 Task: Look for Airbnb properties in Kampung Pasir Gudang Baru, Malaysia from 1st December, 2023 to 3rd December, 2023 for 1 adult.1  bedroom having 1 bed and 1 bathroom. Property type can be hotel. Amenities needed are: wifi. Booking option can be shelf check-in. Look for 3 properties as per requirement.
Action: Mouse moved to (435, 63)
Screenshot: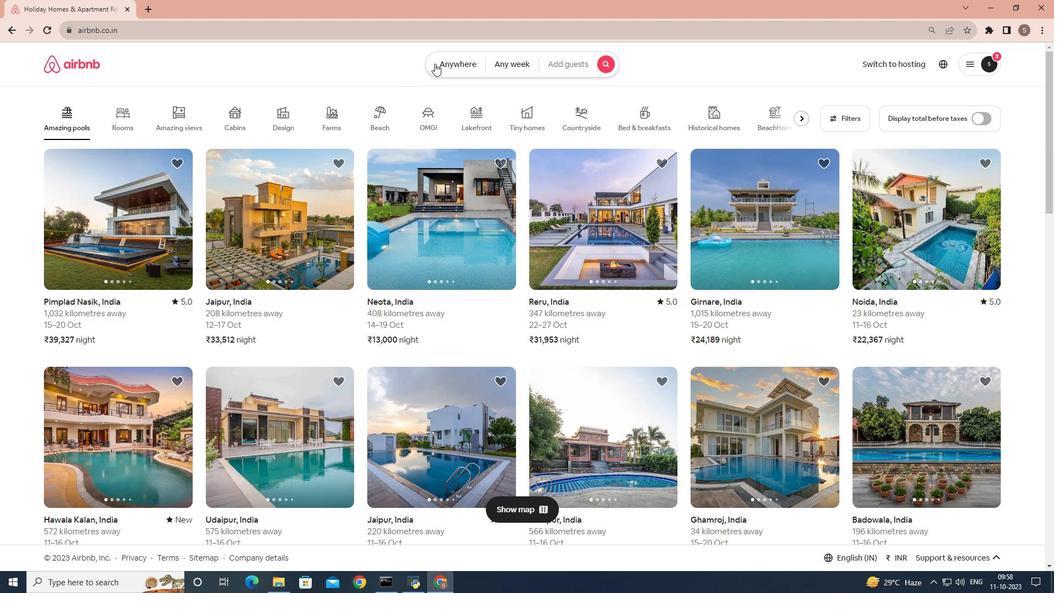 
Action: Mouse pressed left at (435, 63)
Screenshot: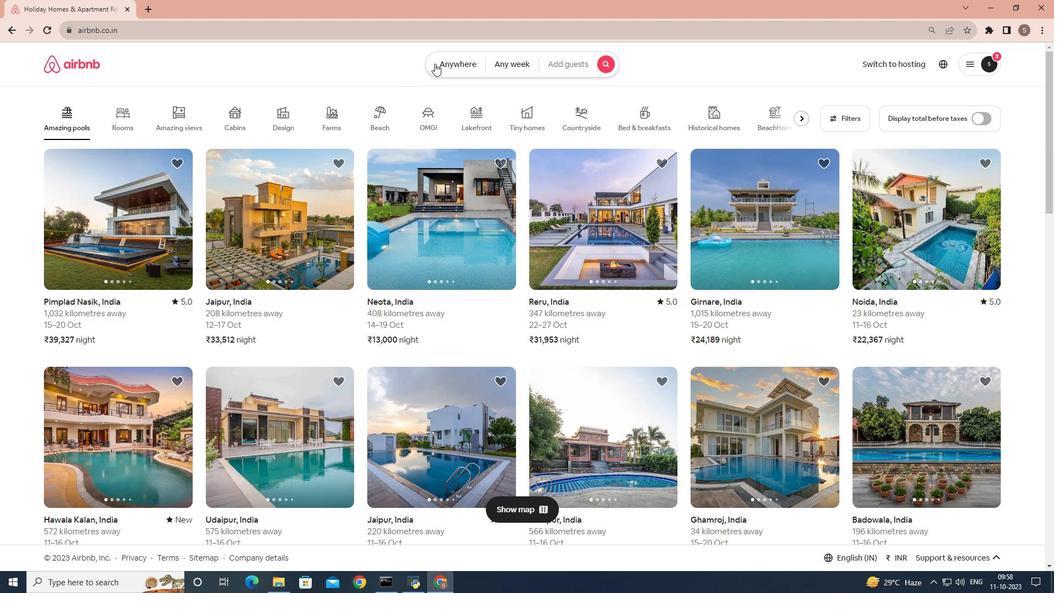 
Action: Mouse moved to (400, 108)
Screenshot: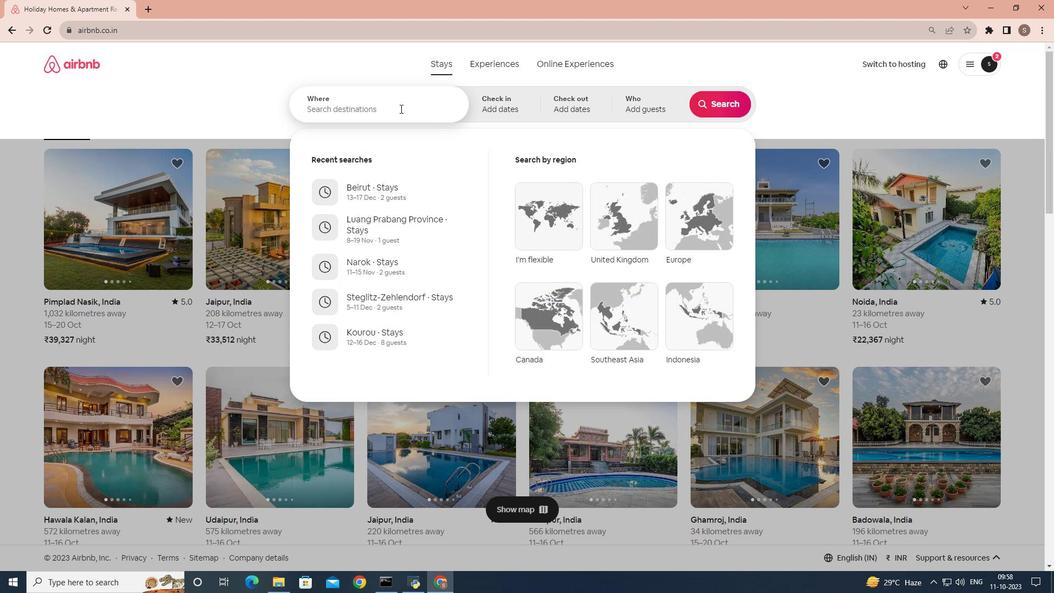 
Action: Mouse pressed left at (400, 108)
Screenshot: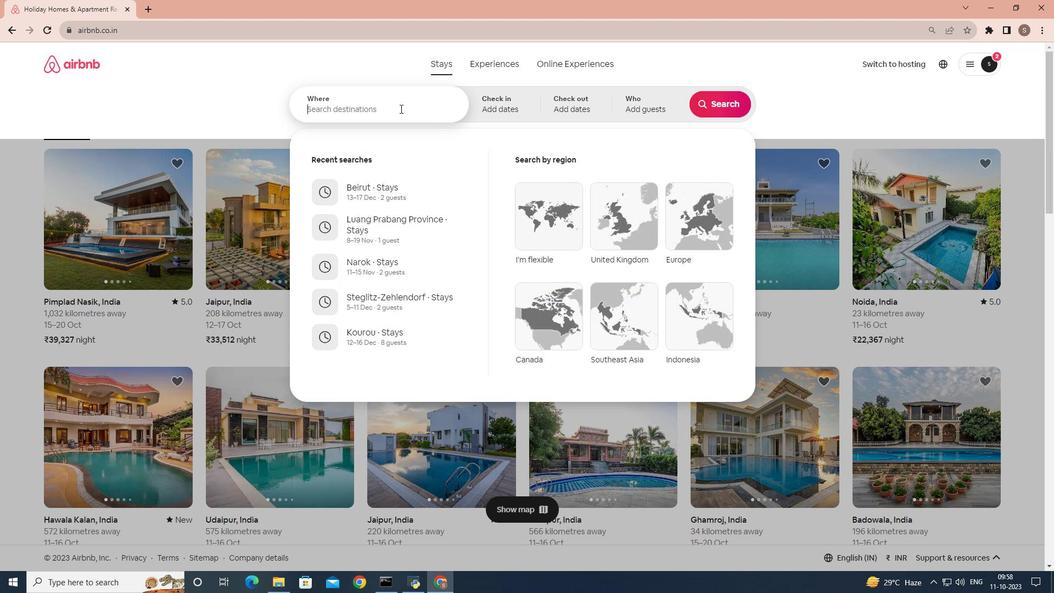 
Action: Key pressed <Key.shift_r><Key.shift_r><Key.shift_r><Key.shift_r><Key.shift_r><Key.shift_r><Key.shift_r>Kampung<Key.space><Key.shift_r>Pasir<Key.space><Key.shift>Gudang<Key.space><Key.shift>Baru,<Key.space><Key.shift_r>Malaysi
Screenshot: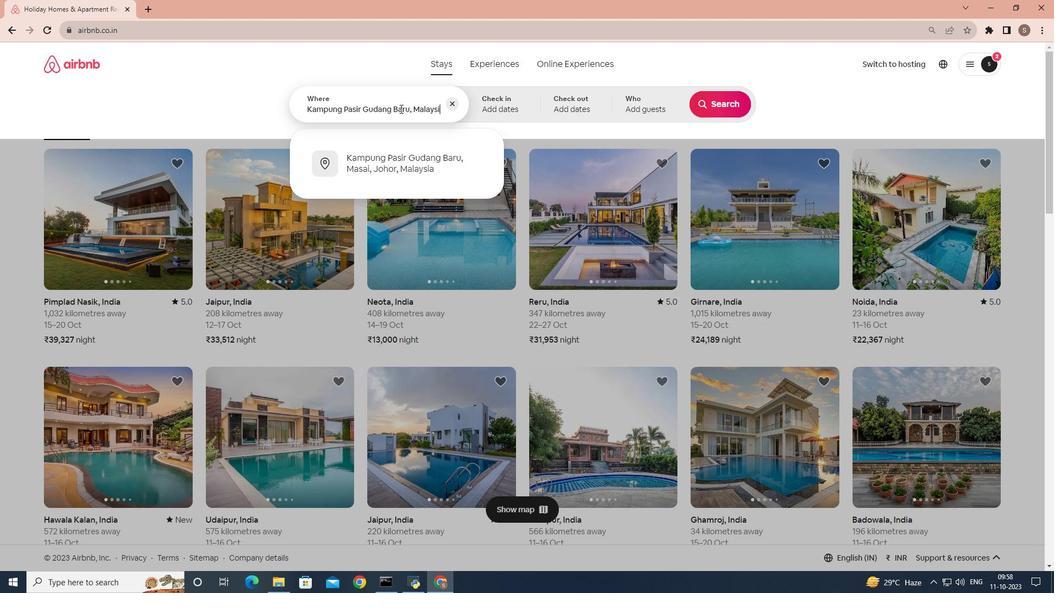 
Action: Mouse moved to (501, 105)
Screenshot: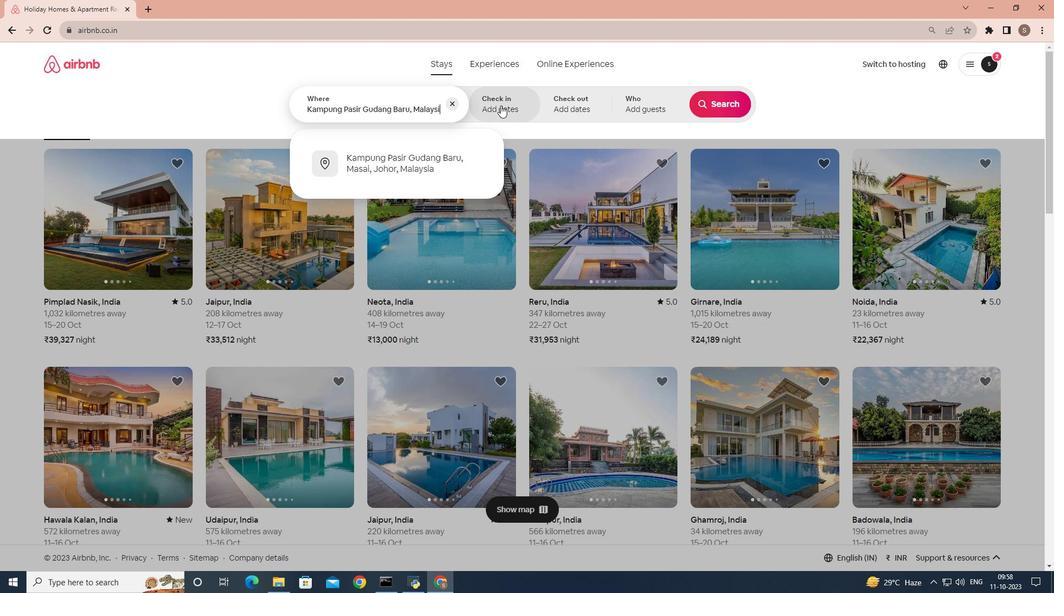 
Action: Mouse pressed left at (501, 105)
Screenshot: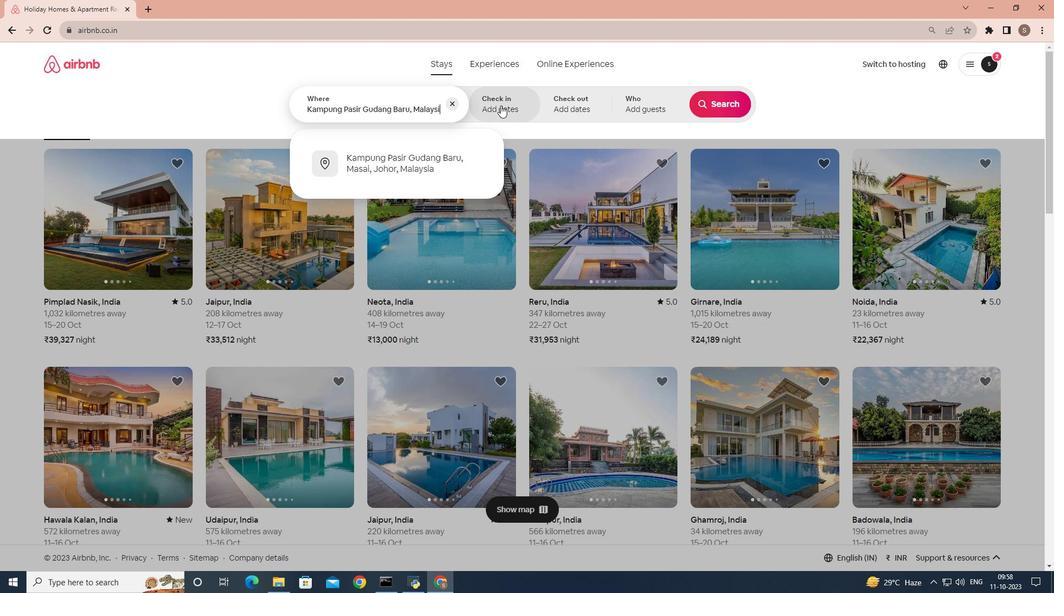 
Action: Mouse moved to (713, 193)
Screenshot: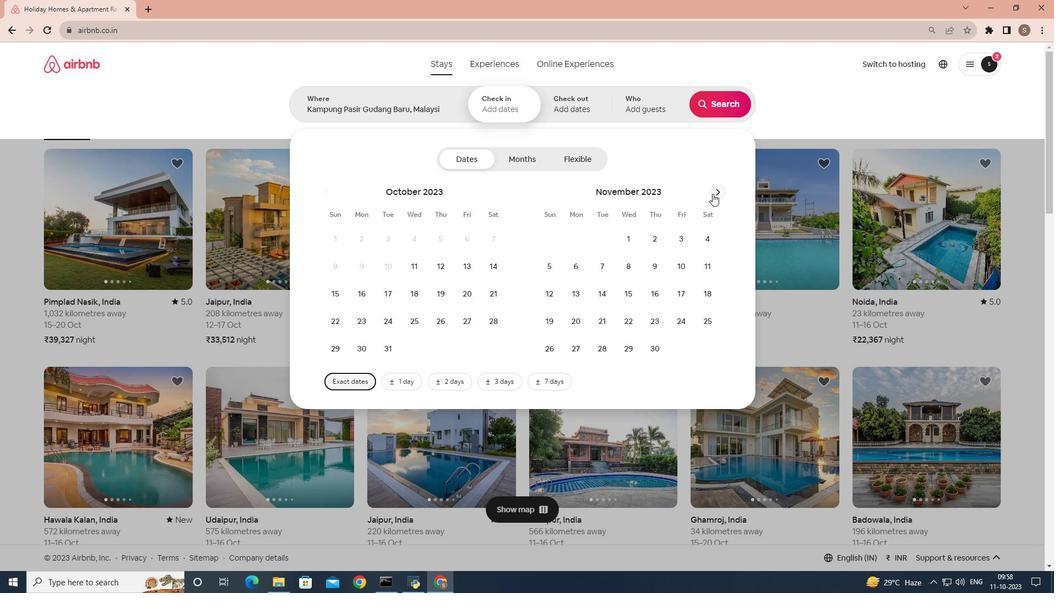 
Action: Mouse pressed left at (713, 193)
Screenshot: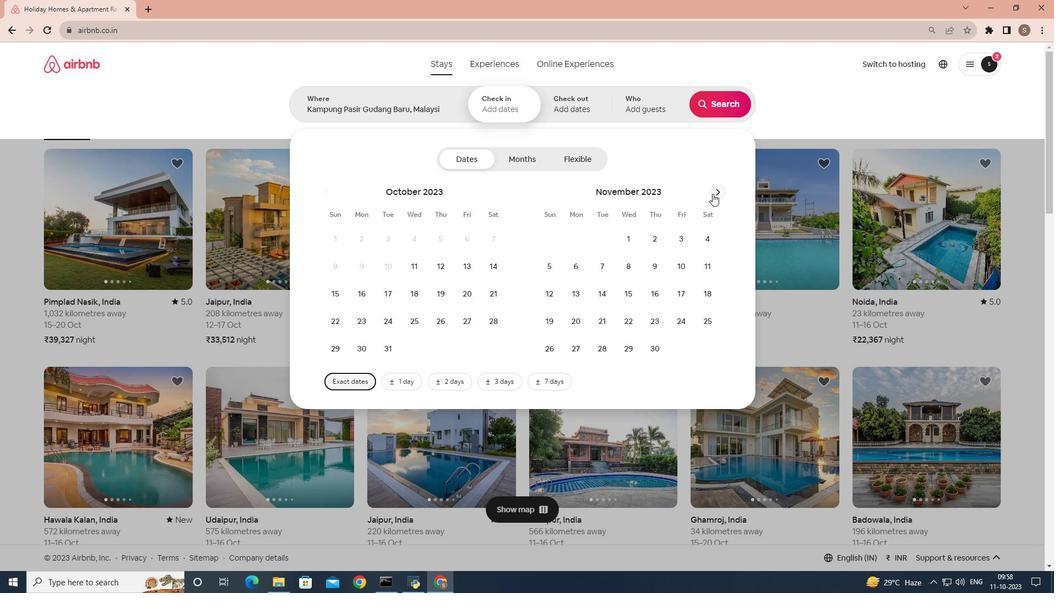 
Action: Mouse moved to (682, 232)
Screenshot: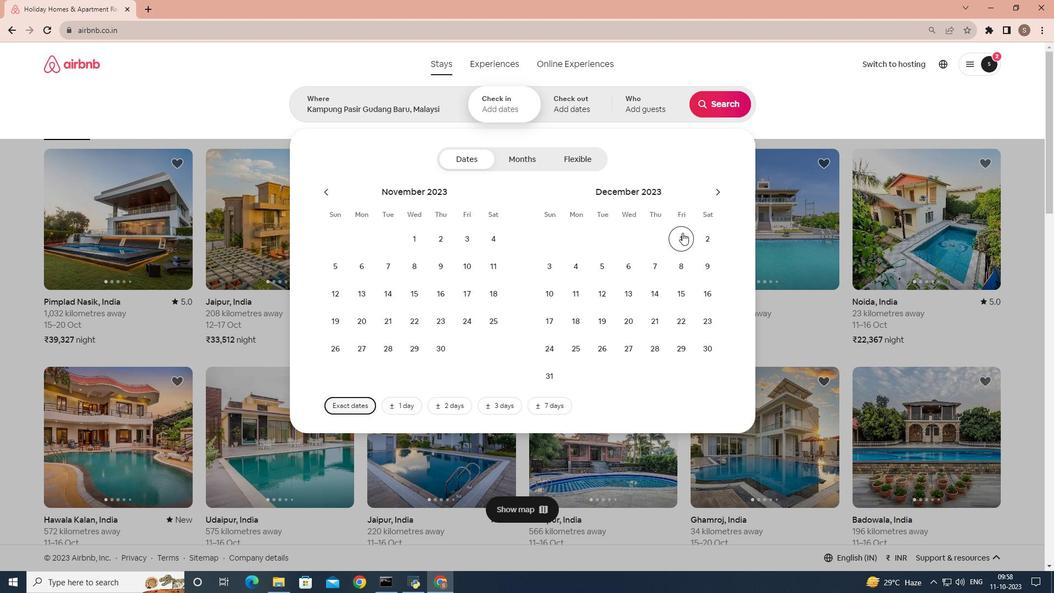 
Action: Mouse pressed left at (682, 232)
Screenshot: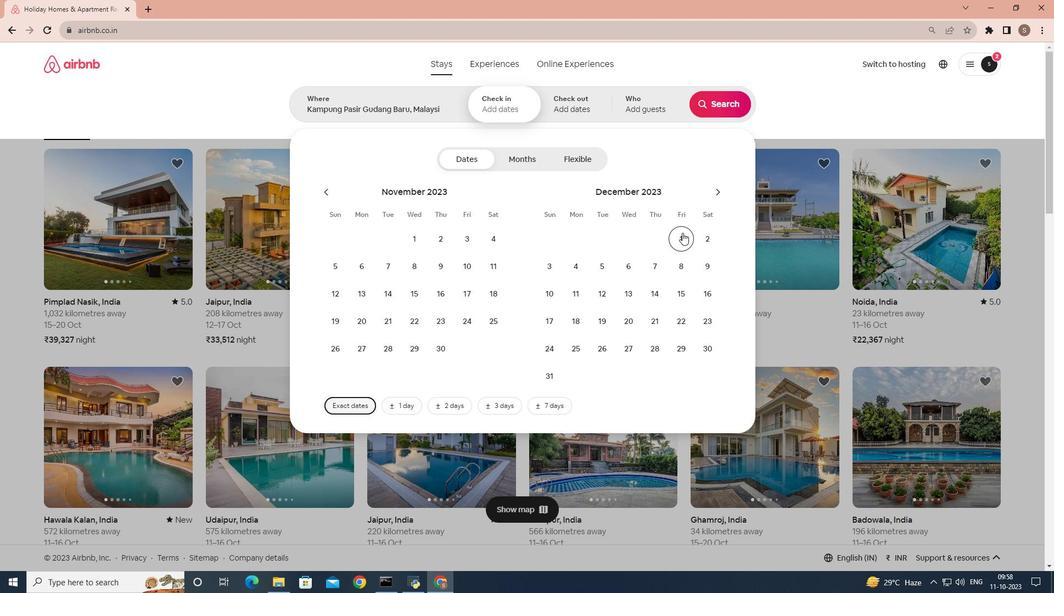 
Action: Mouse moved to (546, 264)
Screenshot: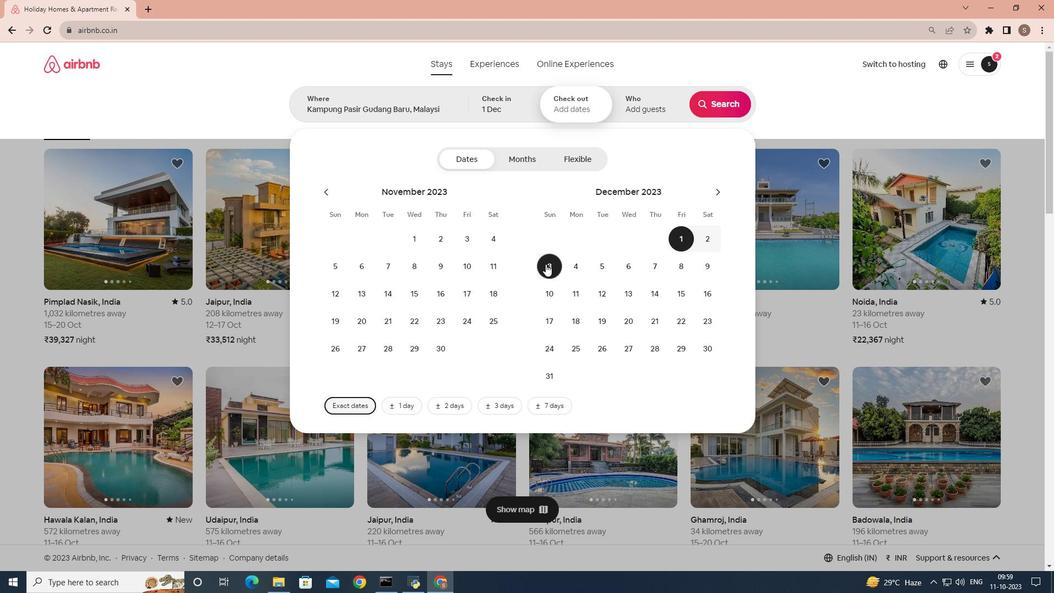 
Action: Mouse pressed left at (546, 264)
Screenshot: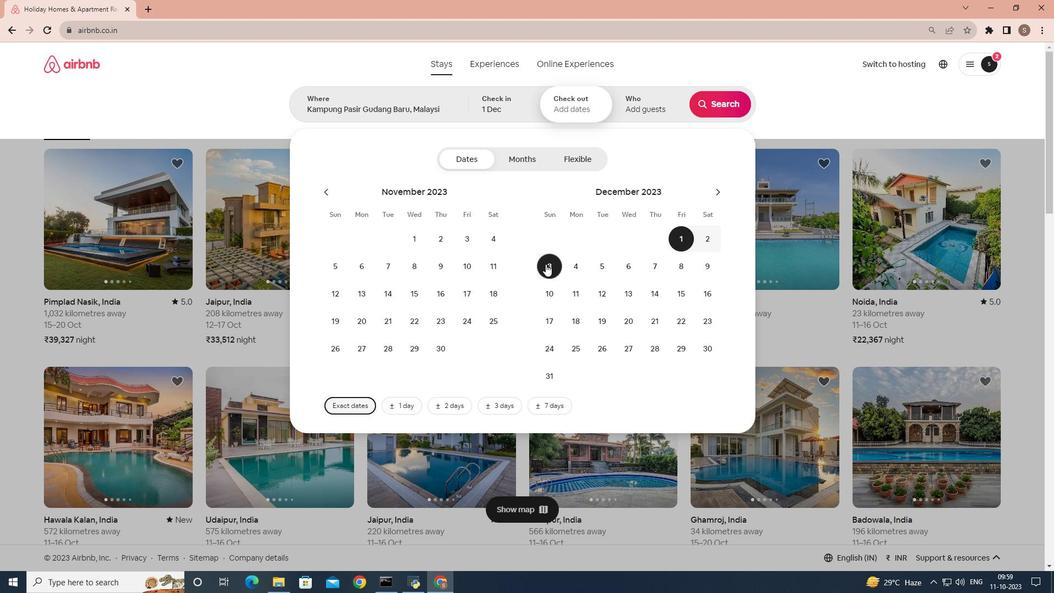 
Action: Mouse moved to (653, 111)
Screenshot: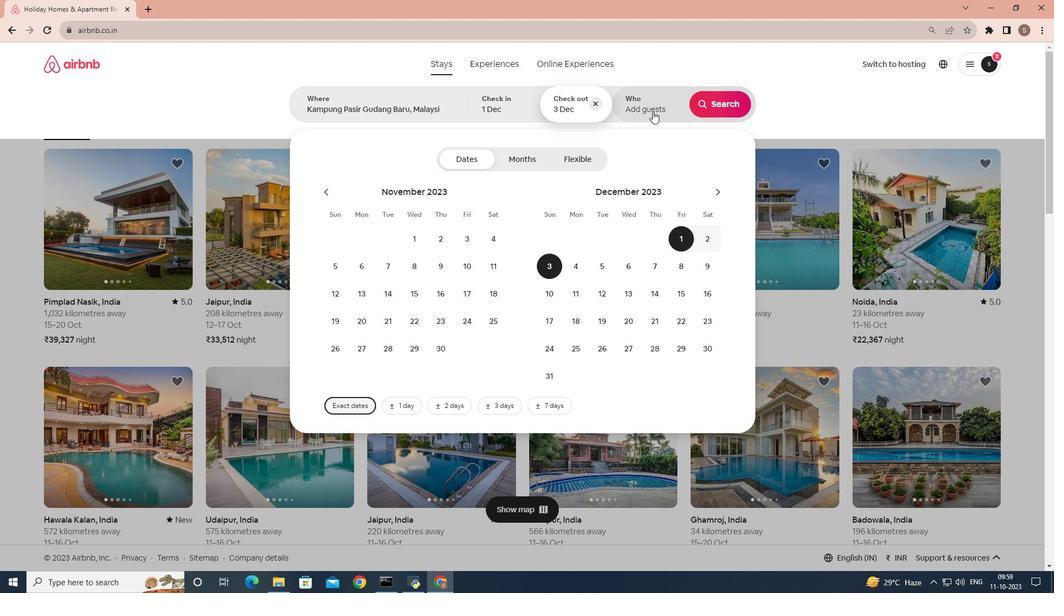 
Action: Mouse pressed left at (653, 111)
Screenshot: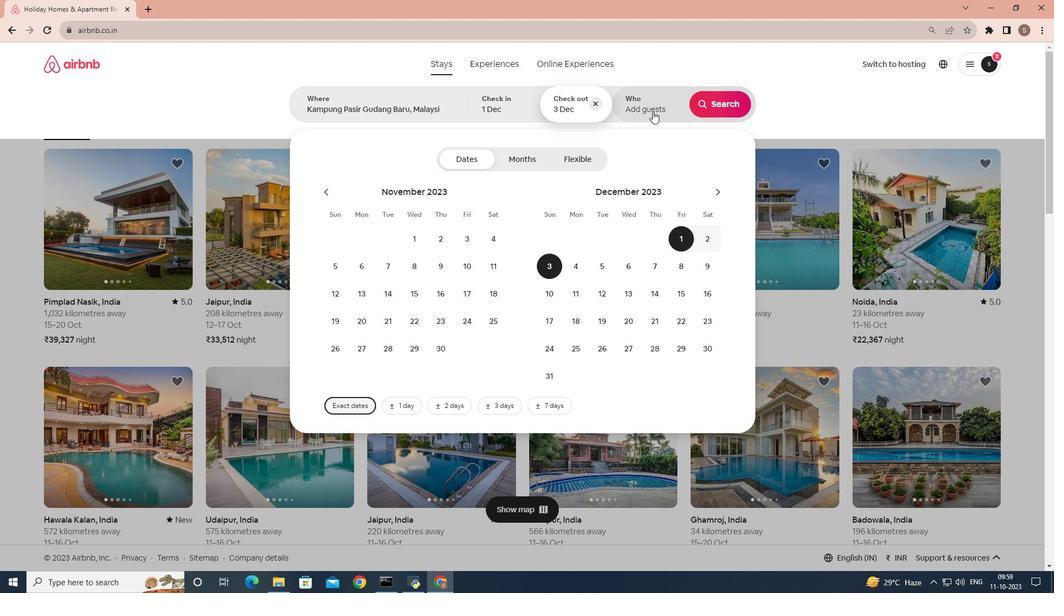 
Action: Mouse moved to (726, 163)
Screenshot: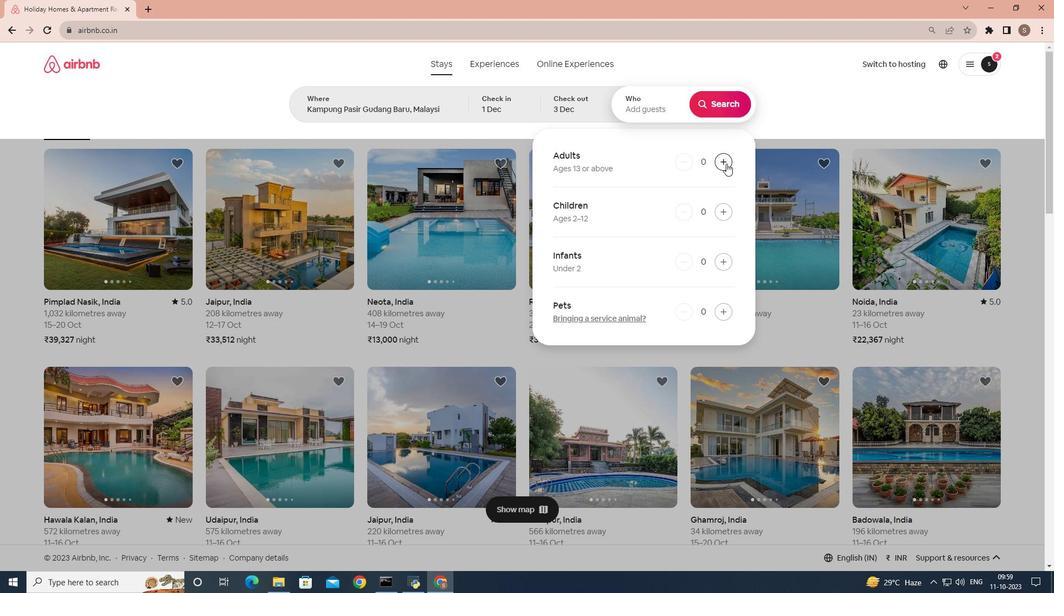 
Action: Mouse pressed left at (726, 163)
Screenshot: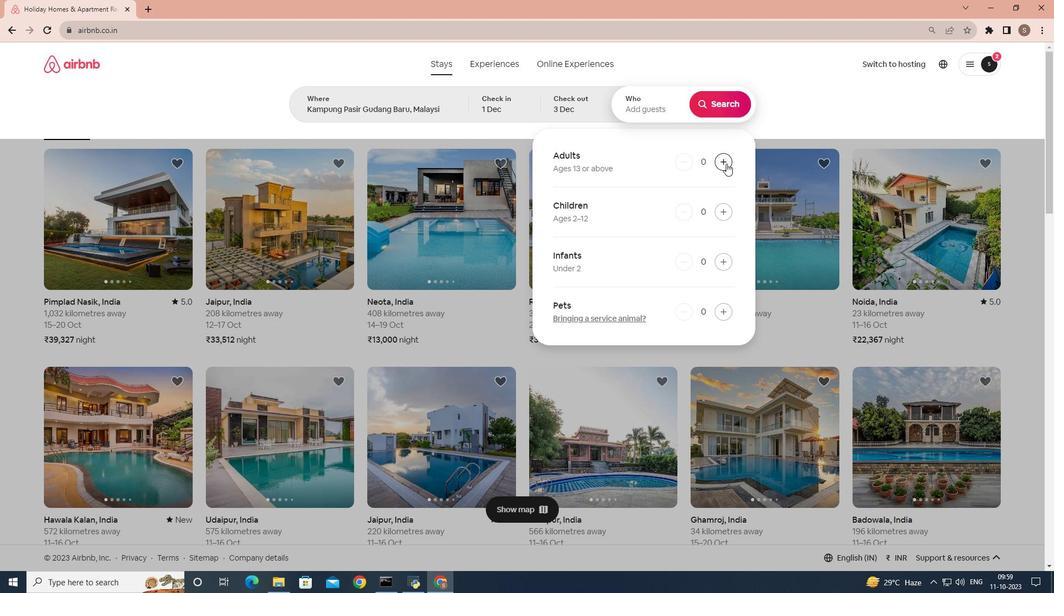 
Action: Mouse moved to (734, 101)
Screenshot: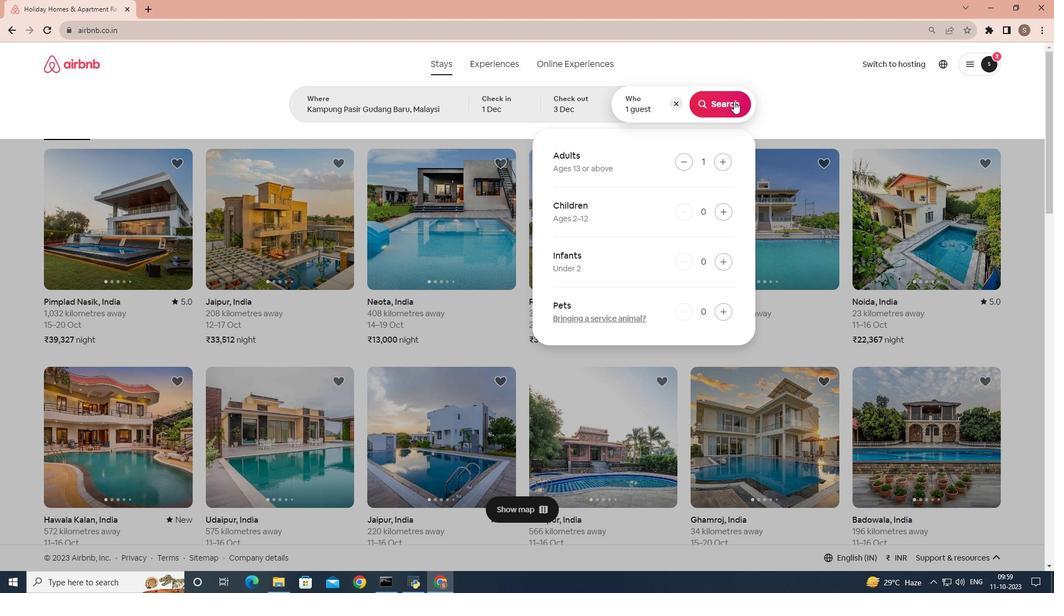 
Action: Mouse pressed left at (734, 101)
Screenshot: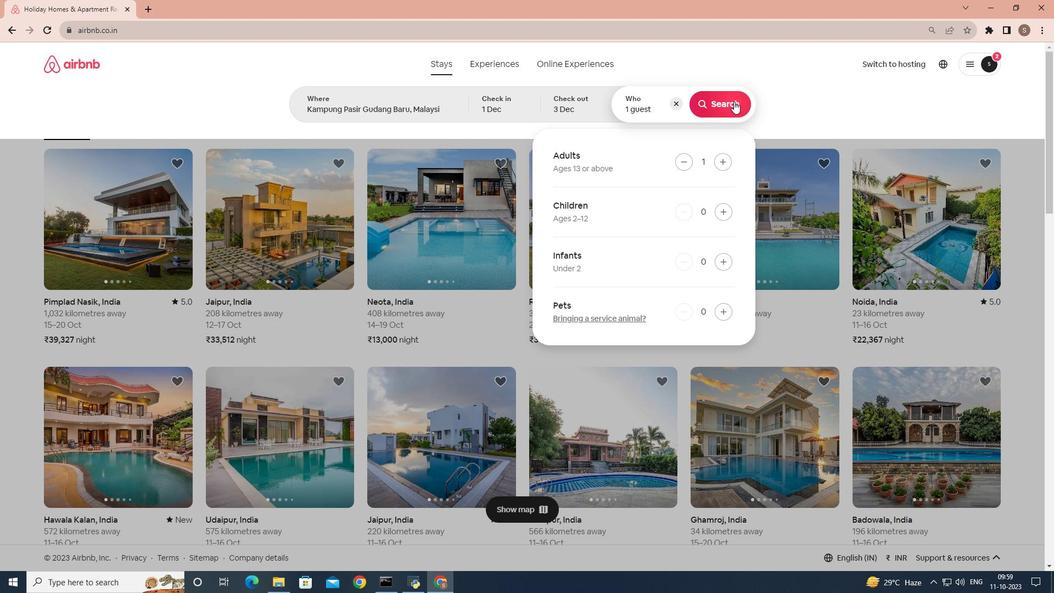 
Action: Mouse moved to (874, 106)
Screenshot: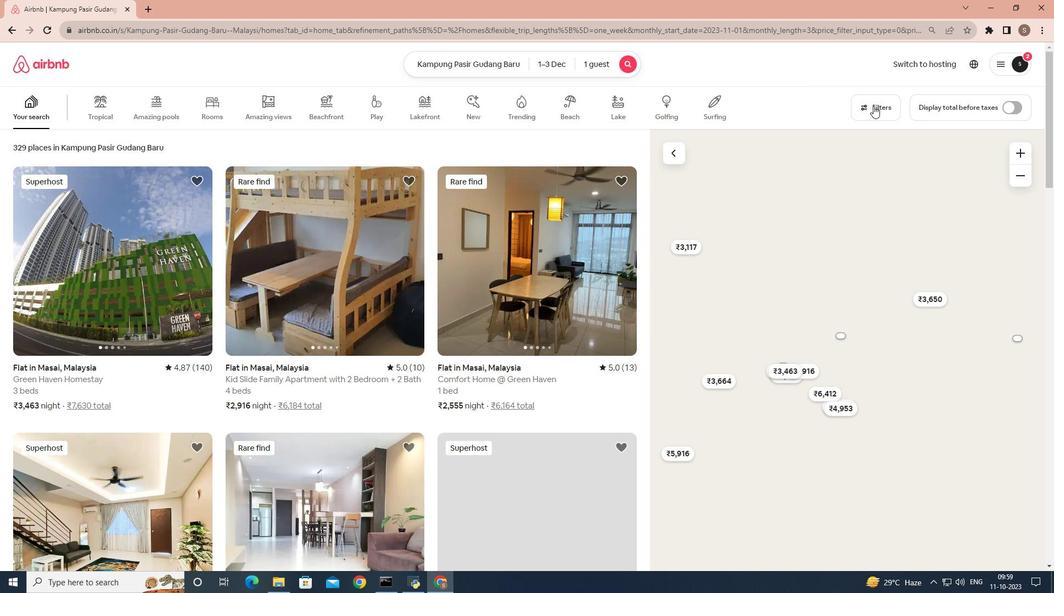 
Action: Mouse pressed left at (874, 106)
Screenshot: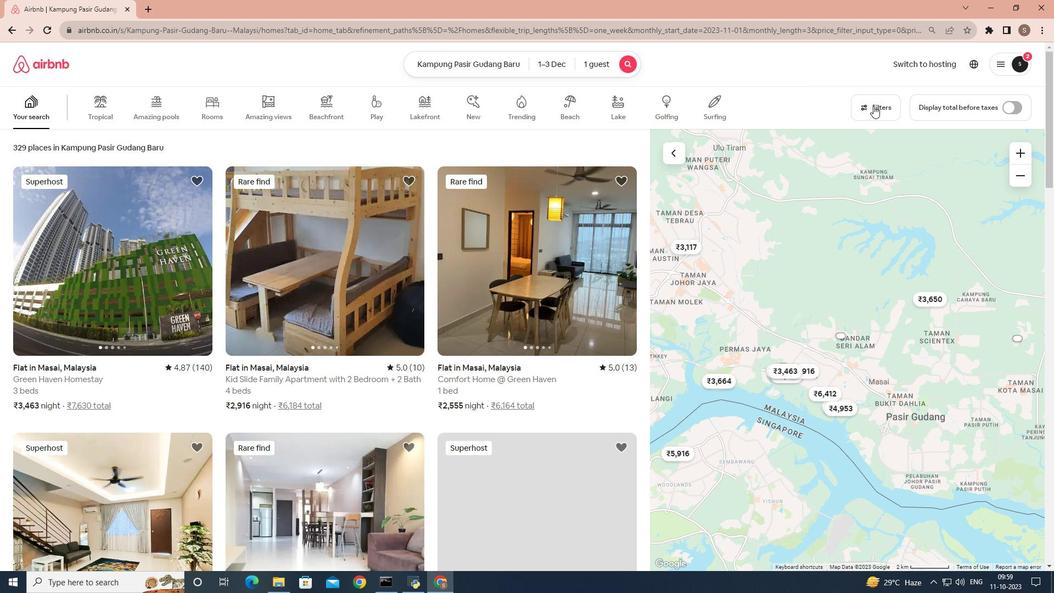 
Action: Mouse moved to (470, 388)
Screenshot: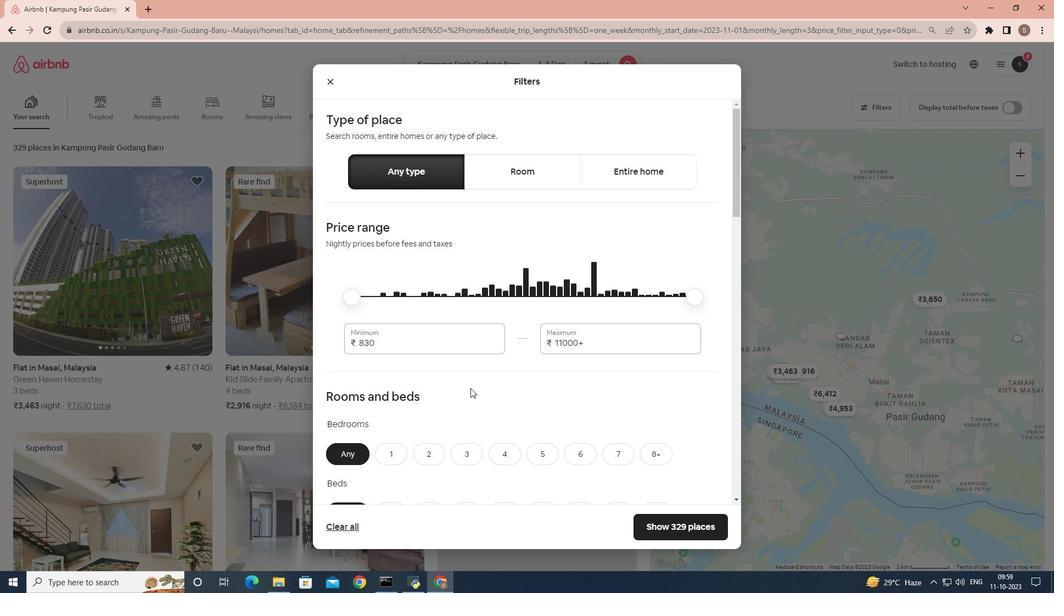 
Action: Mouse scrolled (470, 387) with delta (0, 0)
Screenshot: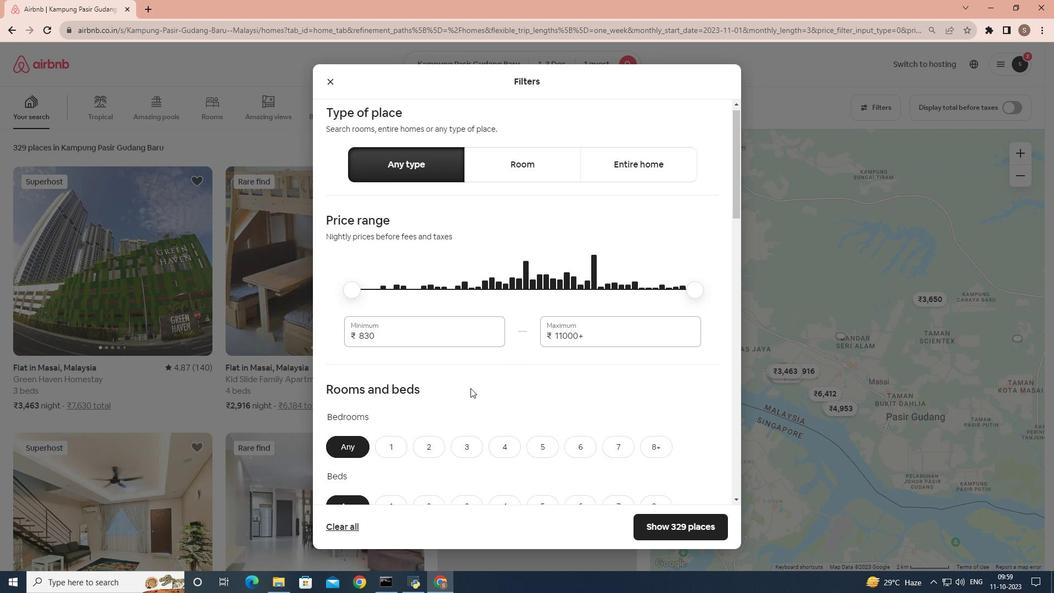 
Action: Mouse moved to (402, 400)
Screenshot: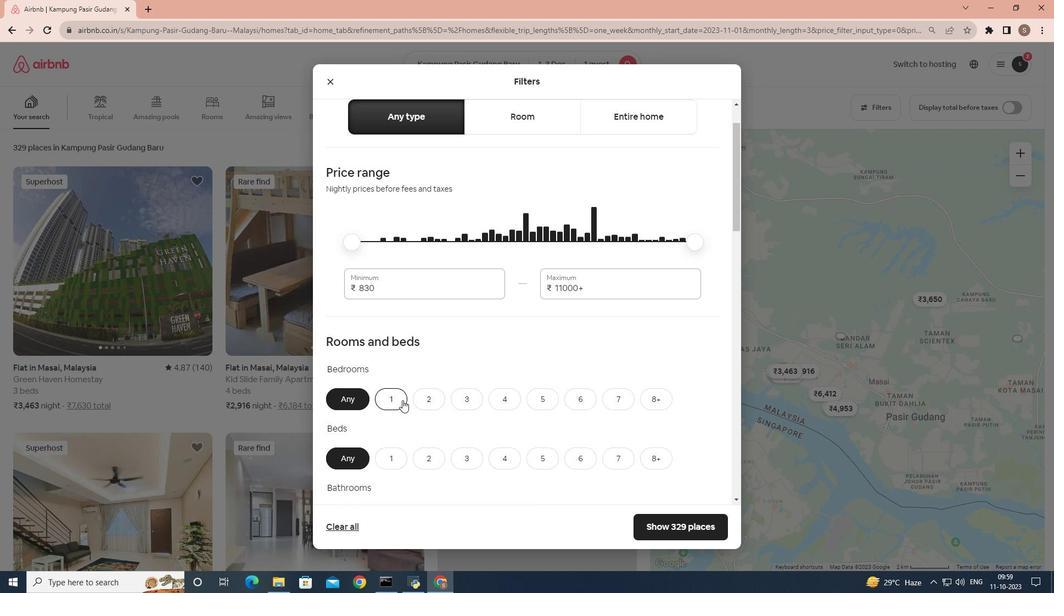 
Action: Mouse pressed left at (402, 400)
Screenshot: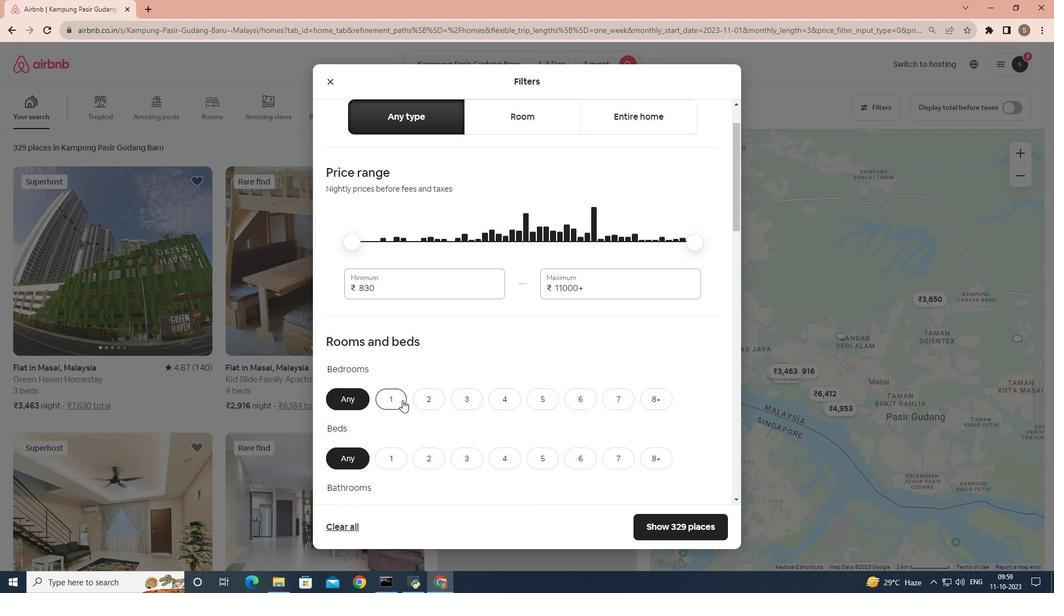 
Action: Mouse moved to (402, 400)
Screenshot: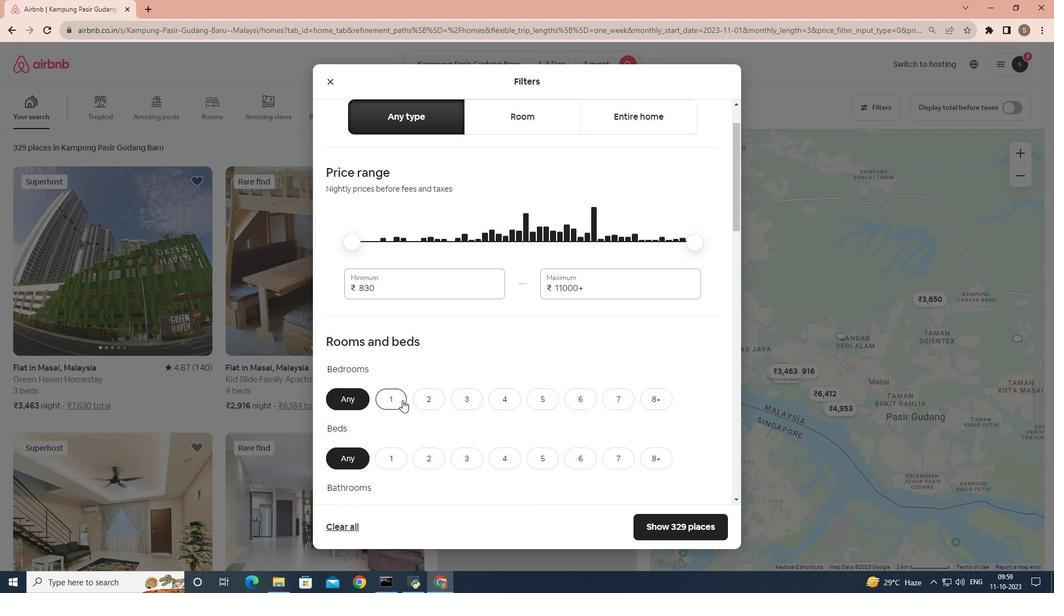 
Action: Mouse scrolled (402, 399) with delta (0, 0)
Screenshot: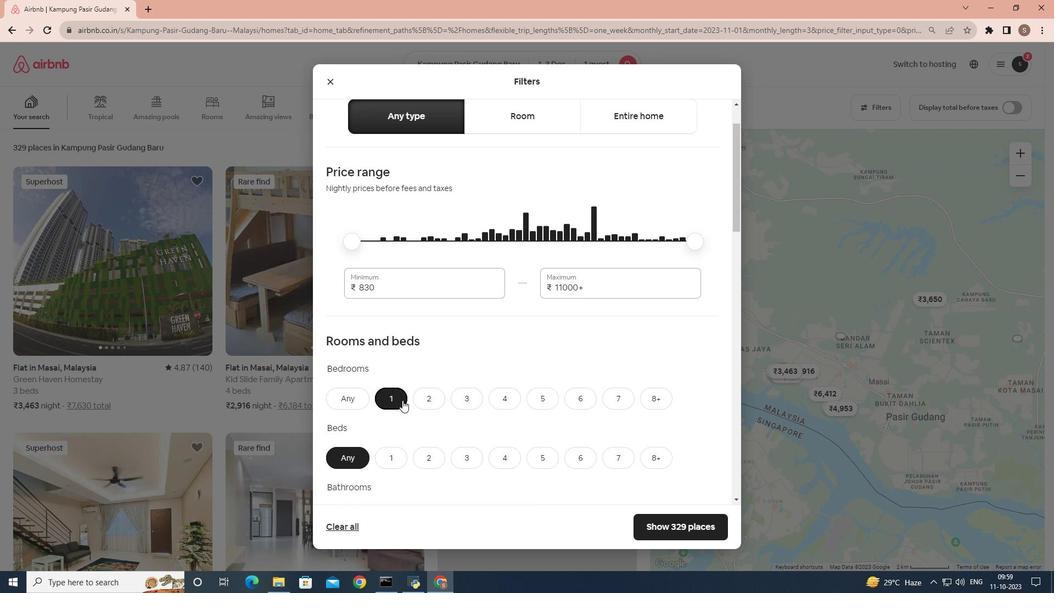 
Action: Mouse scrolled (402, 399) with delta (0, 0)
Screenshot: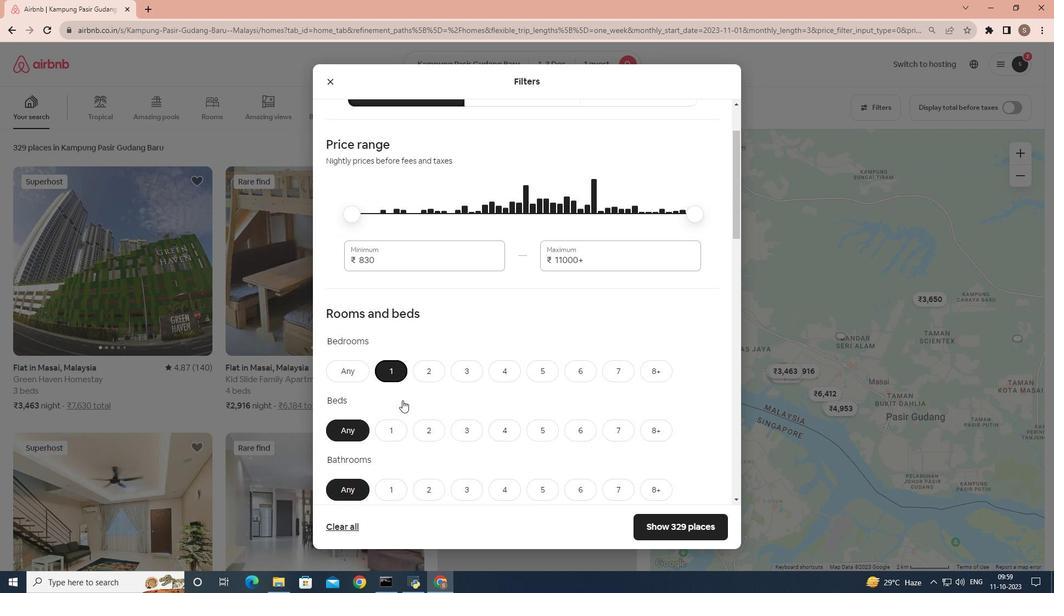 
Action: Mouse moved to (391, 358)
Screenshot: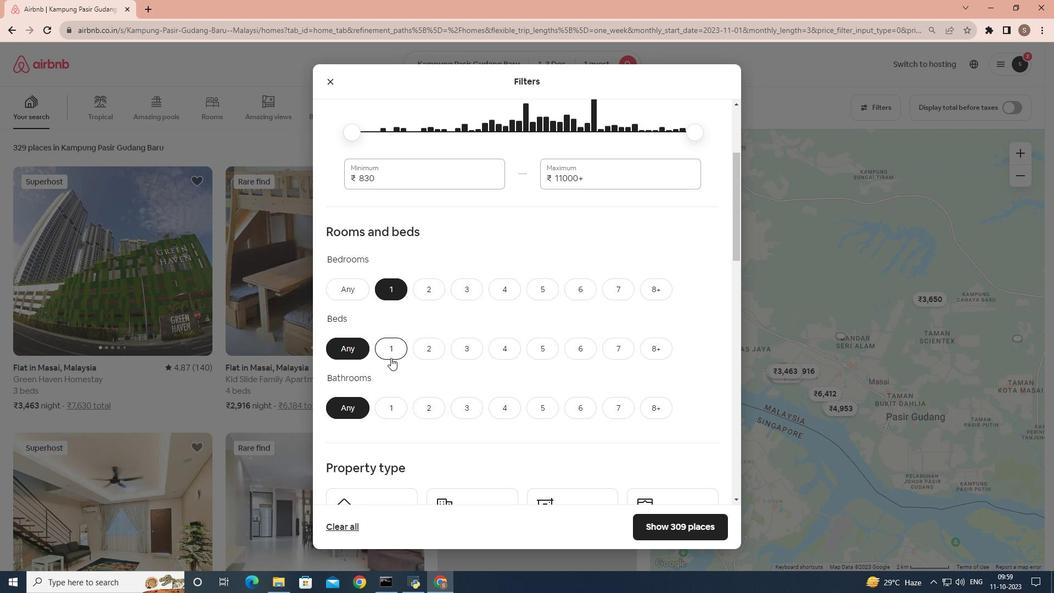 
Action: Mouse pressed left at (391, 358)
Screenshot: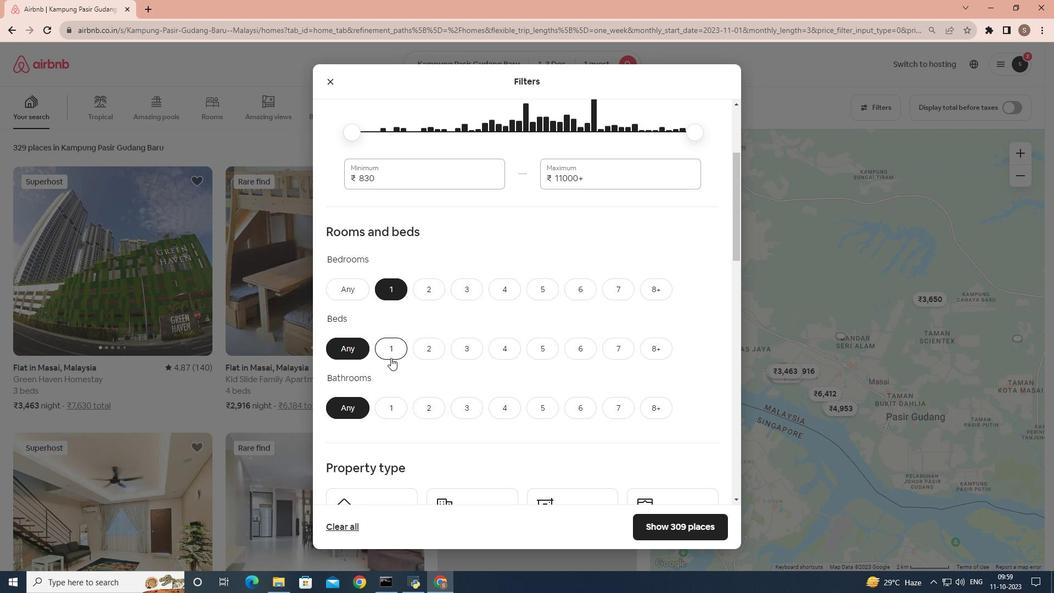 
Action: Mouse scrolled (391, 357) with delta (0, 0)
Screenshot: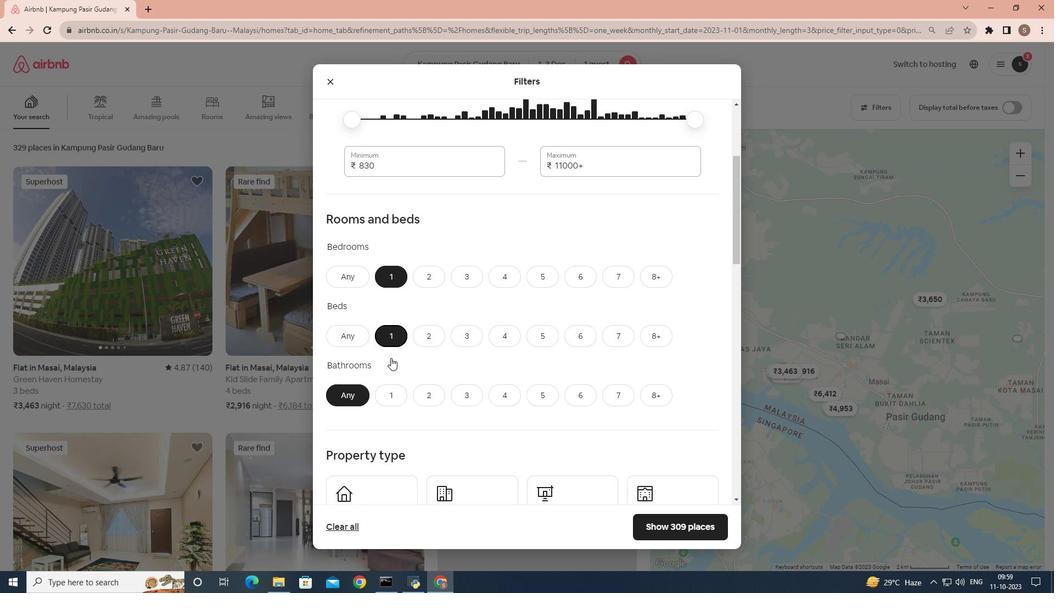 
Action: Mouse pressed left at (391, 358)
Screenshot: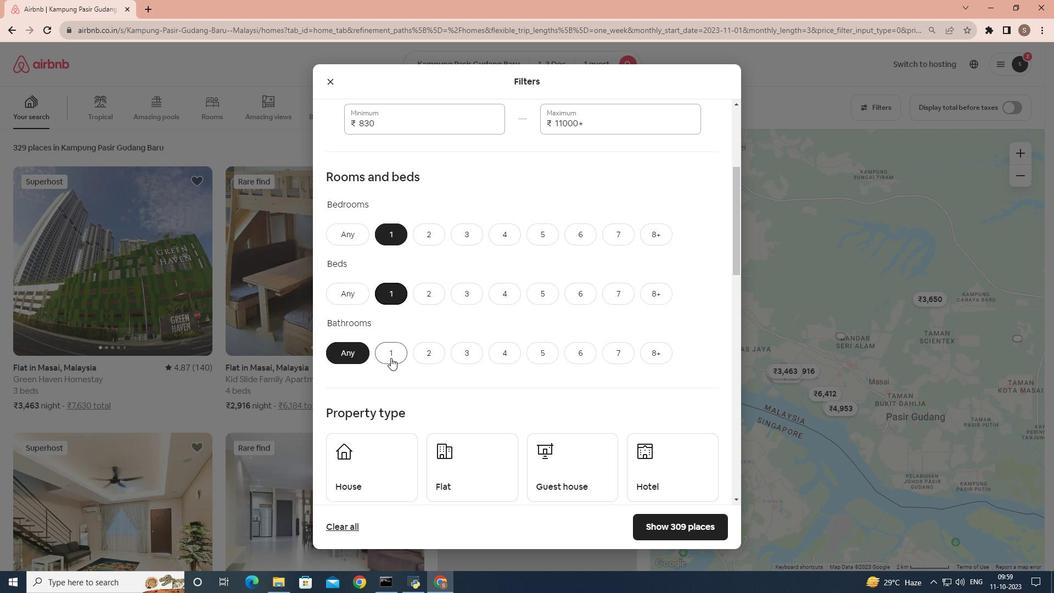 
Action: Mouse scrolled (391, 357) with delta (0, 0)
Screenshot: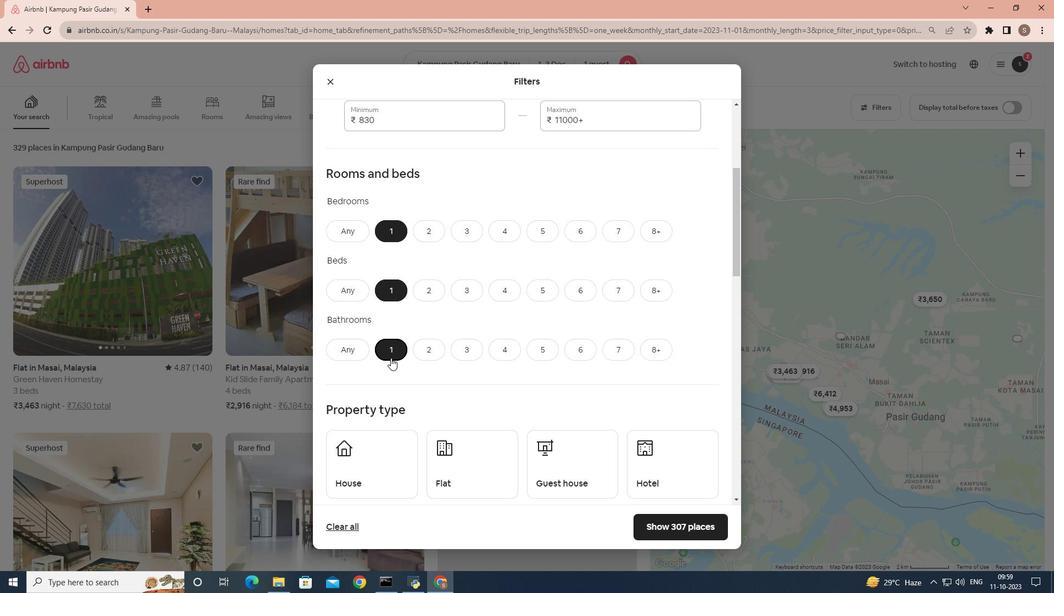 
Action: Mouse moved to (686, 398)
Screenshot: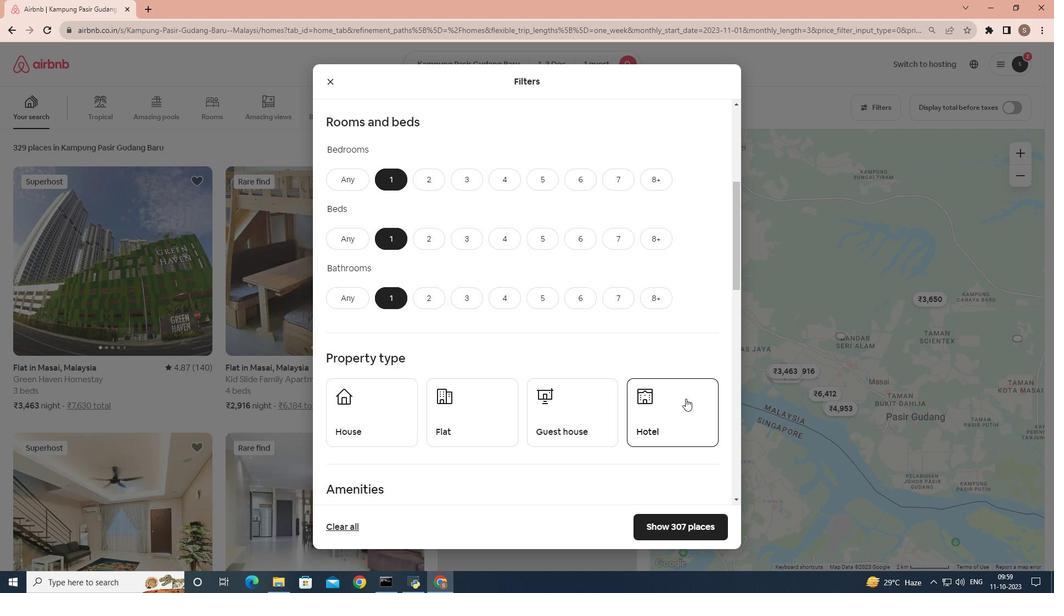
Action: Mouse pressed left at (686, 398)
Screenshot: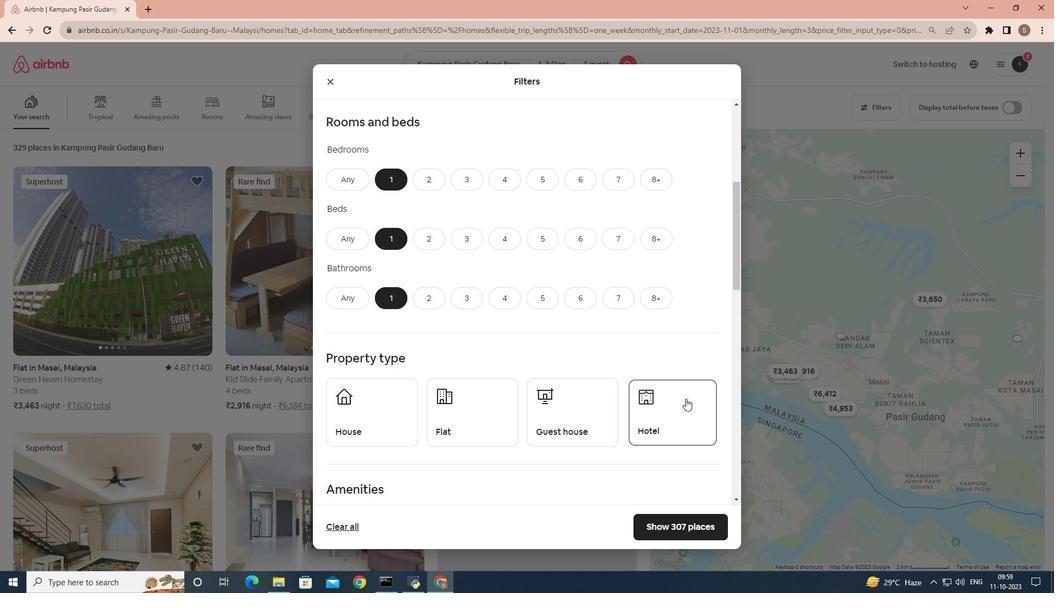 
Action: Mouse moved to (474, 402)
Screenshot: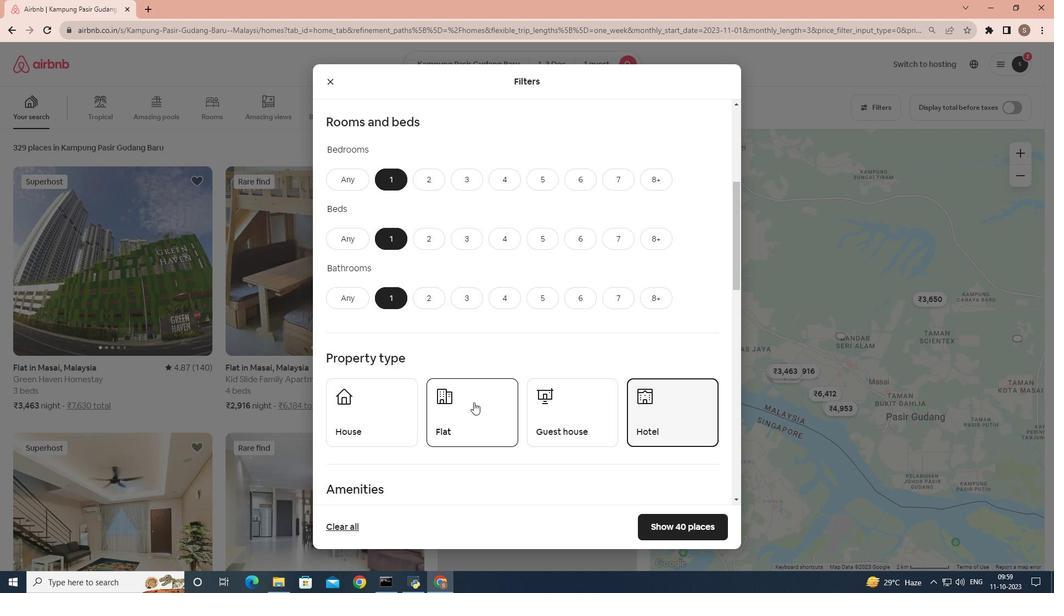 
Action: Mouse scrolled (474, 402) with delta (0, 0)
Screenshot: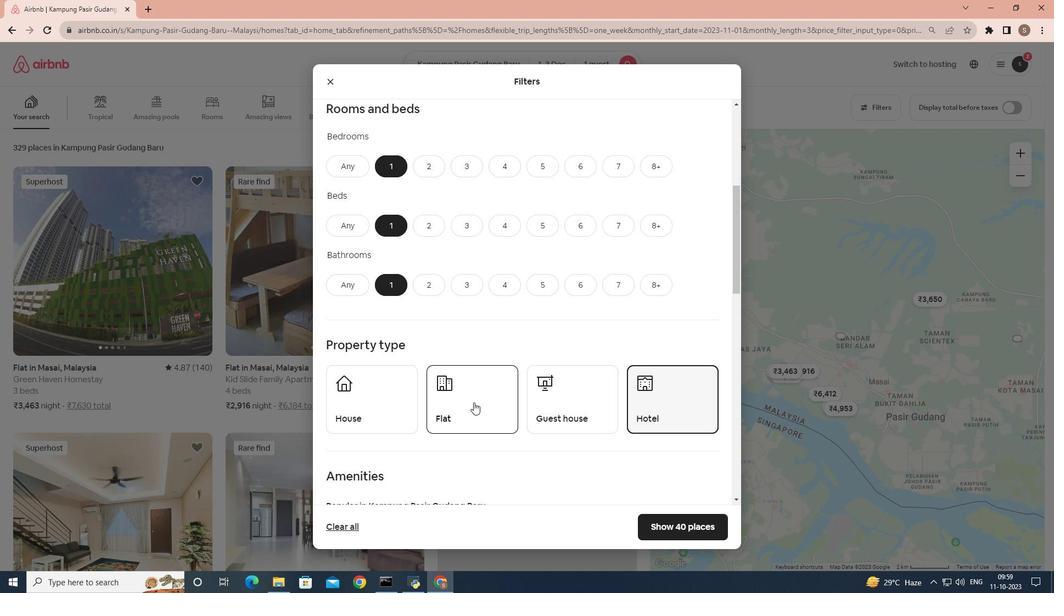 
Action: Mouse scrolled (474, 402) with delta (0, 0)
Screenshot: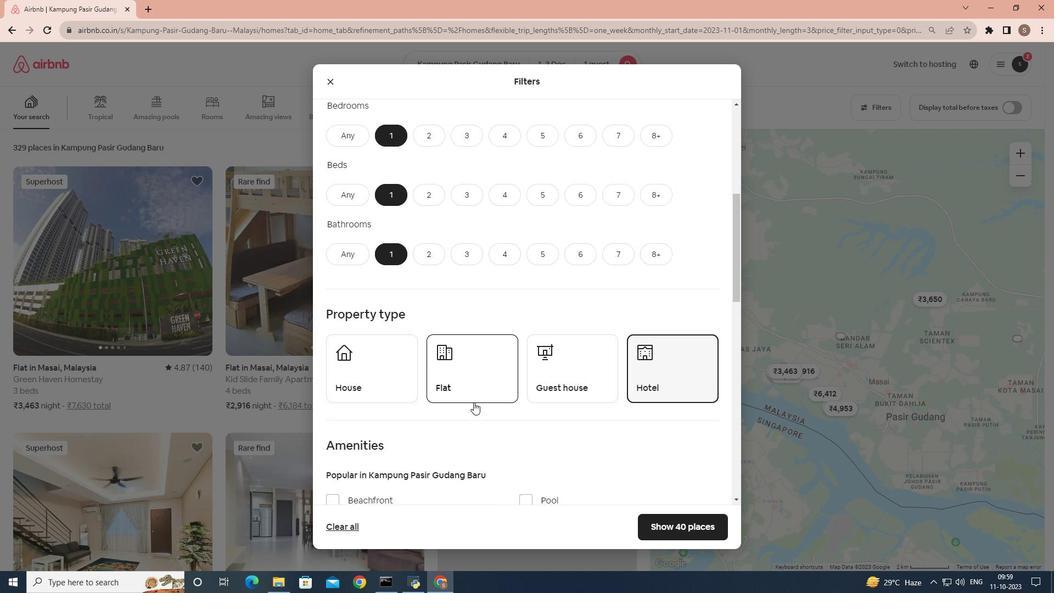 
Action: Mouse scrolled (474, 402) with delta (0, 0)
Screenshot: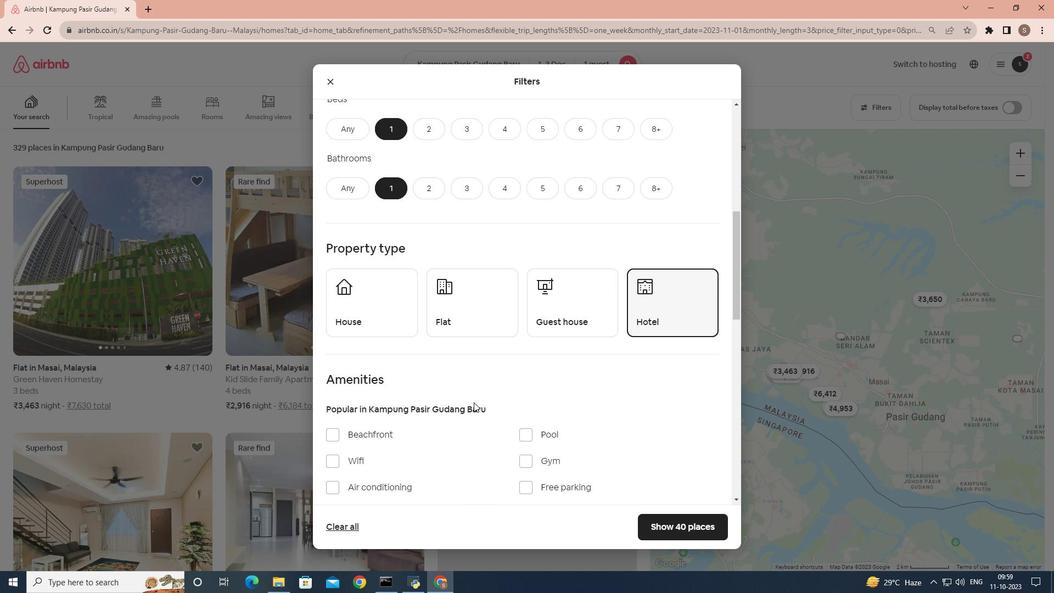 
Action: Mouse moved to (334, 406)
Screenshot: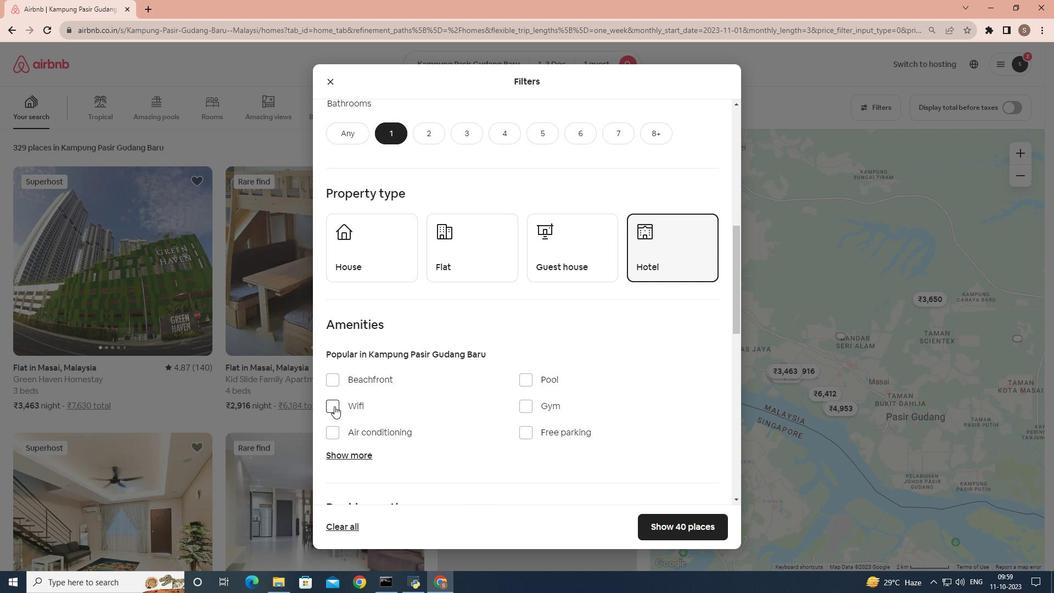 
Action: Mouse pressed left at (334, 406)
Screenshot: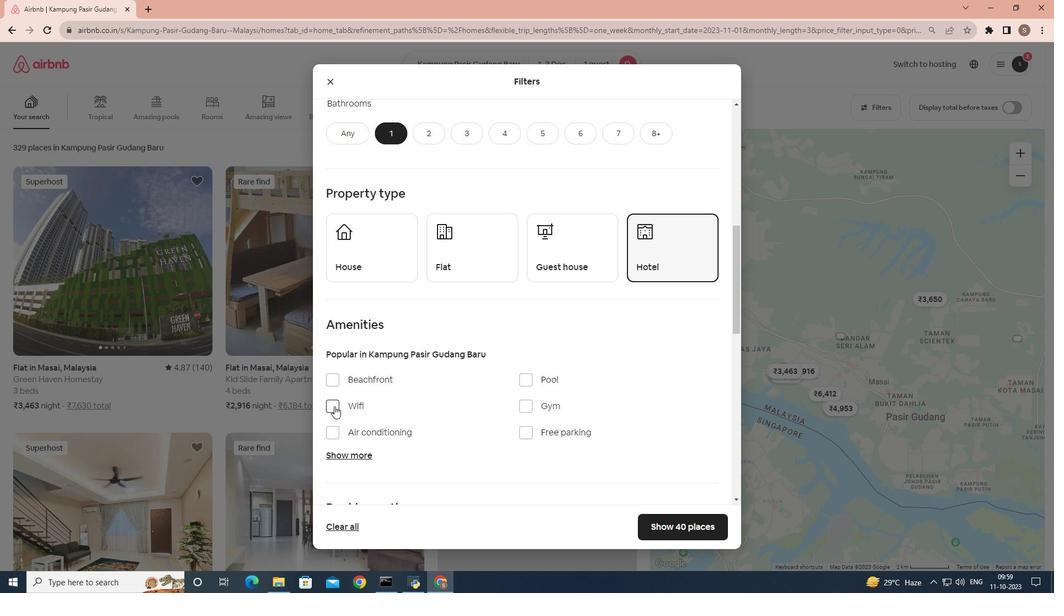 
Action: Mouse moved to (479, 416)
Screenshot: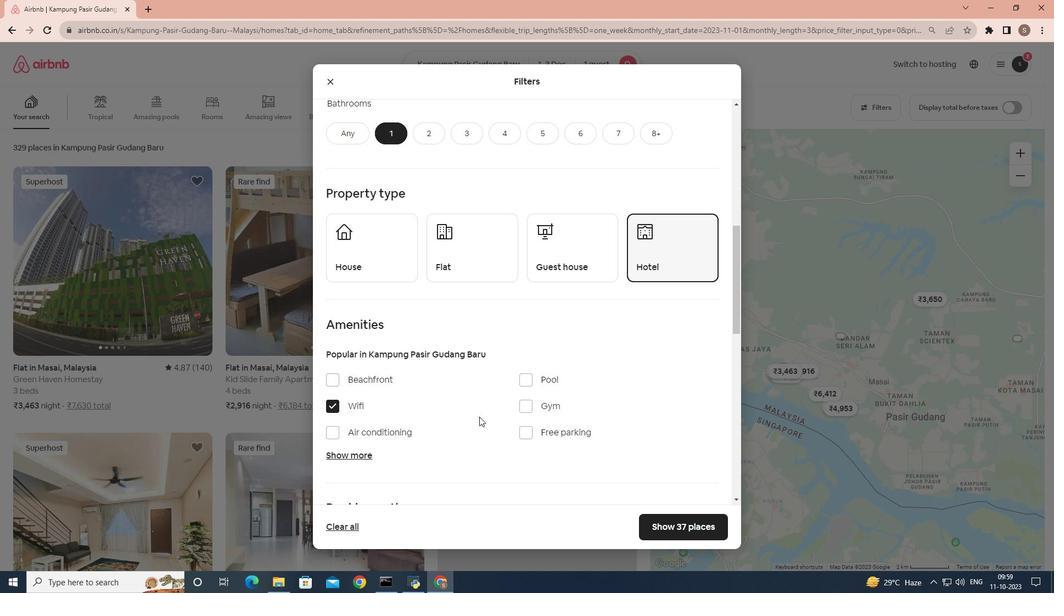 
Action: Mouse scrolled (479, 416) with delta (0, 0)
Screenshot: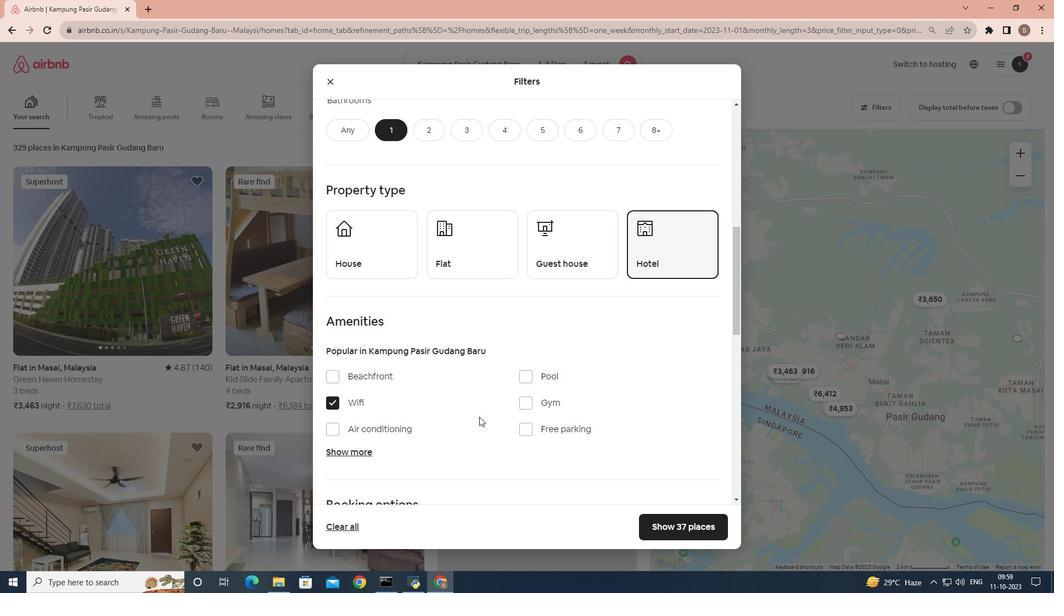 
Action: Mouse scrolled (479, 416) with delta (0, 0)
Screenshot: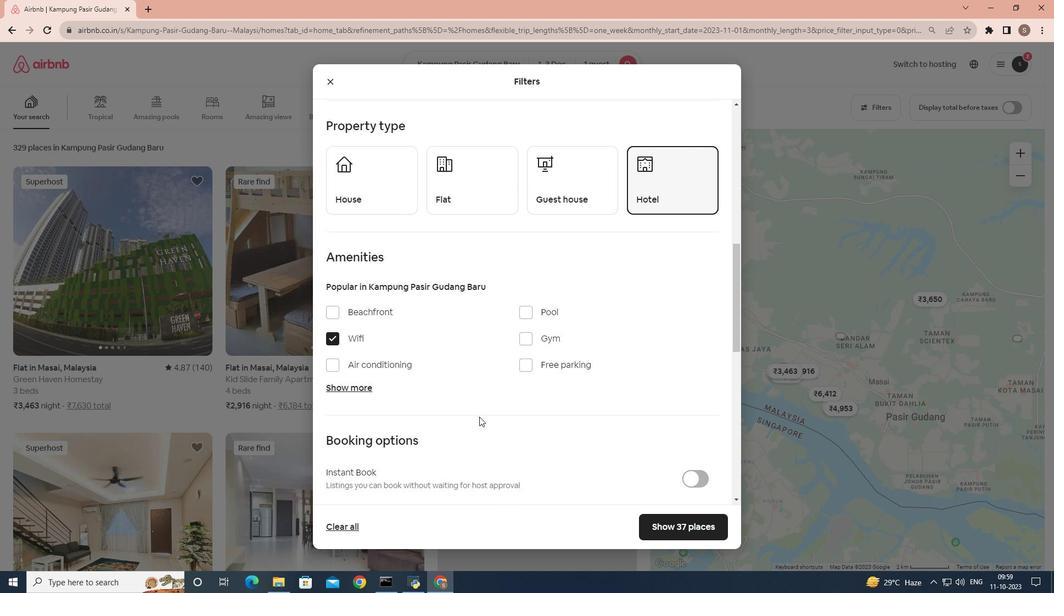 
Action: Mouse scrolled (479, 416) with delta (0, 0)
Screenshot: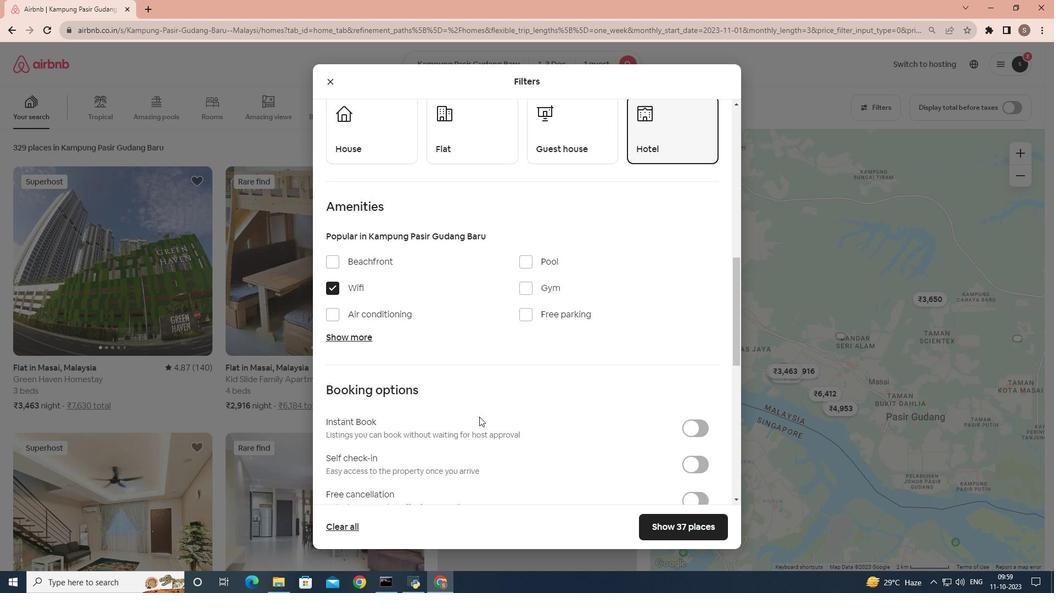 
Action: Mouse moved to (631, 414)
Screenshot: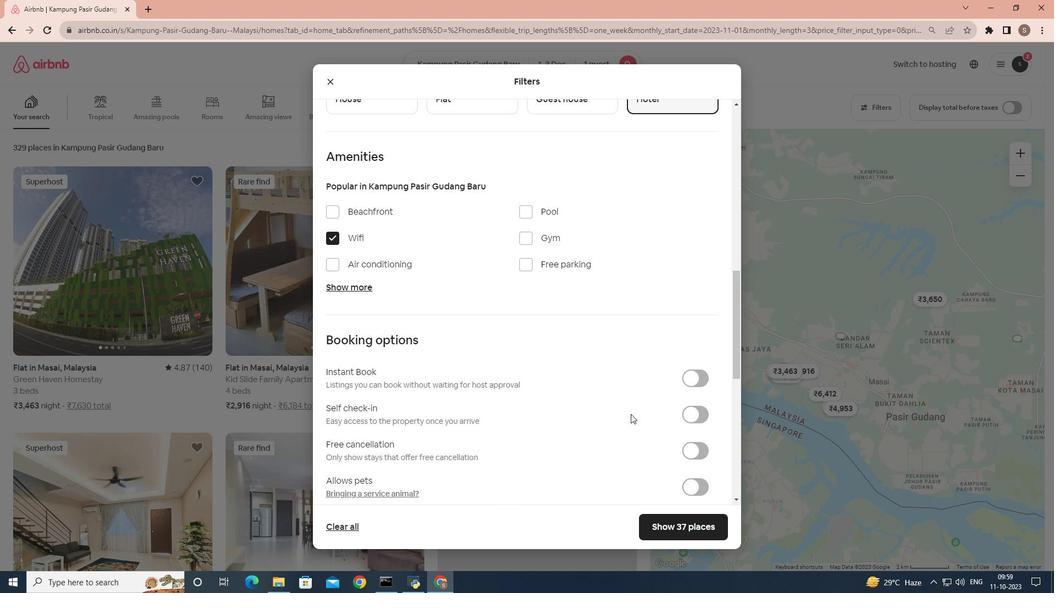 
Action: Mouse scrolled (631, 413) with delta (0, 0)
Screenshot: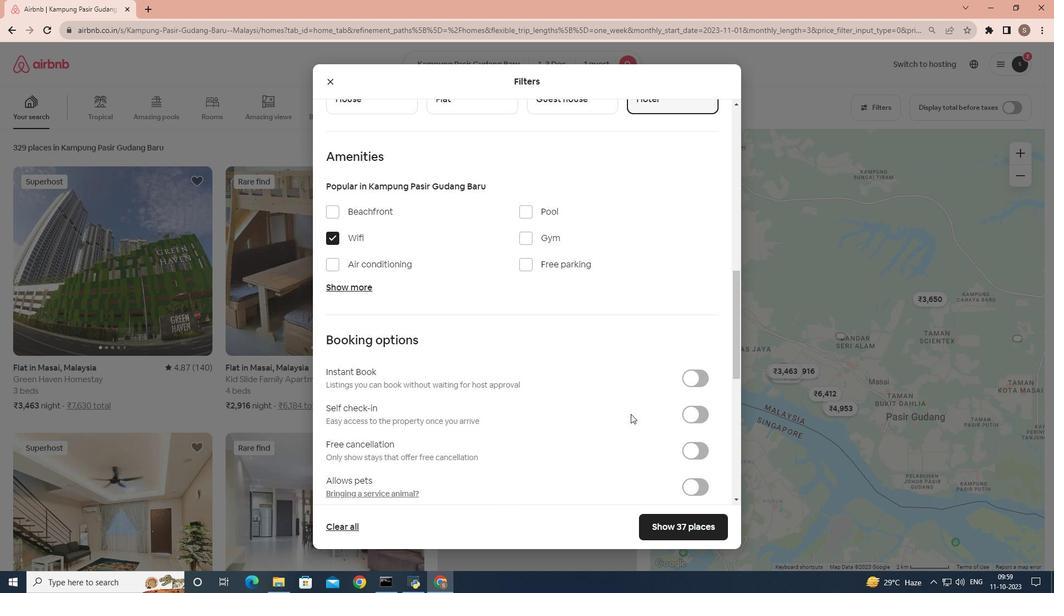 
Action: Mouse moved to (702, 363)
Screenshot: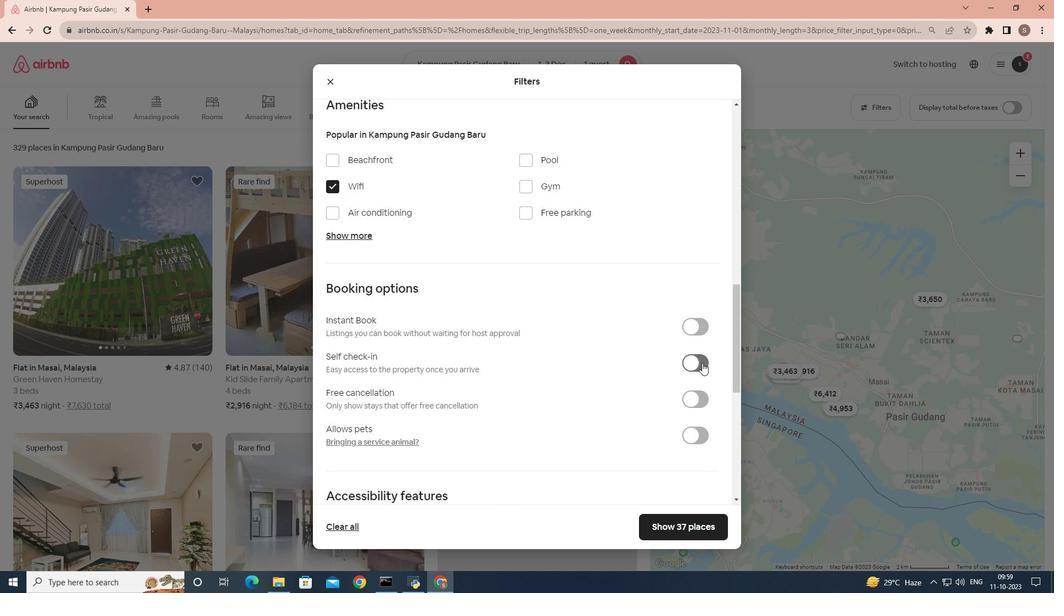 
Action: Mouse pressed left at (702, 363)
Screenshot: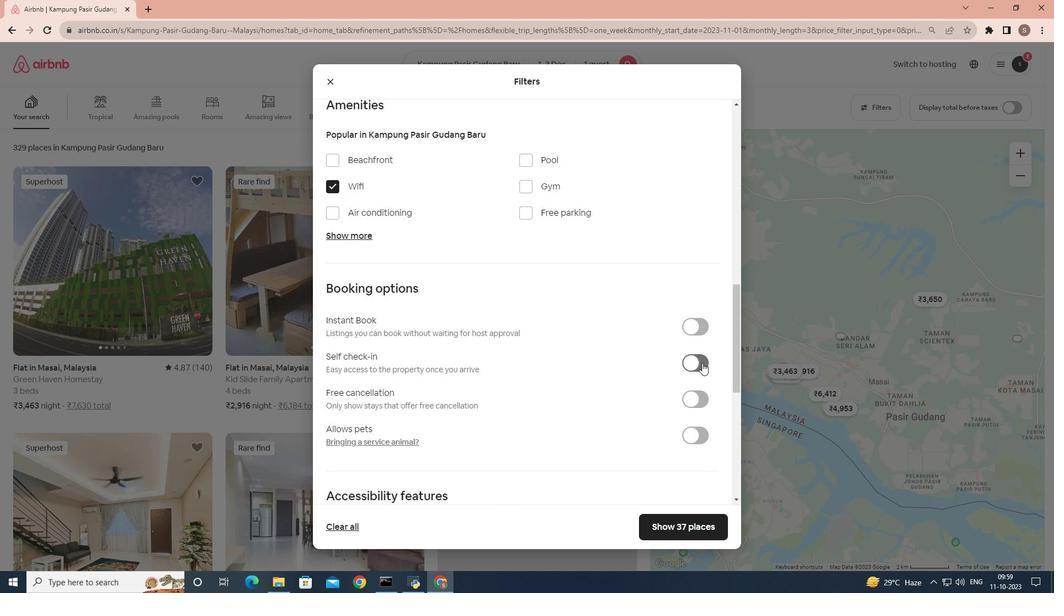 
Action: Mouse moved to (702, 521)
Screenshot: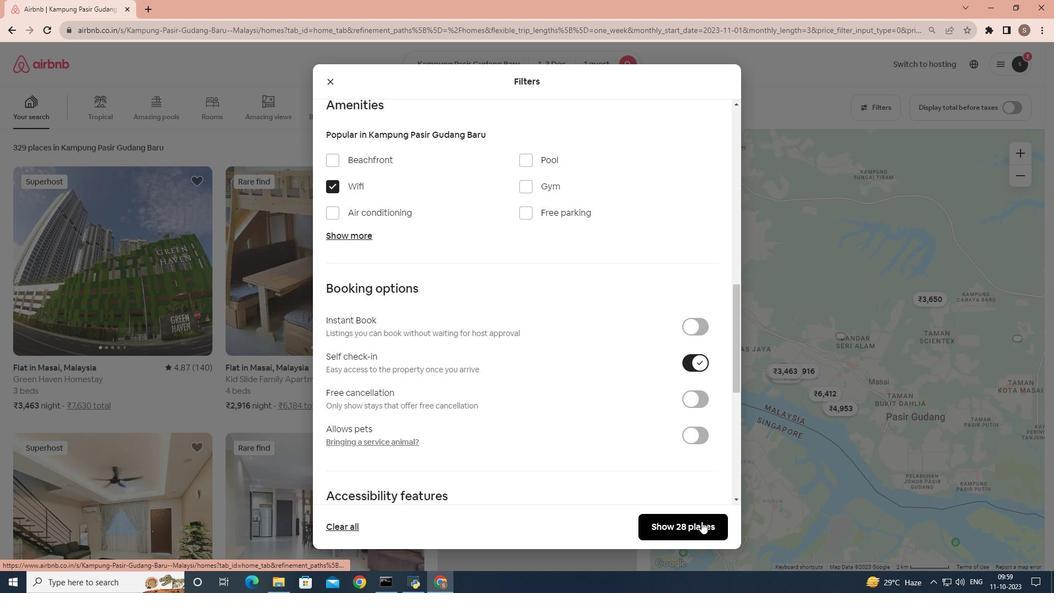 
Action: Mouse pressed left at (702, 521)
Screenshot: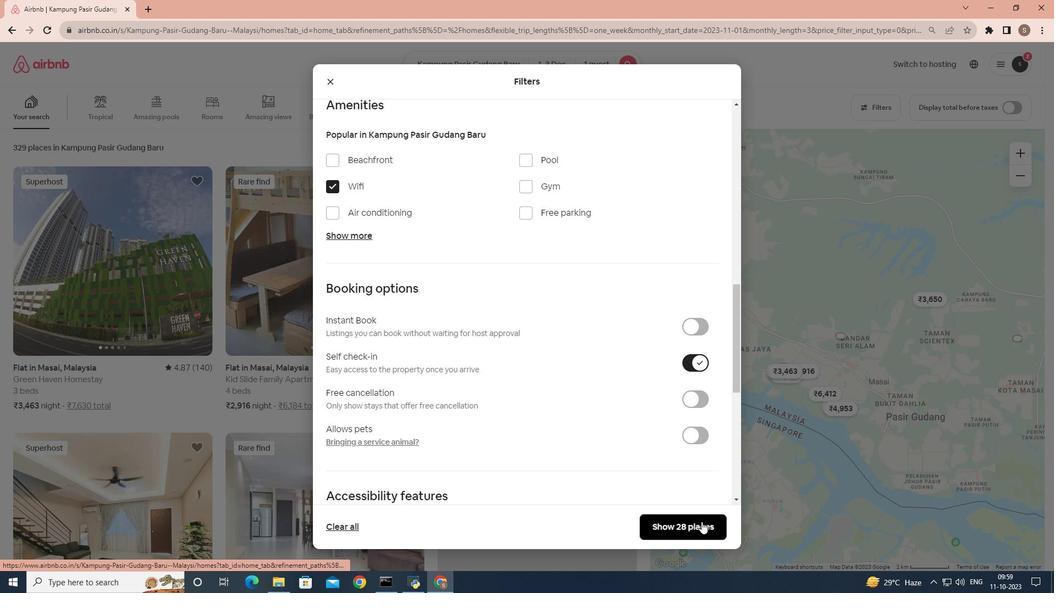 
Action: Mouse moved to (155, 313)
Screenshot: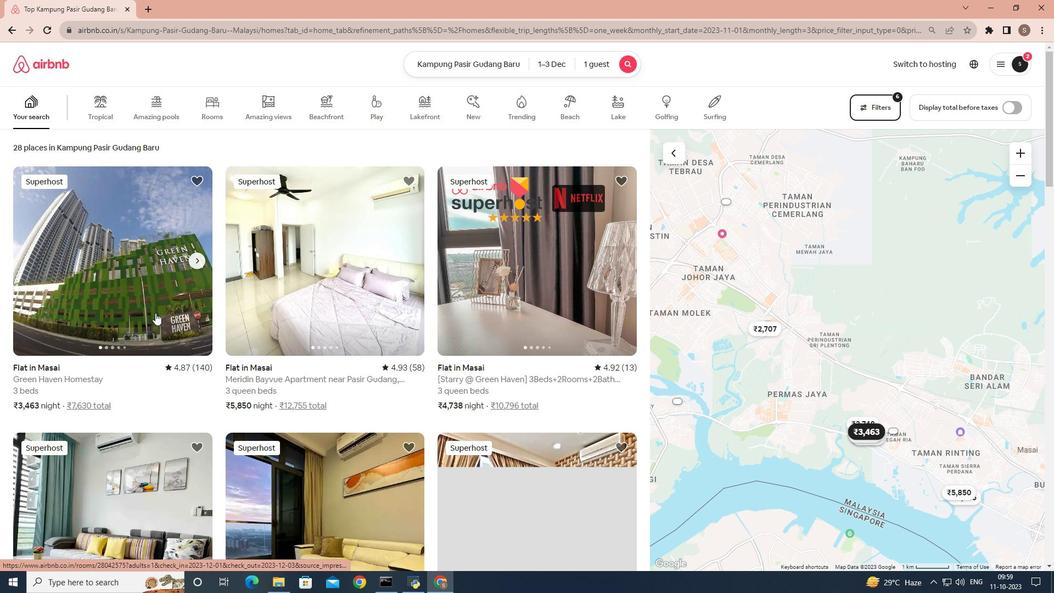 
Action: Mouse pressed left at (155, 313)
Screenshot: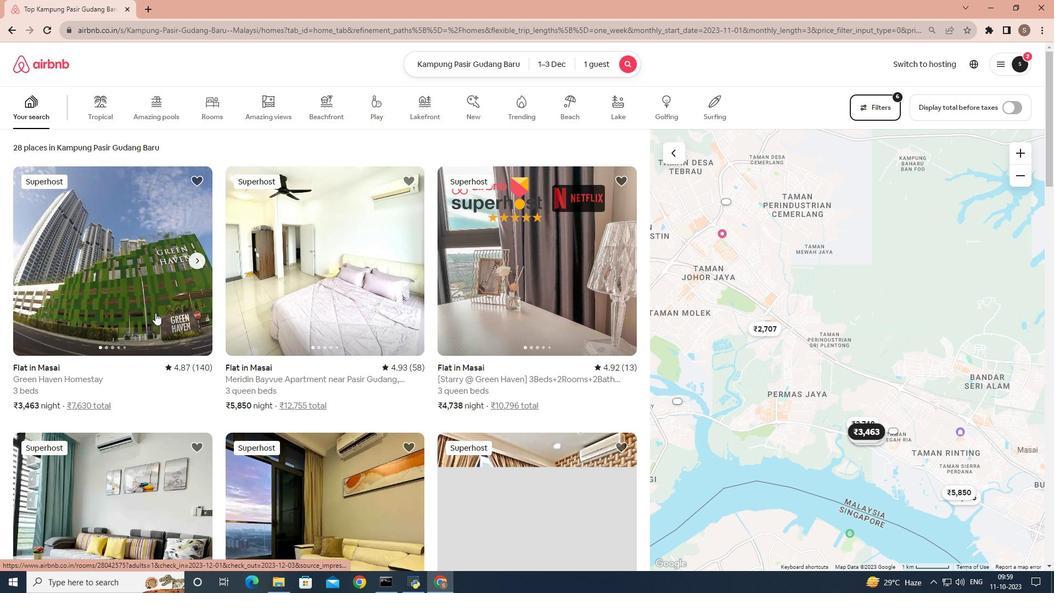 
Action: Mouse moved to (783, 408)
Screenshot: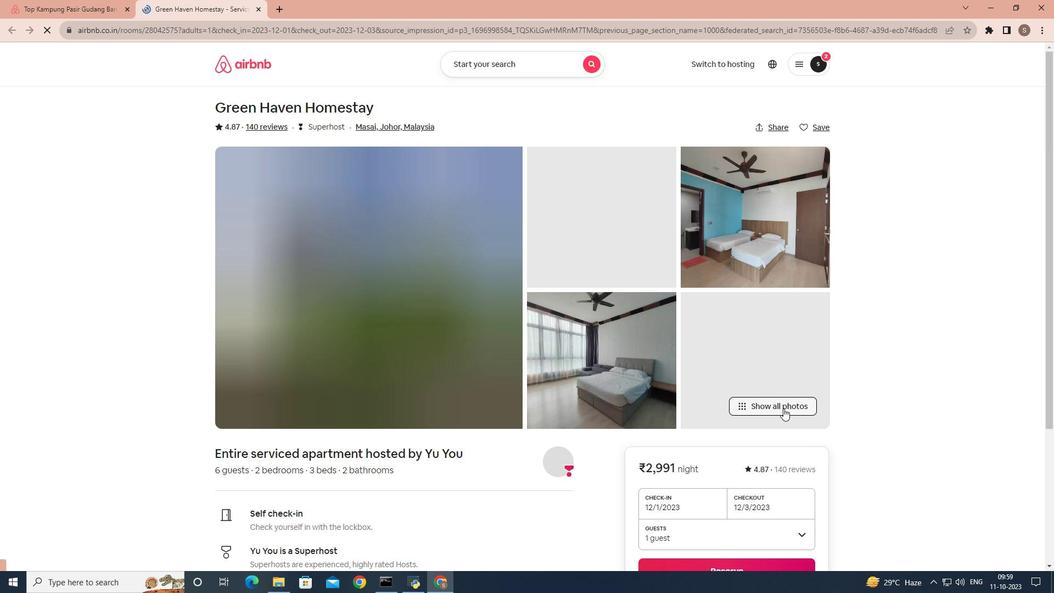 
Action: Mouse pressed left at (783, 408)
Screenshot: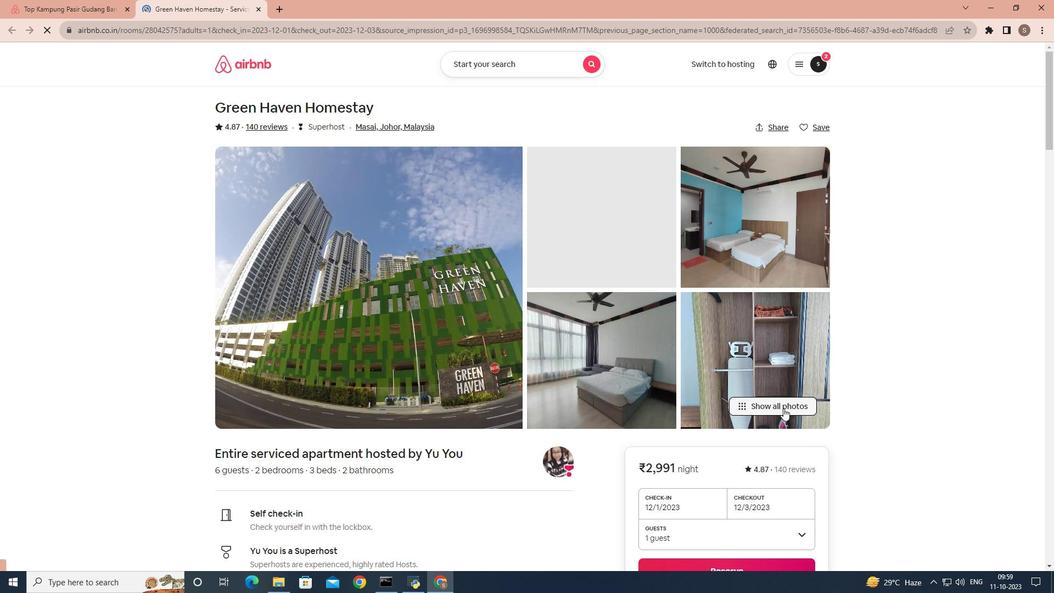 
Action: Mouse moved to (828, 410)
Screenshot: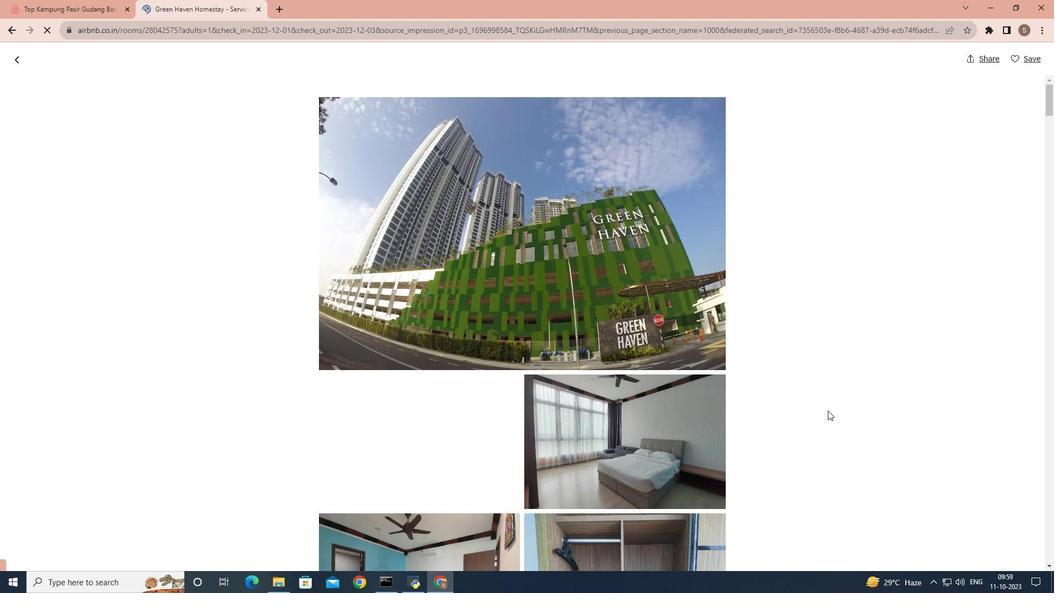 
Action: Mouse scrolled (828, 410) with delta (0, 0)
Screenshot: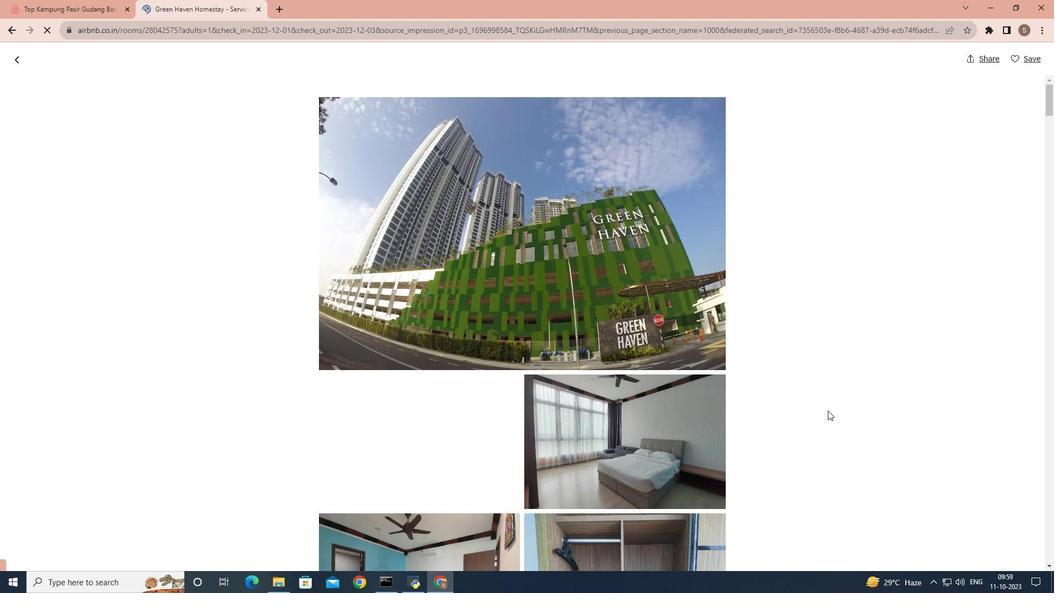 
Action: Mouse scrolled (828, 410) with delta (0, 0)
Screenshot: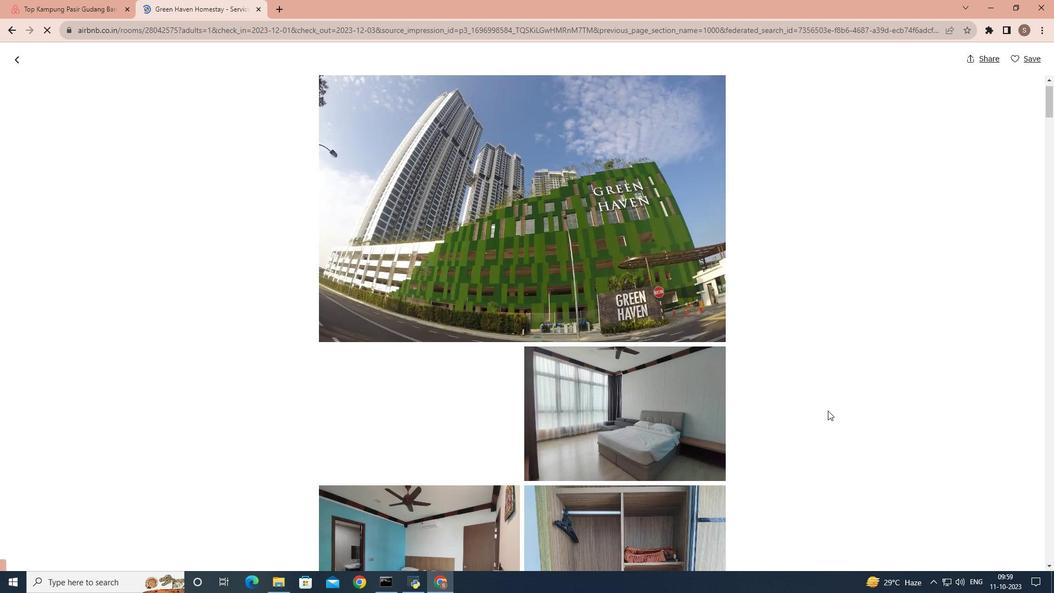 
Action: Mouse scrolled (828, 410) with delta (0, 0)
Screenshot: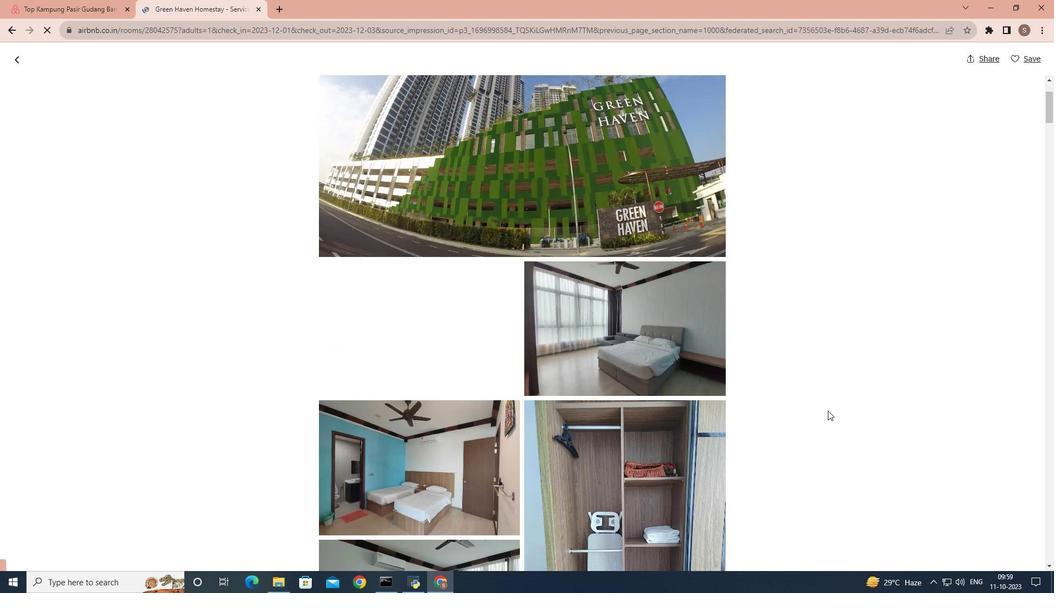 
Action: Mouse scrolled (828, 410) with delta (0, 0)
Screenshot: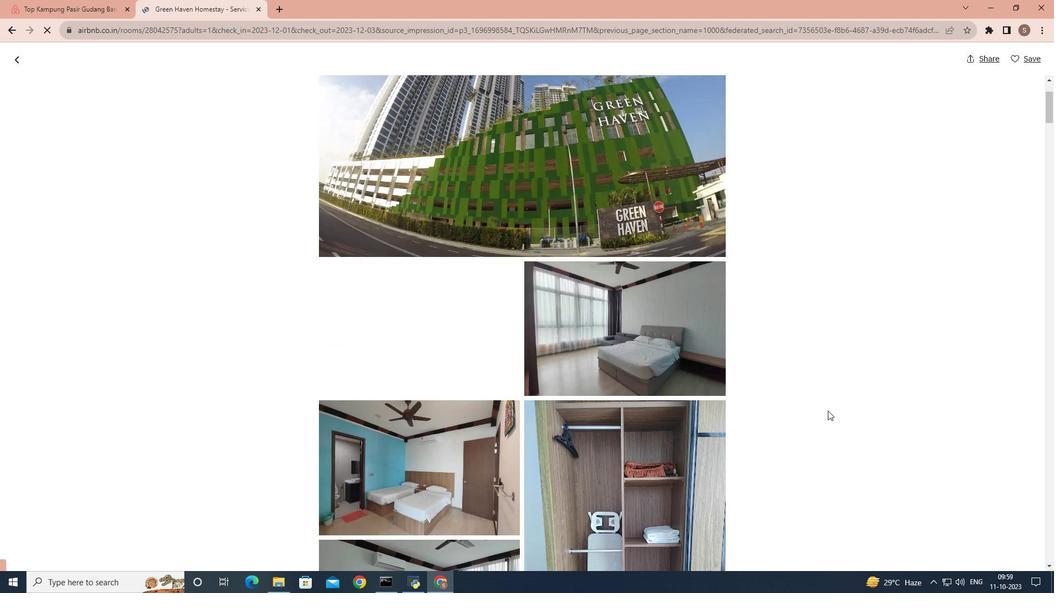 
Action: Mouse moved to (827, 410)
Screenshot: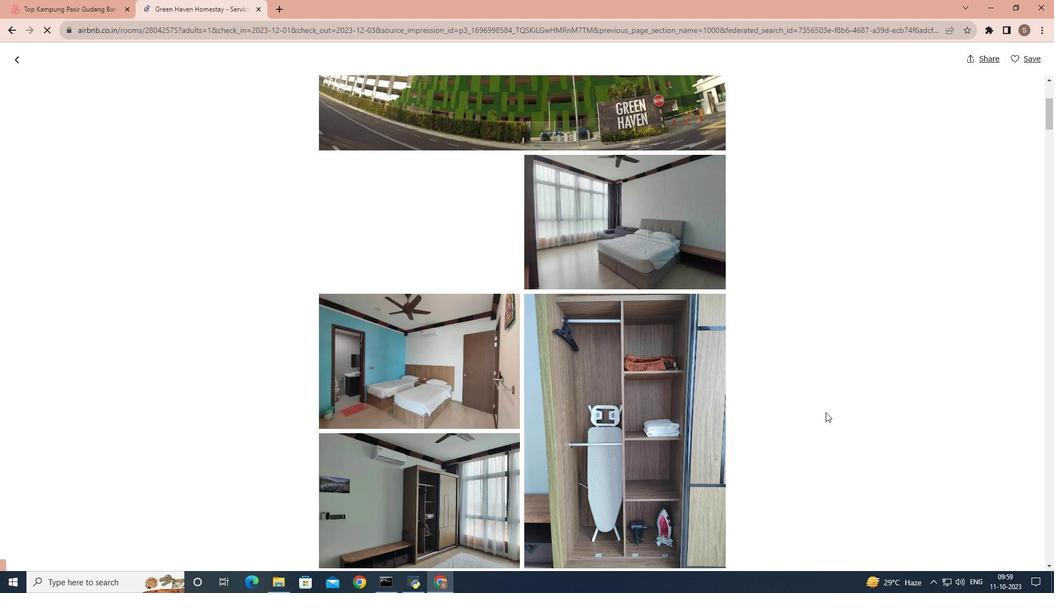 
Action: Mouse scrolled (827, 410) with delta (0, 0)
Screenshot: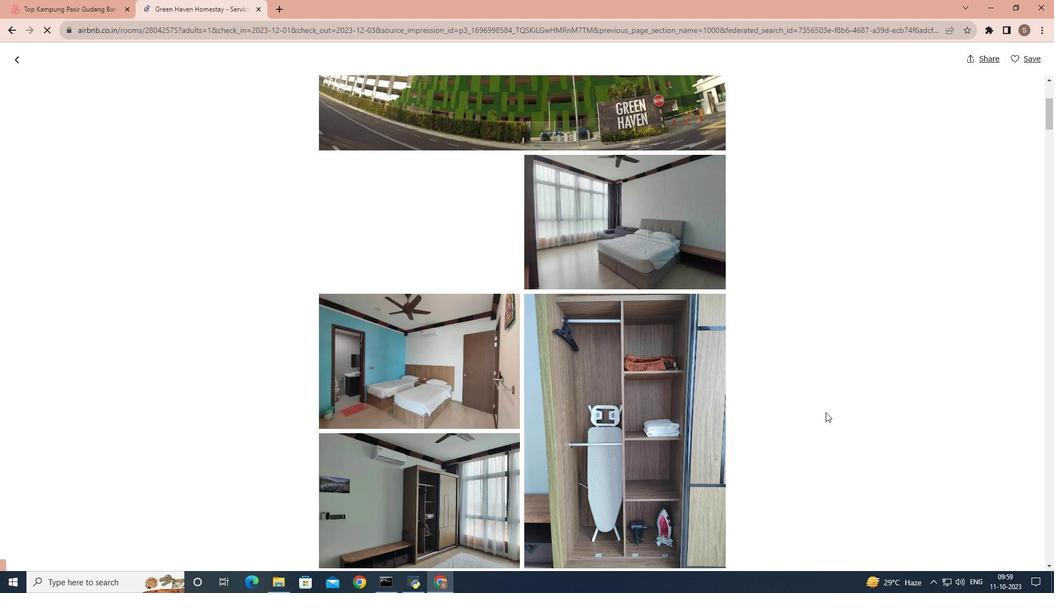 
Action: Mouse moved to (825, 413)
Screenshot: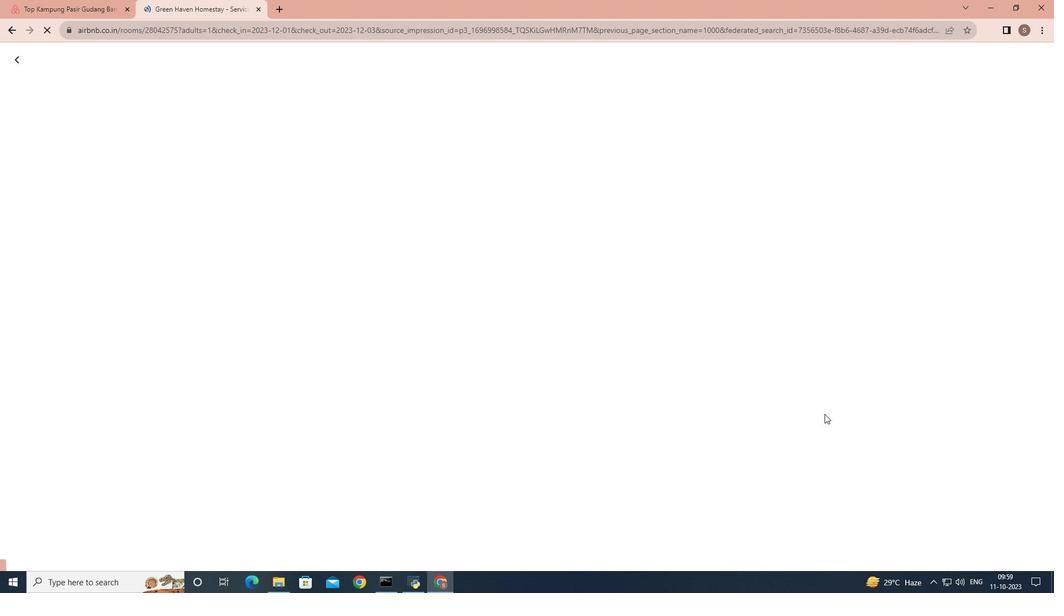 
Action: Mouse scrolled (825, 413) with delta (0, 0)
Screenshot: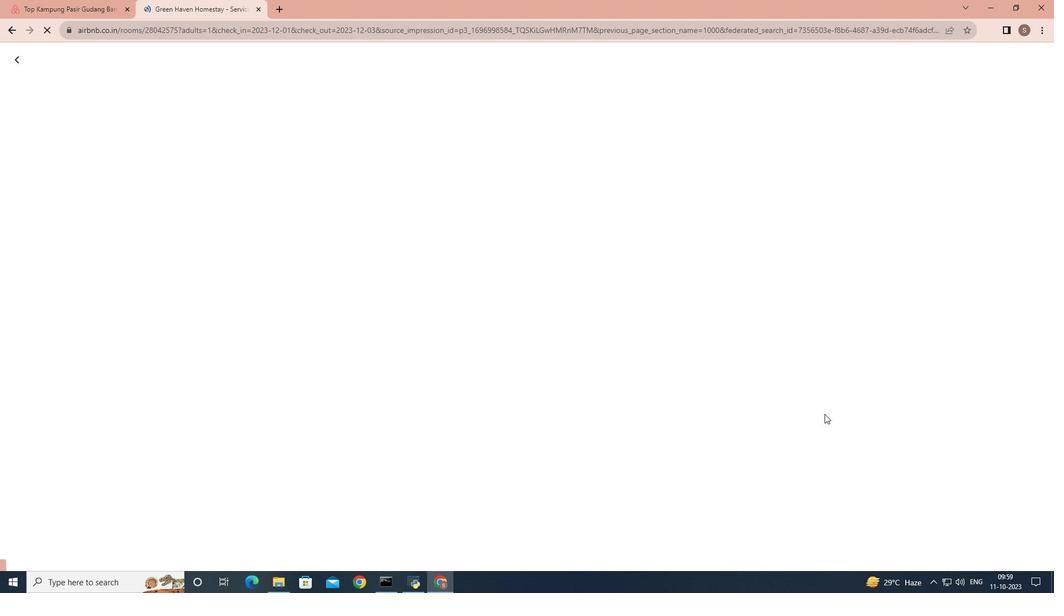 
Action: Mouse moved to (825, 414)
Screenshot: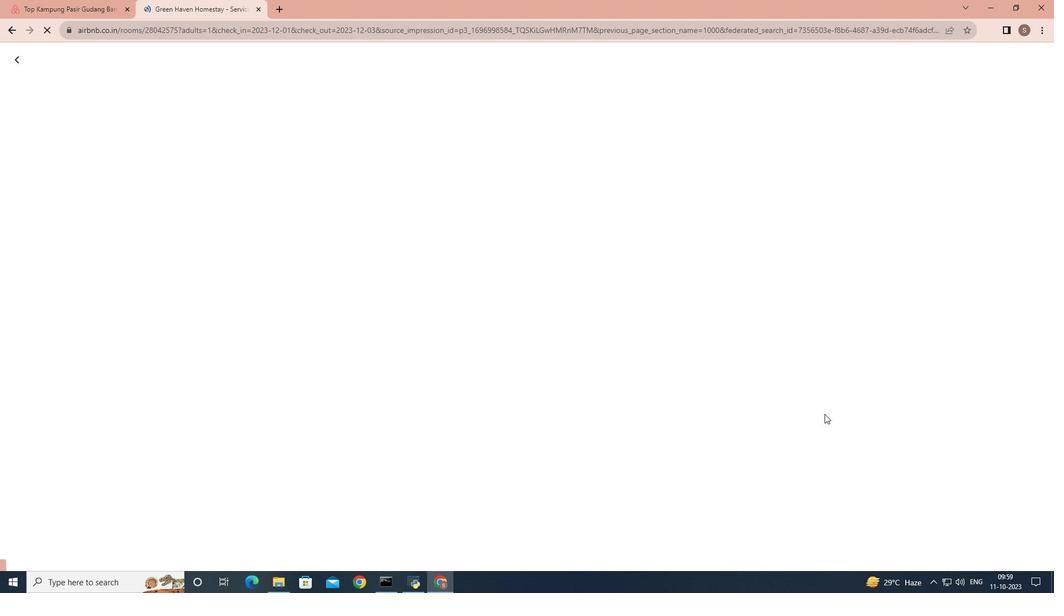 
Action: Mouse scrolled (825, 413) with delta (0, 0)
Screenshot: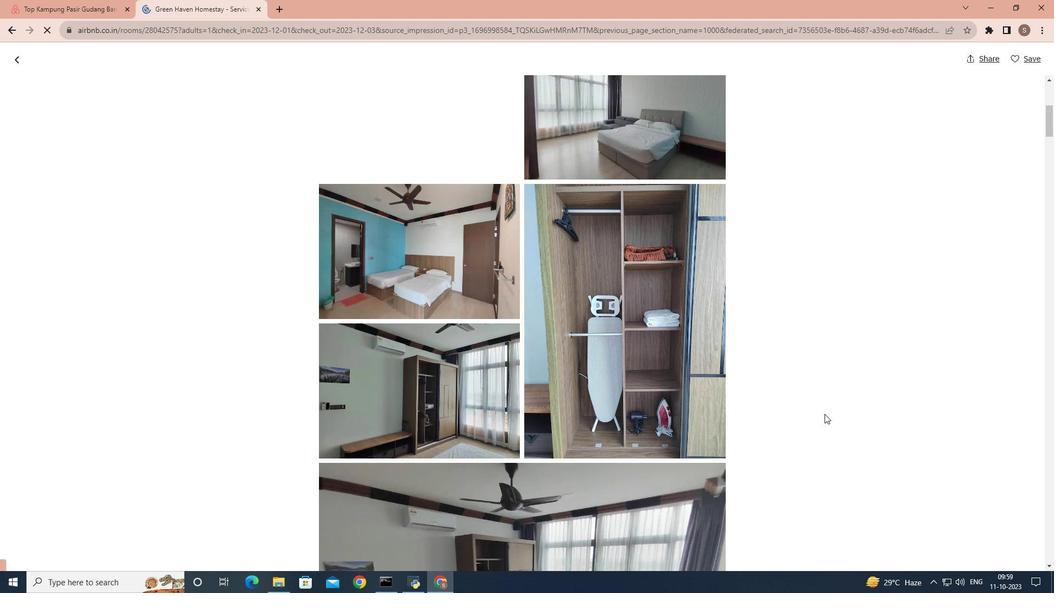 
Action: Mouse scrolled (825, 413) with delta (0, 0)
Screenshot: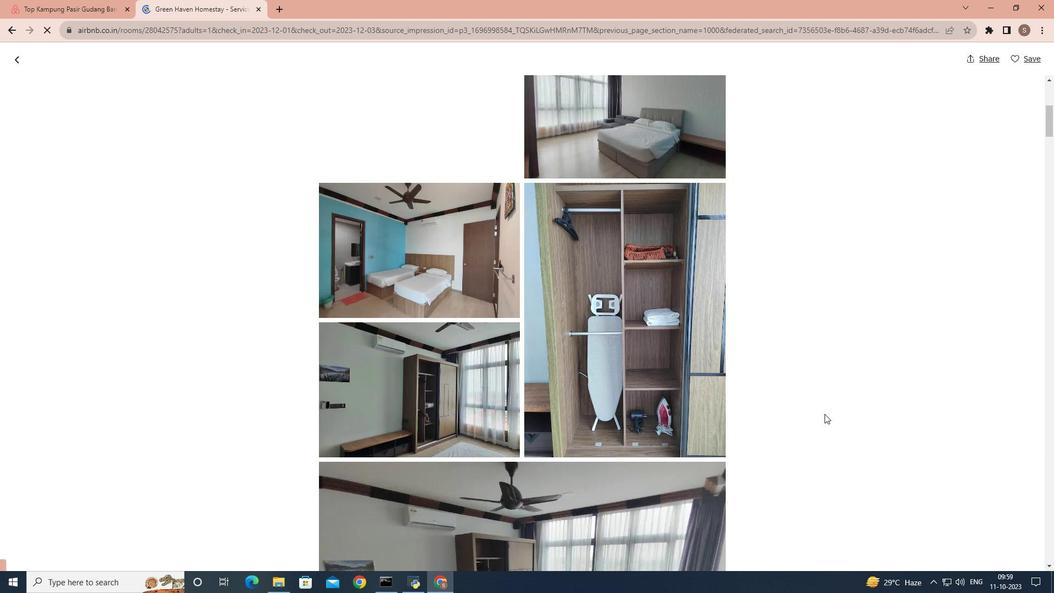 
Action: Mouse scrolled (825, 413) with delta (0, 0)
Screenshot: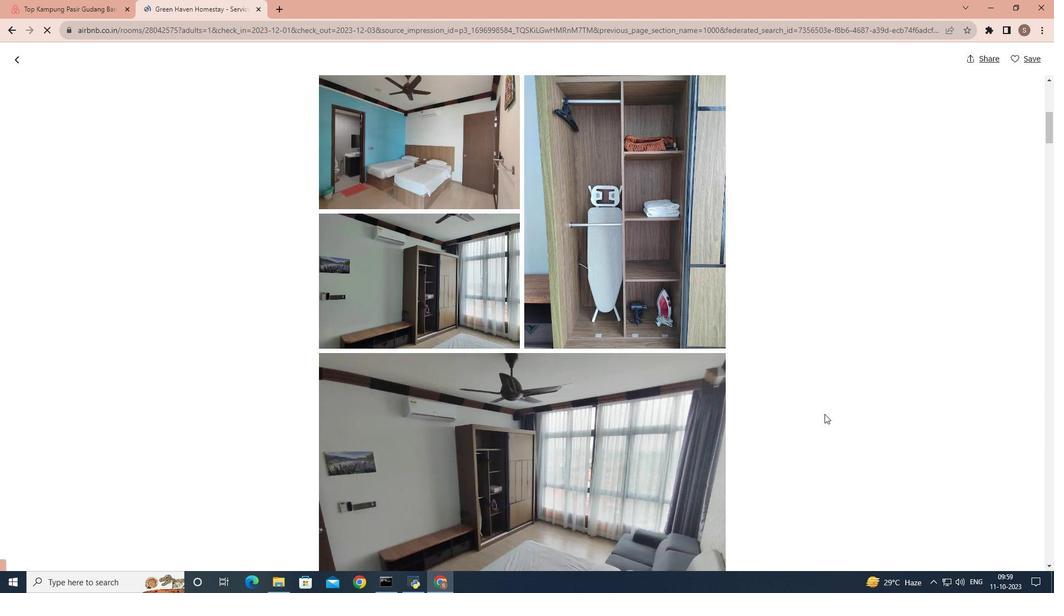 
Action: Mouse scrolled (825, 413) with delta (0, 0)
Screenshot: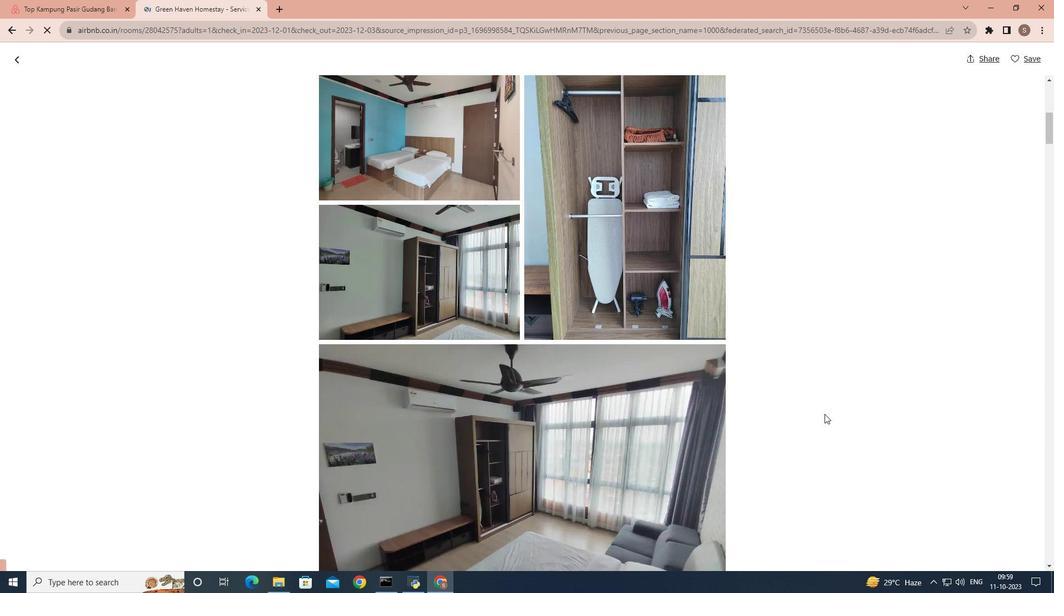 
Action: Mouse scrolled (825, 413) with delta (0, 0)
Screenshot: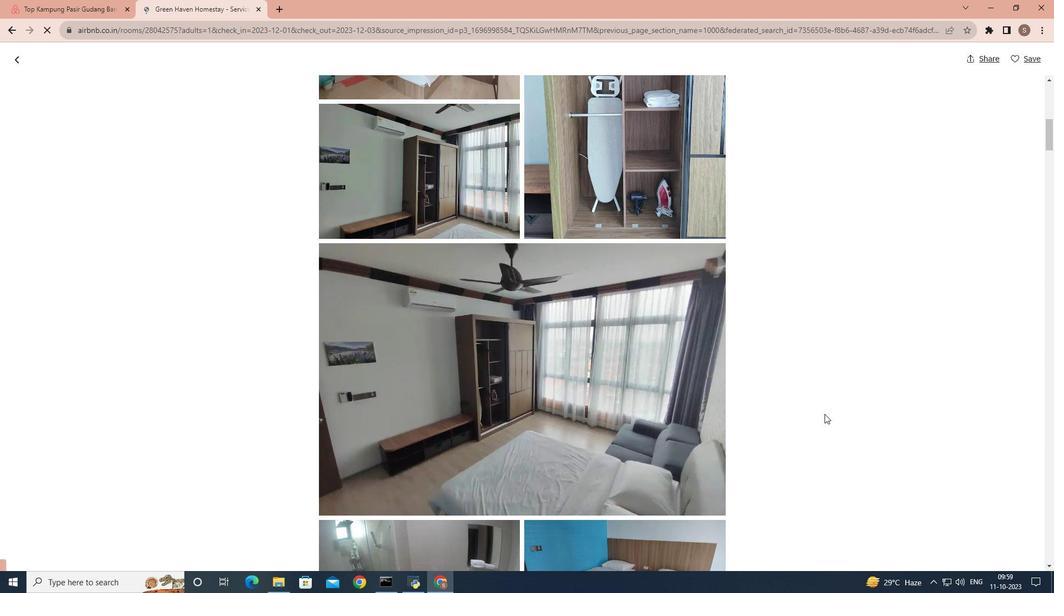 
Action: Mouse scrolled (825, 413) with delta (0, 0)
Screenshot: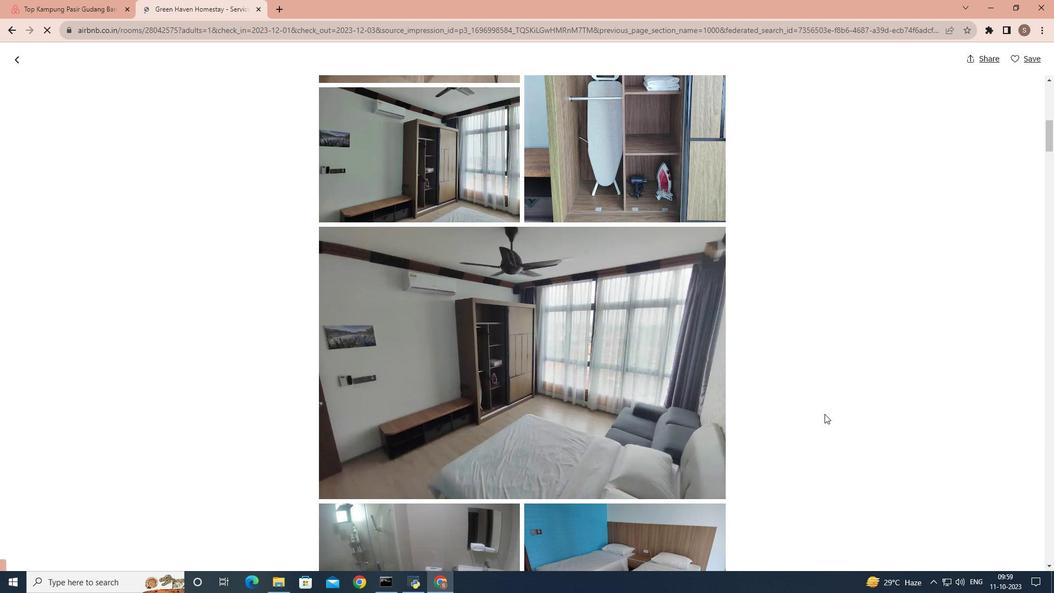
Action: Mouse scrolled (825, 413) with delta (0, 0)
Screenshot: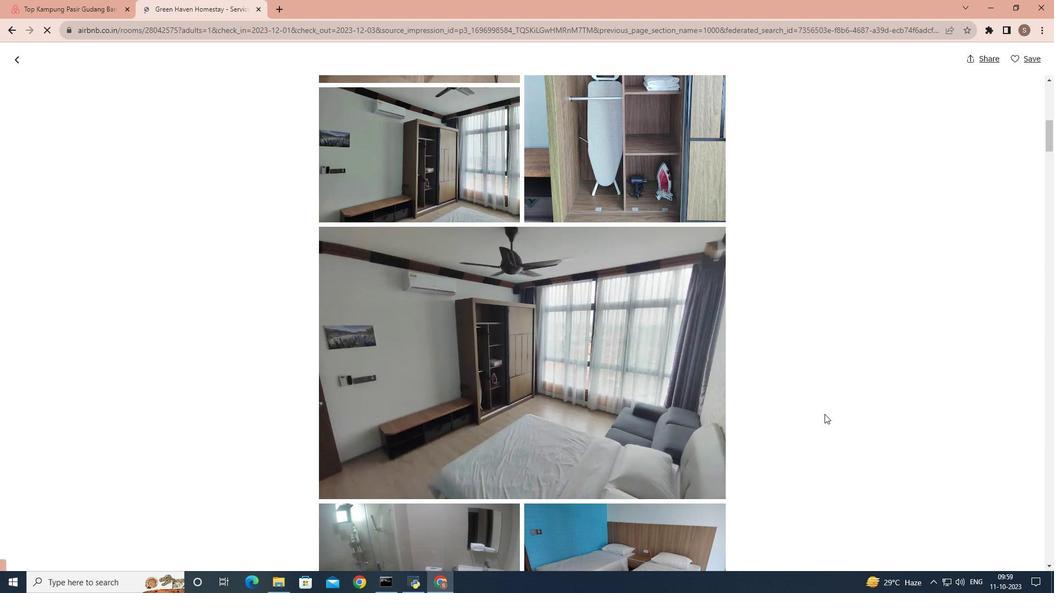 
Action: Mouse scrolled (825, 413) with delta (0, 0)
Screenshot: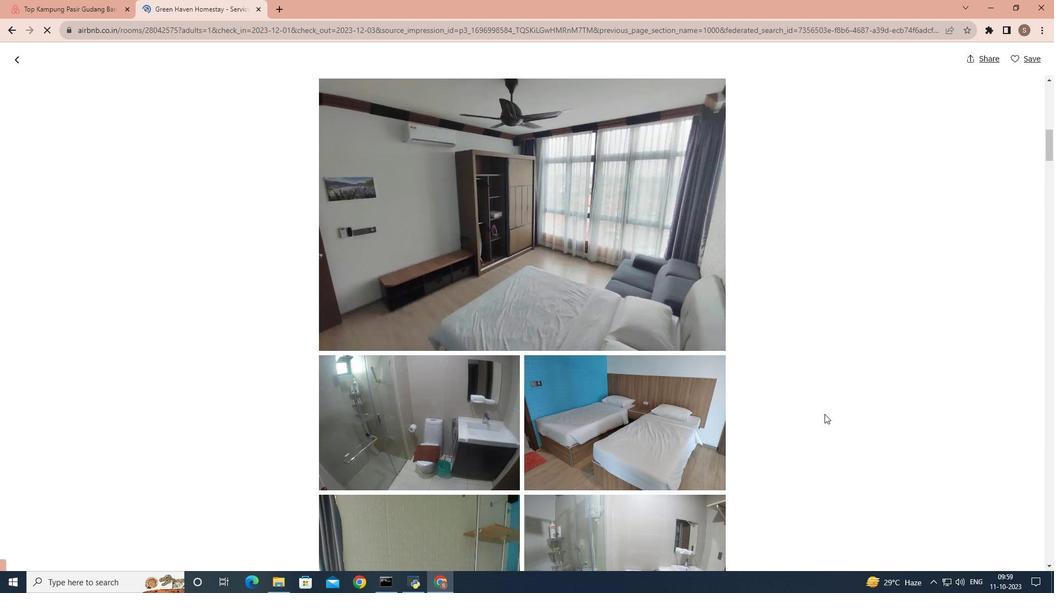 
Action: Mouse scrolled (825, 413) with delta (0, 0)
Screenshot: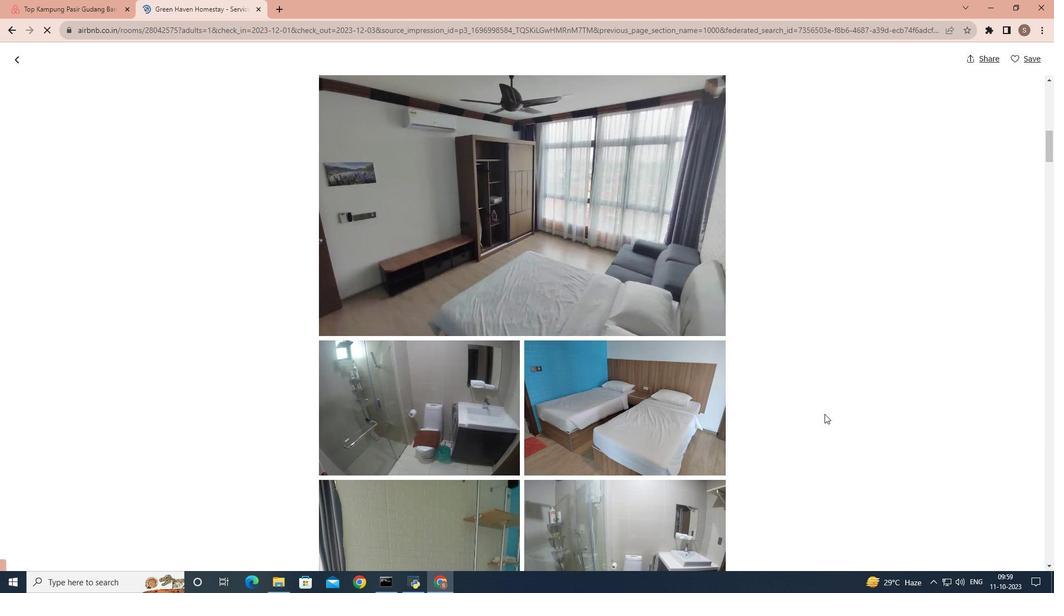 
Action: Mouse scrolled (825, 413) with delta (0, 0)
Screenshot: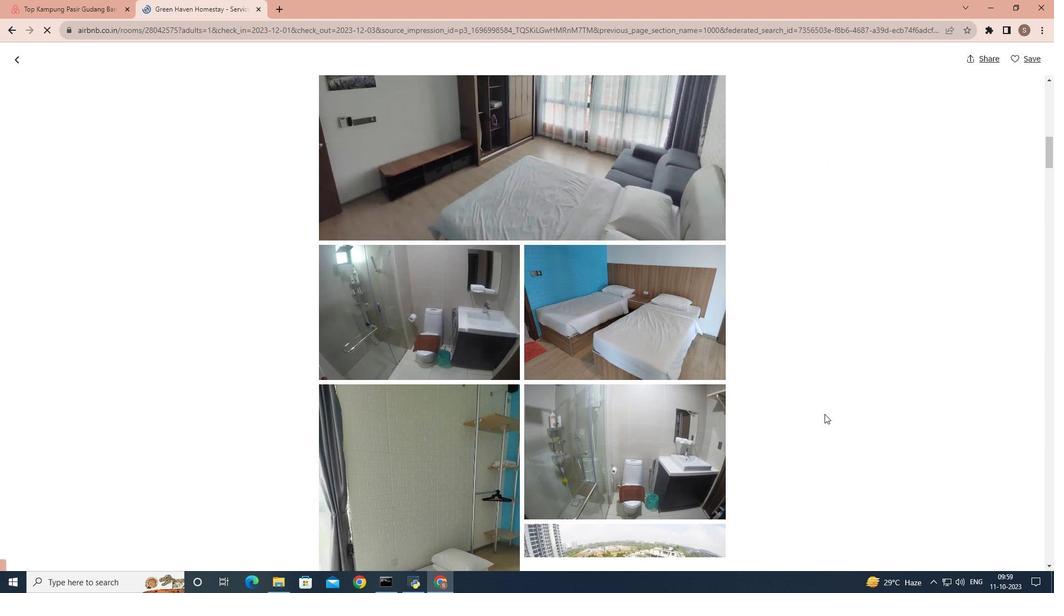 
Action: Mouse scrolled (825, 413) with delta (0, 0)
Screenshot: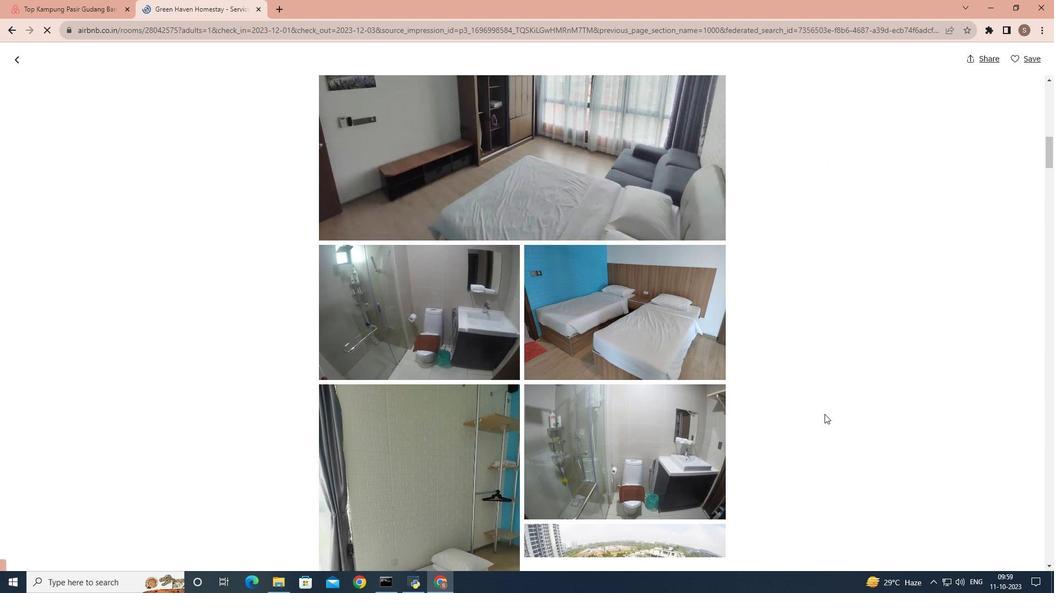 
Action: Mouse scrolled (825, 413) with delta (0, 0)
Screenshot: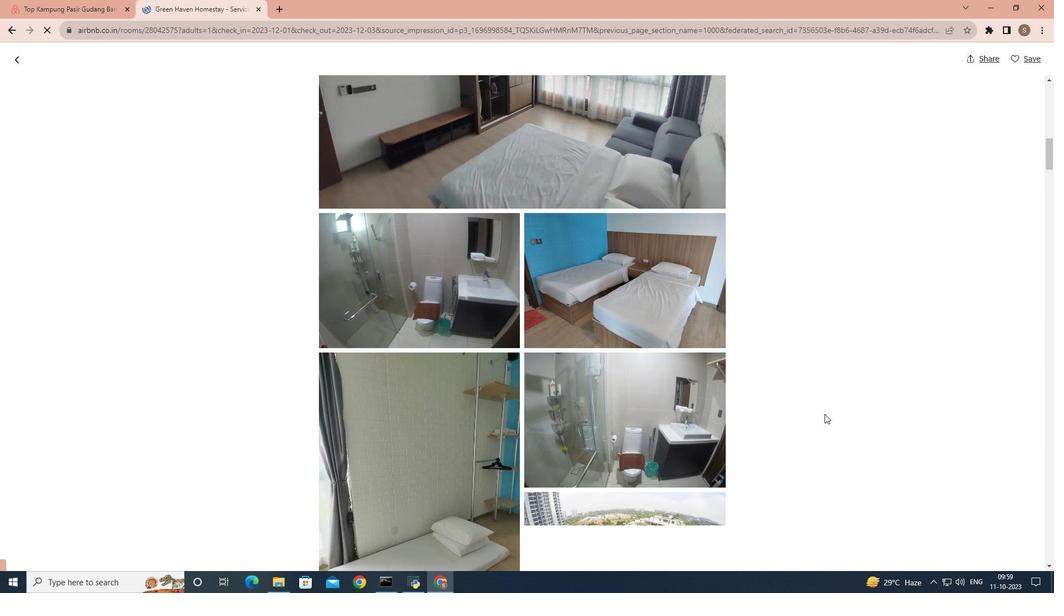 
Action: Mouse scrolled (825, 413) with delta (0, 0)
Screenshot: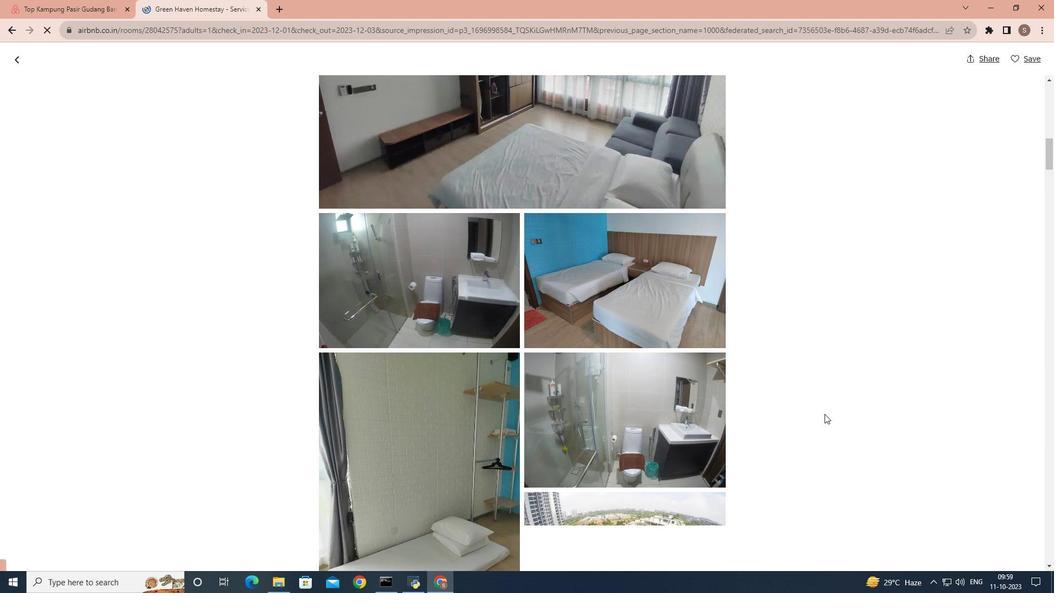 
Action: Mouse scrolled (825, 413) with delta (0, 0)
Screenshot: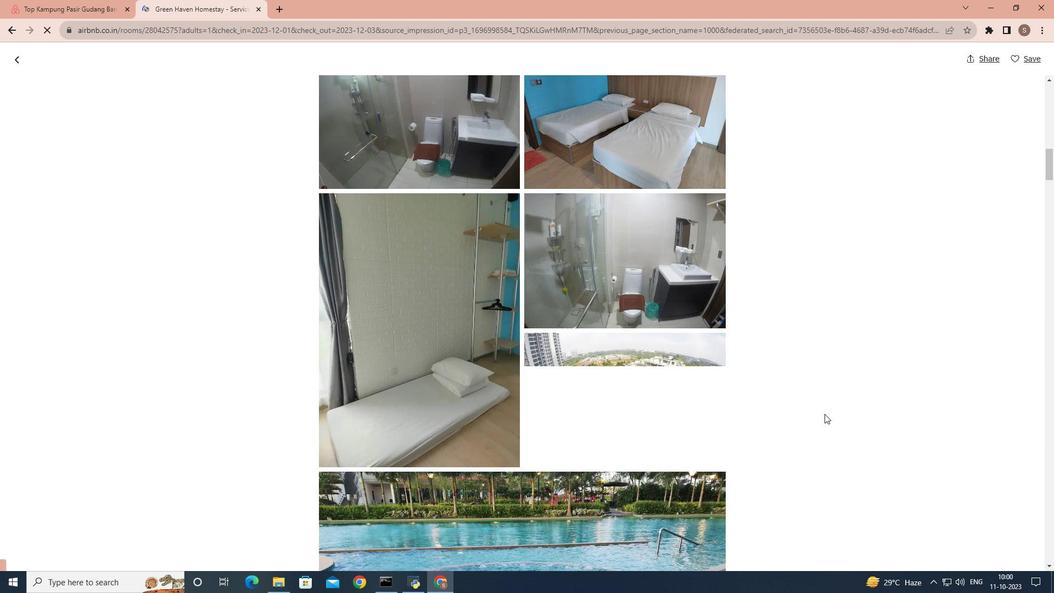
Action: Mouse scrolled (825, 413) with delta (0, 0)
Screenshot: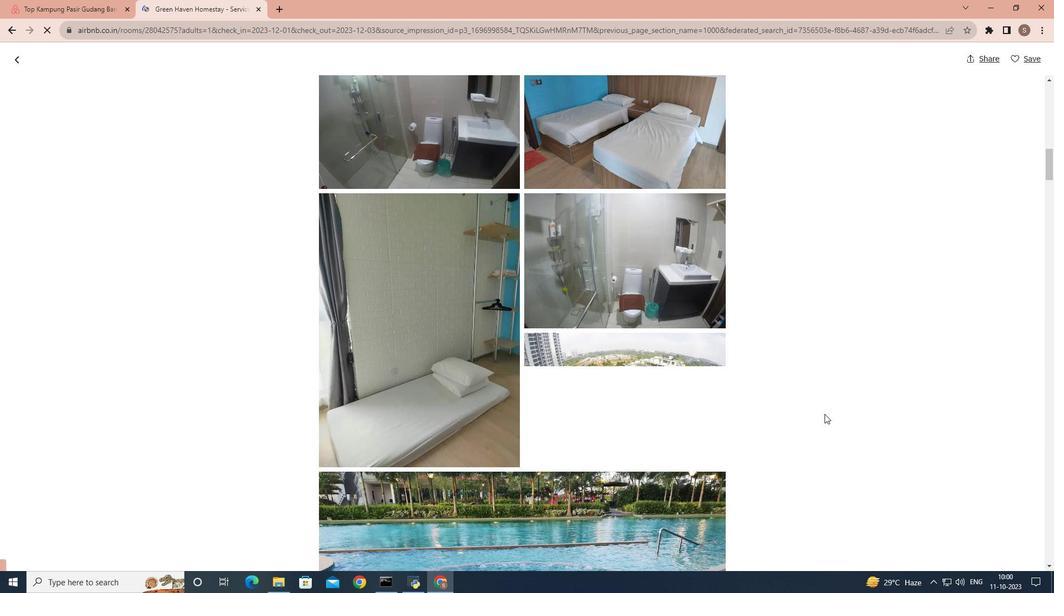 
Action: Mouse scrolled (825, 413) with delta (0, 0)
Screenshot: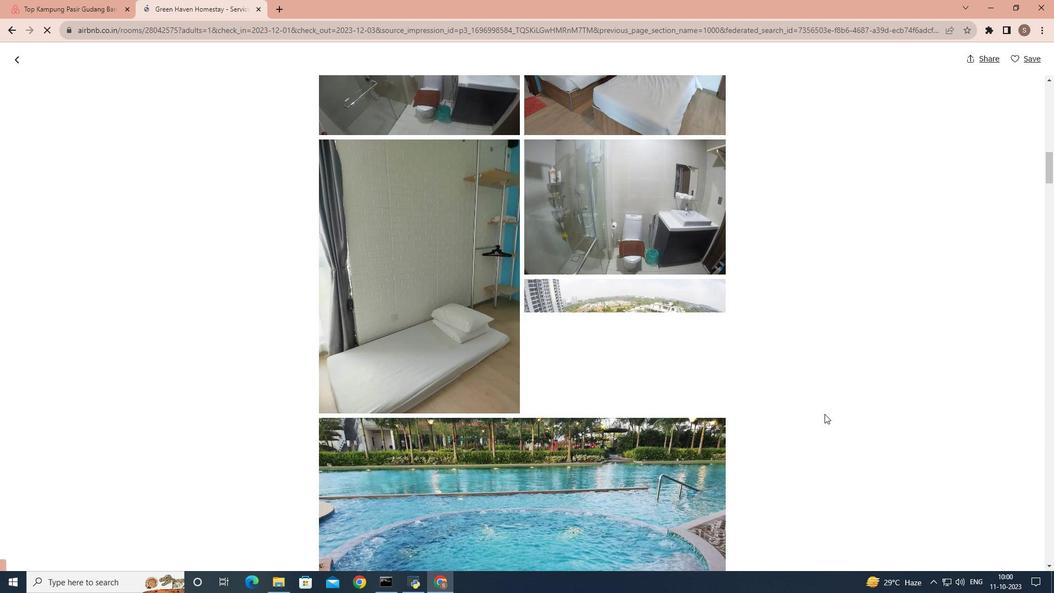 
Action: Mouse scrolled (825, 413) with delta (0, 0)
Screenshot: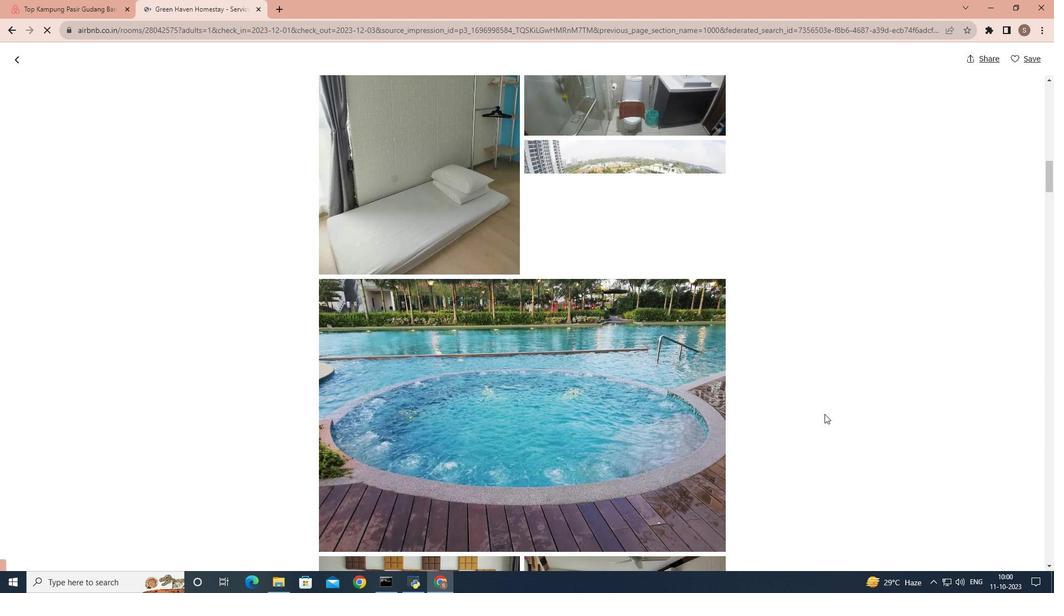 
Action: Mouse scrolled (825, 413) with delta (0, 0)
Screenshot: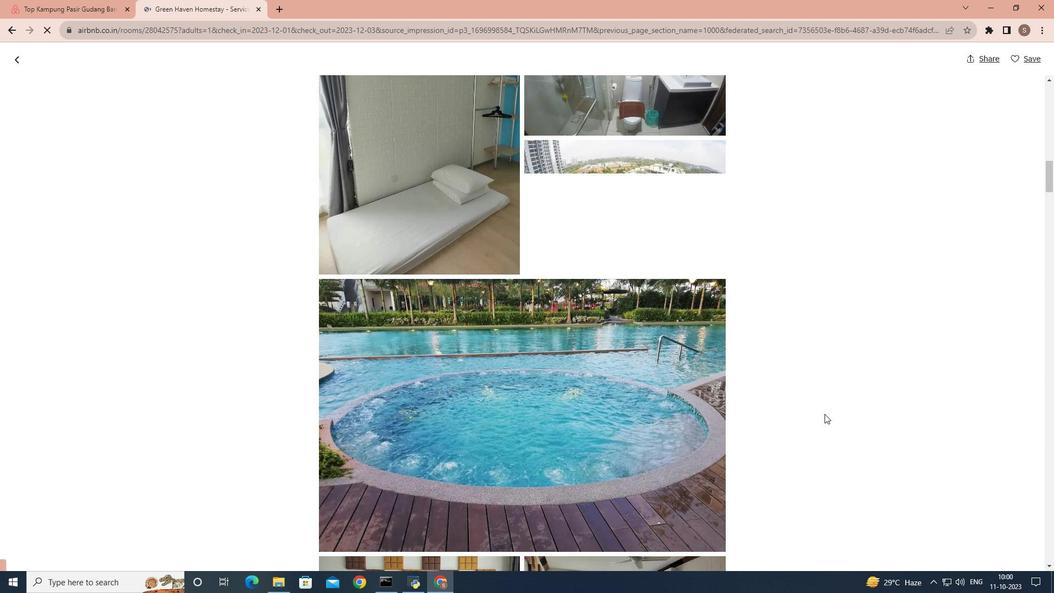 
Action: Mouse scrolled (825, 413) with delta (0, 0)
Screenshot: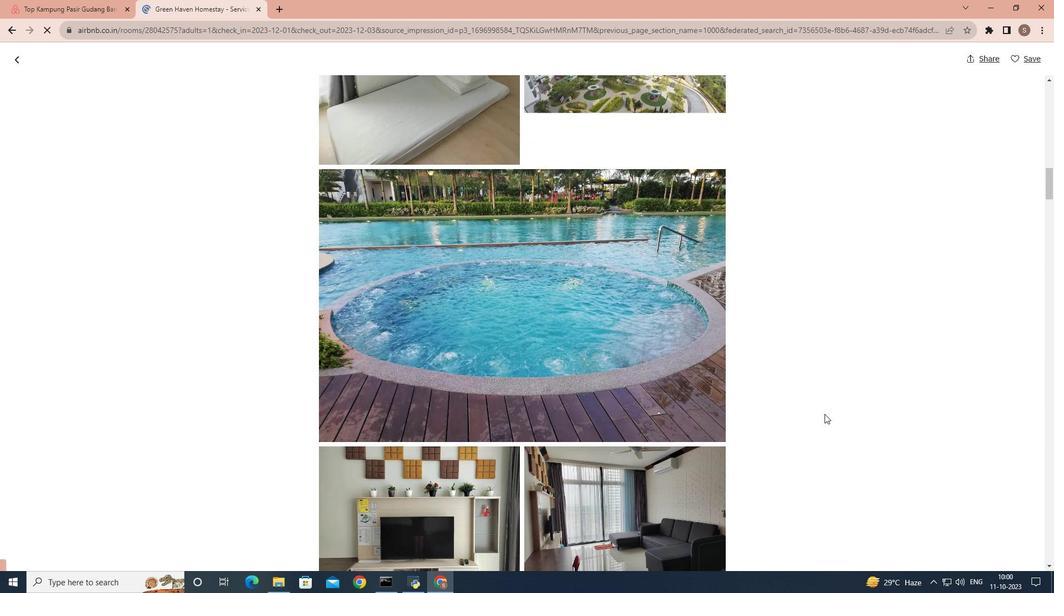 
Action: Mouse scrolled (825, 413) with delta (0, 0)
Screenshot: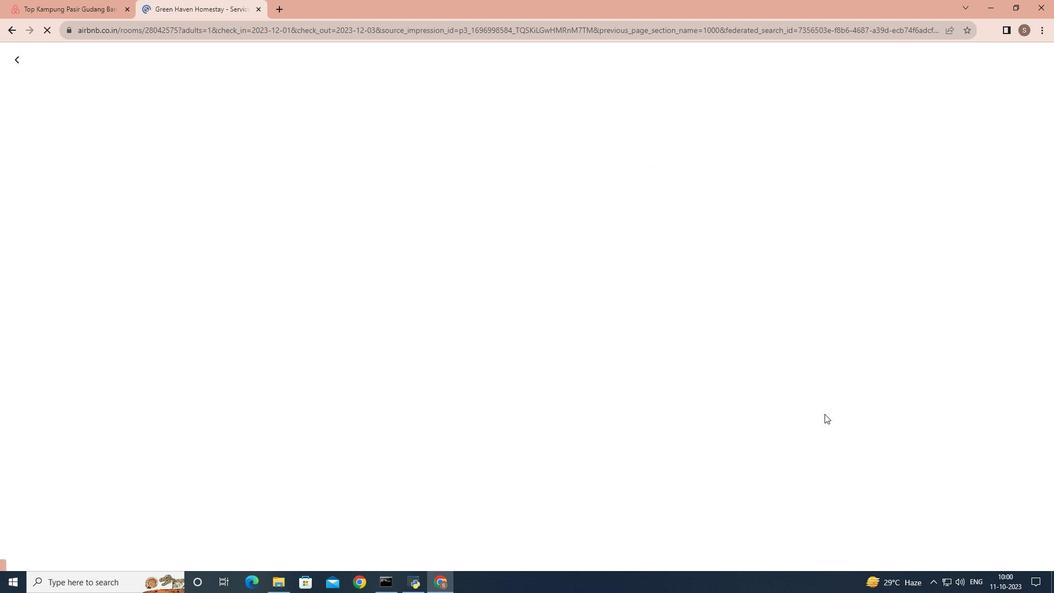 
Action: Mouse scrolled (825, 413) with delta (0, 0)
Screenshot: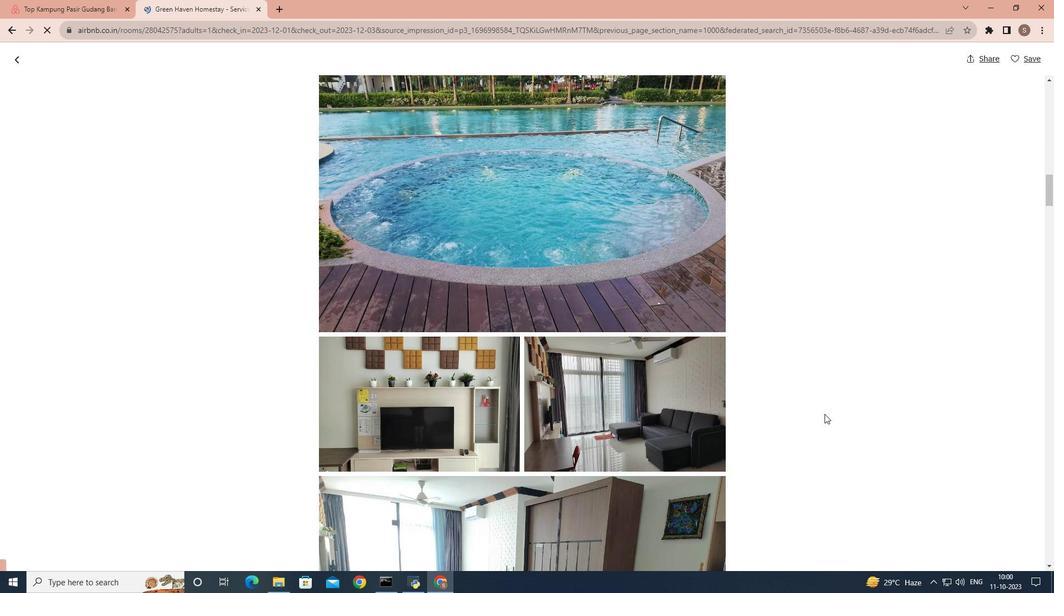 
Action: Mouse scrolled (825, 413) with delta (0, 0)
Screenshot: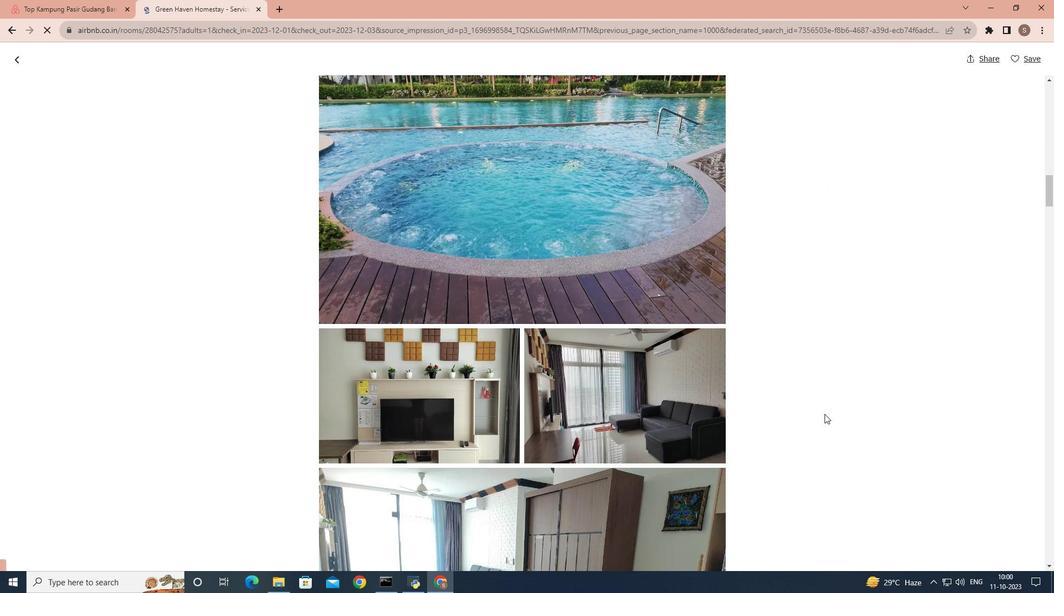 
Action: Mouse scrolled (825, 413) with delta (0, 0)
Screenshot: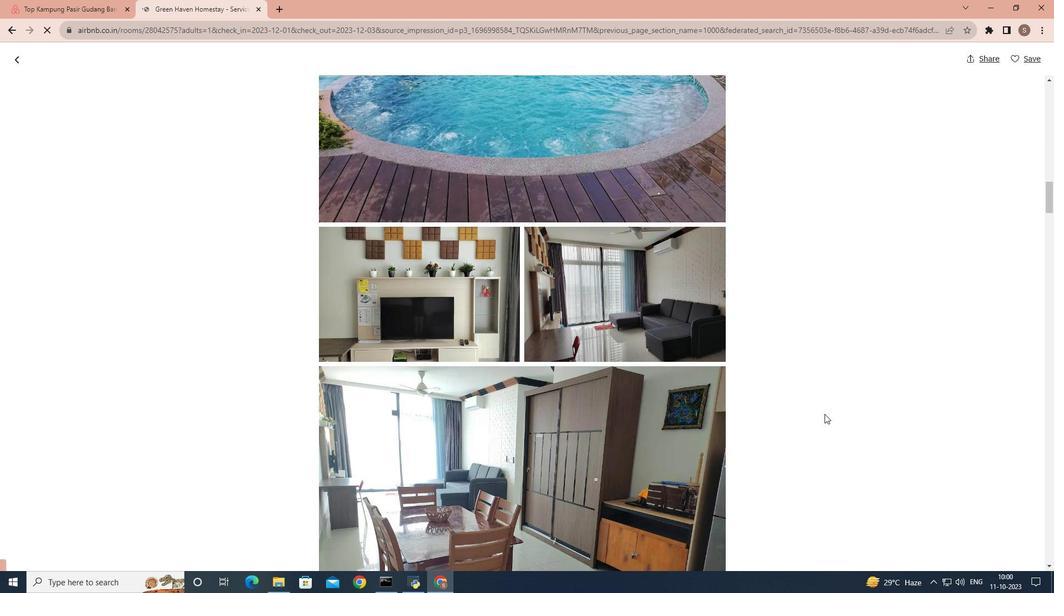 
Action: Mouse scrolled (825, 413) with delta (0, 0)
Screenshot: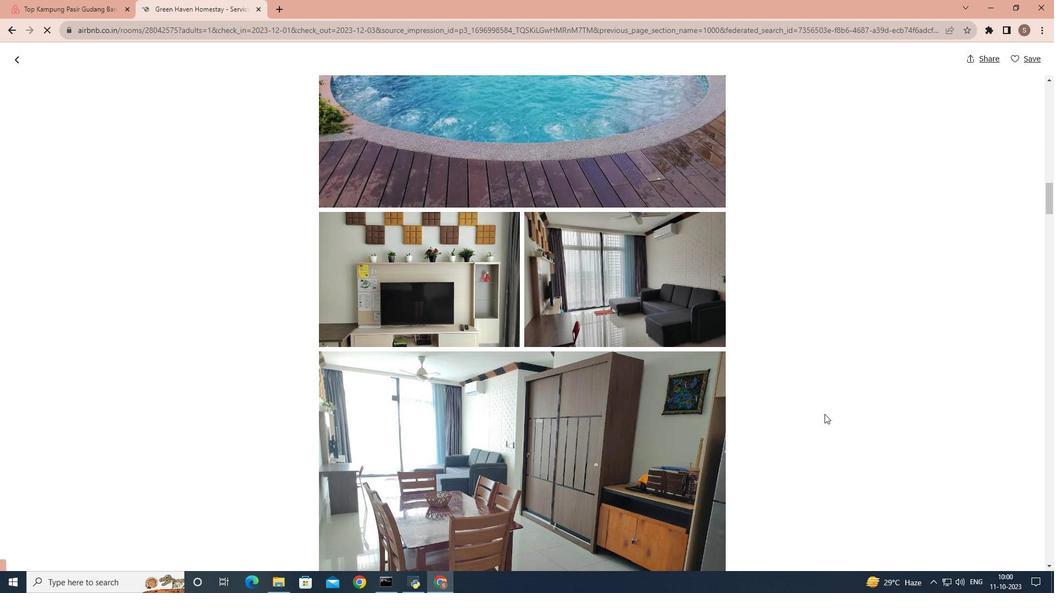 
Action: Mouse scrolled (825, 413) with delta (0, 0)
Screenshot: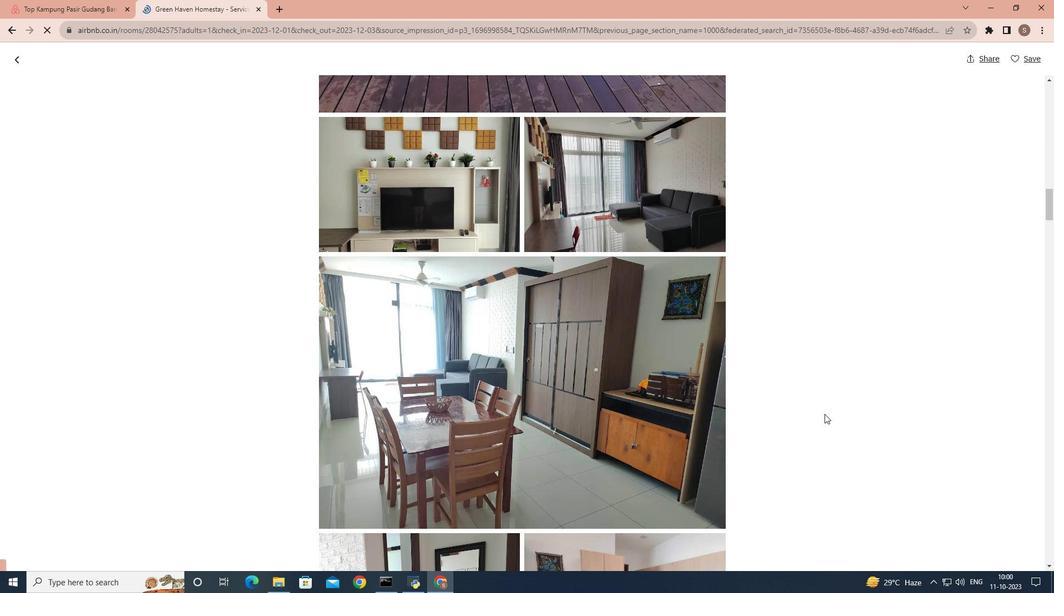 
Action: Mouse scrolled (825, 413) with delta (0, 0)
Screenshot: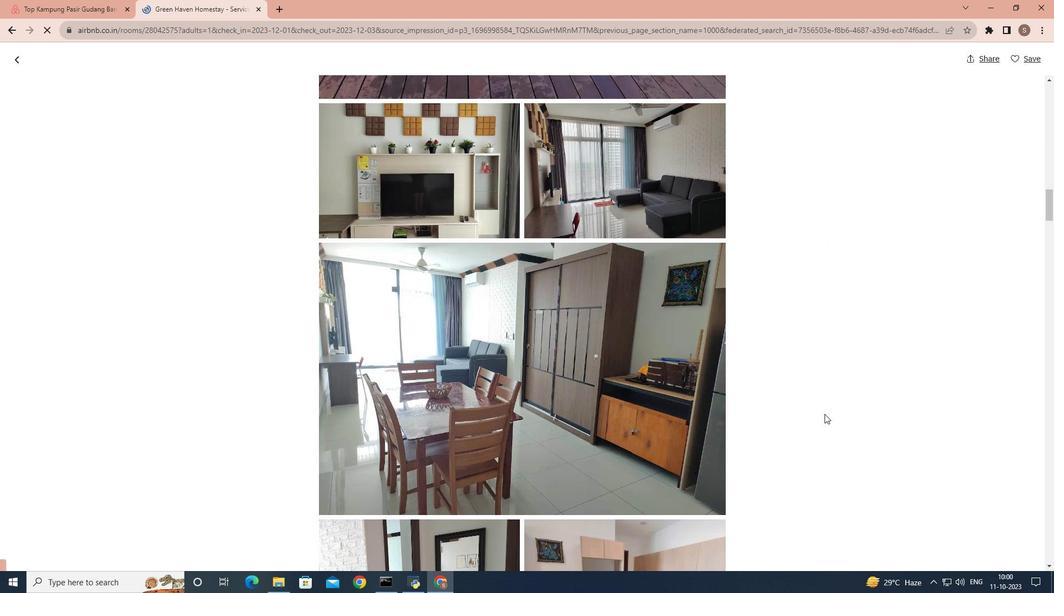 
Action: Mouse scrolled (825, 413) with delta (0, 0)
Screenshot: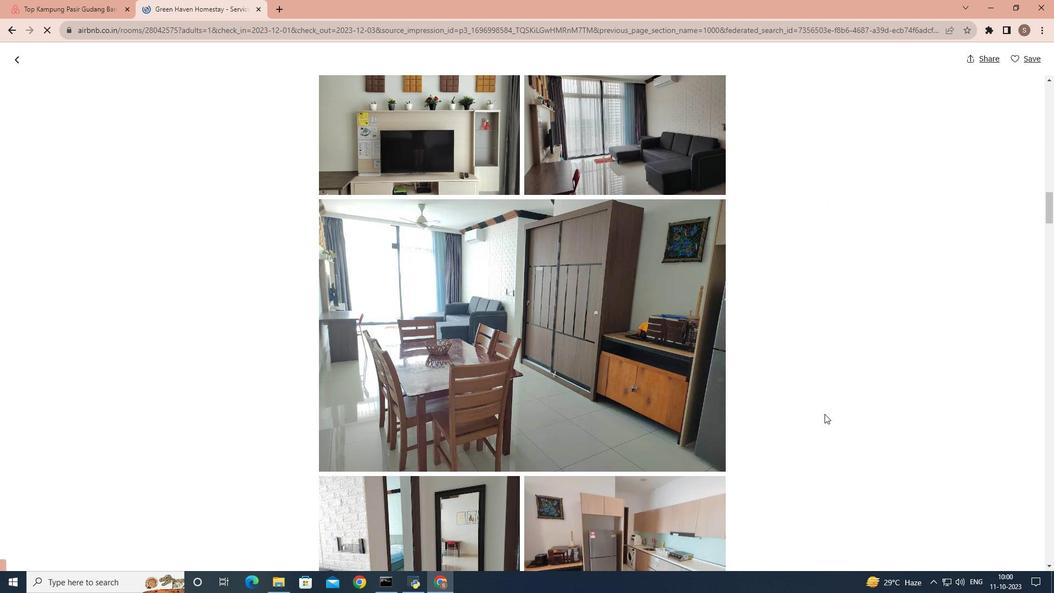 
Action: Mouse scrolled (825, 413) with delta (0, 0)
Screenshot: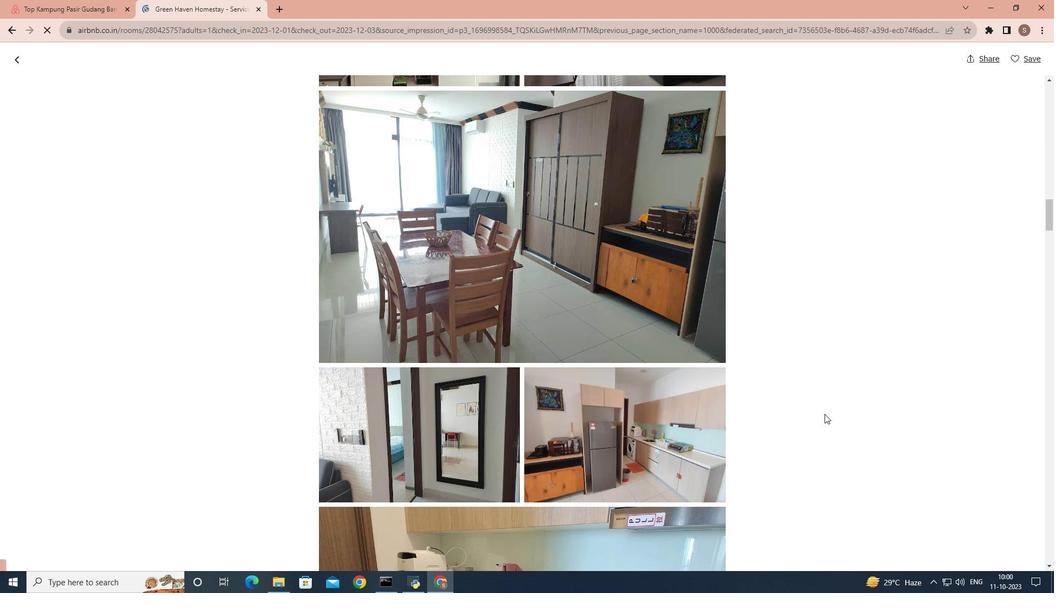 
Action: Mouse scrolled (825, 413) with delta (0, 0)
Screenshot: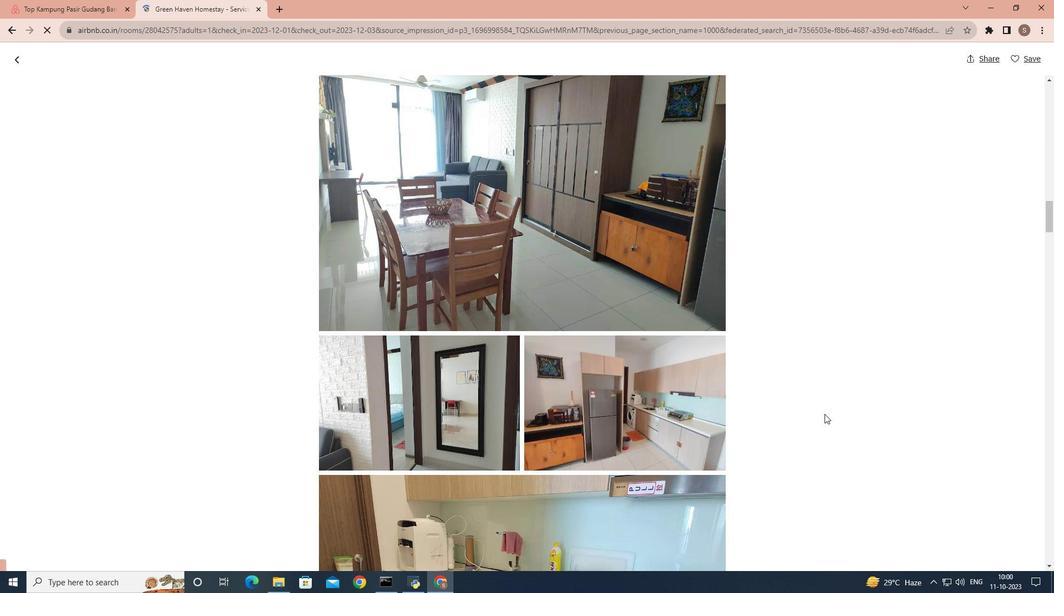 
Action: Mouse scrolled (825, 413) with delta (0, 0)
Screenshot: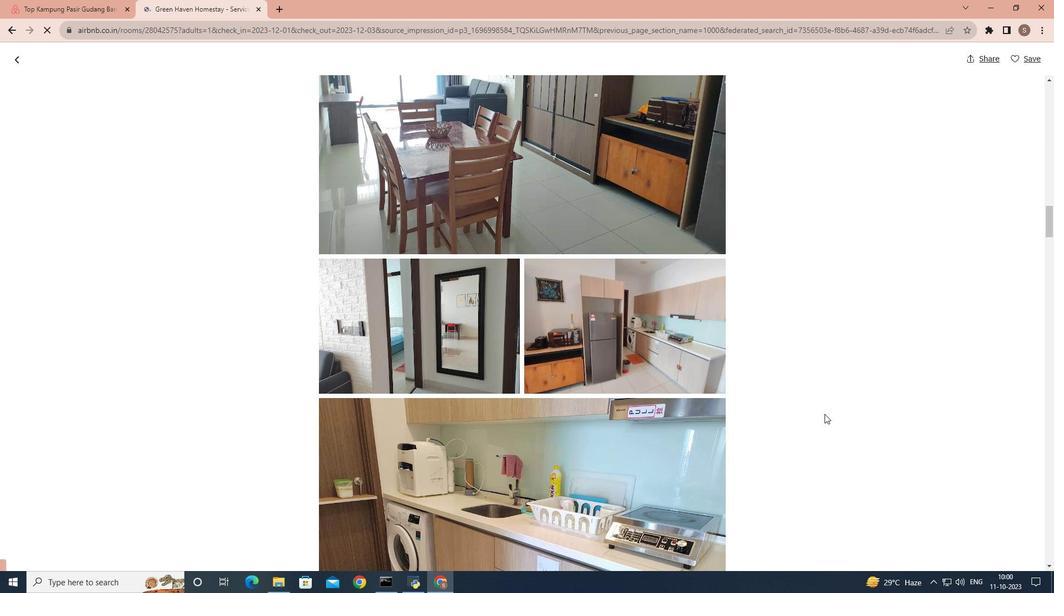 
Action: Mouse scrolled (825, 413) with delta (0, 0)
Screenshot: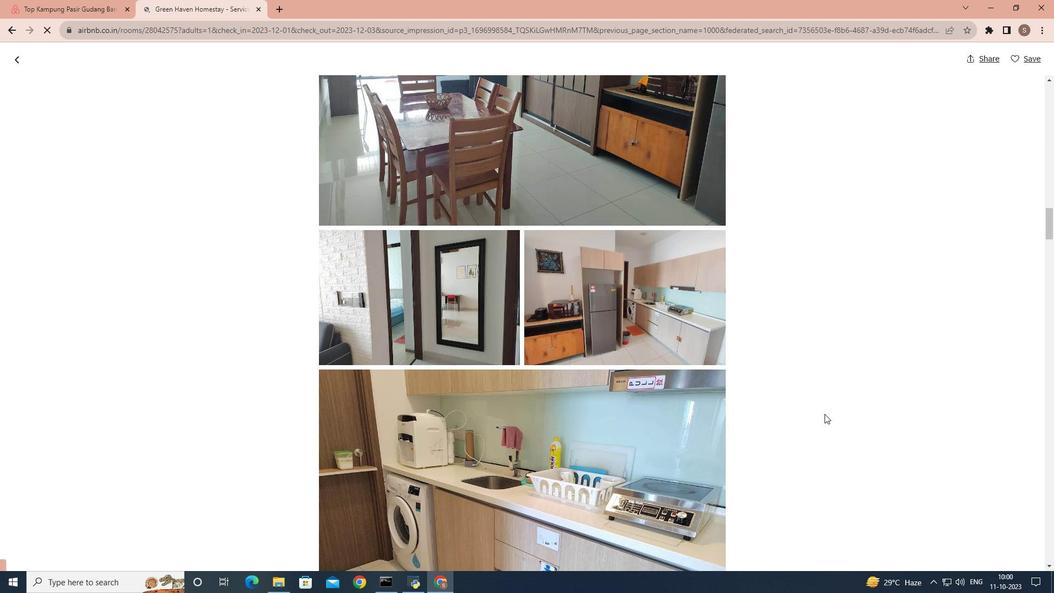 
Action: Mouse scrolled (825, 413) with delta (0, 0)
Screenshot: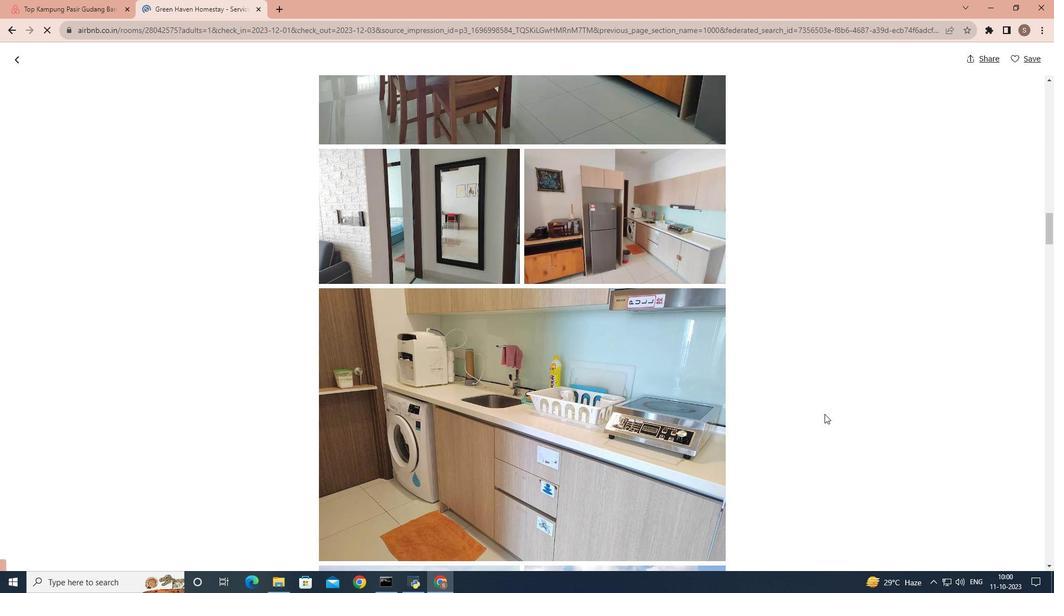 
Action: Mouse scrolled (825, 413) with delta (0, 0)
Screenshot: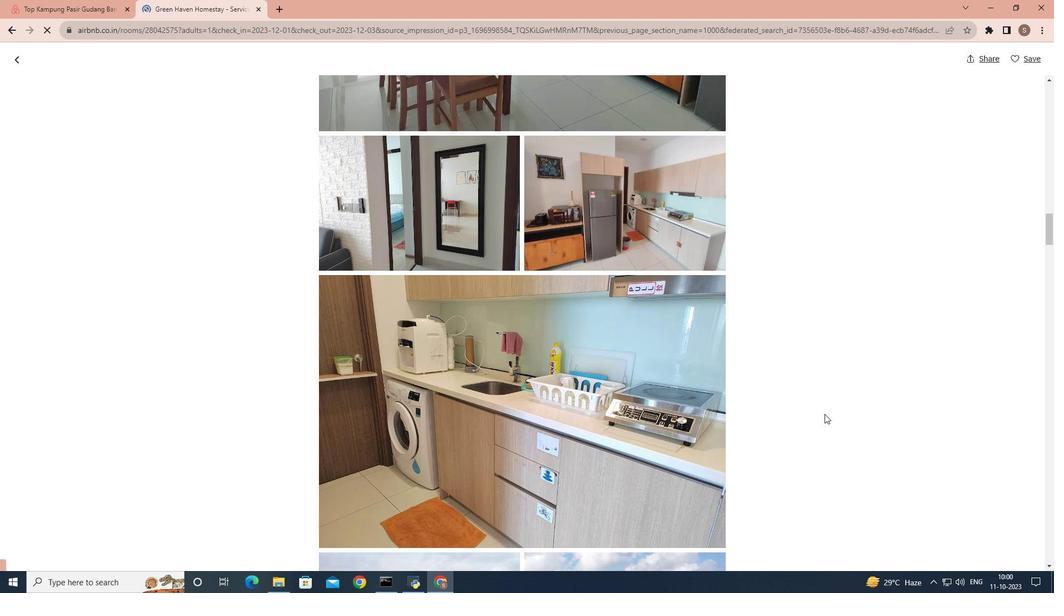 
Action: Mouse scrolled (825, 413) with delta (0, 0)
Screenshot: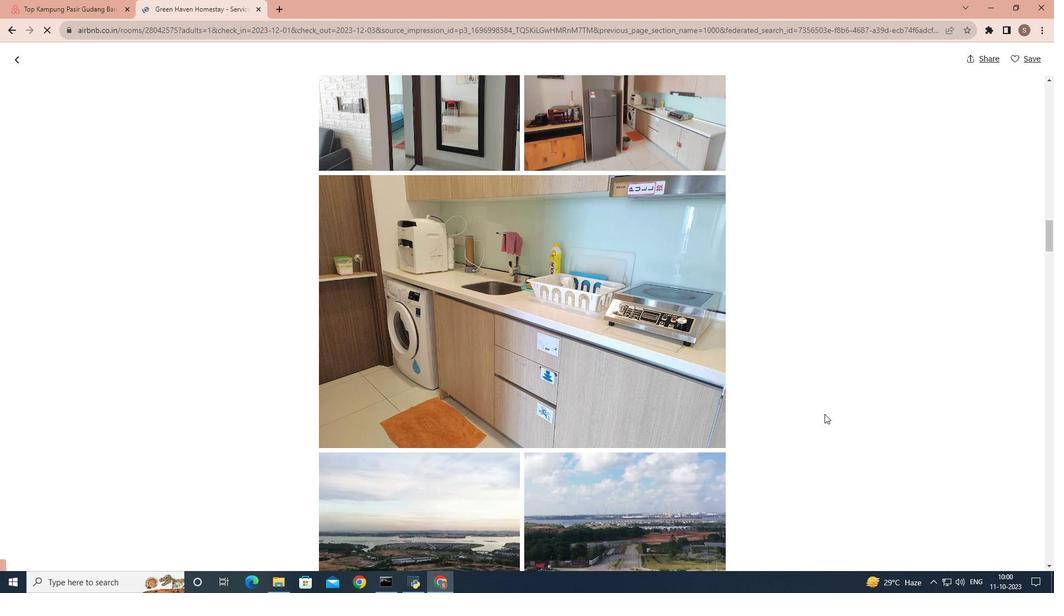 
Action: Mouse scrolled (825, 413) with delta (0, 0)
Screenshot: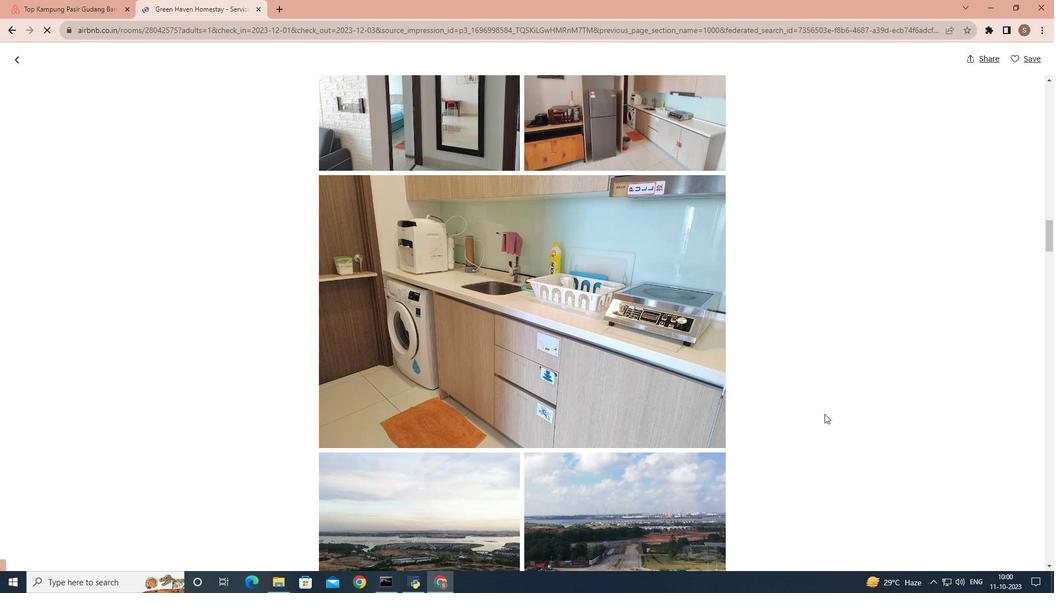 
Action: Mouse scrolled (825, 413) with delta (0, 0)
Screenshot: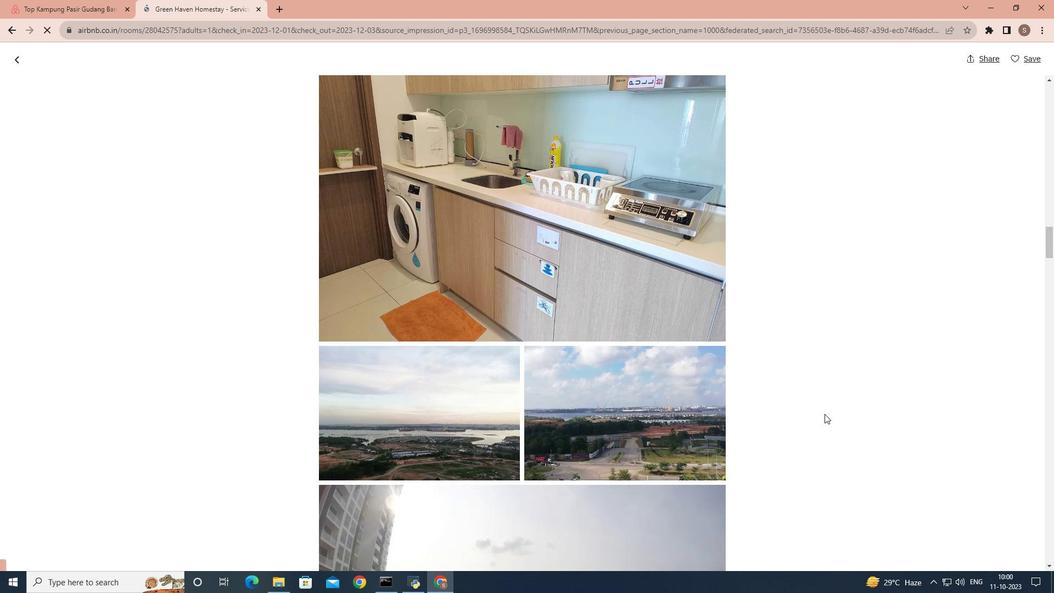 
Action: Mouse scrolled (825, 413) with delta (0, 0)
Screenshot: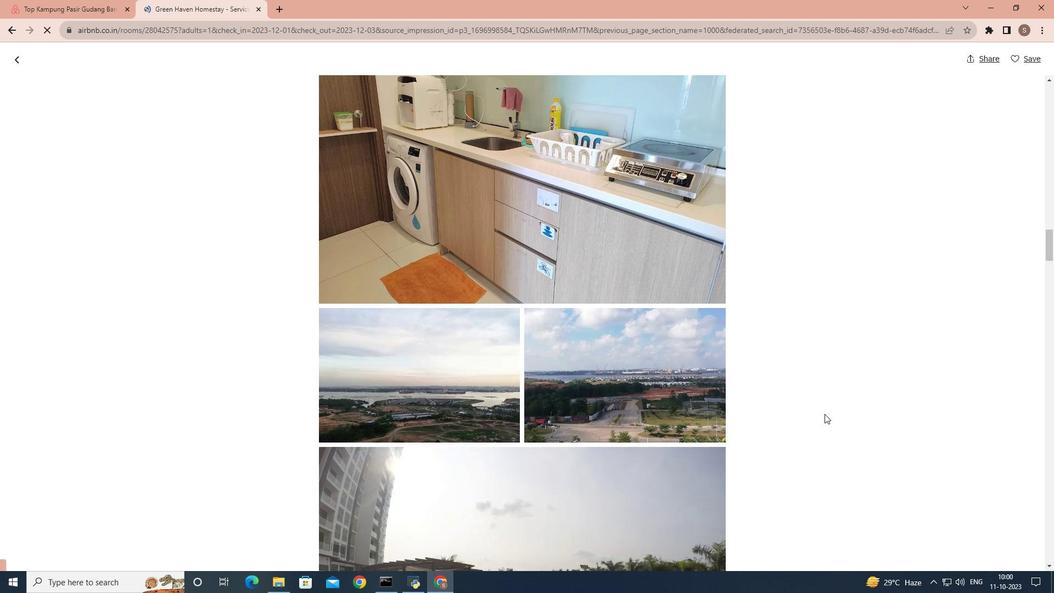 
Action: Mouse scrolled (825, 413) with delta (0, 0)
Screenshot: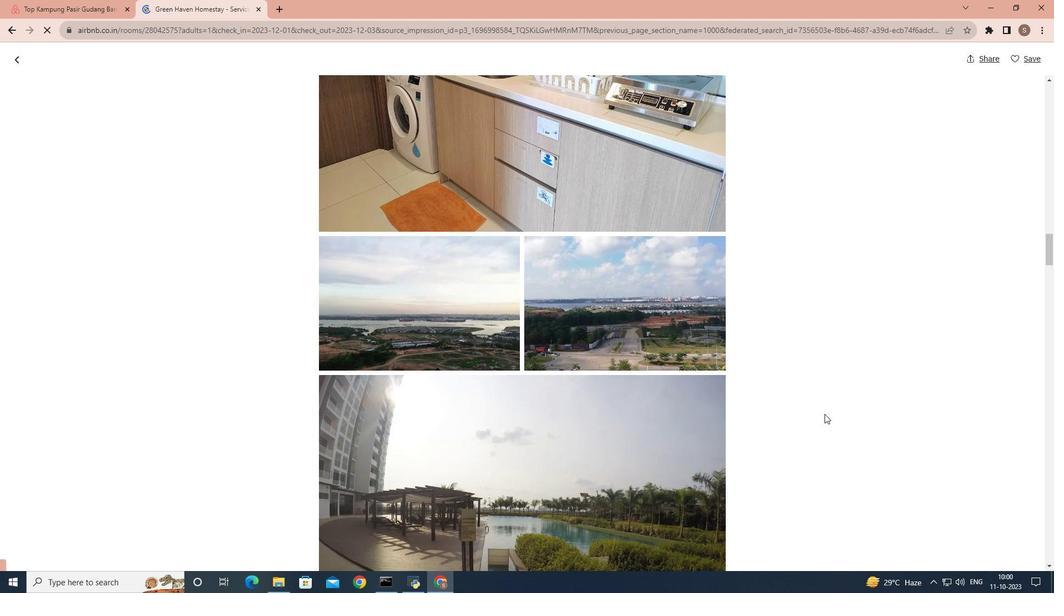 
Action: Mouse scrolled (825, 413) with delta (0, 0)
Screenshot: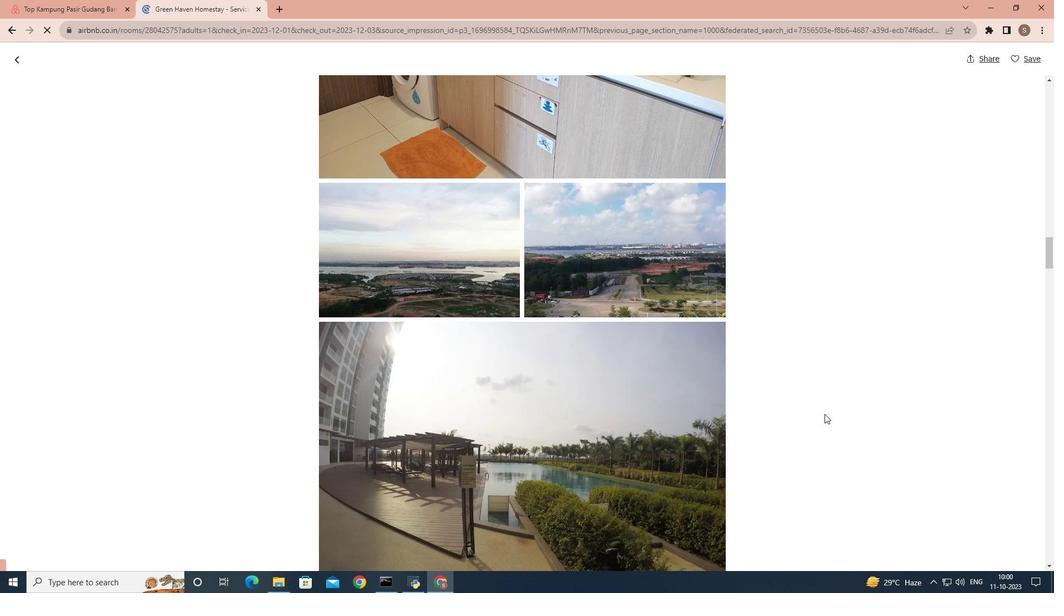 
Action: Mouse scrolled (825, 413) with delta (0, 0)
Screenshot: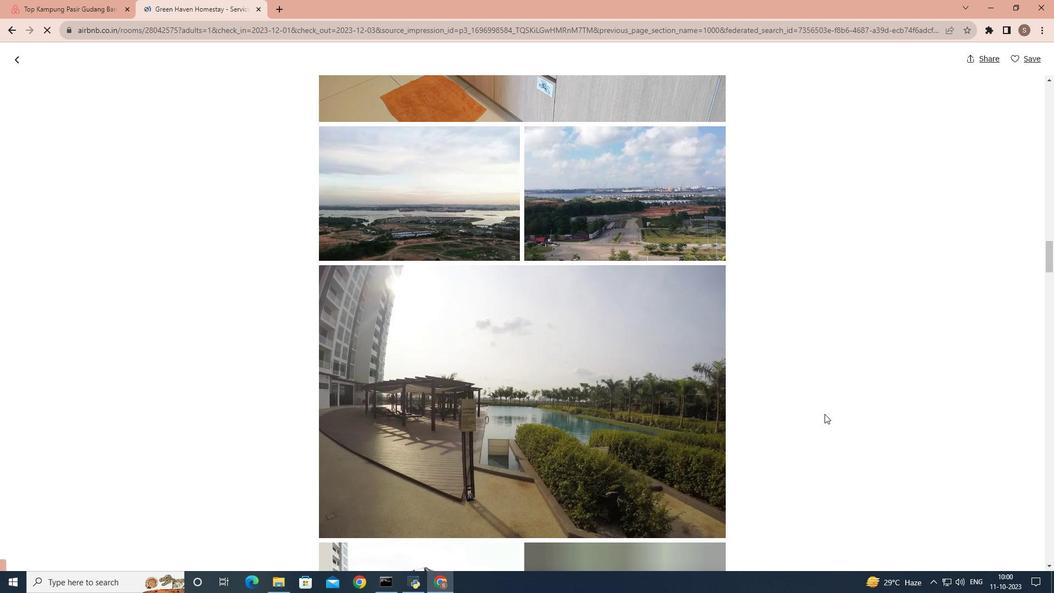 
Action: Mouse scrolled (825, 413) with delta (0, 0)
Screenshot: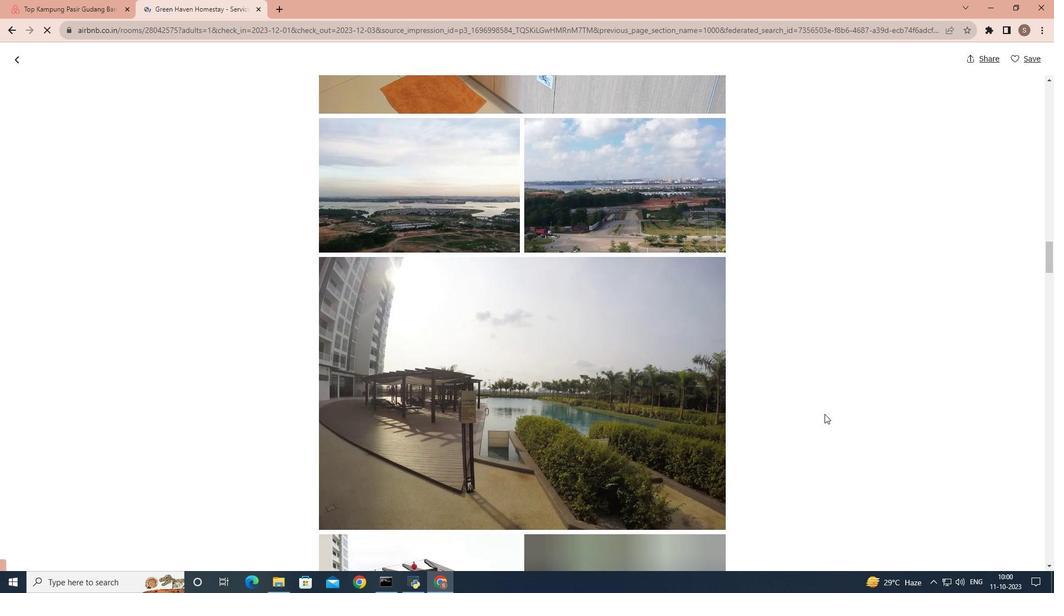 
Action: Mouse scrolled (825, 413) with delta (0, 0)
Screenshot: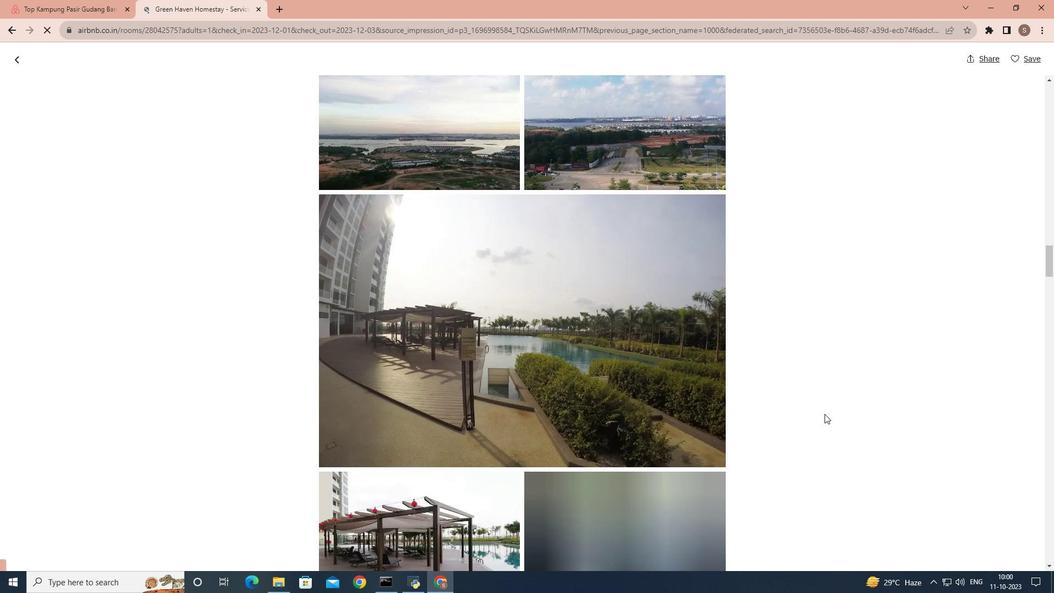 
Action: Mouse scrolled (825, 413) with delta (0, 0)
Screenshot: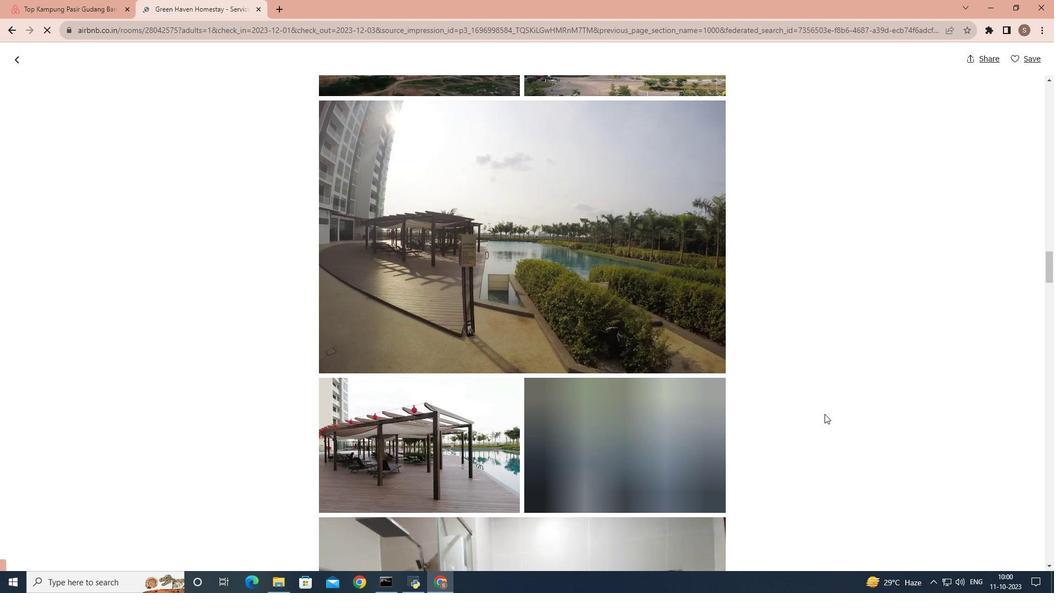 
Action: Mouse scrolled (825, 413) with delta (0, 0)
Screenshot: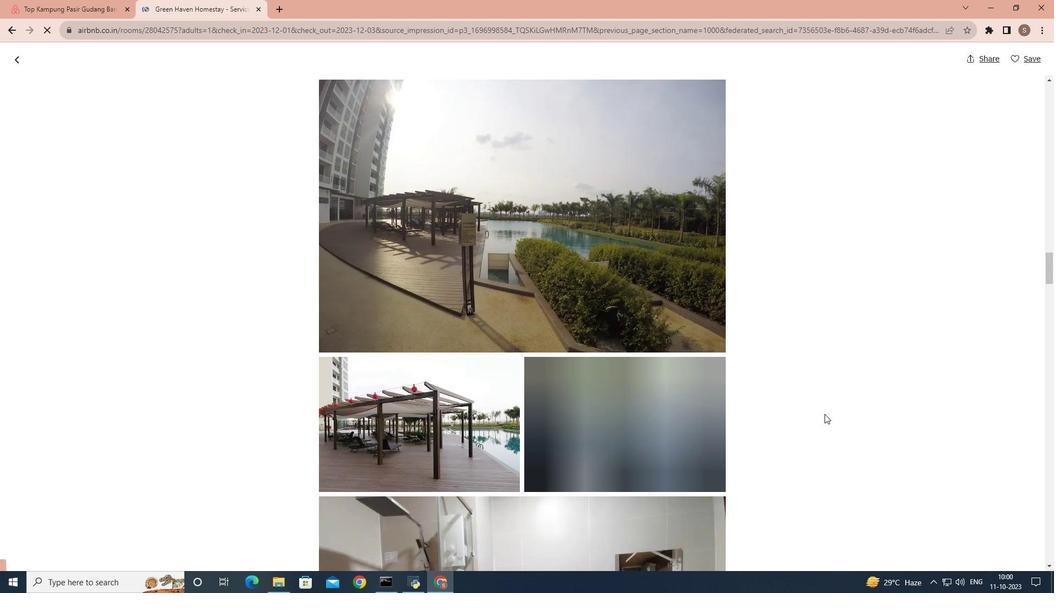 
Action: Mouse scrolled (825, 413) with delta (0, 0)
Screenshot: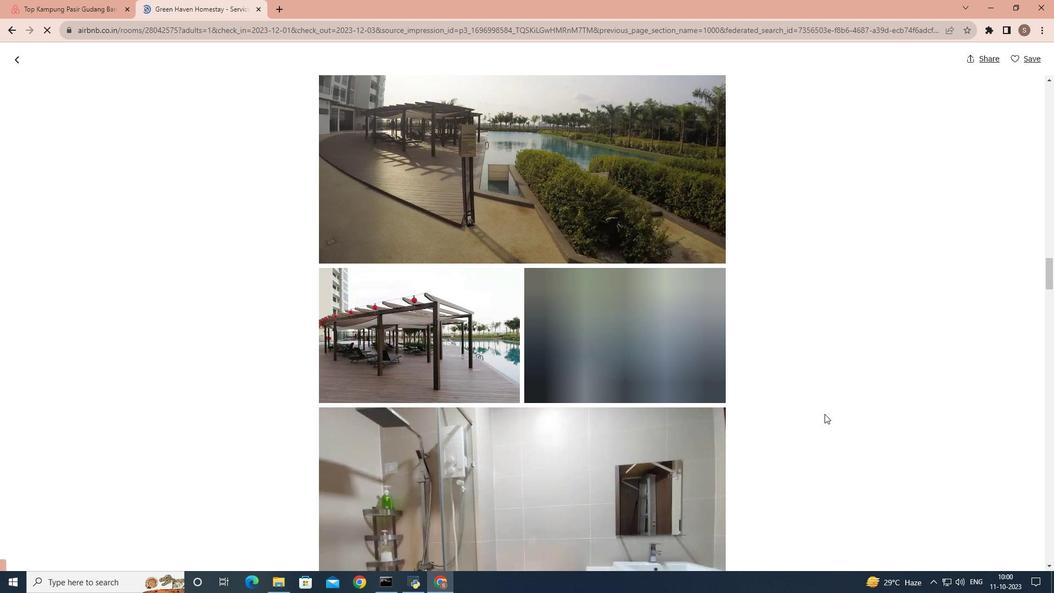 
Action: Mouse scrolled (825, 413) with delta (0, 0)
Screenshot: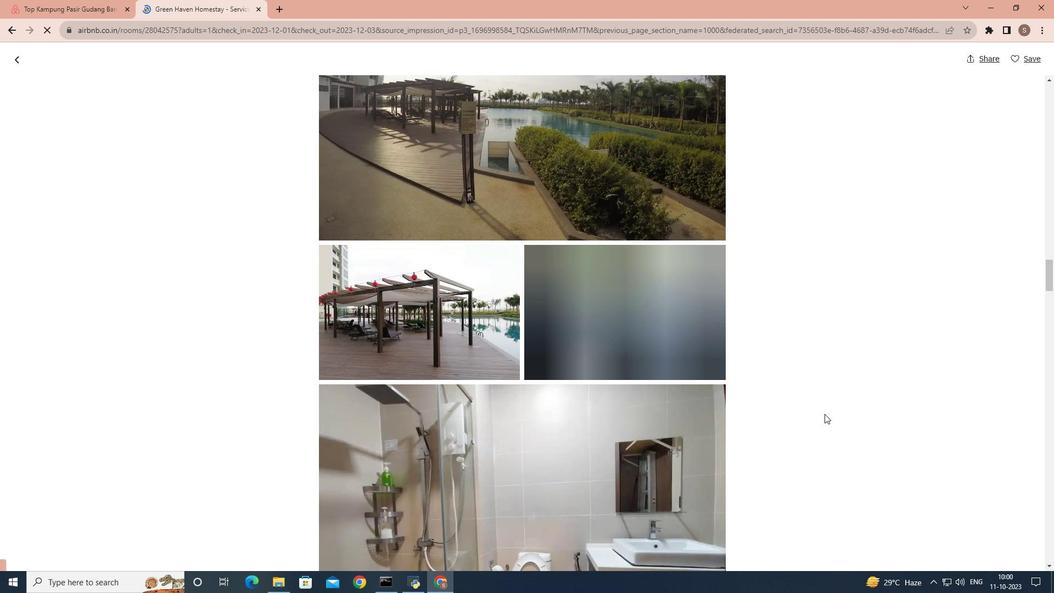 
Action: Mouse scrolled (825, 413) with delta (0, 0)
Screenshot: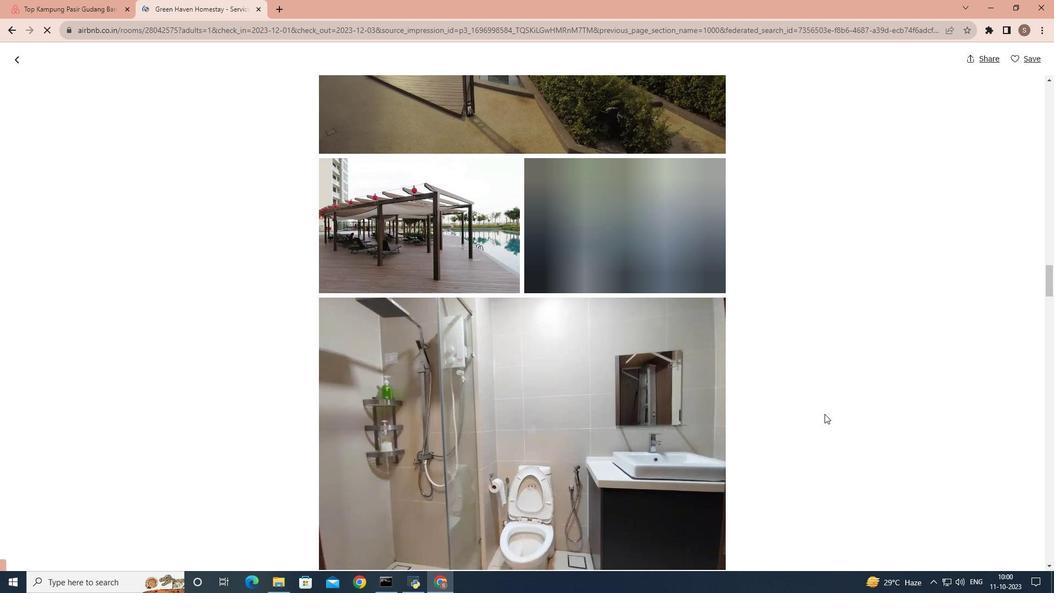 
Action: Mouse scrolled (825, 413) with delta (0, 0)
Screenshot: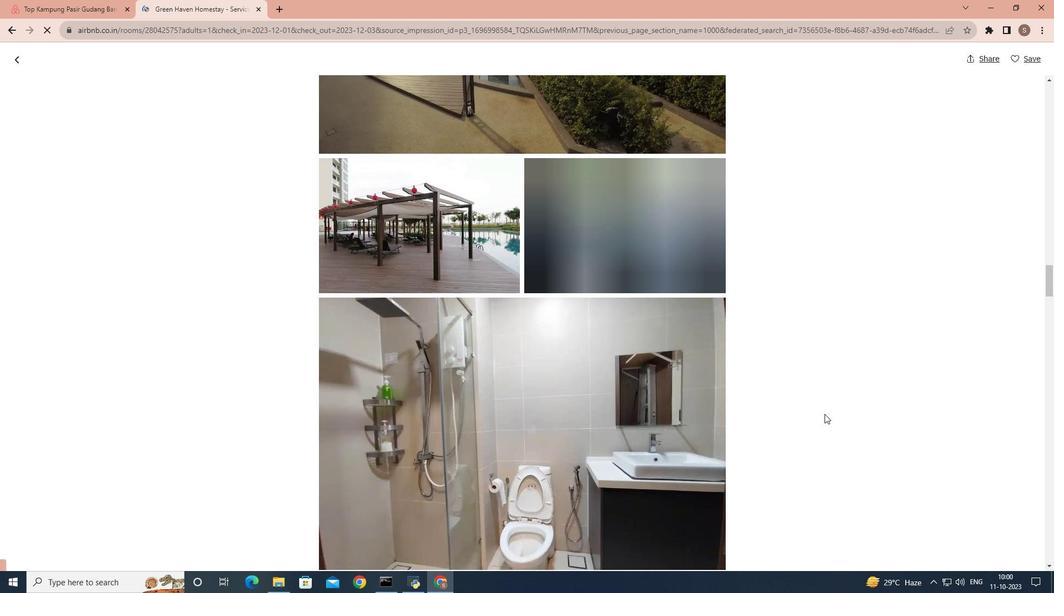 
Action: Mouse scrolled (825, 413) with delta (0, 0)
Screenshot: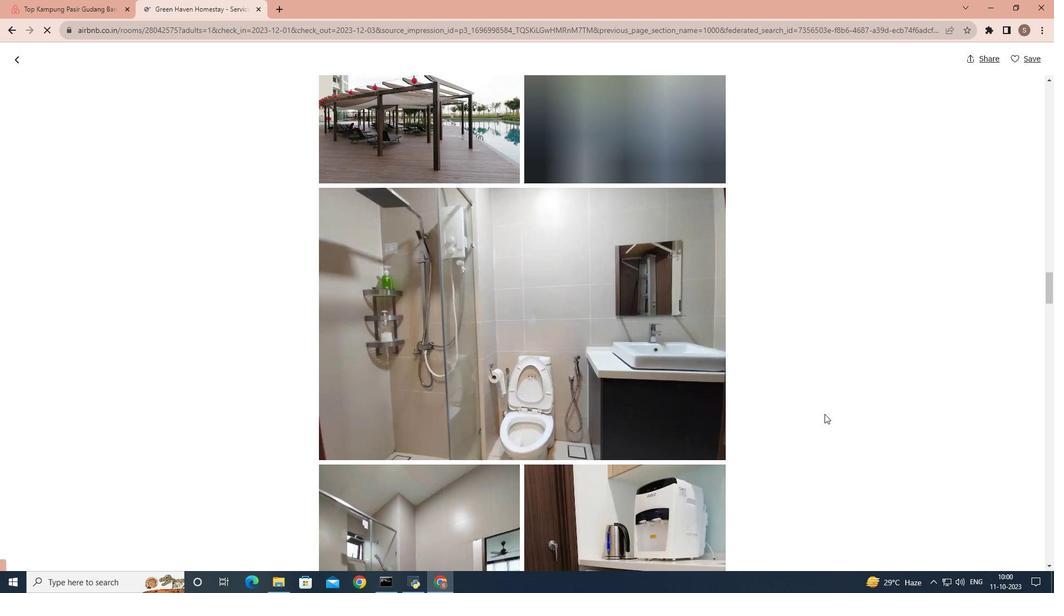 
Action: Mouse scrolled (825, 413) with delta (0, 0)
Screenshot: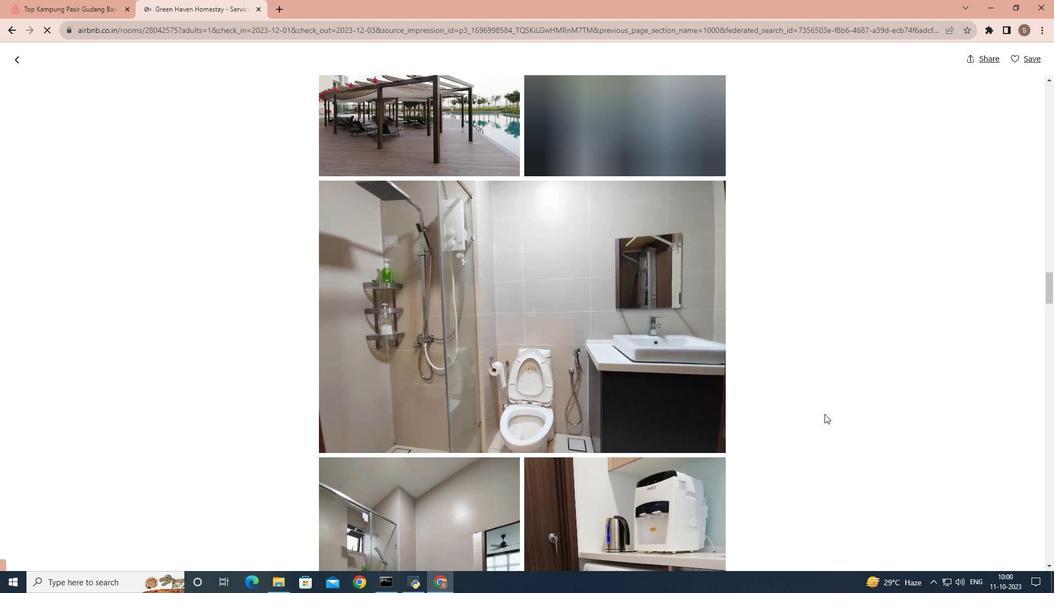 
Action: Mouse scrolled (825, 413) with delta (0, 0)
Screenshot: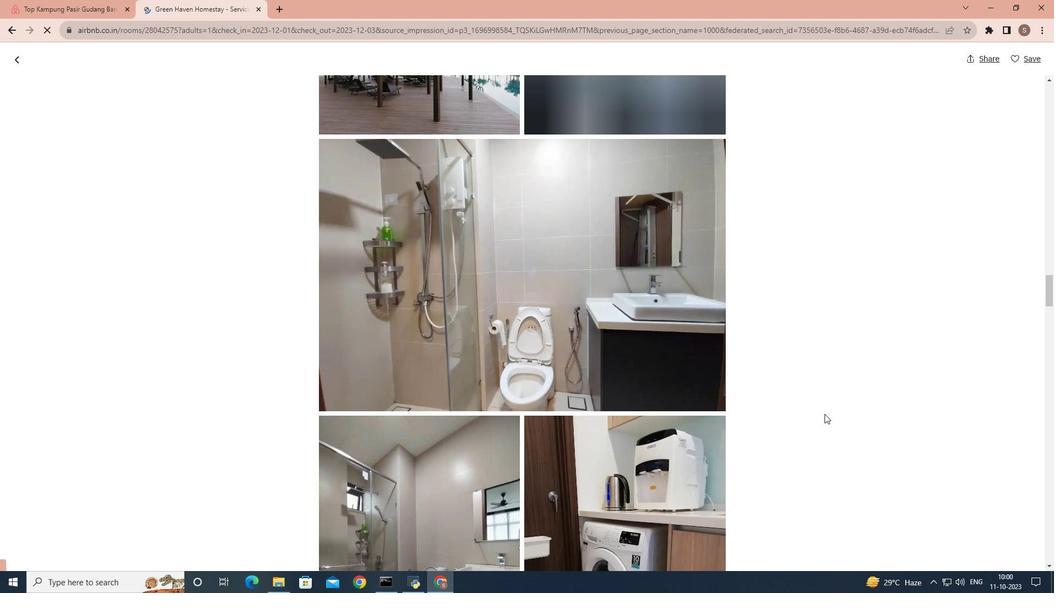 
Action: Mouse scrolled (825, 413) with delta (0, 0)
Screenshot: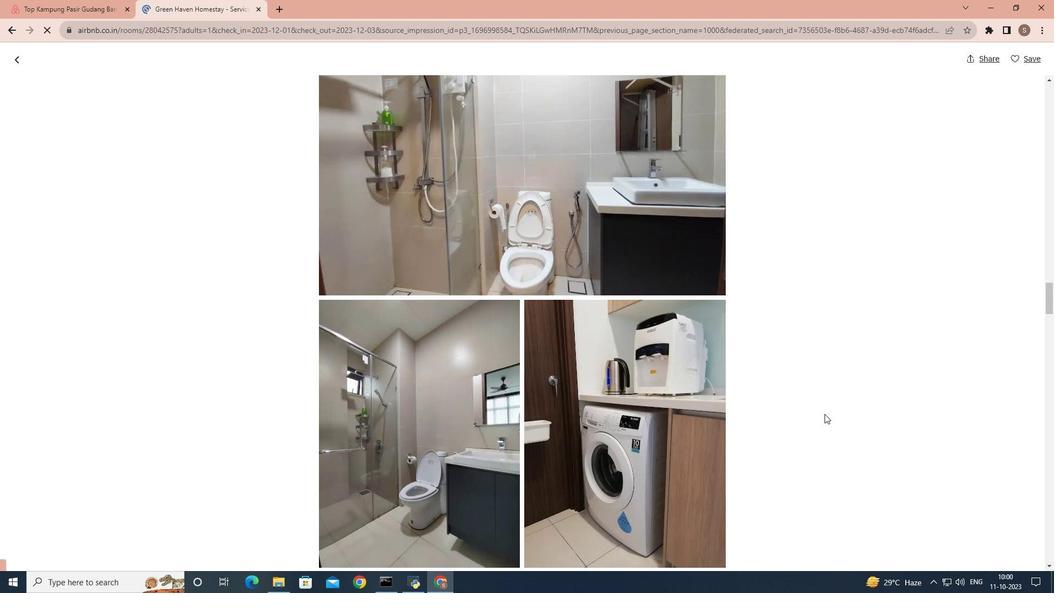 
Action: Mouse scrolled (825, 413) with delta (0, 0)
Screenshot: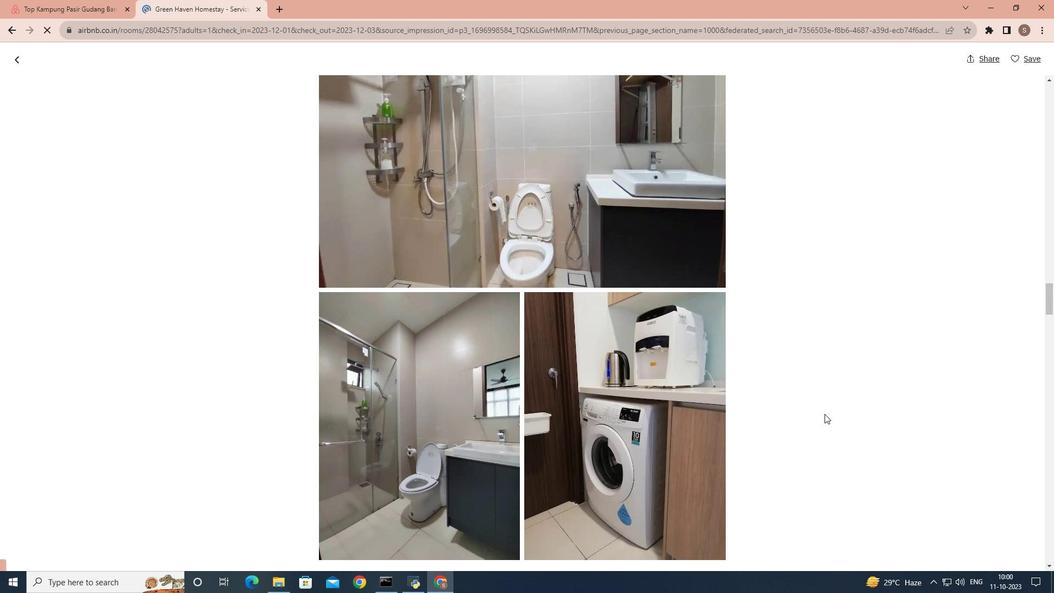 
Action: Mouse scrolled (825, 413) with delta (0, 0)
Screenshot: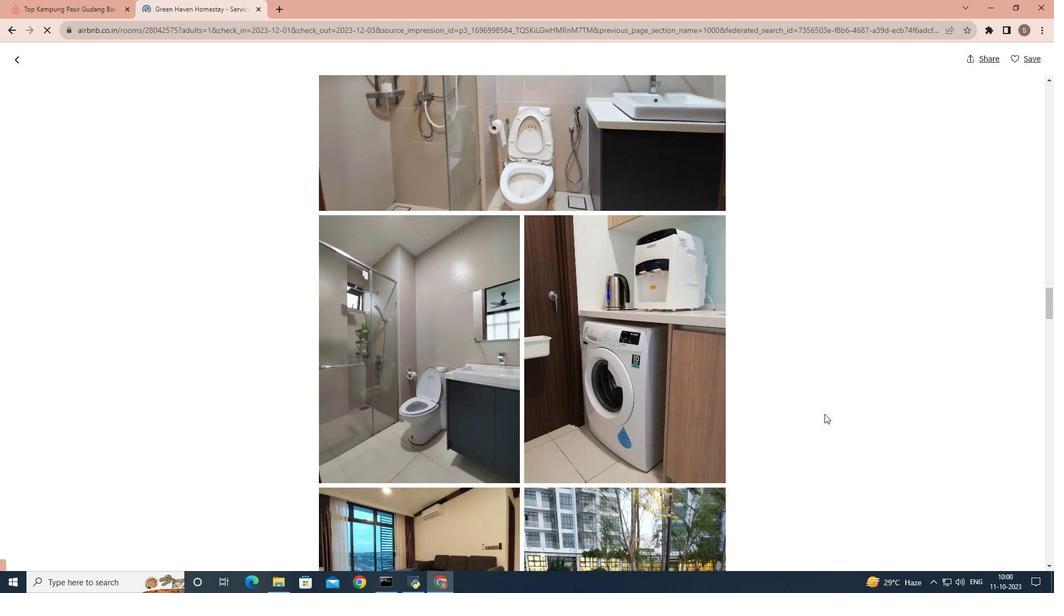 
Action: Mouse scrolled (825, 413) with delta (0, 0)
Screenshot: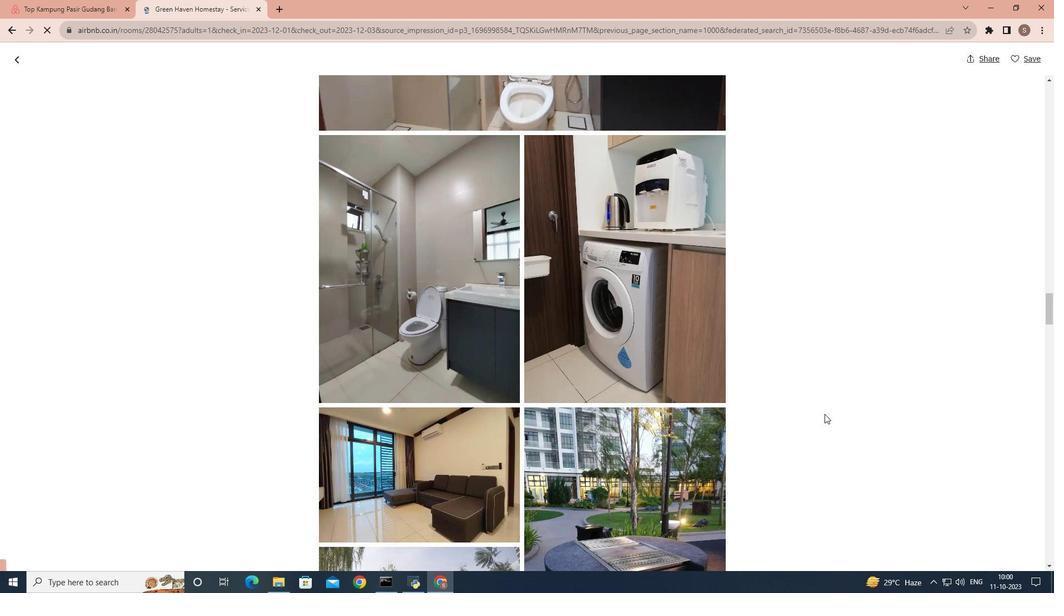 
Action: Mouse scrolled (825, 413) with delta (0, 0)
Screenshot: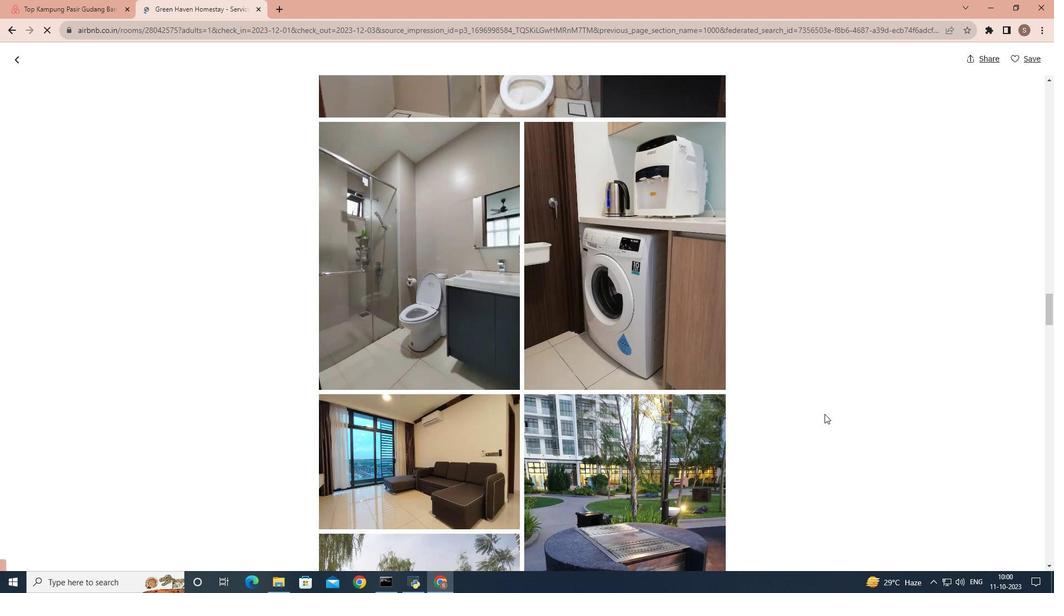 
Action: Mouse scrolled (825, 413) with delta (0, 0)
Screenshot: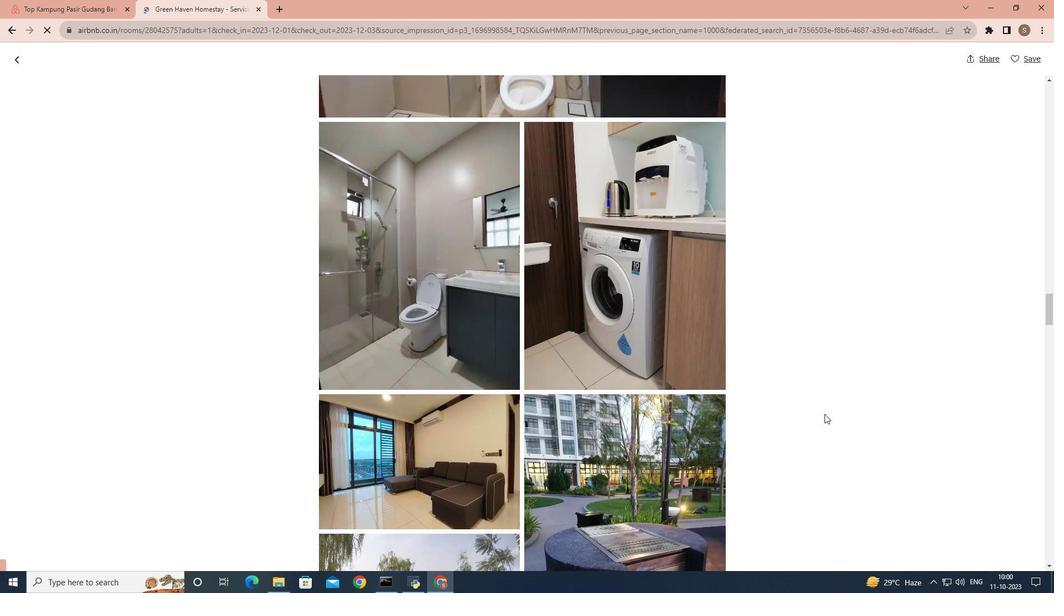 
Action: Mouse scrolled (825, 413) with delta (0, 0)
Screenshot: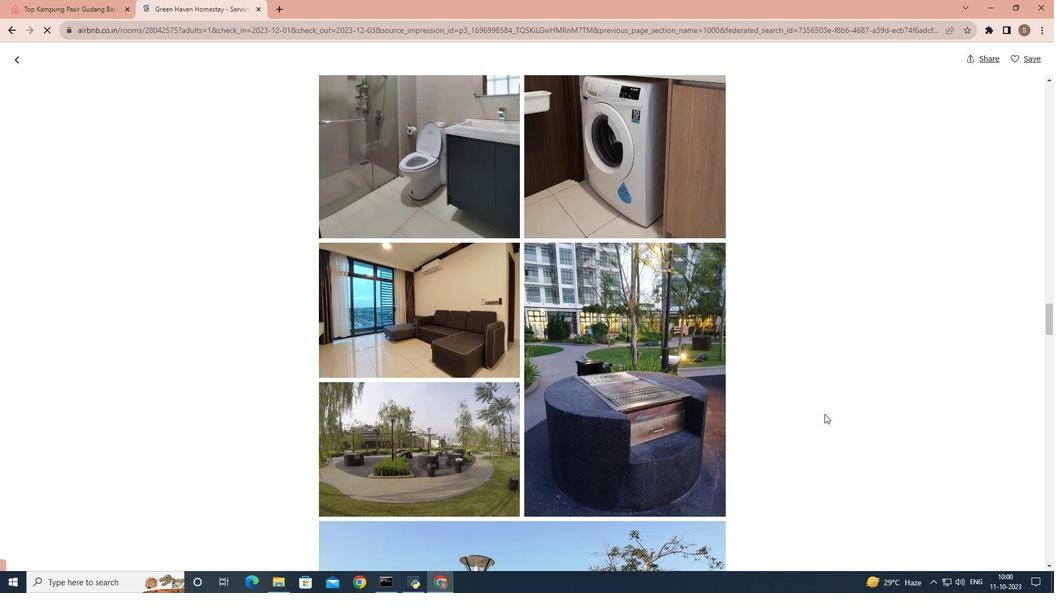 
Action: Mouse scrolled (825, 413) with delta (0, 0)
Screenshot: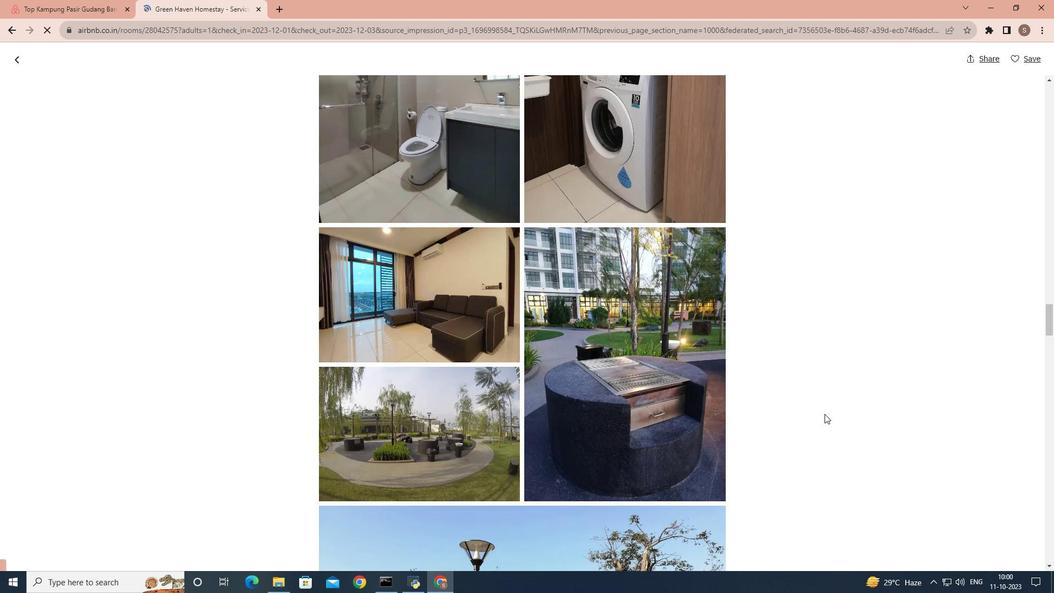 
Action: Mouse scrolled (825, 413) with delta (0, 0)
Screenshot: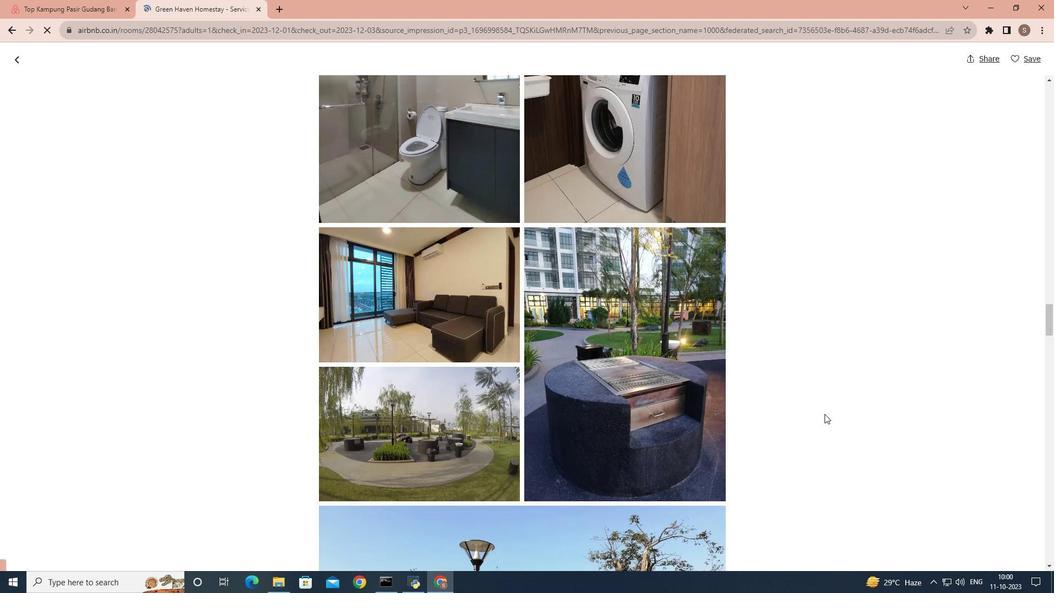 
Action: Mouse scrolled (825, 413) with delta (0, 0)
Screenshot: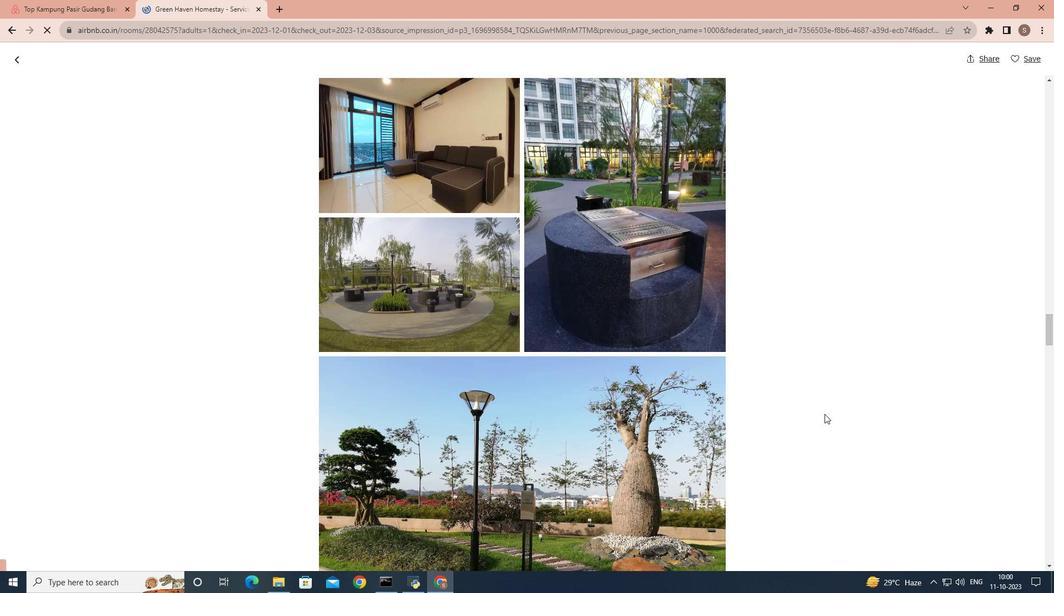 
Action: Mouse scrolled (825, 413) with delta (0, 0)
Screenshot: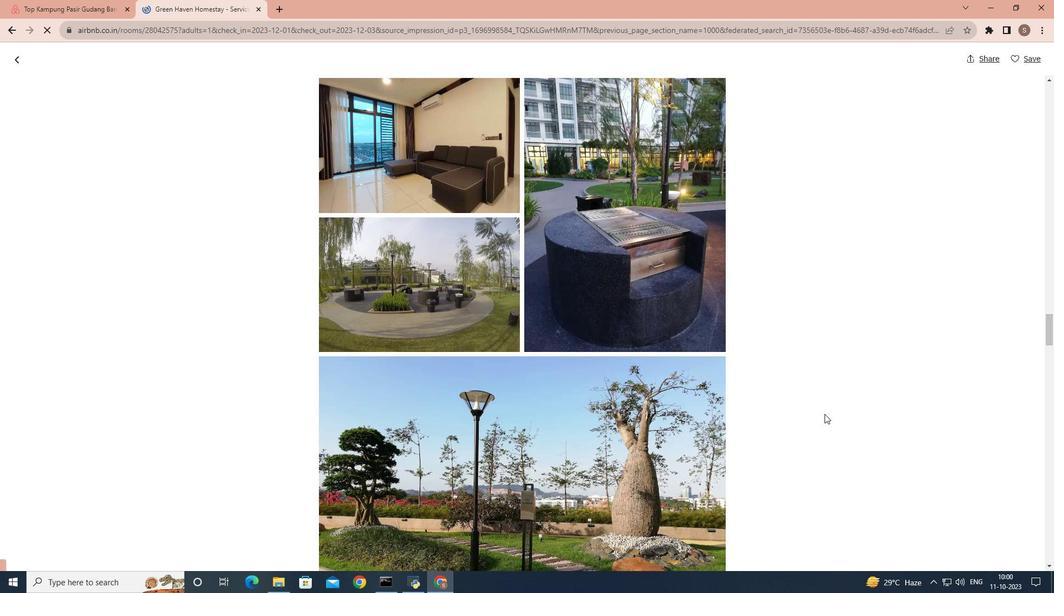 
Action: Mouse scrolled (825, 413) with delta (0, 0)
Screenshot: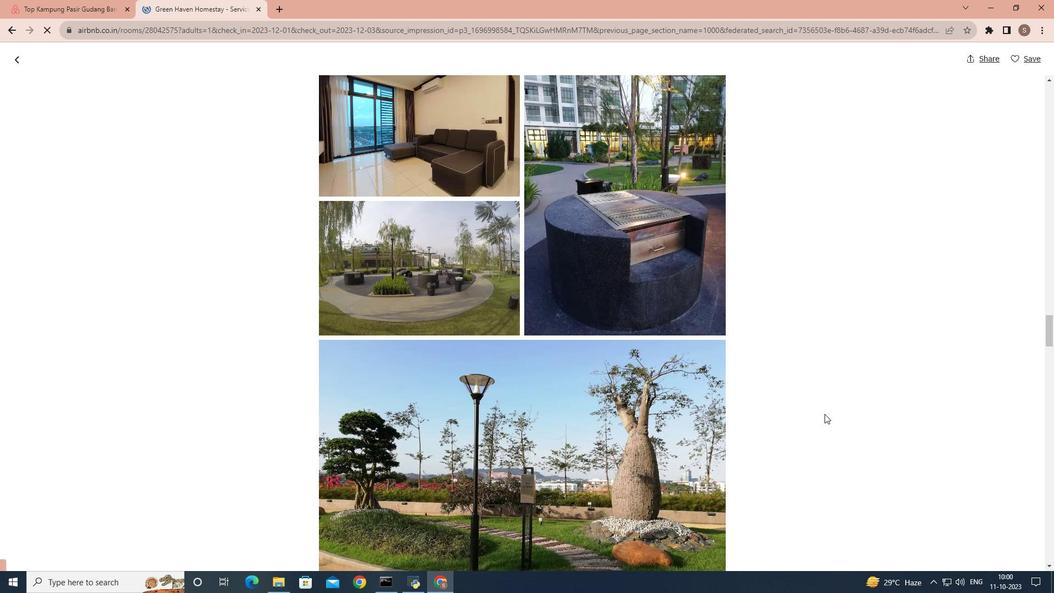 
Action: Mouse scrolled (825, 413) with delta (0, 0)
Screenshot: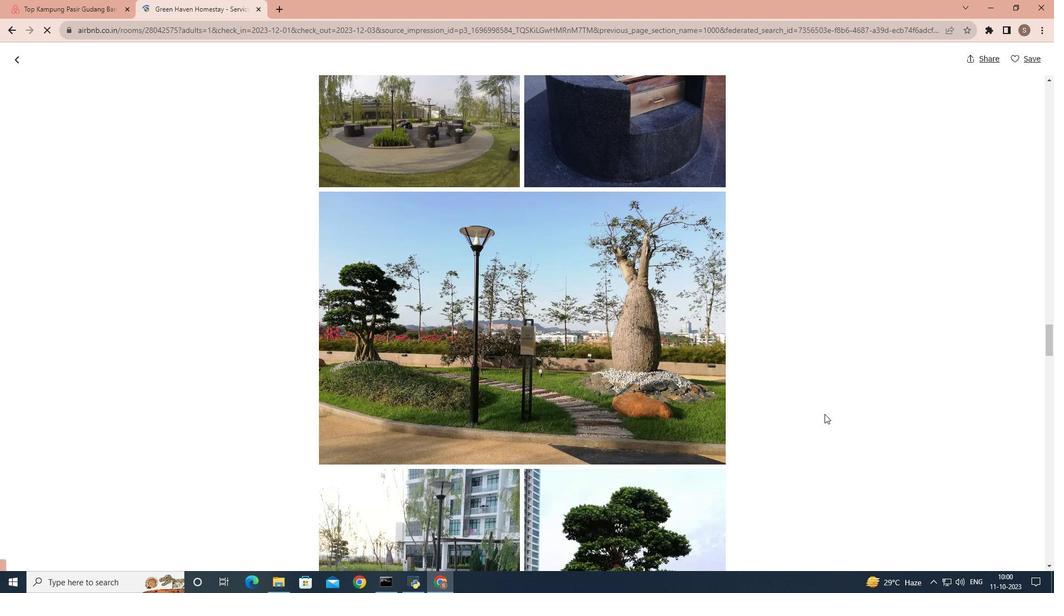 
Action: Mouse scrolled (825, 413) with delta (0, 0)
Screenshot: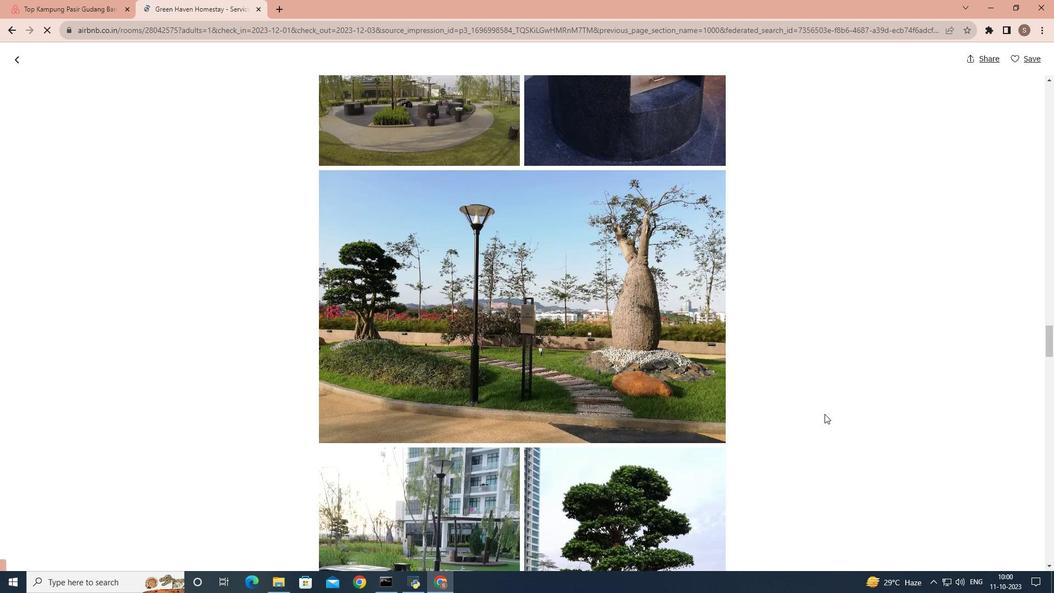 
Action: Mouse scrolled (825, 413) with delta (0, 0)
Screenshot: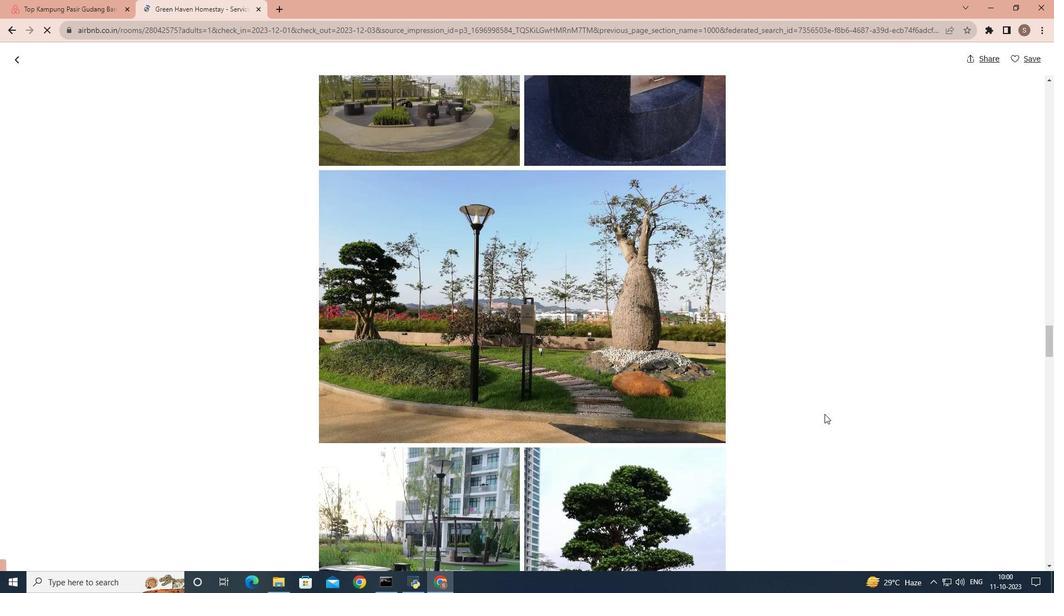 
Action: Mouse scrolled (825, 413) with delta (0, 0)
Screenshot: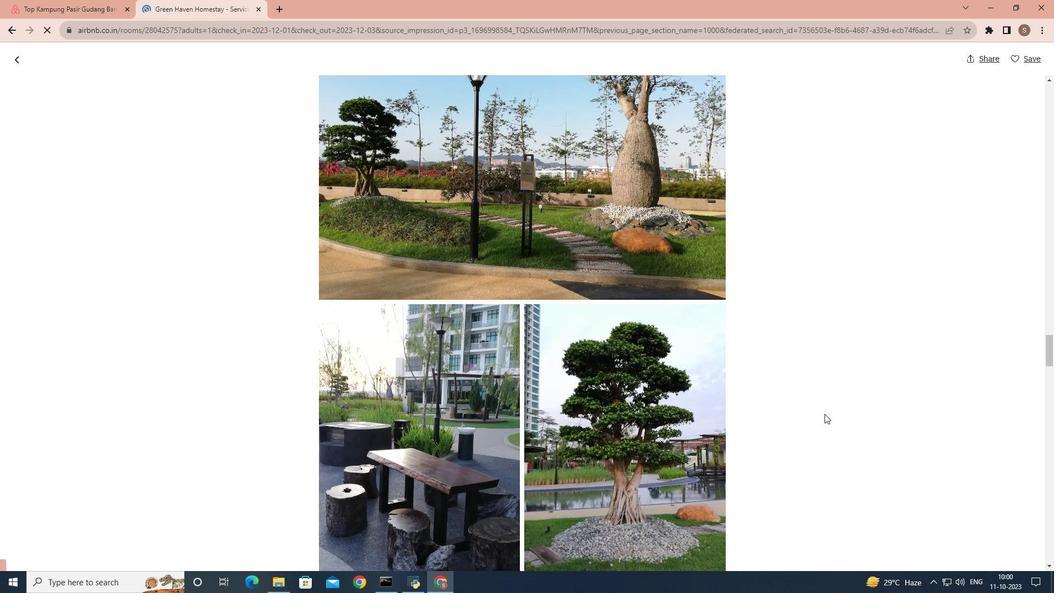 
Action: Mouse scrolled (825, 413) with delta (0, 0)
Screenshot: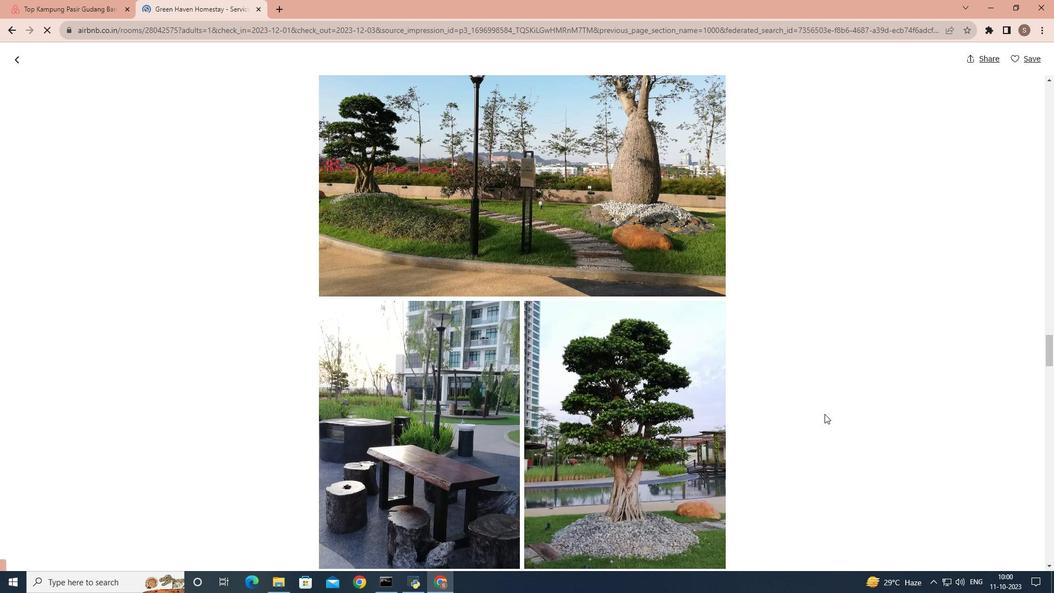 
Action: Mouse scrolled (825, 413) with delta (0, 0)
Screenshot: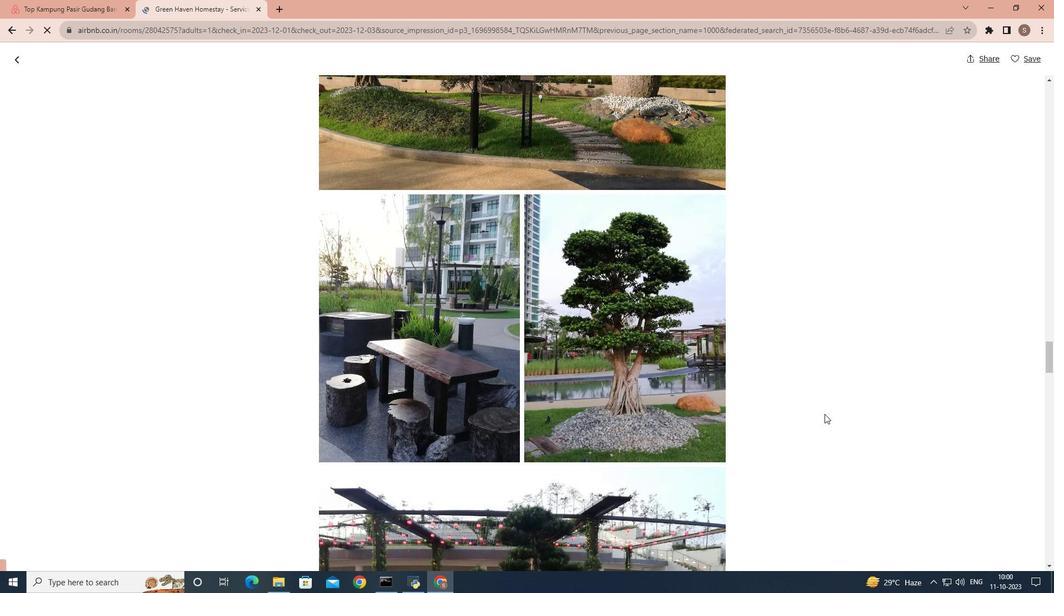 
Action: Mouse scrolled (825, 413) with delta (0, 0)
Screenshot: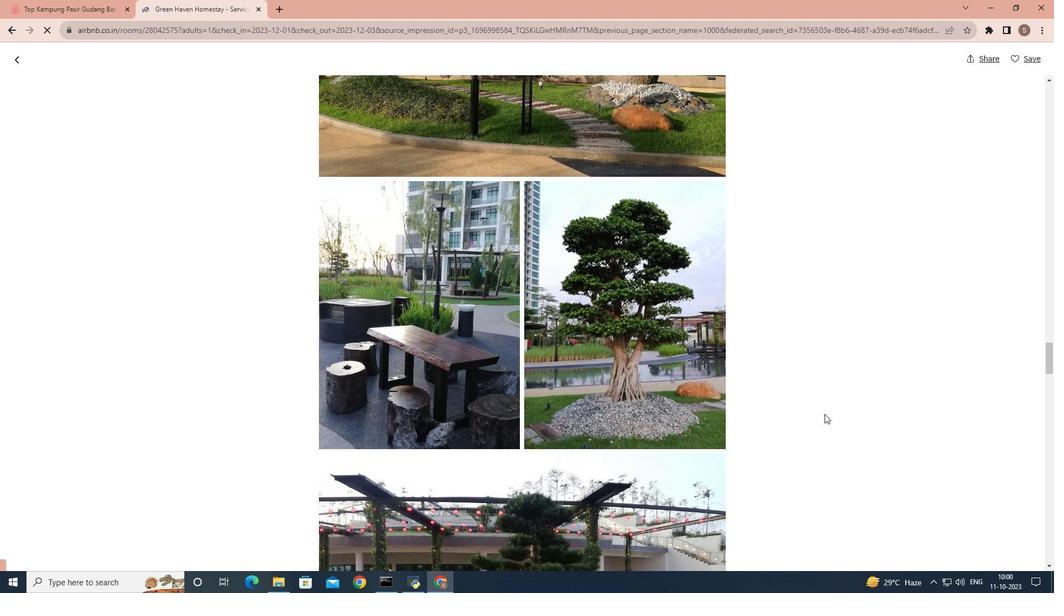 
Action: Mouse scrolled (825, 413) with delta (0, 0)
Screenshot: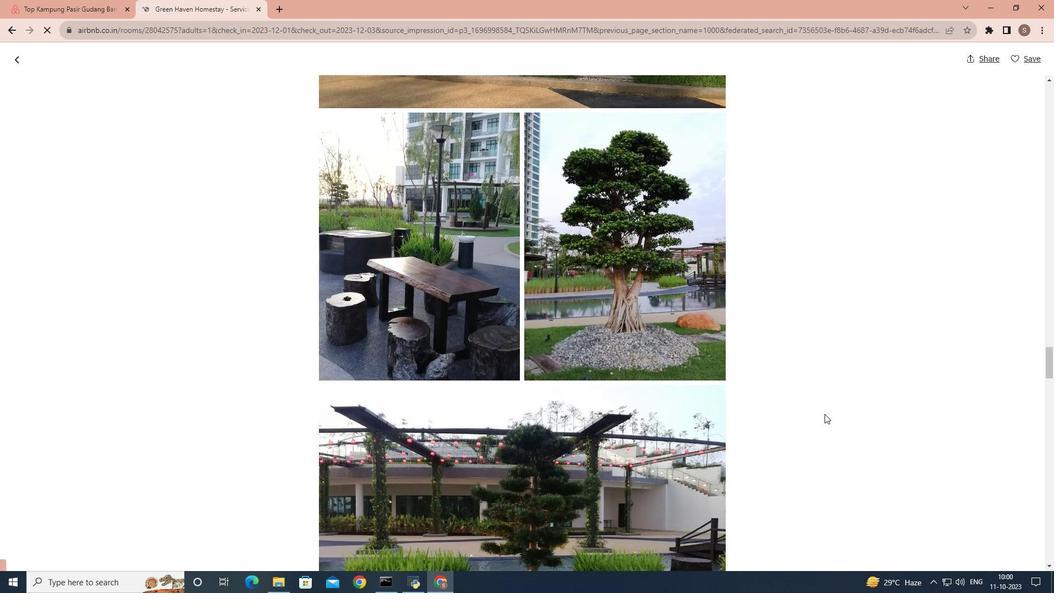 
Action: Mouse scrolled (825, 413) with delta (0, 0)
Screenshot: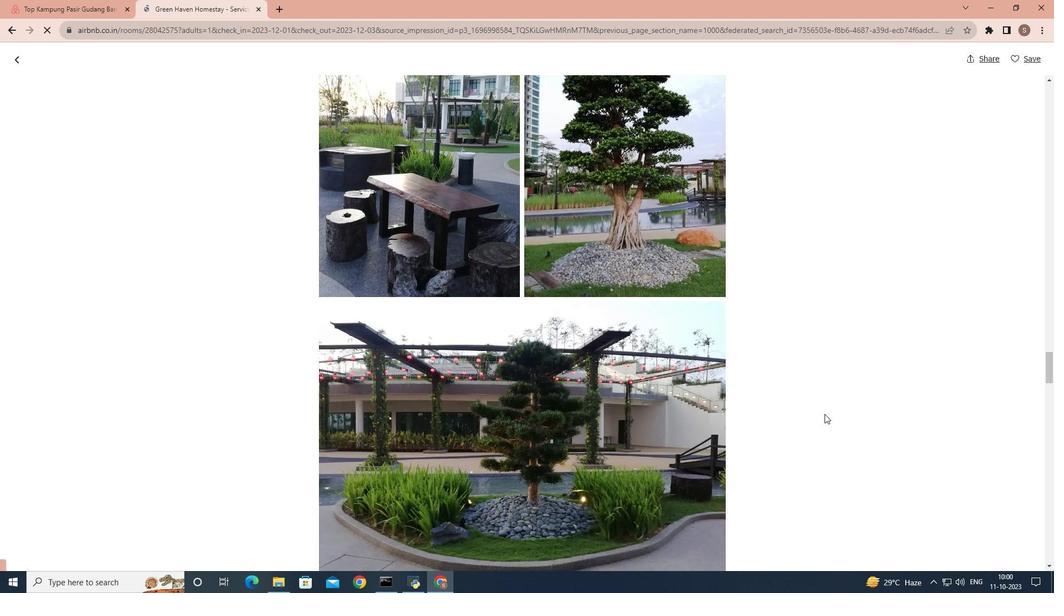 
Action: Mouse scrolled (825, 413) with delta (0, 0)
Screenshot: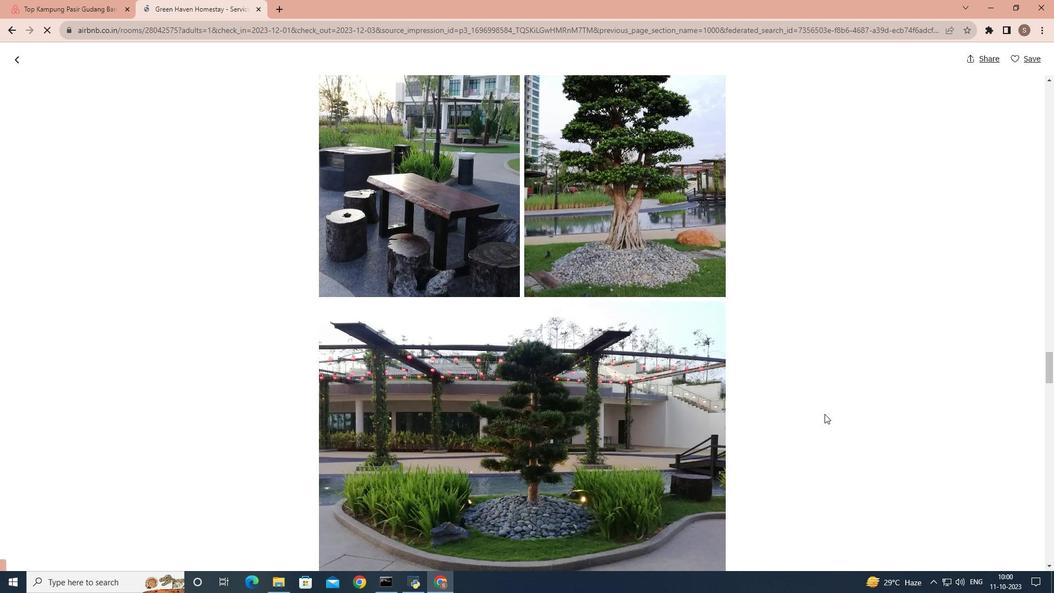 
Action: Mouse scrolled (825, 413) with delta (0, 0)
Screenshot: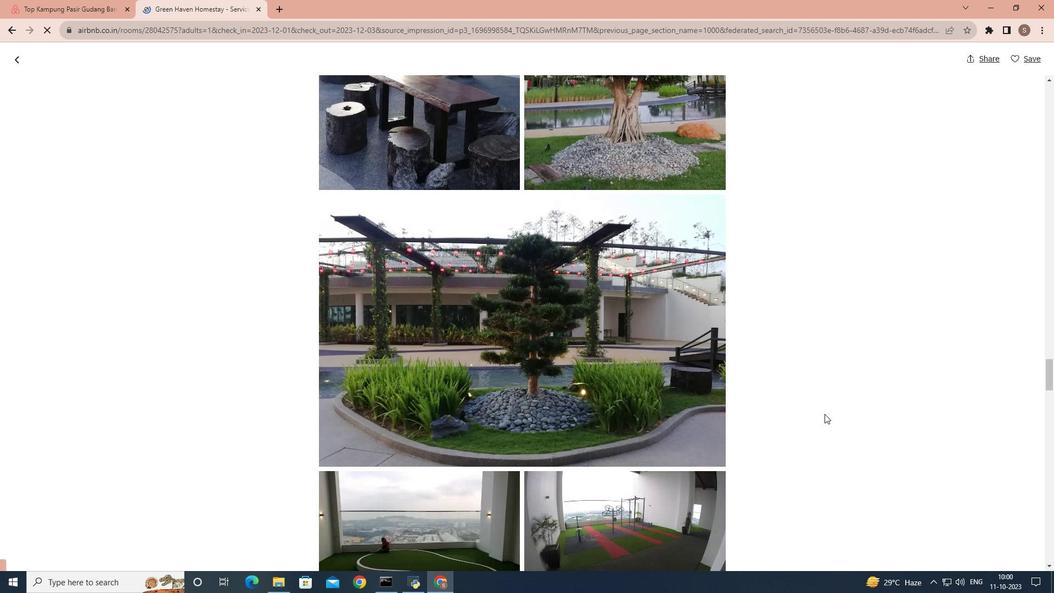 
Action: Mouse scrolled (825, 413) with delta (0, 0)
Screenshot: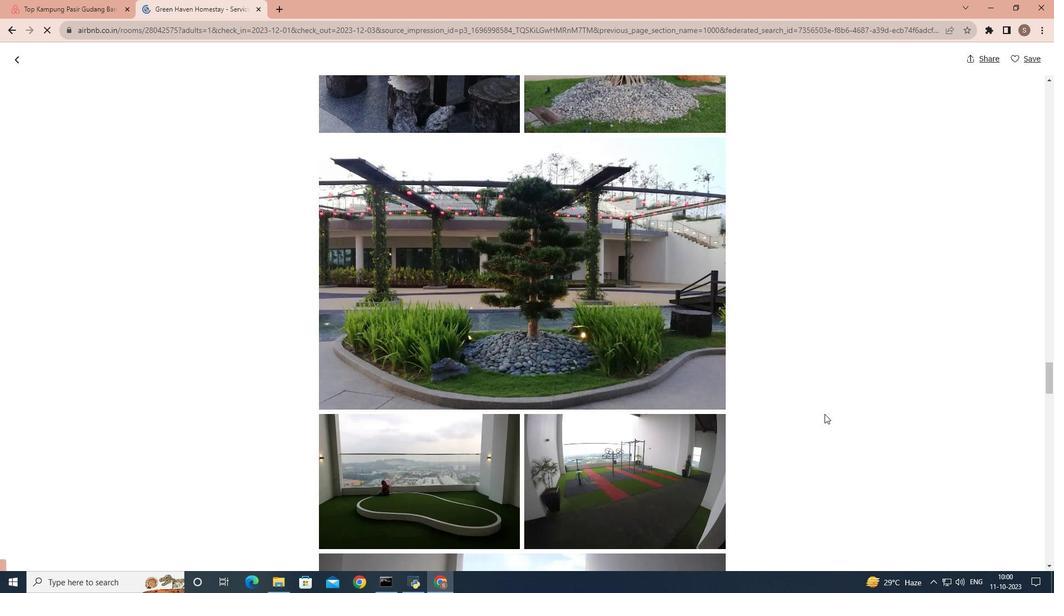 
Action: Mouse scrolled (825, 413) with delta (0, 0)
Screenshot: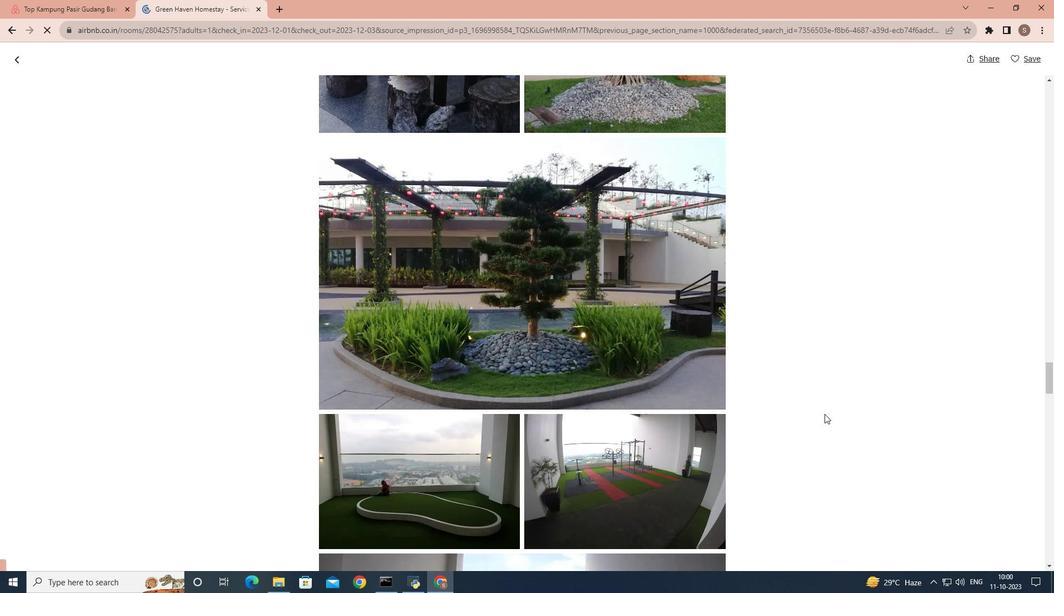 
Action: Mouse scrolled (825, 413) with delta (0, 0)
Screenshot: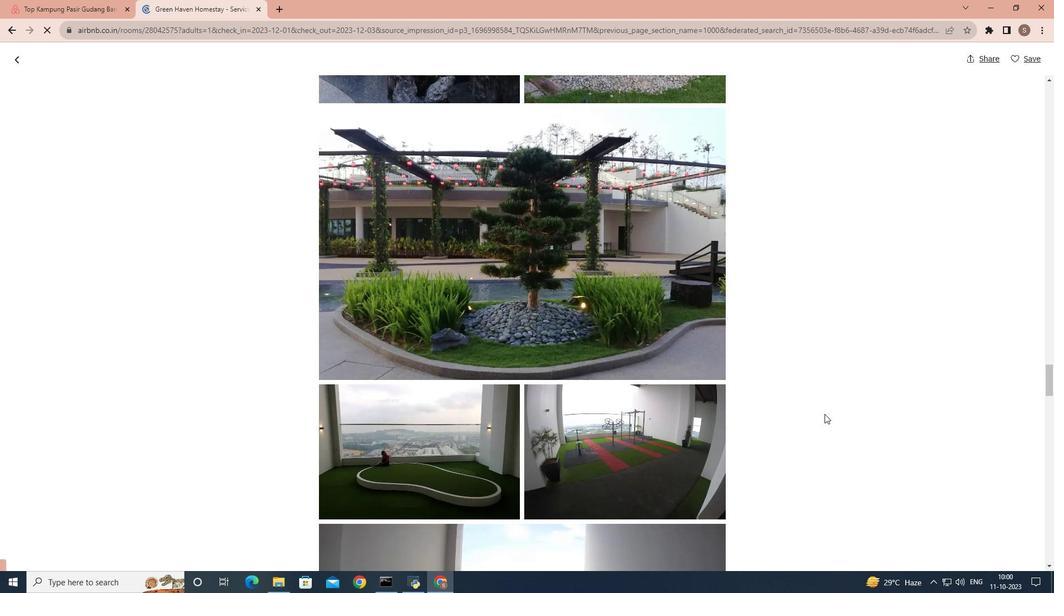 
Action: Mouse scrolled (825, 413) with delta (0, 0)
Screenshot: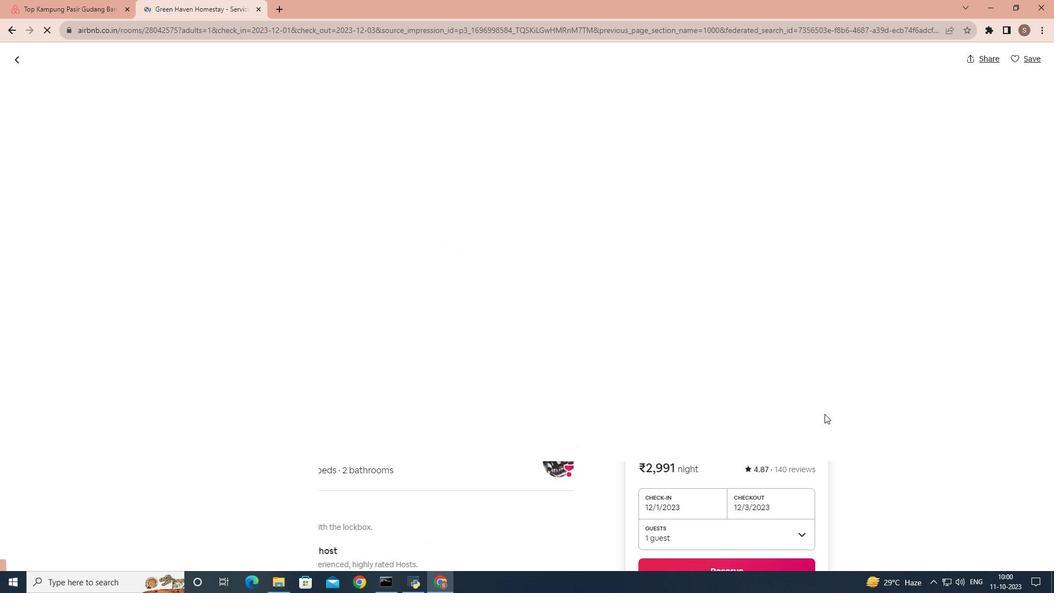 
Action: Mouse scrolled (825, 413) with delta (0, 0)
Screenshot: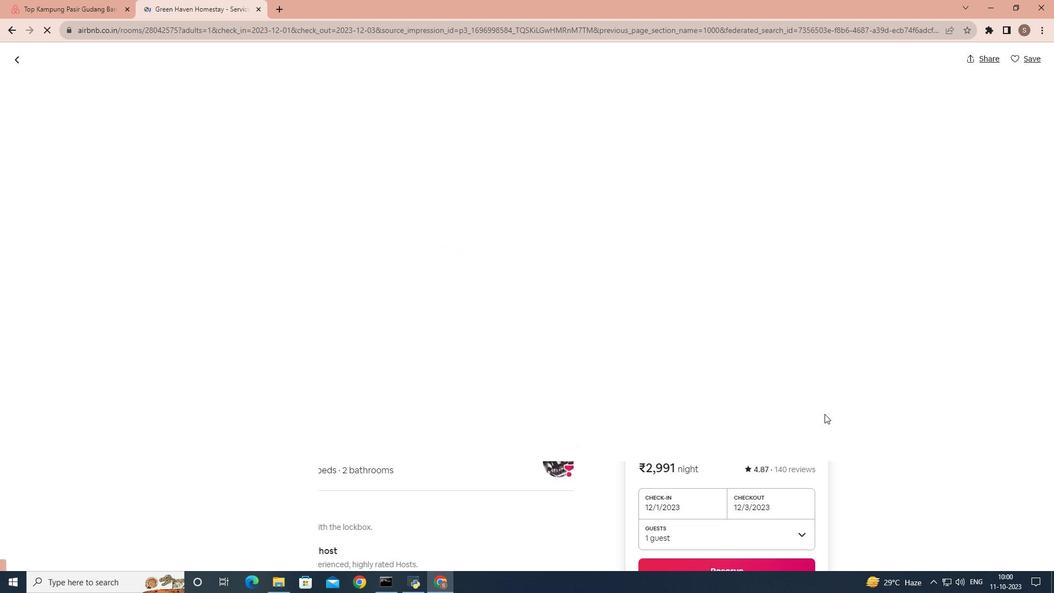 
Action: Mouse scrolled (825, 413) with delta (0, 0)
Screenshot: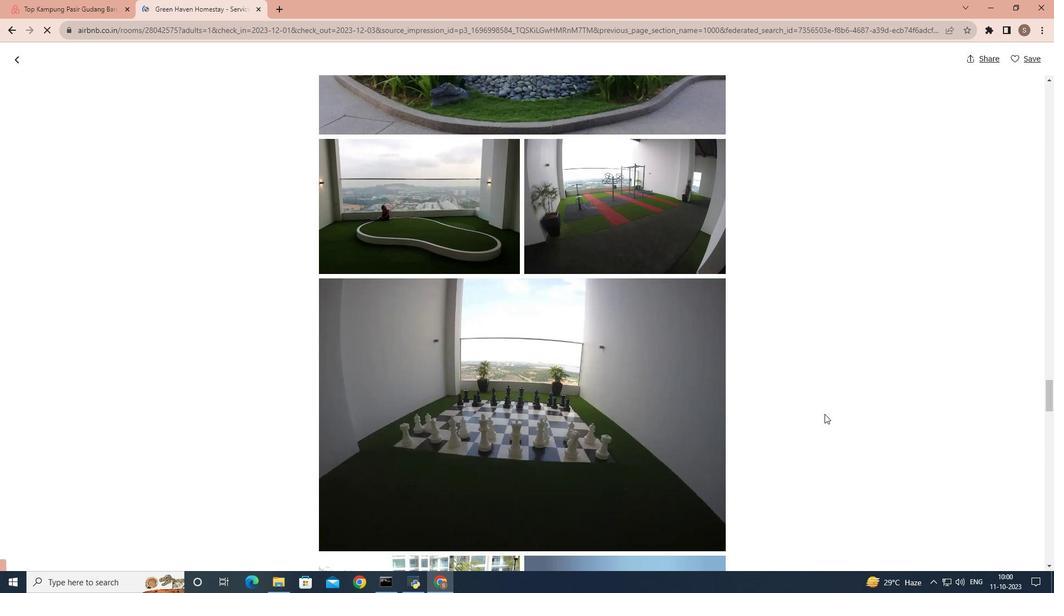 
Action: Mouse scrolled (825, 413) with delta (0, 0)
Screenshot: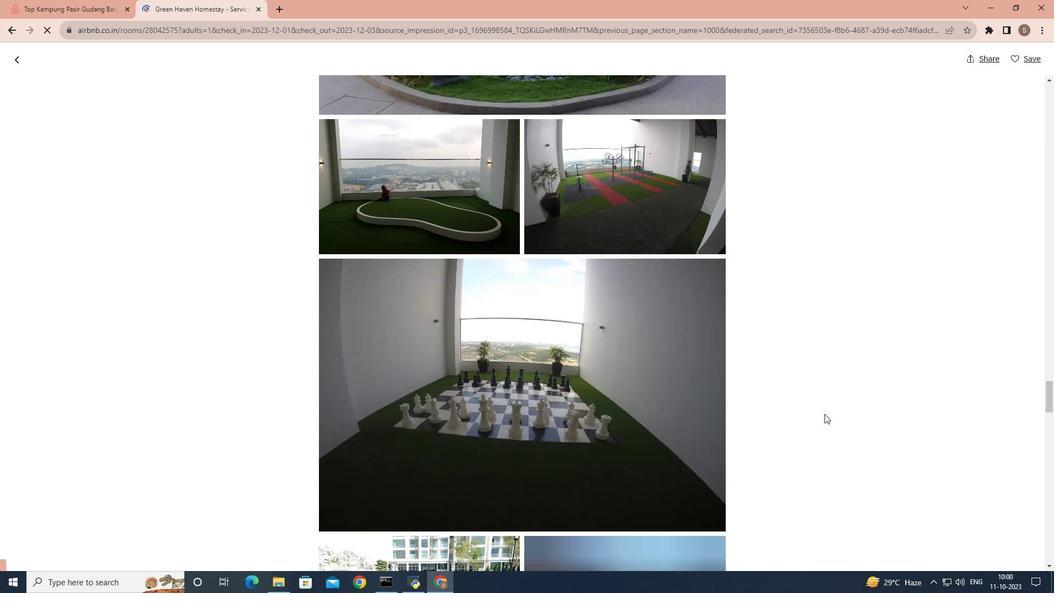 
Action: Mouse scrolled (825, 413) with delta (0, 0)
Screenshot: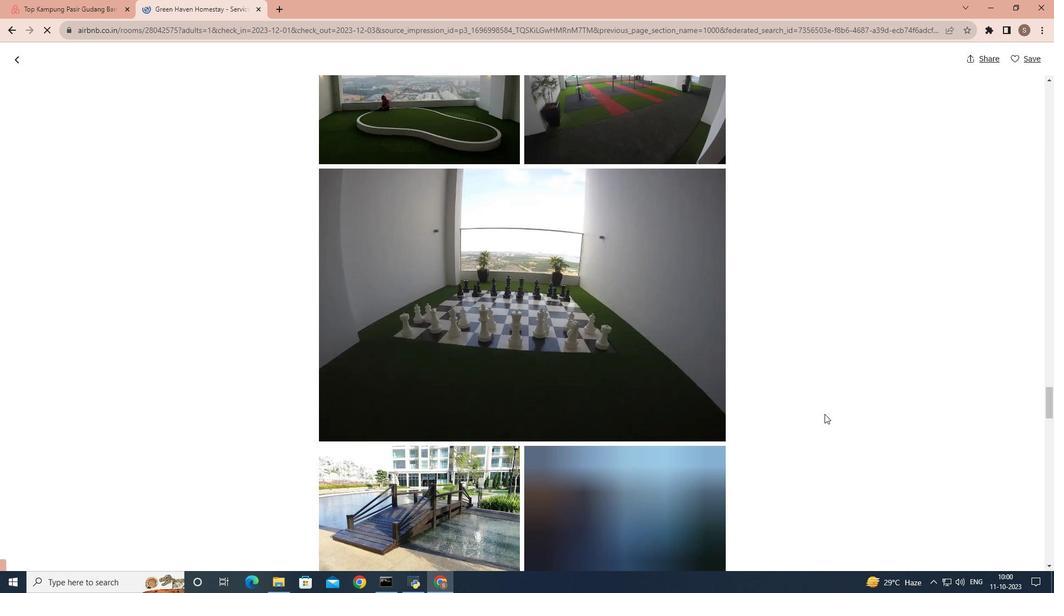 
Action: Mouse scrolled (825, 413) with delta (0, 0)
Screenshot: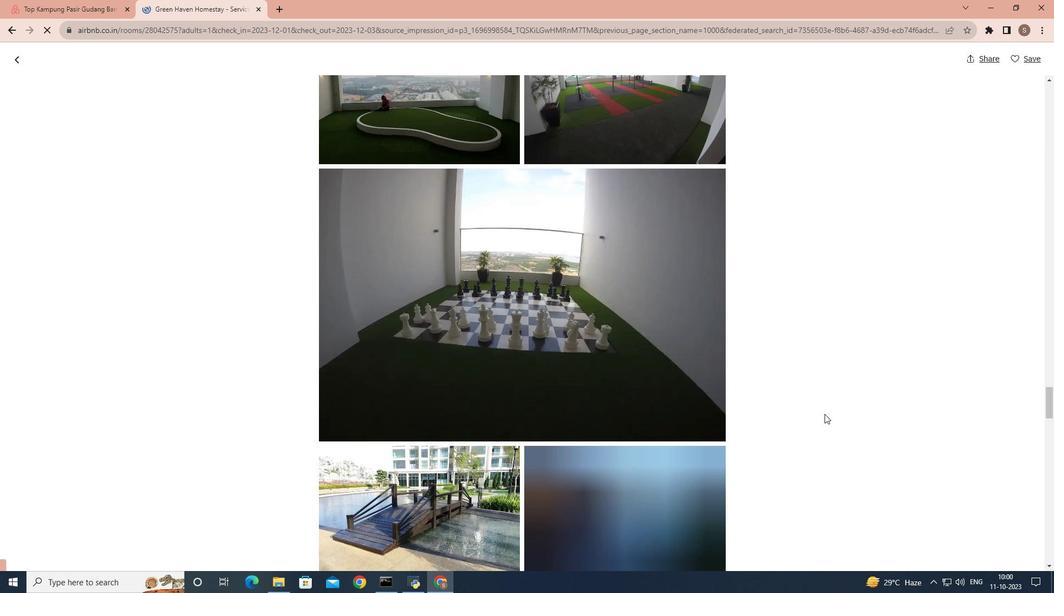 
Action: Mouse scrolled (825, 413) with delta (0, 0)
Screenshot: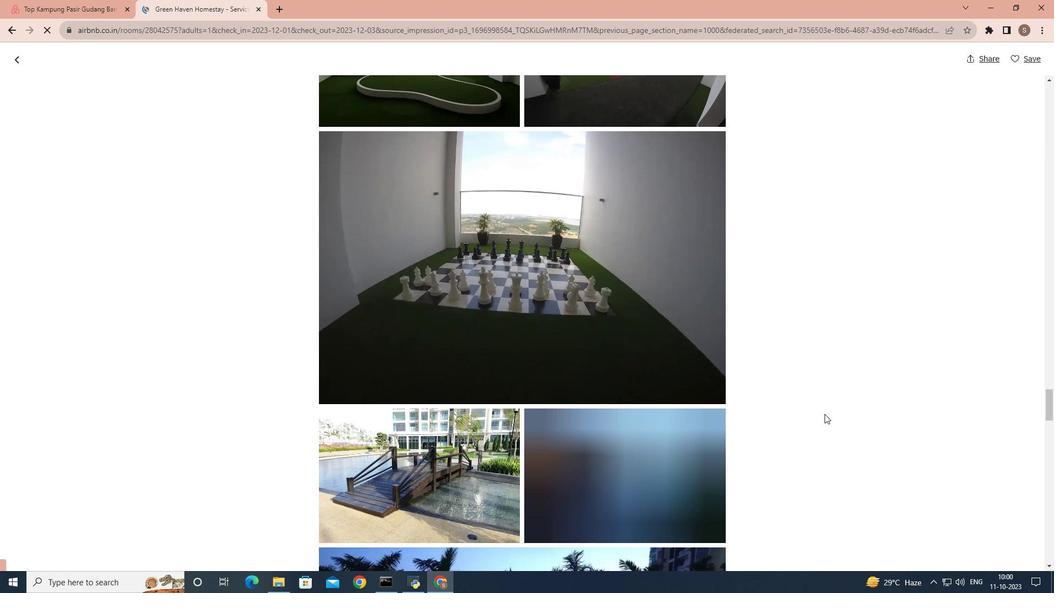 
Action: Mouse scrolled (825, 413) with delta (0, 0)
Screenshot: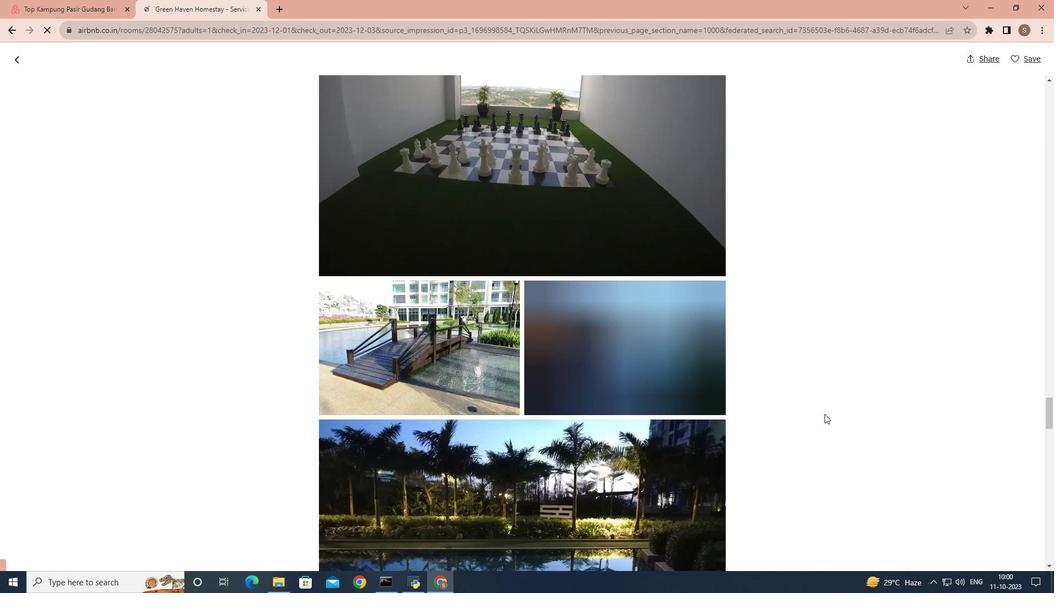 
Action: Mouse scrolled (825, 413) with delta (0, 0)
Screenshot: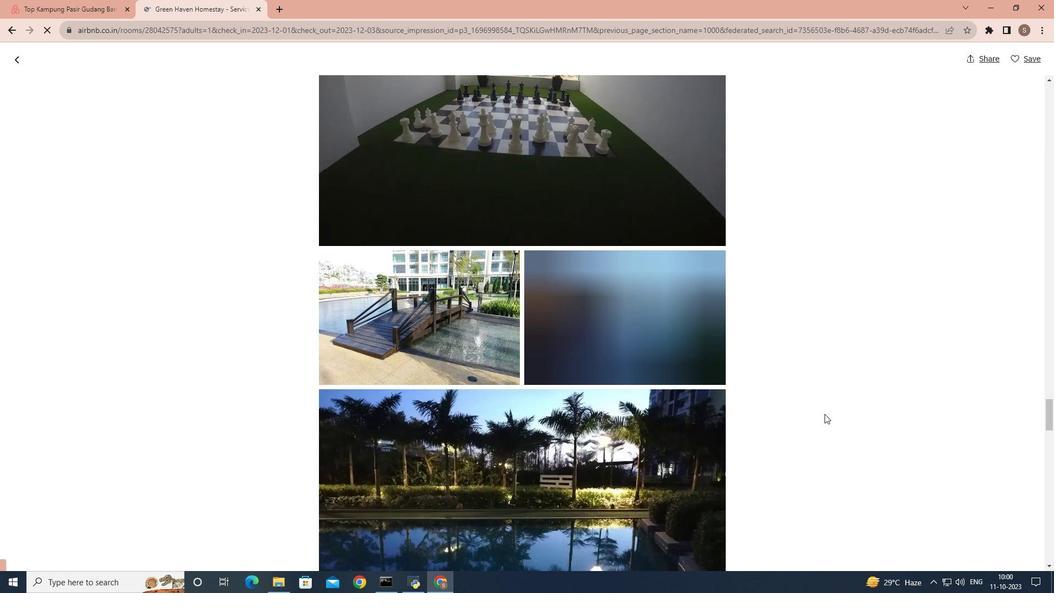 
Action: Mouse scrolled (825, 413) with delta (0, 0)
Screenshot: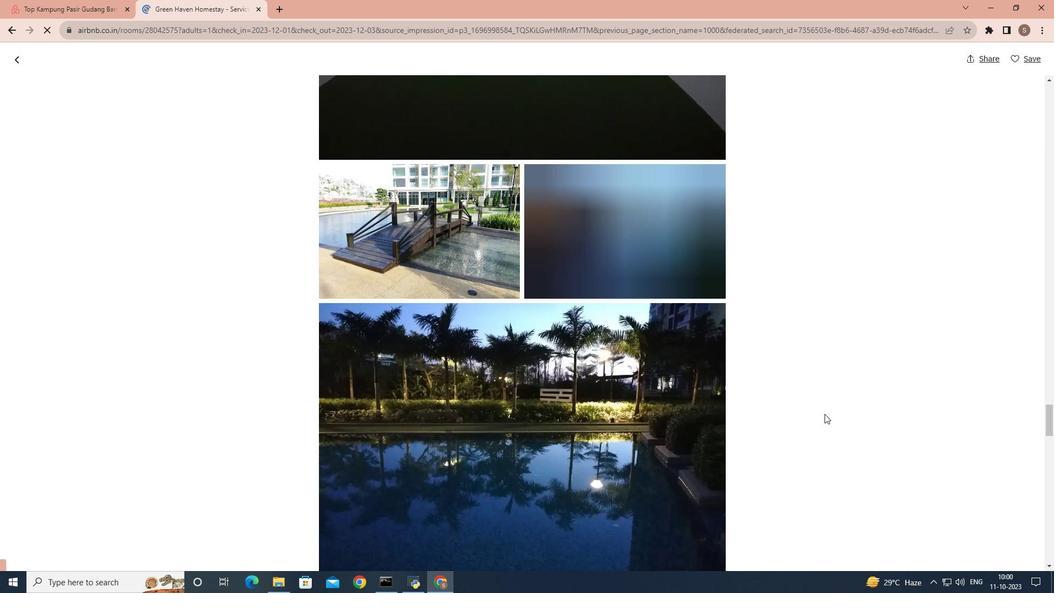 
Action: Mouse scrolled (825, 413) with delta (0, 0)
Screenshot: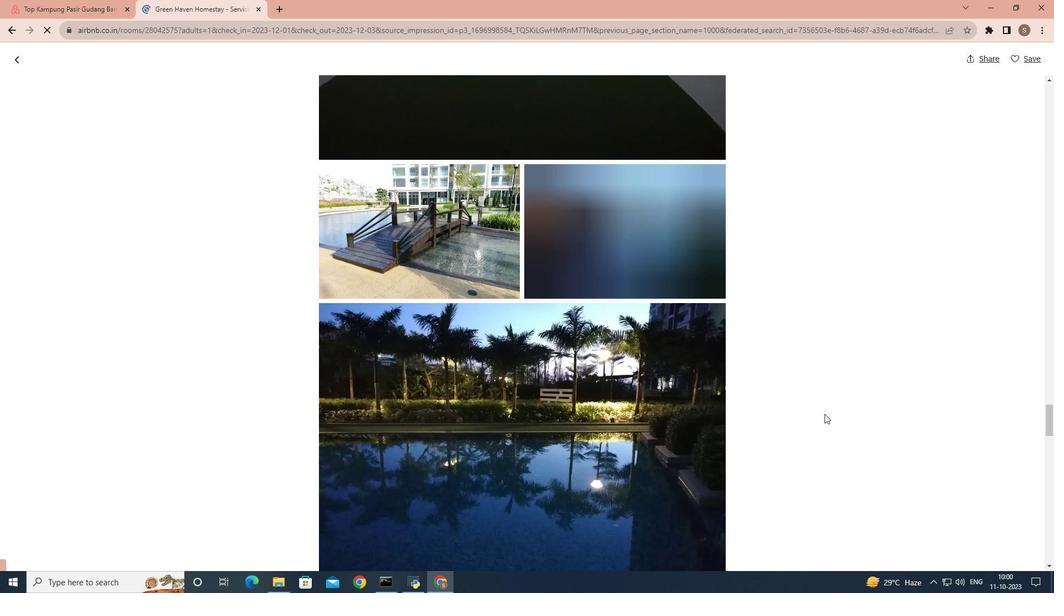 
Action: Mouse scrolled (825, 413) with delta (0, 0)
Screenshot: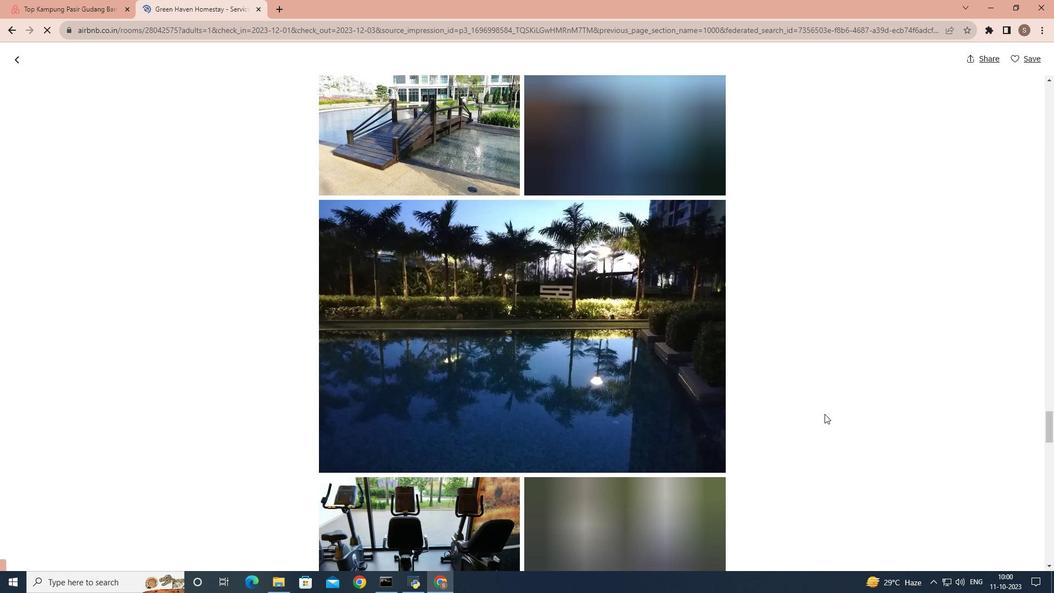 
Action: Mouse scrolled (825, 413) with delta (0, 0)
Screenshot: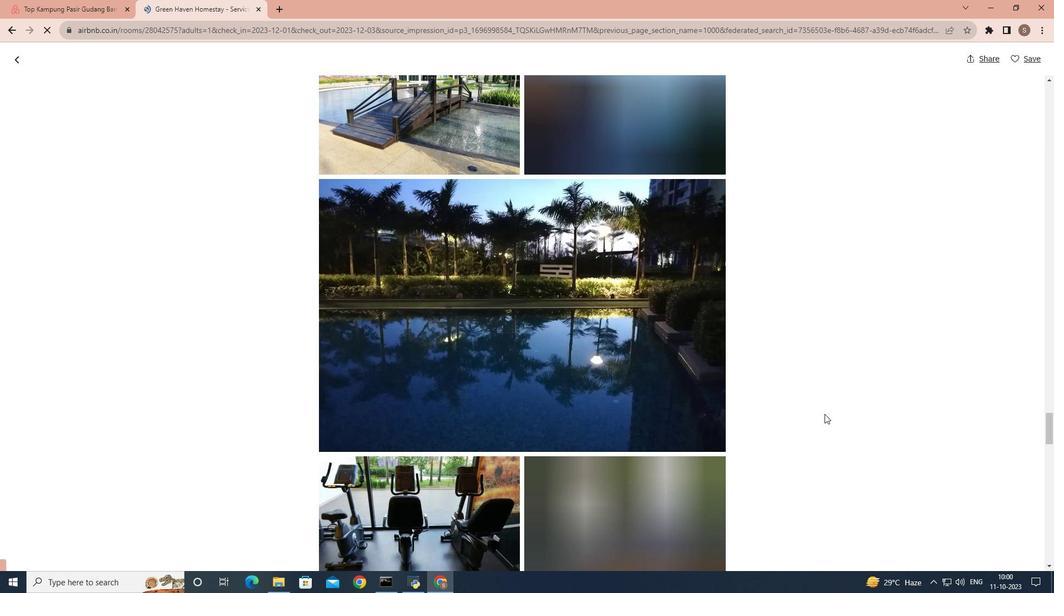 
Action: Mouse scrolled (825, 413) with delta (0, 0)
Screenshot: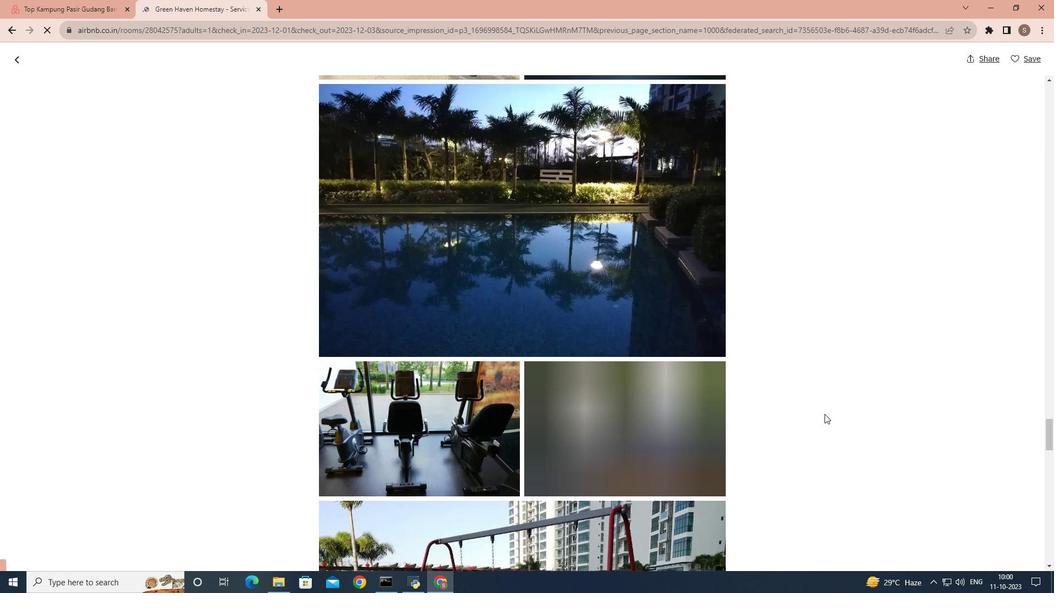 
Action: Mouse scrolled (825, 413) with delta (0, 0)
Screenshot: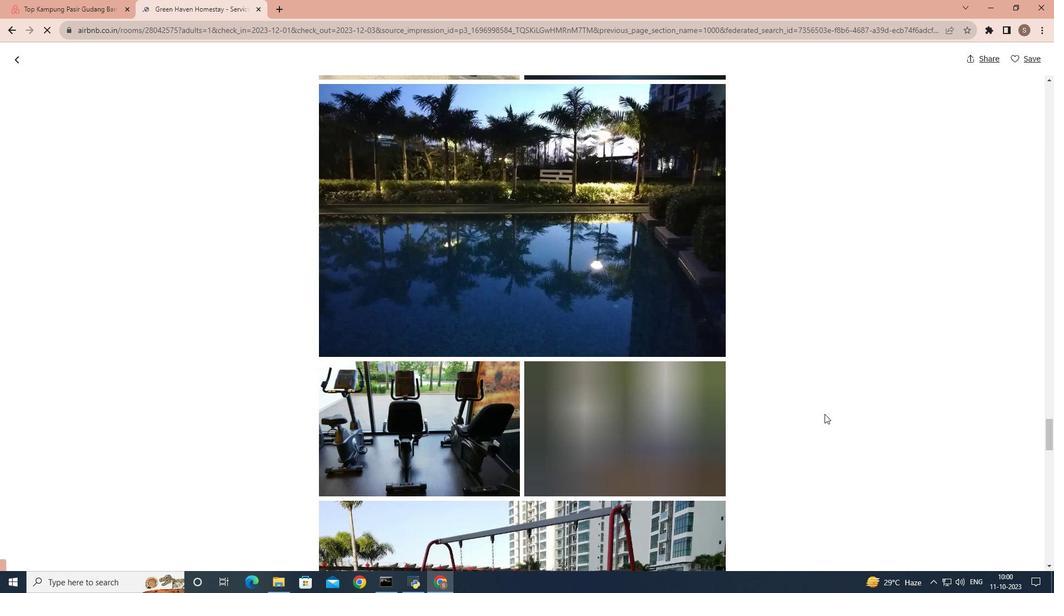 
Action: Mouse scrolled (825, 413) with delta (0, 0)
Screenshot: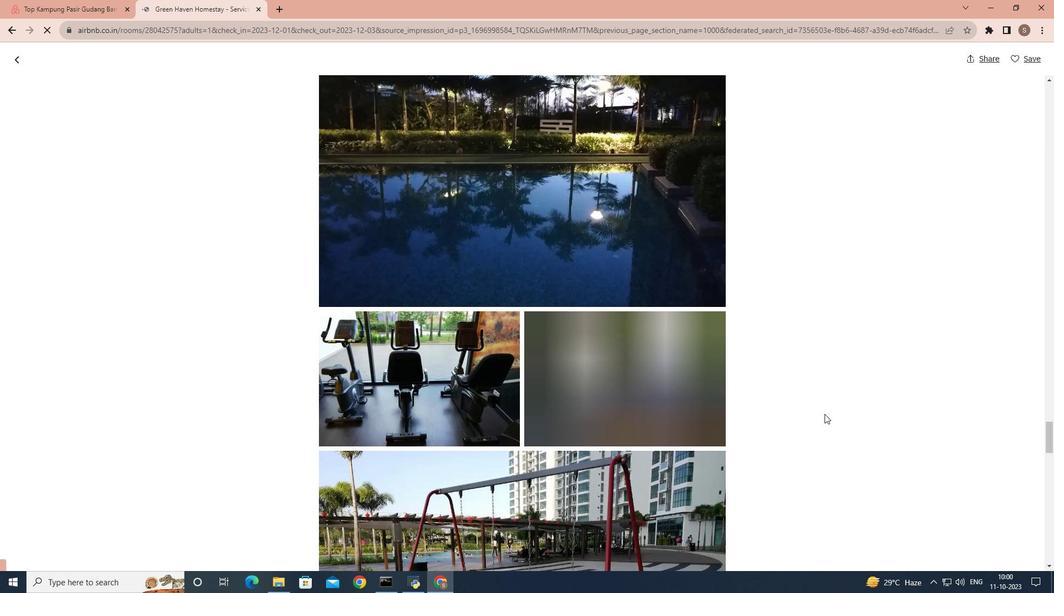 
Action: Mouse scrolled (825, 413) with delta (0, 0)
Screenshot: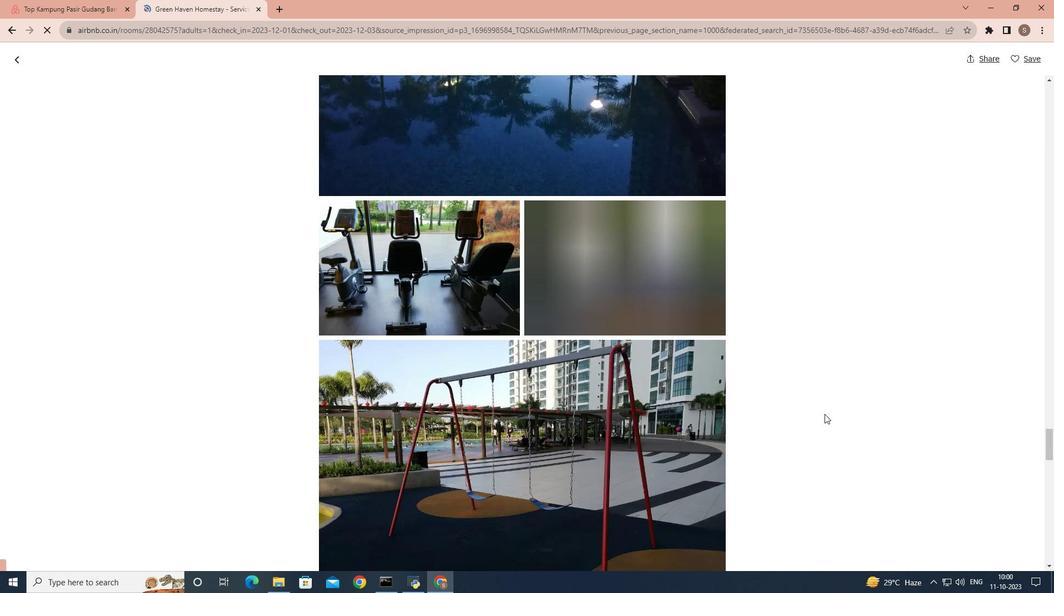 
Action: Mouse scrolled (825, 413) with delta (0, 0)
Screenshot: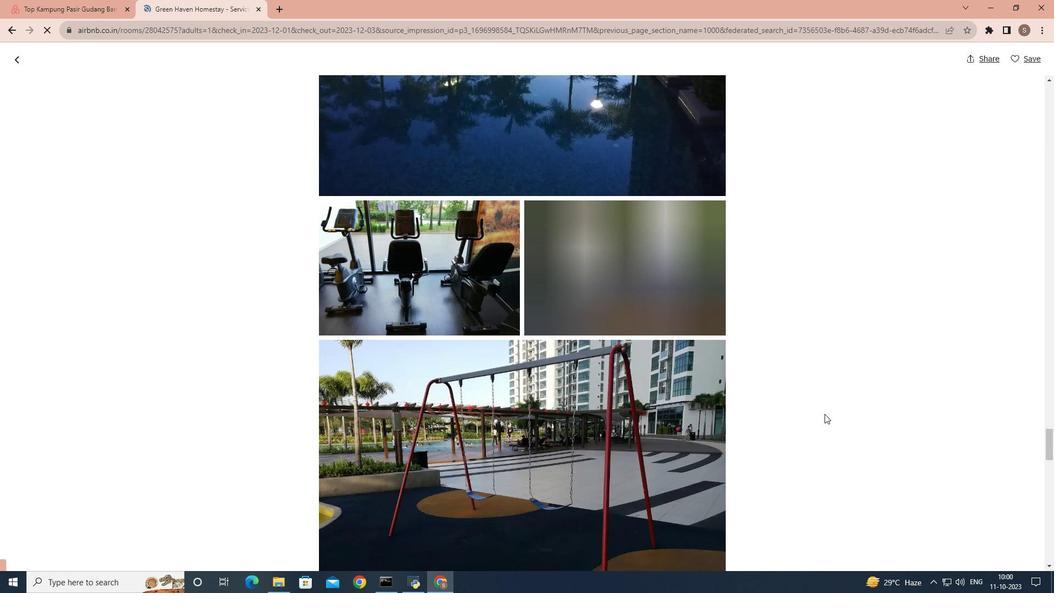 
Action: Mouse scrolled (825, 413) with delta (0, 0)
Screenshot: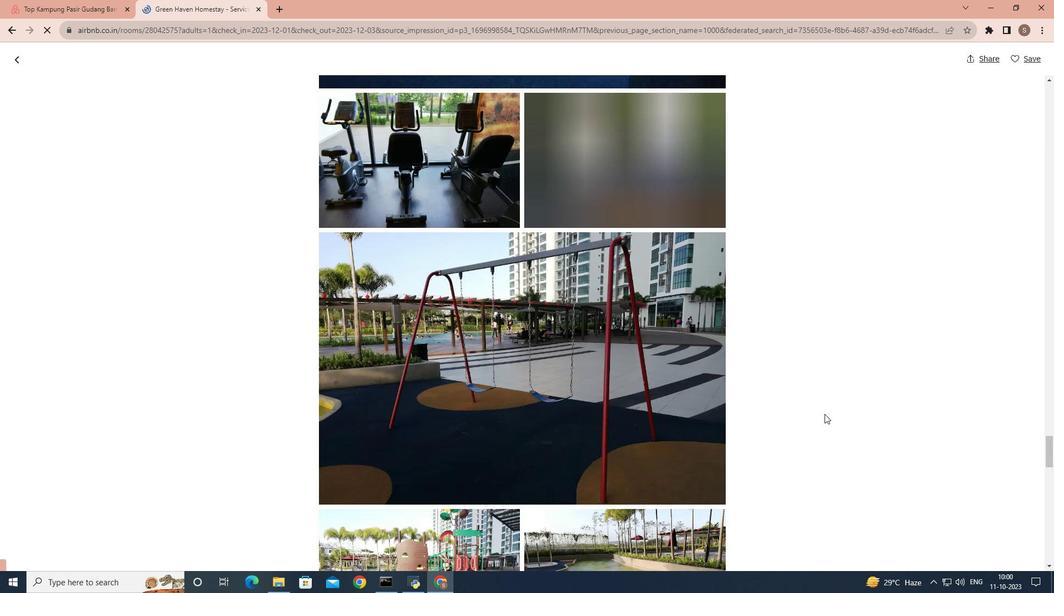 
Action: Mouse scrolled (825, 413) with delta (0, 0)
Screenshot: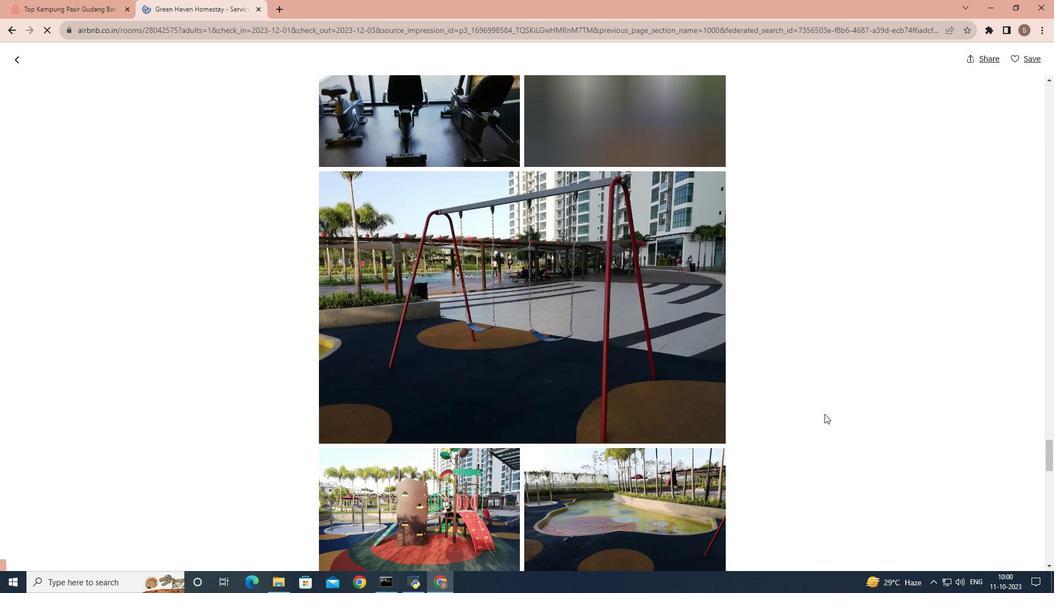 
Action: Mouse scrolled (825, 413) with delta (0, 0)
Screenshot: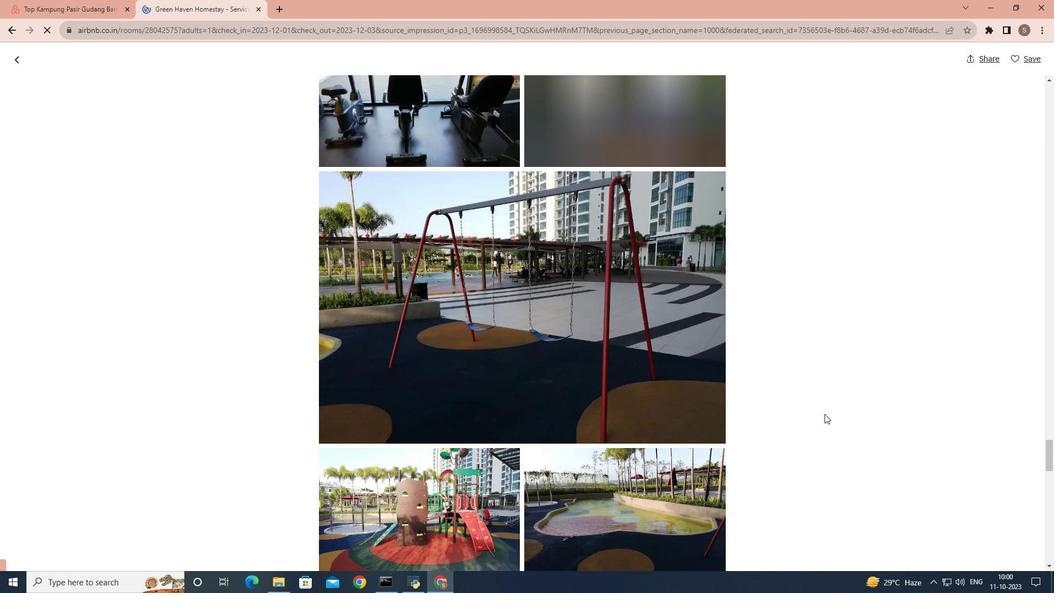 
Action: Mouse scrolled (825, 413) with delta (0, 0)
Screenshot: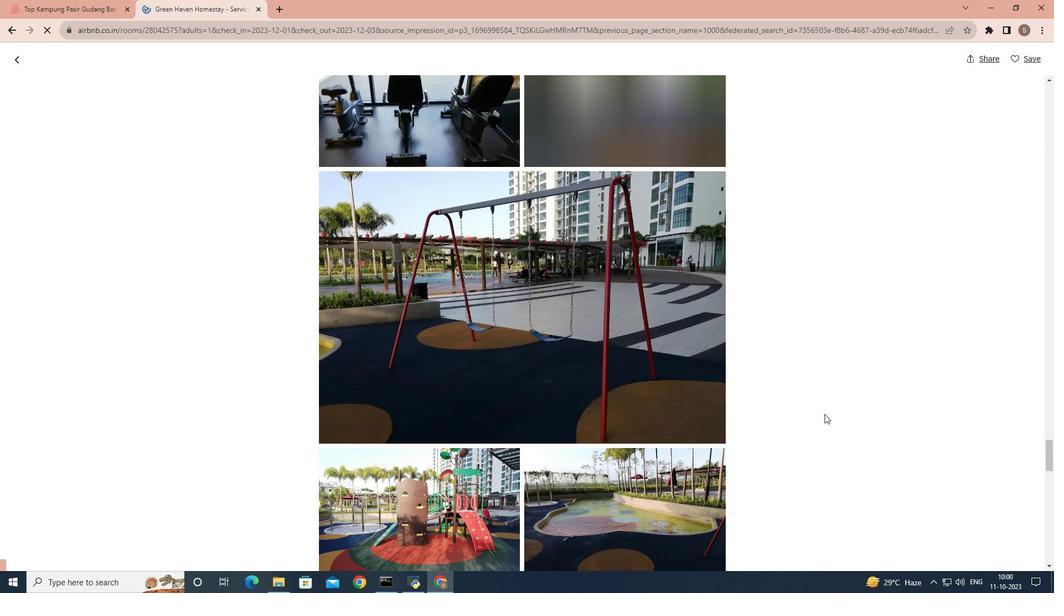 
Action: Mouse scrolled (825, 413) with delta (0, 0)
Screenshot: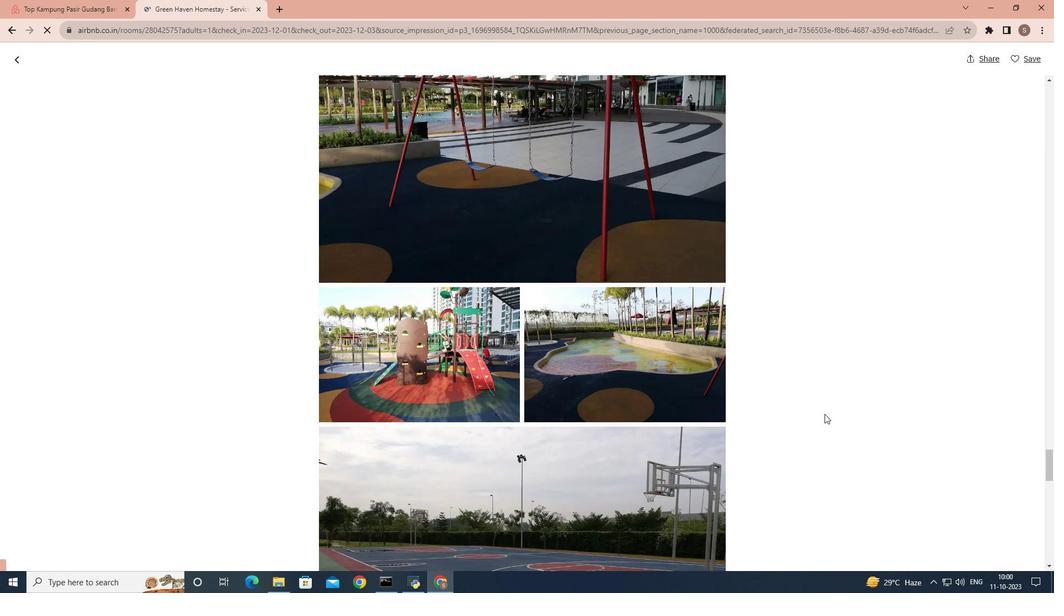 
Action: Mouse scrolled (825, 413) with delta (0, 0)
Screenshot: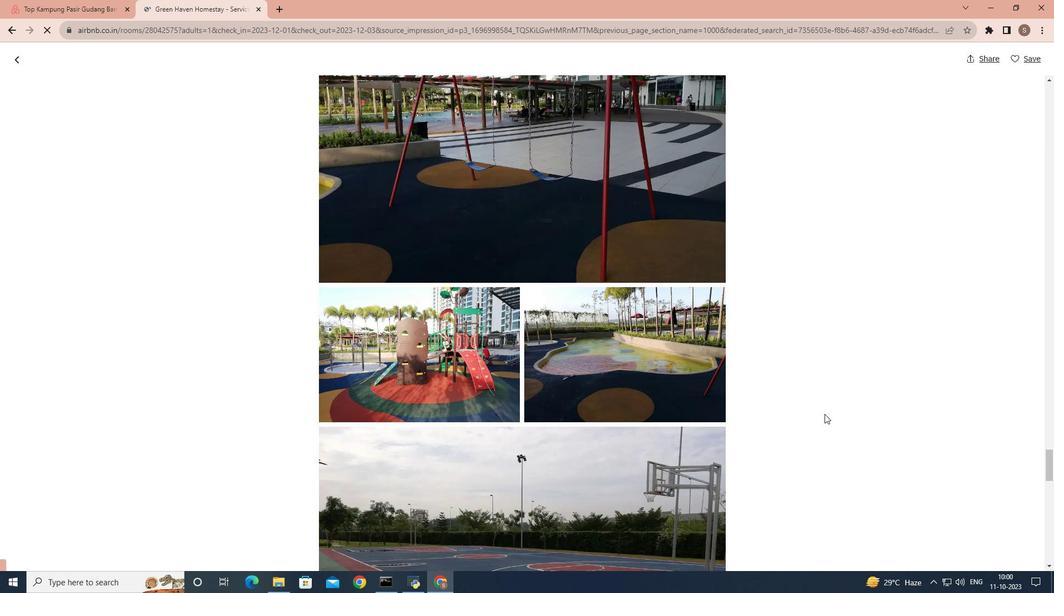 
Action: Mouse scrolled (825, 413) with delta (0, 0)
Screenshot: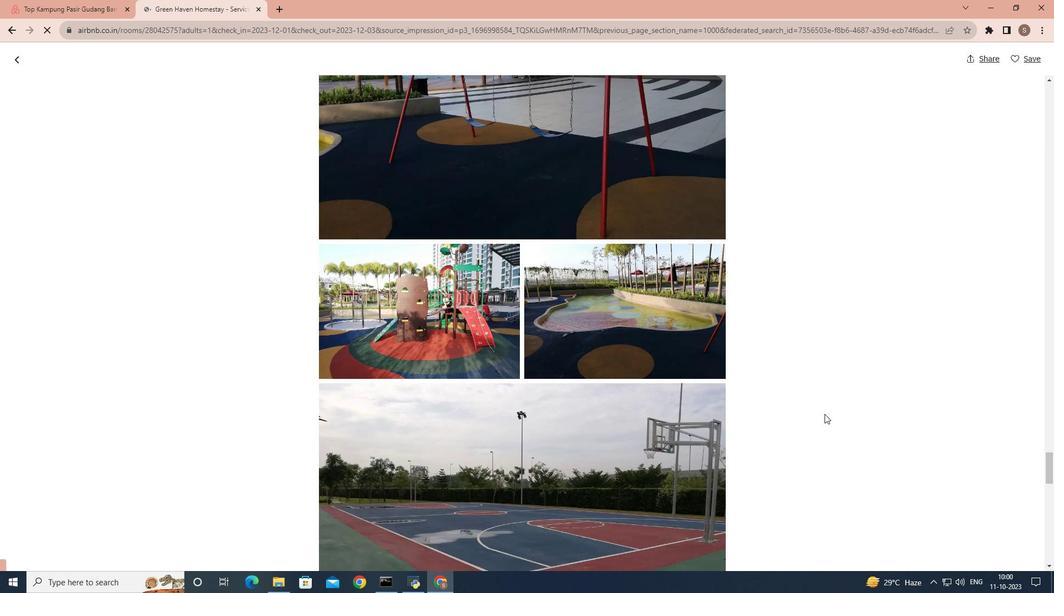 
Action: Mouse scrolled (825, 413) with delta (0, 0)
Screenshot: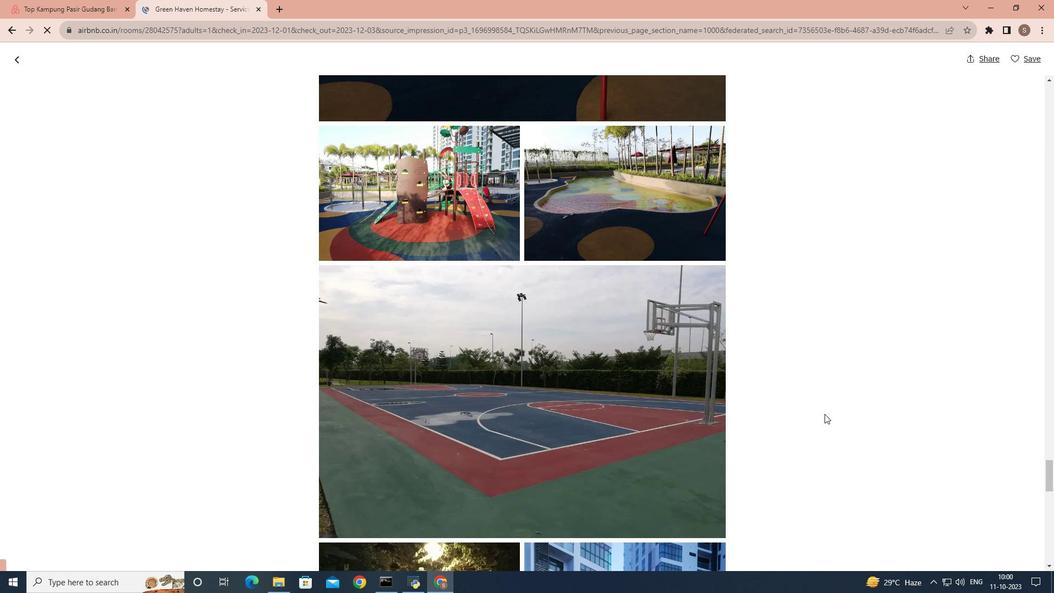 
Action: Mouse scrolled (825, 413) with delta (0, 0)
Screenshot: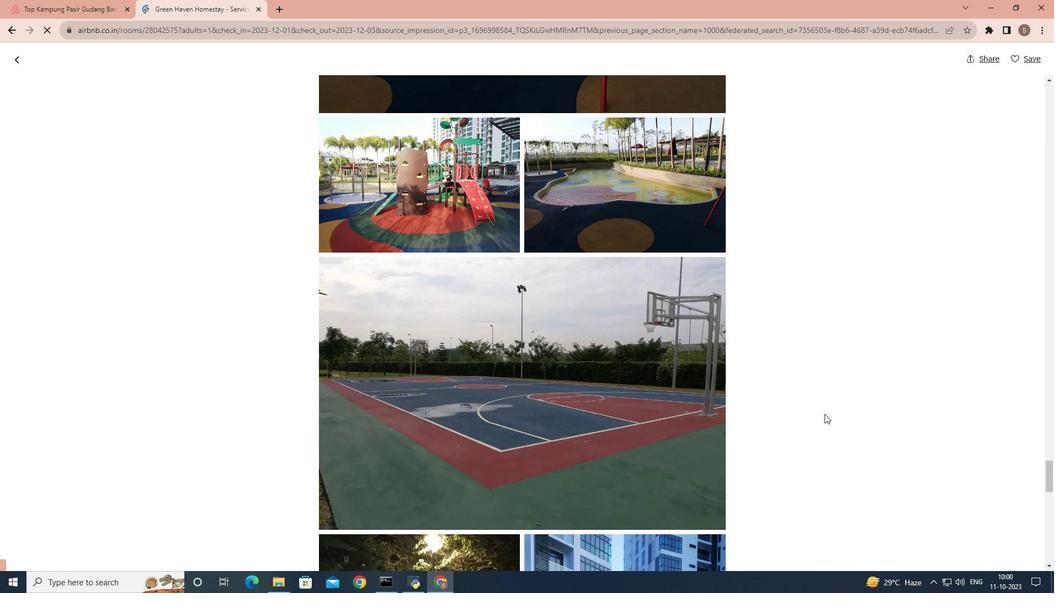 
Action: Mouse scrolled (825, 413) with delta (0, 0)
Screenshot: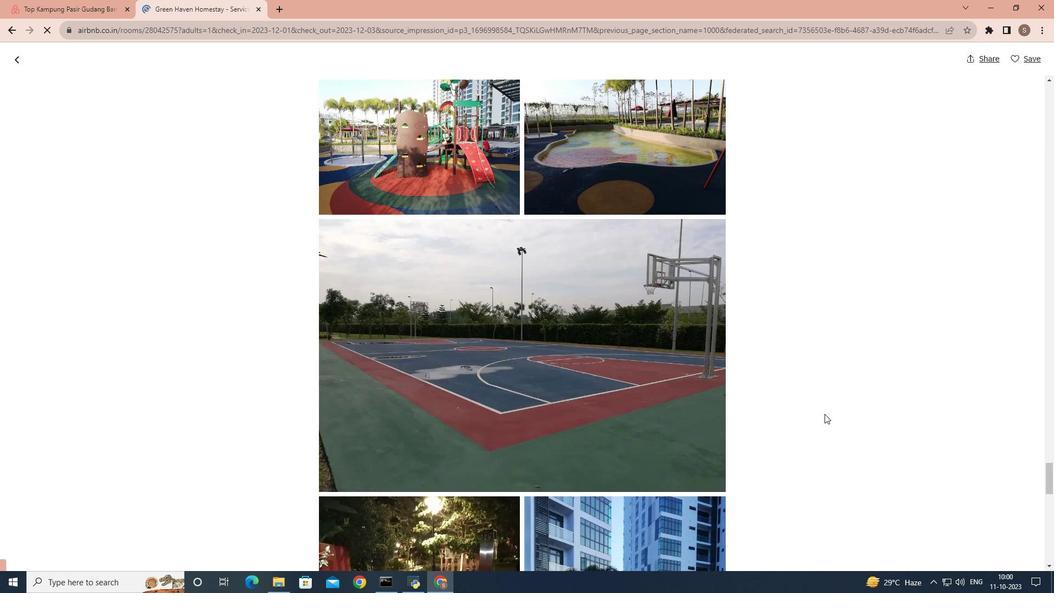 
Action: Mouse scrolled (825, 413) with delta (0, 0)
Screenshot: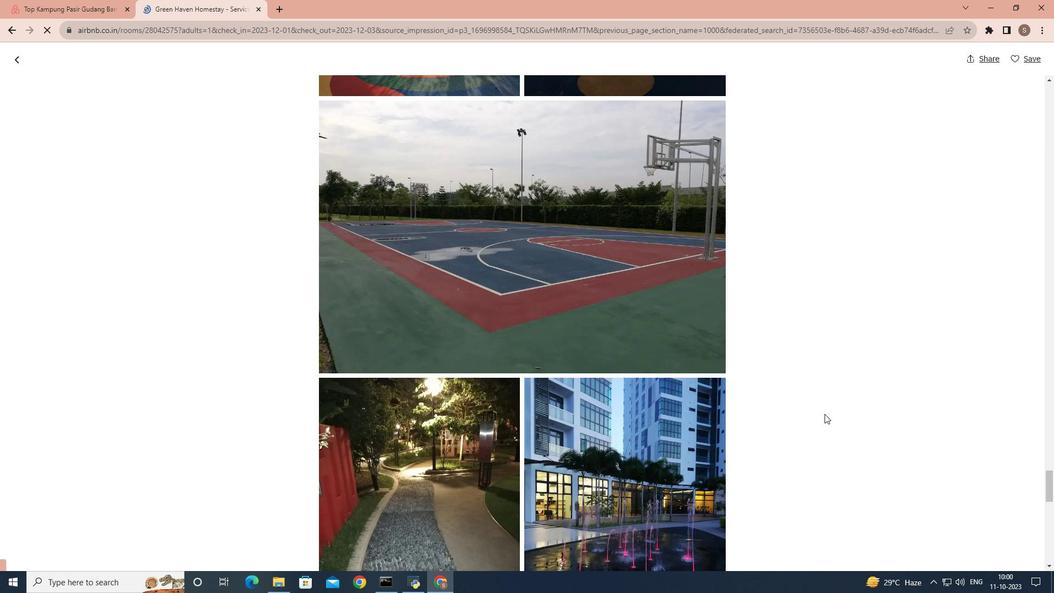 
Action: Mouse scrolled (825, 413) with delta (0, 0)
Screenshot: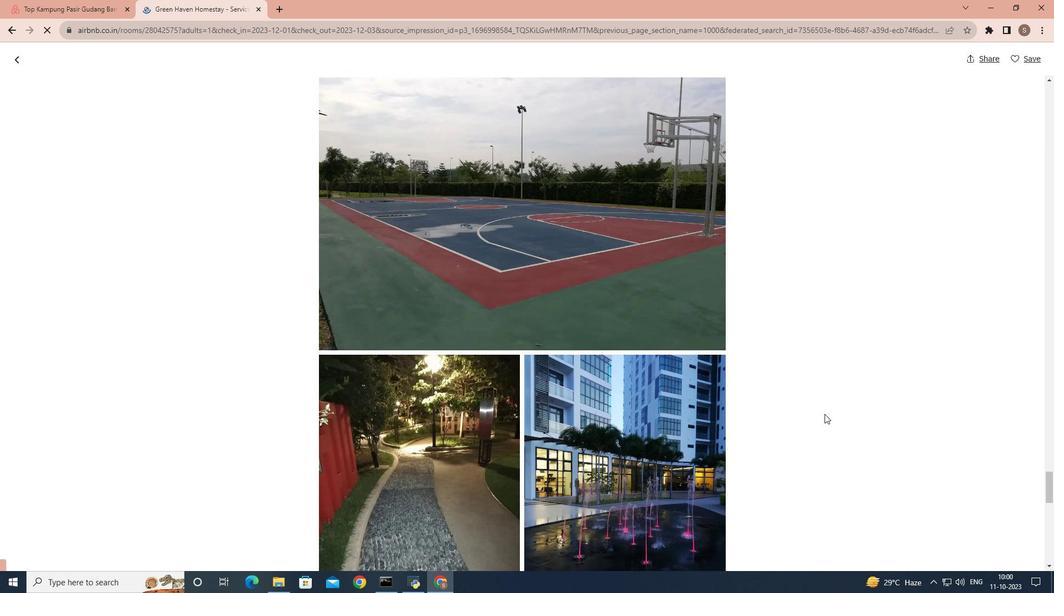
Action: Mouse scrolled (825, 413) with delta (0, 0)
Screenshot: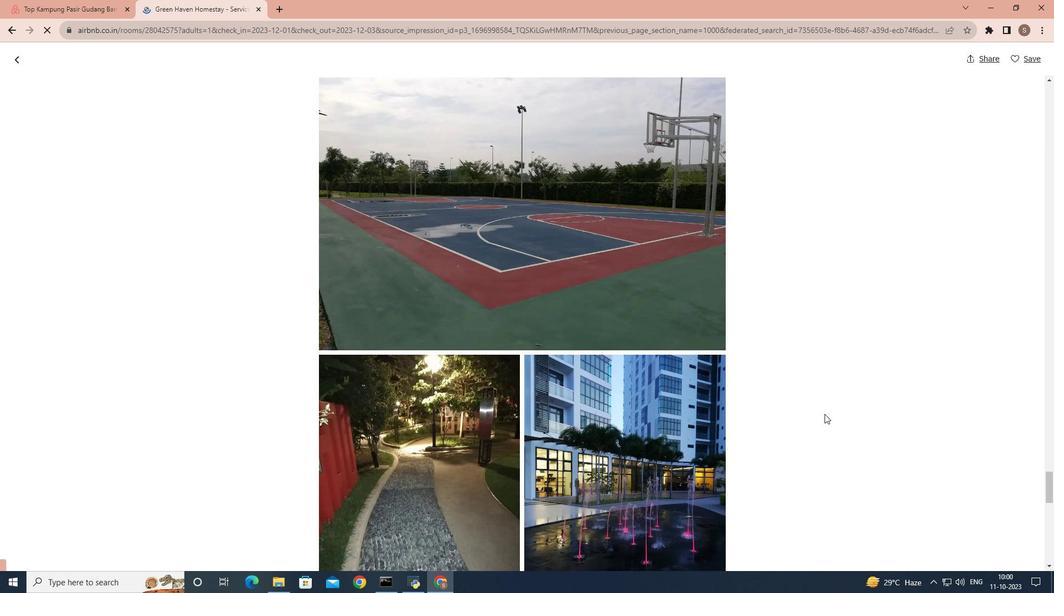 
Action: Mouse scrolled (825, 413) with delta (0, 0)
Screenshot: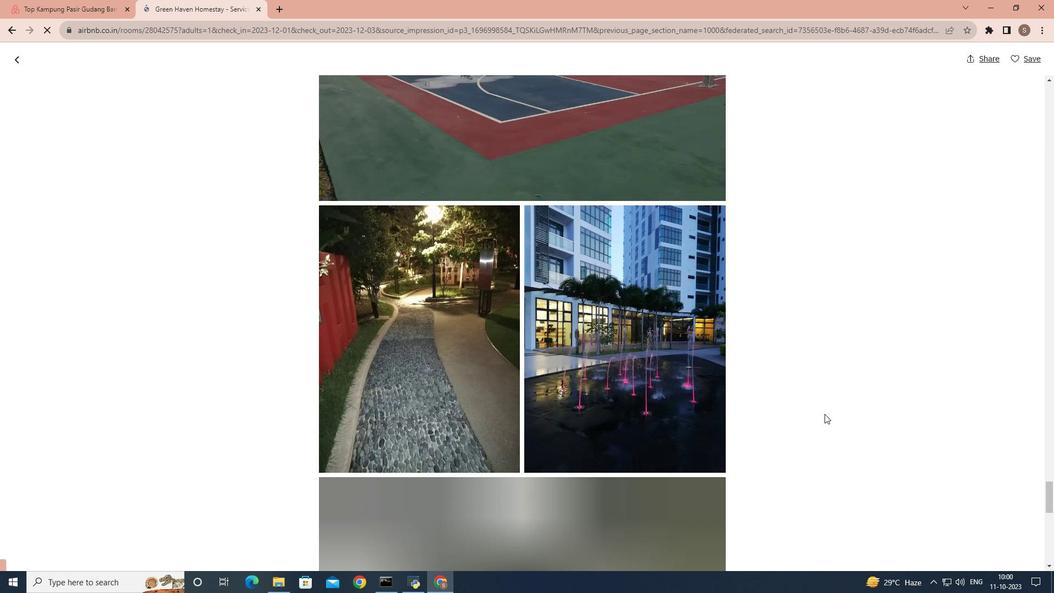 
Action: Mouse scrolled (825, 413) with delta (0, 0)
Screenshot: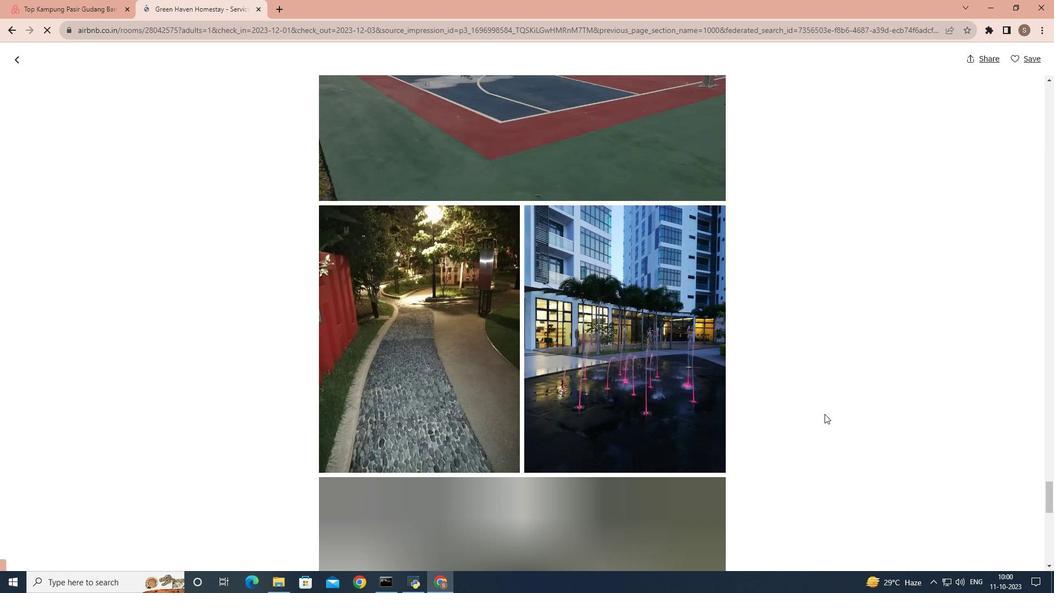 
Action: Mouse scrolled (825, 413) with delta (0, 0)
Screenshot: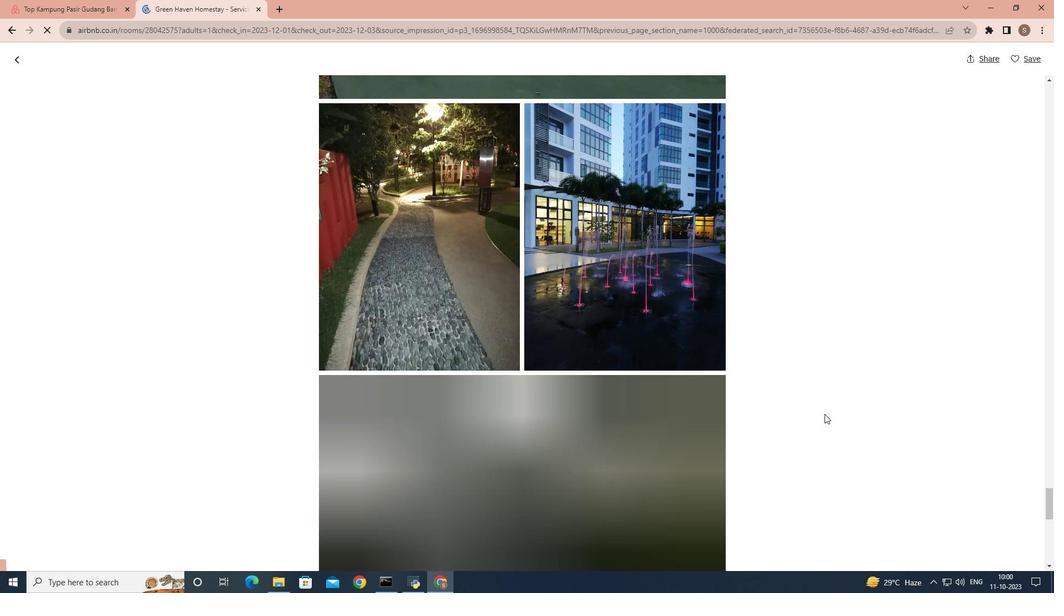 
Action: Mouse scrolled (825, 413) with delta (0, 0)
Screenshot: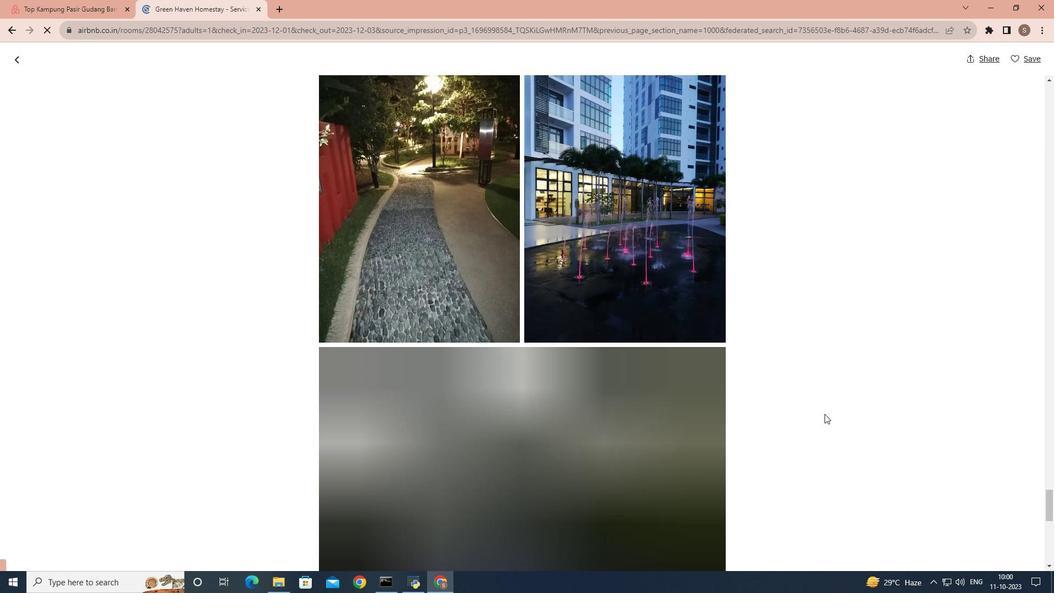 
Action: Mouse scrolled (825, 413) with delta (0, 0)
Screenshot: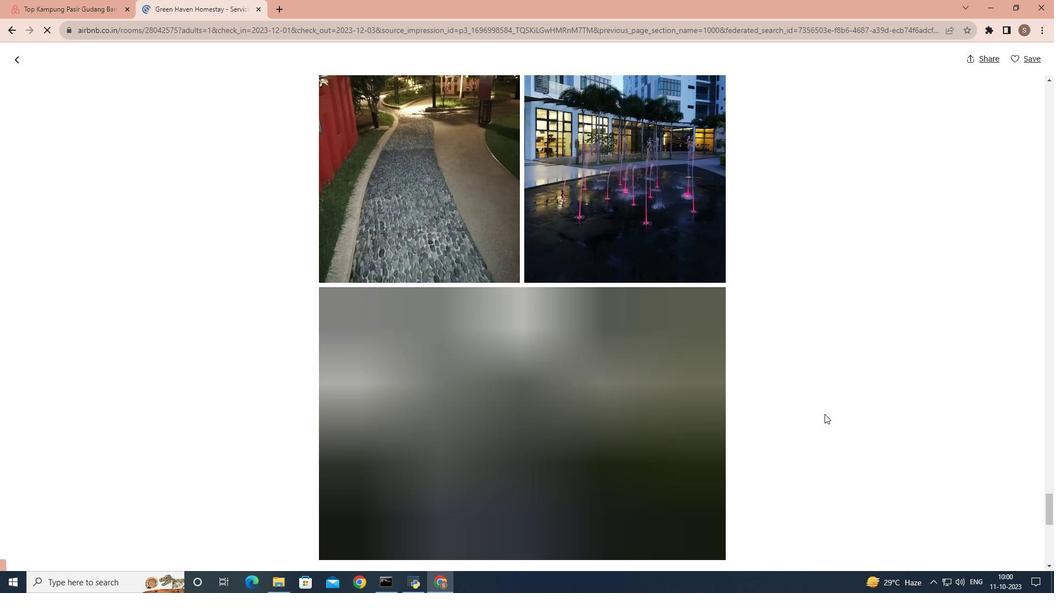 
Action: Mouse scrolled (825, 413) with delta (0, 0)
Screenshot: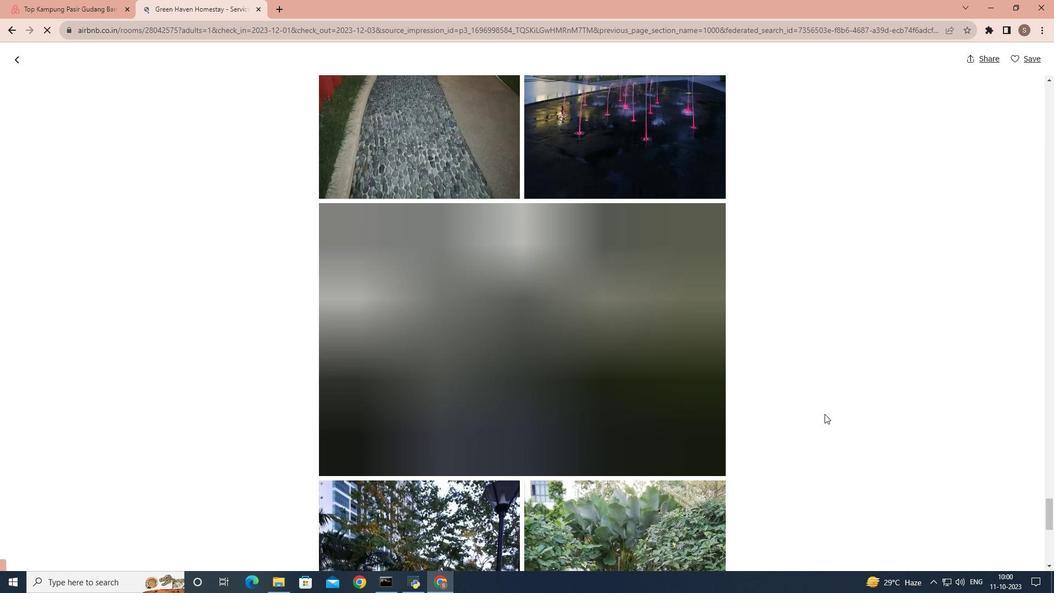 
Action: Mouse scrolled (825, 413) with delta (0, 0)
Screenshot: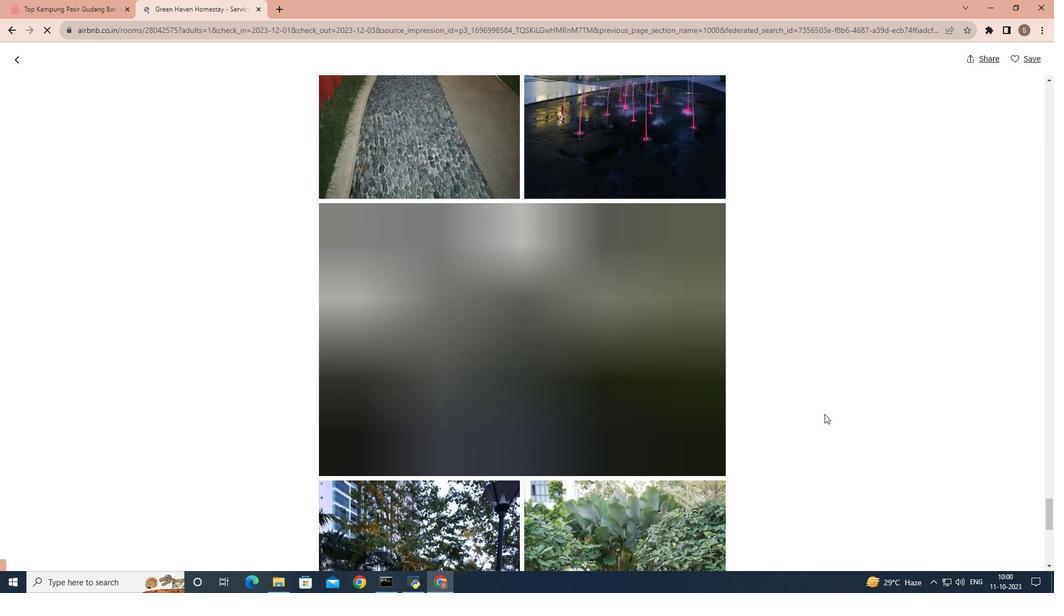 
Action: Mouse scrolled (825, 413) with delta (0, 0)
Screenshot: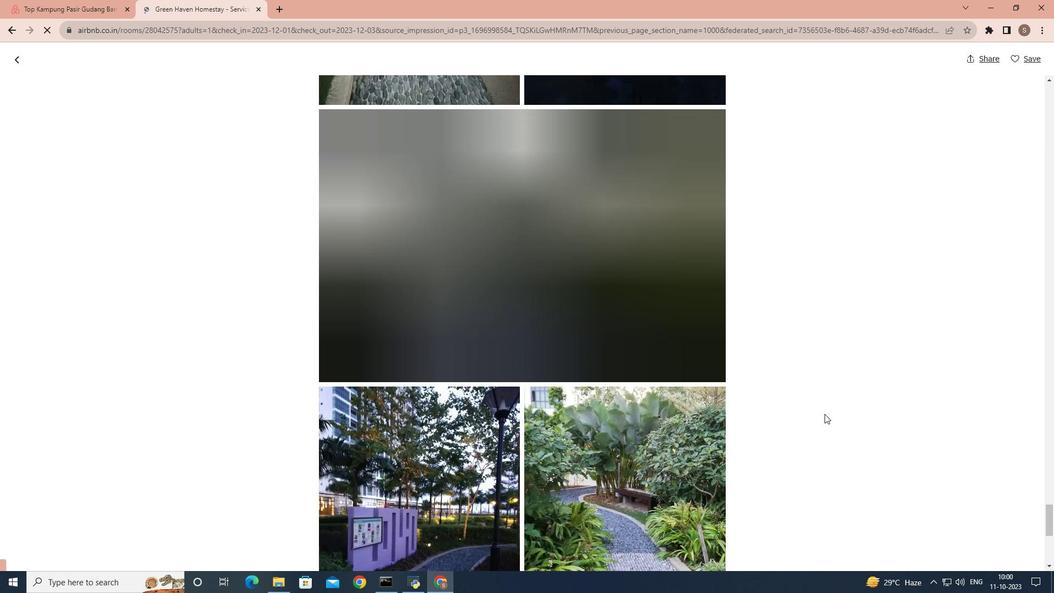 
Action: Mouse scrolled (825, 413) with delta (0, 0)
Screenshot: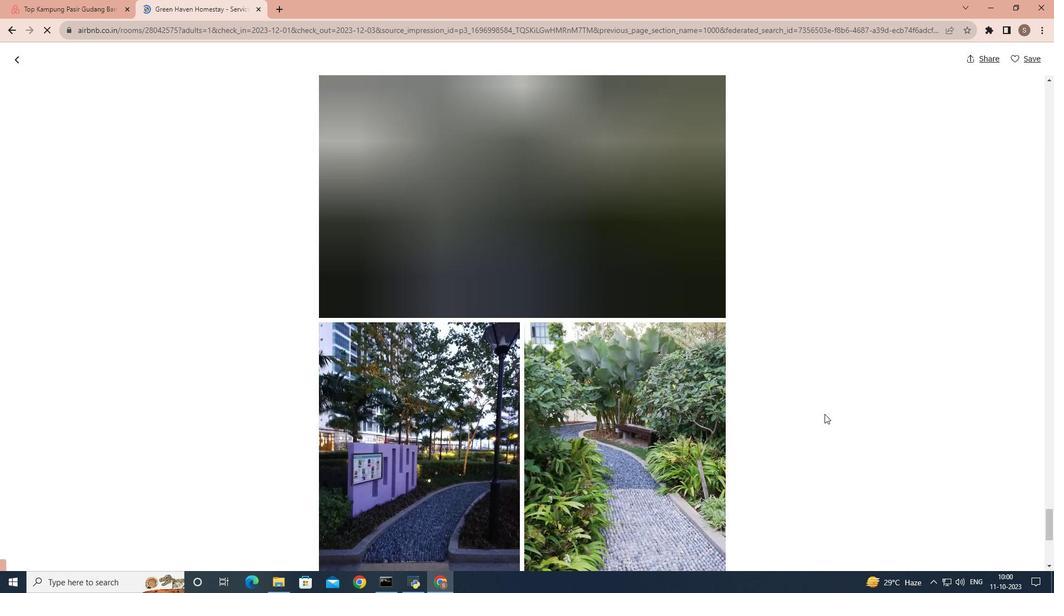 
Action: Mouse scrolled (825, 413) with delta (0, 0)
Screenshot: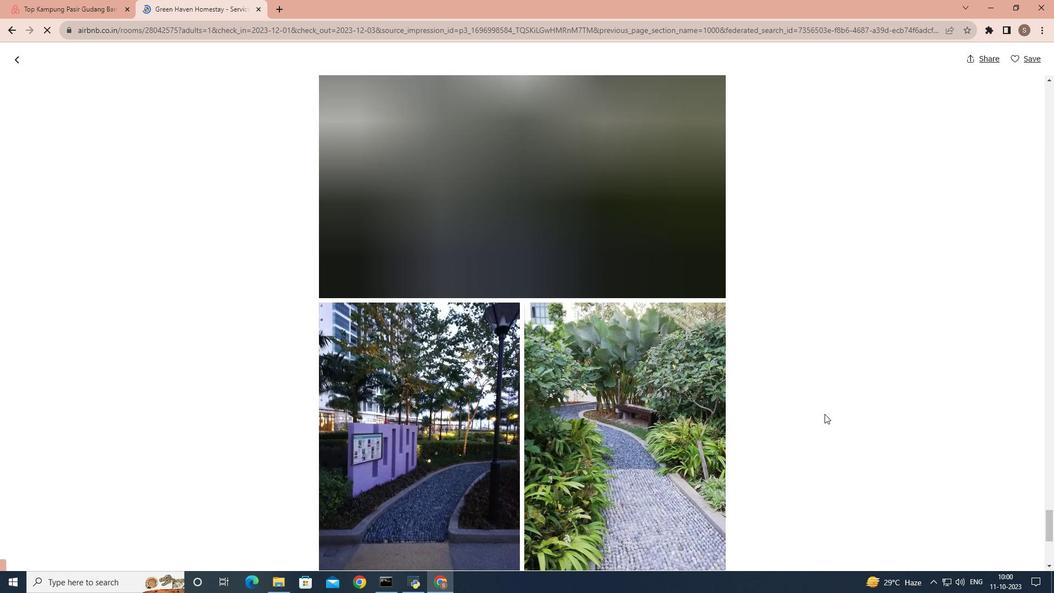 
Action: Mouse scrolled (825, 413) with delta (0, 0)
Screenshot: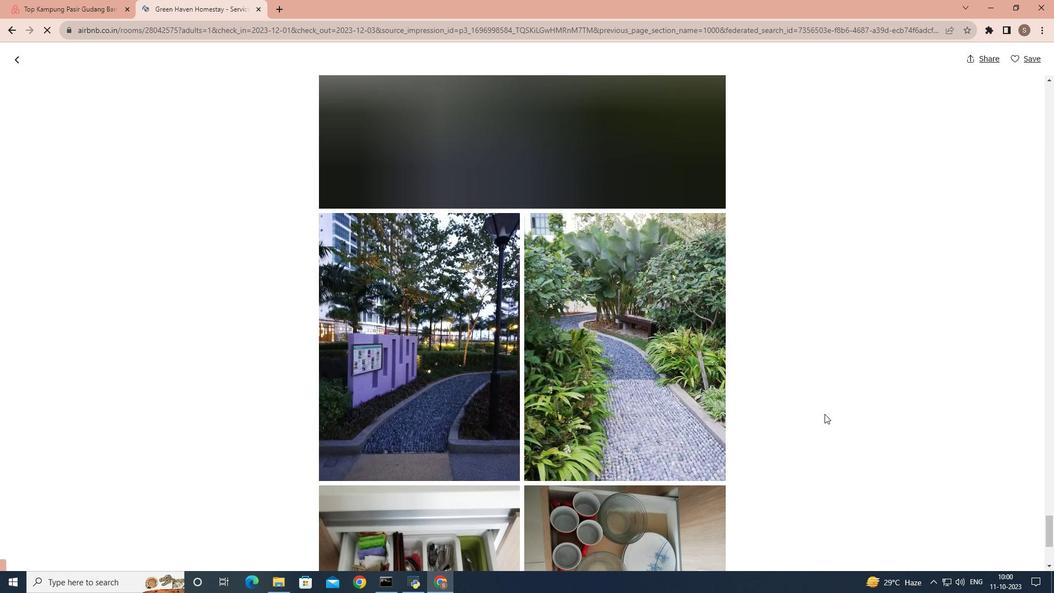 
Action: Mouse scrolled (825, 413) with delta (0, 0)
Screenshot: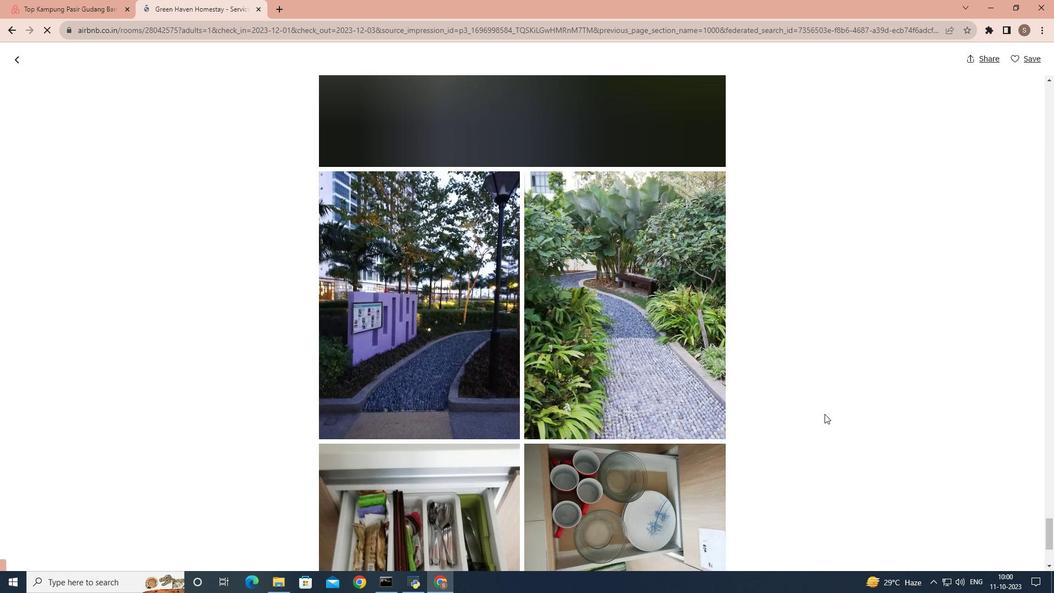 
Action: Mouse scrolled (825, 413) with delta (0, 0)
Screenshot: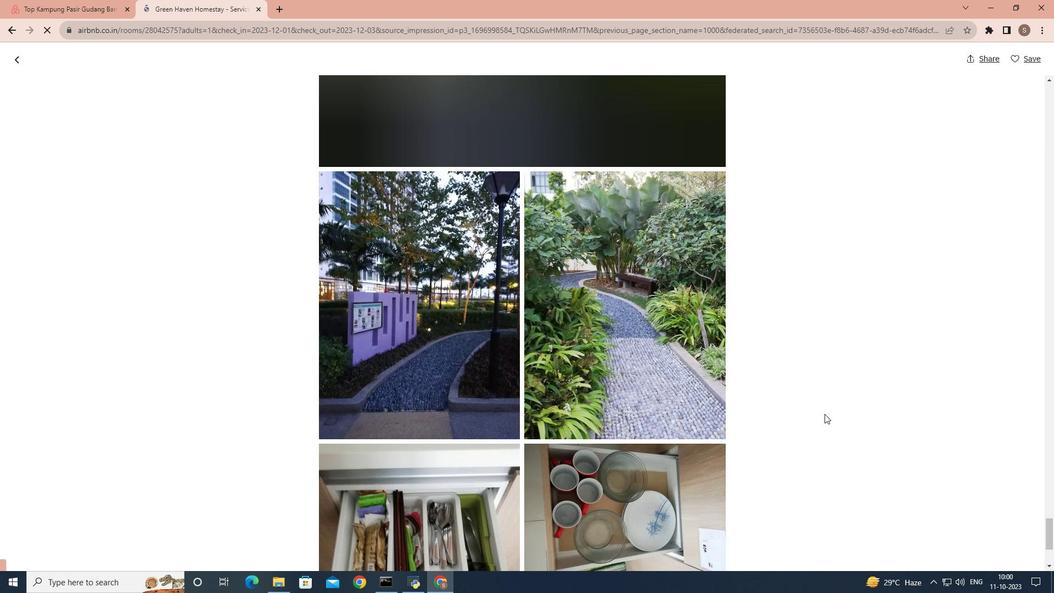 
Action: Mouse scrolled (825, 413) with delta (0, 0)
Screenshot: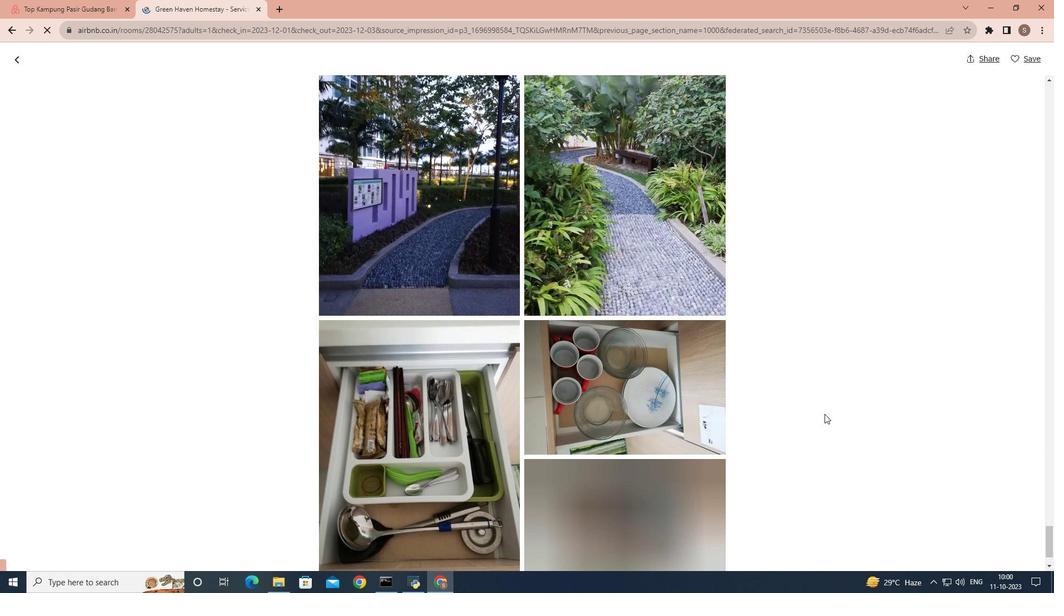 
Action: Mouse scrolled (825, 413) with delta (0, 0)
Screenshot: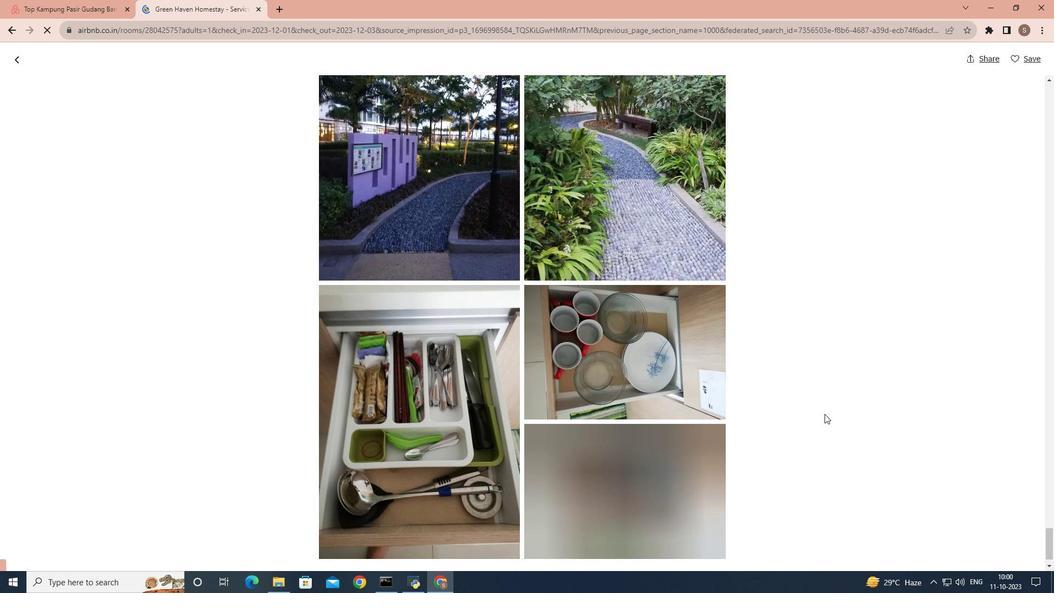 
Action: Mouse scrolled (825, 413) with delta (0, 0)
Screenshot: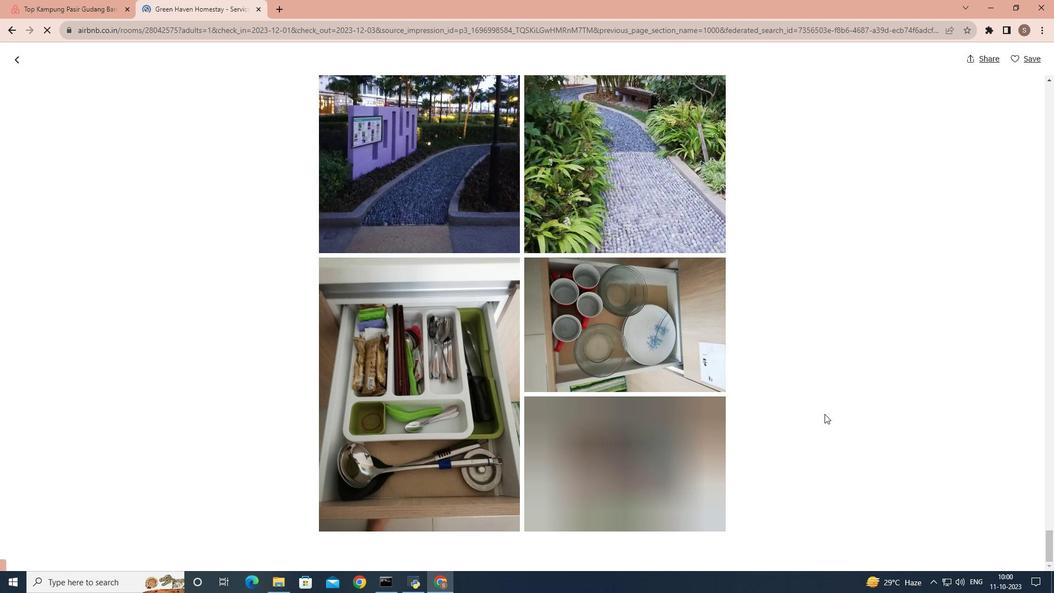 
Action: Mouse scrolled (825, 413) with delta (0, 0)
Screenshot: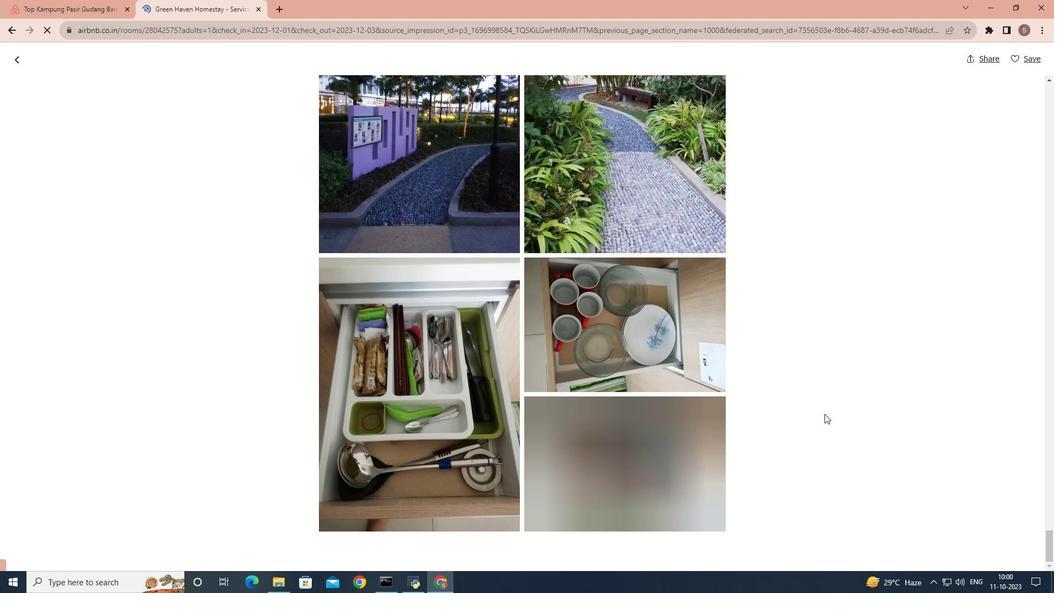 
Action: Mouse scrolled (825, 413) with delta (0, 0)
Screenshot: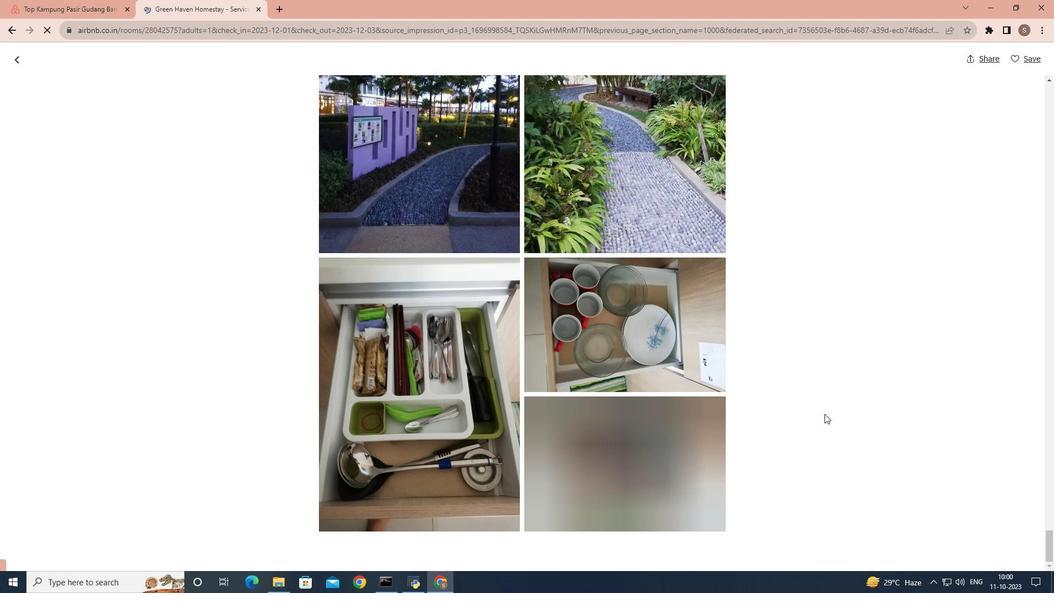 
Action: Mouse scrolled (825, 413) with delta (0, 0)
Screenshot: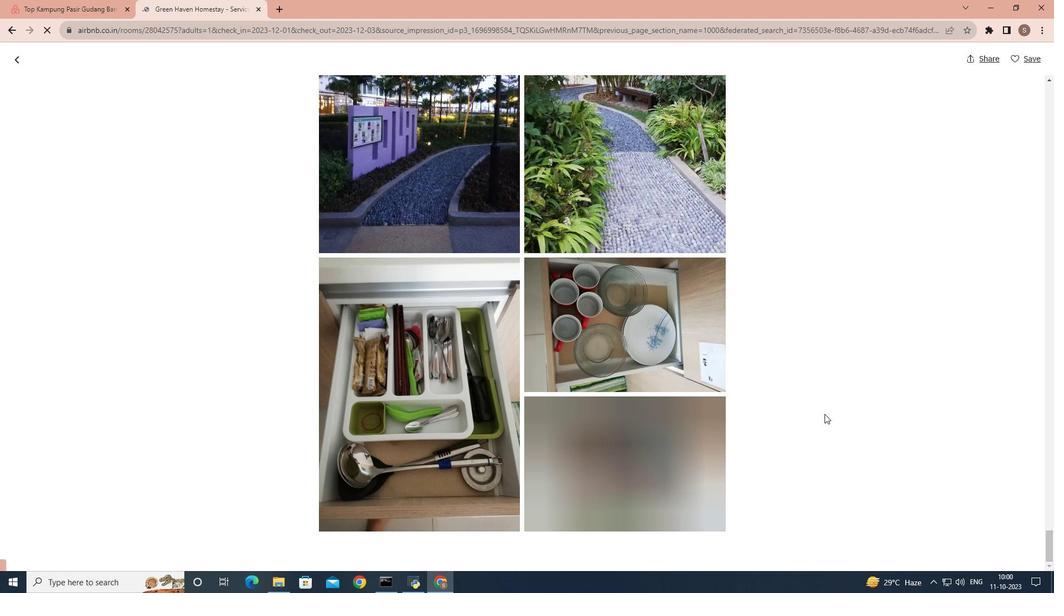 
Action: Mouse scrolled (825, 413) with delta (0, 0)
Screenshot: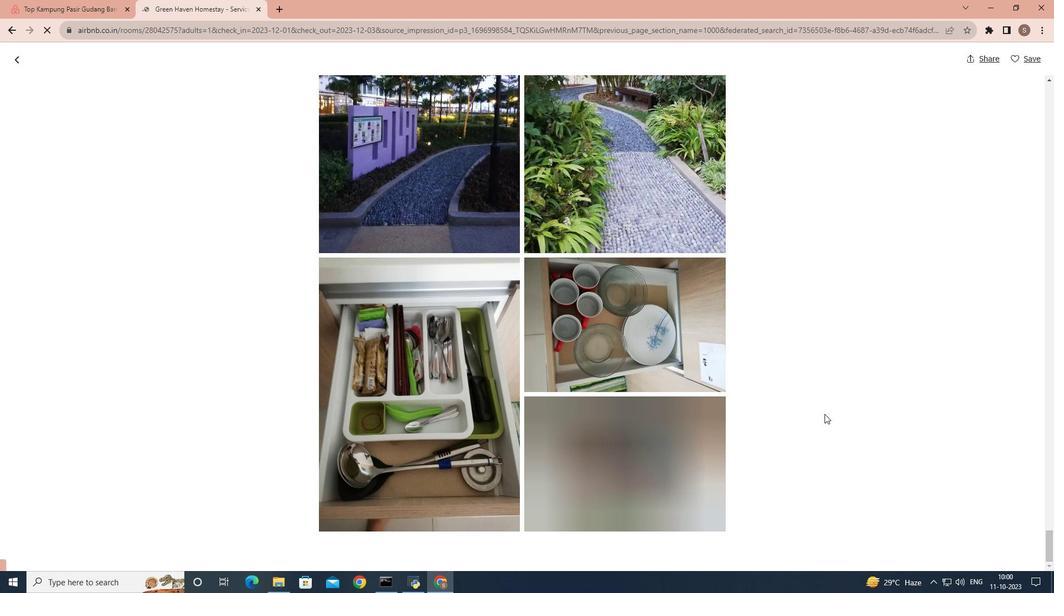 
Action: Mouse scrolled (825, 413) with delta (0, 0)
Screenshot: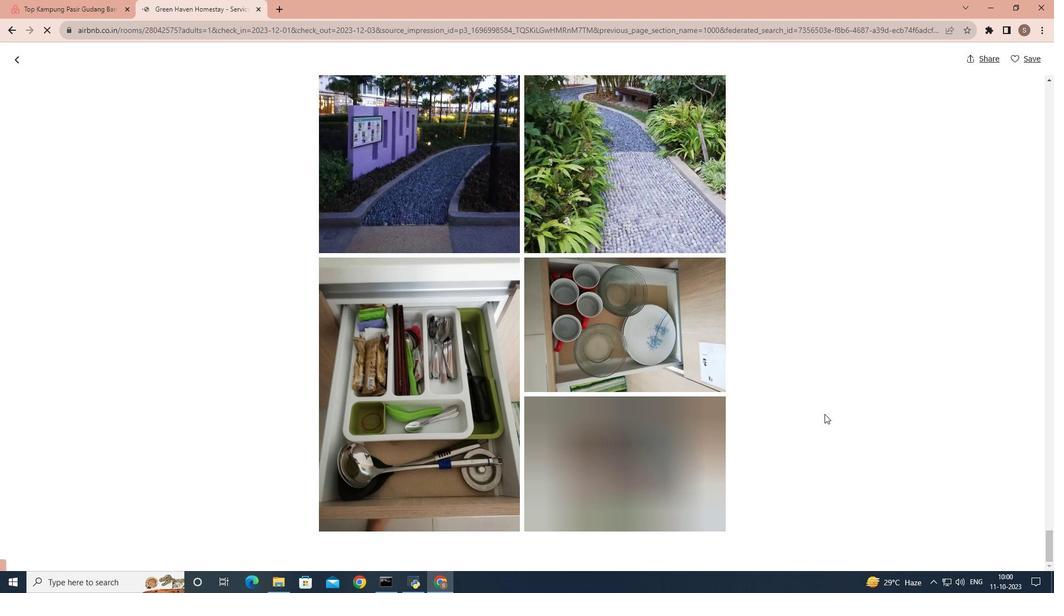
Action: Mouse moved to (18, 63)
Screenshot: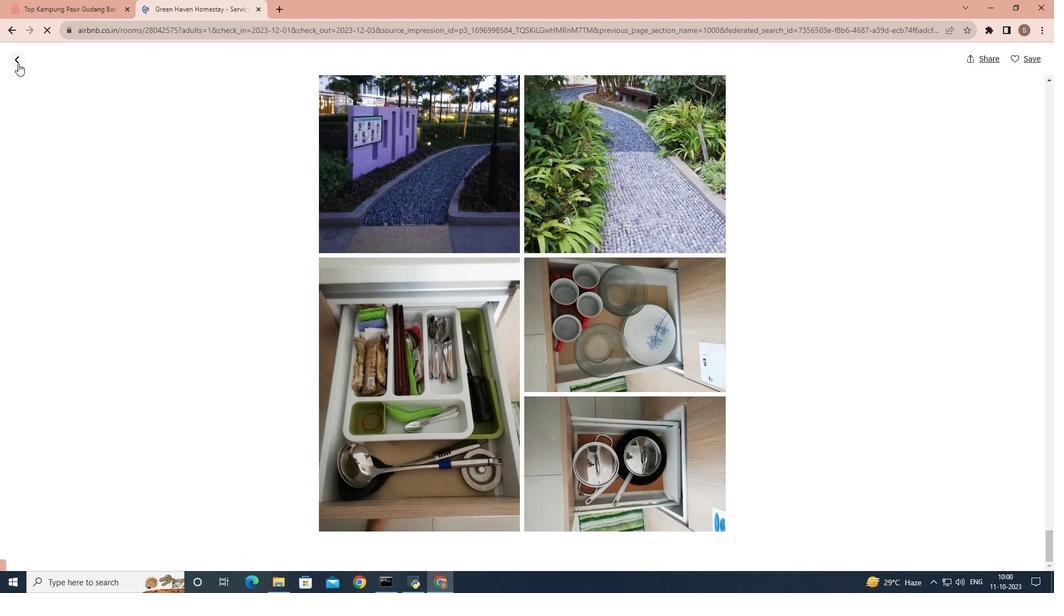 
Action: Mouse pressed left at (18, 63)
Screenshot: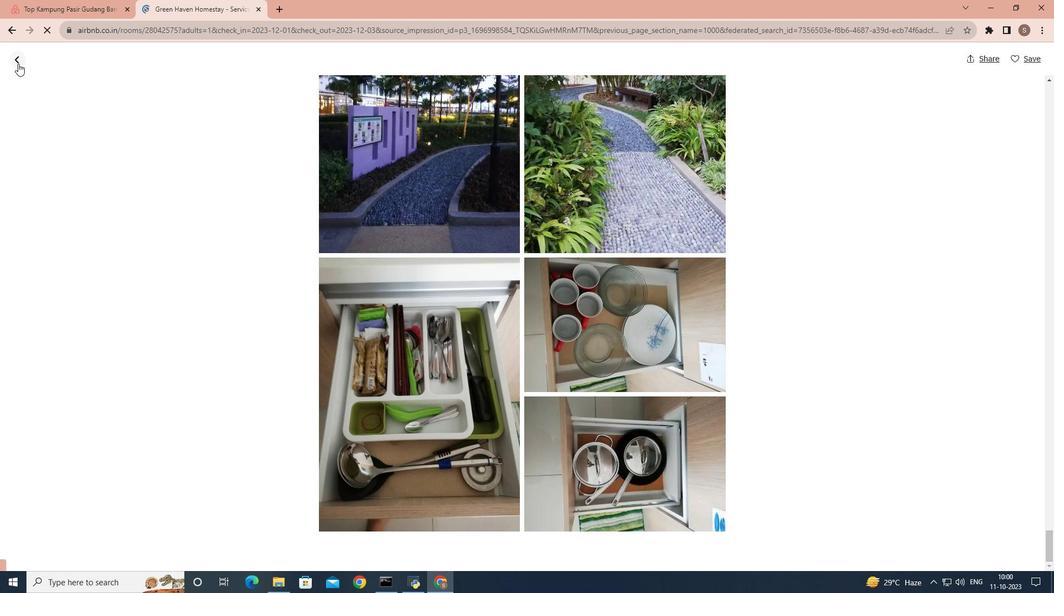 
Action: Mouse moved to (459, 366)
Screenshot: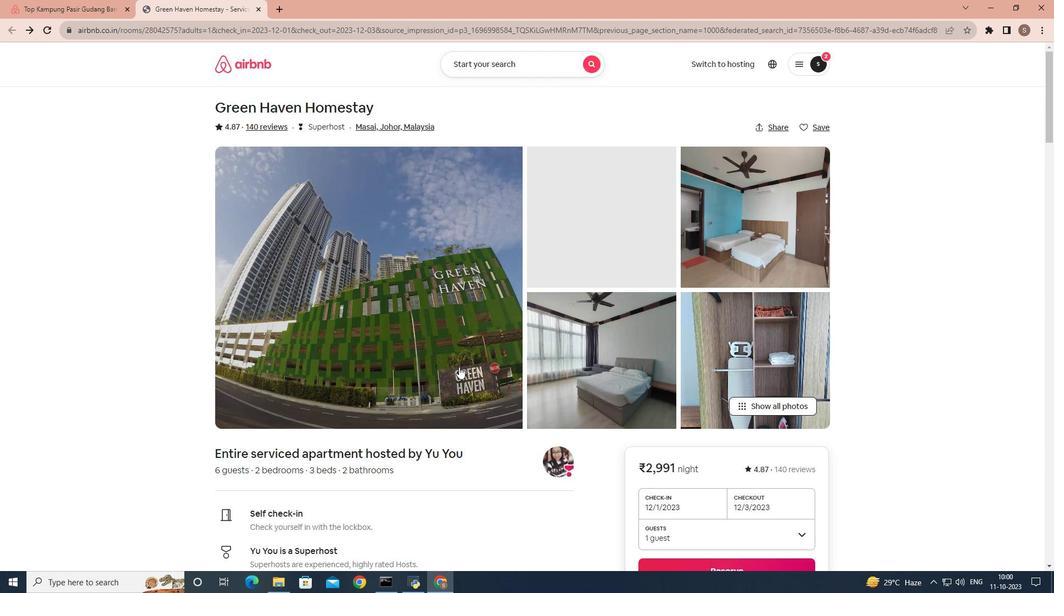 
Action: Mouse scrolled (459, 366) with delta (0, 0)
Screenshot: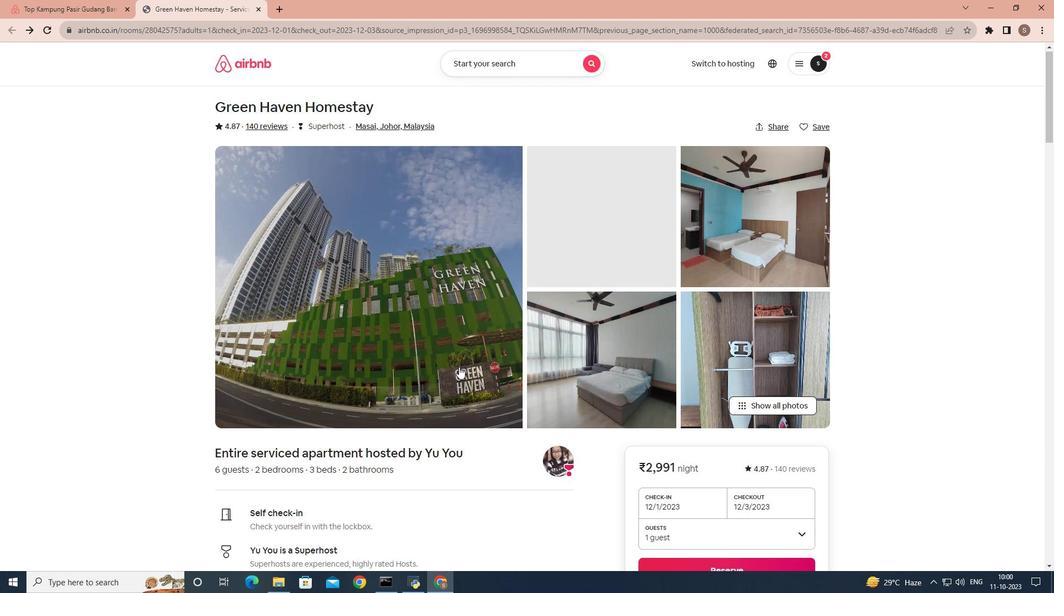 
Action: Mouse scrolled (459, 366) with delta (0, 0)
Screenshot: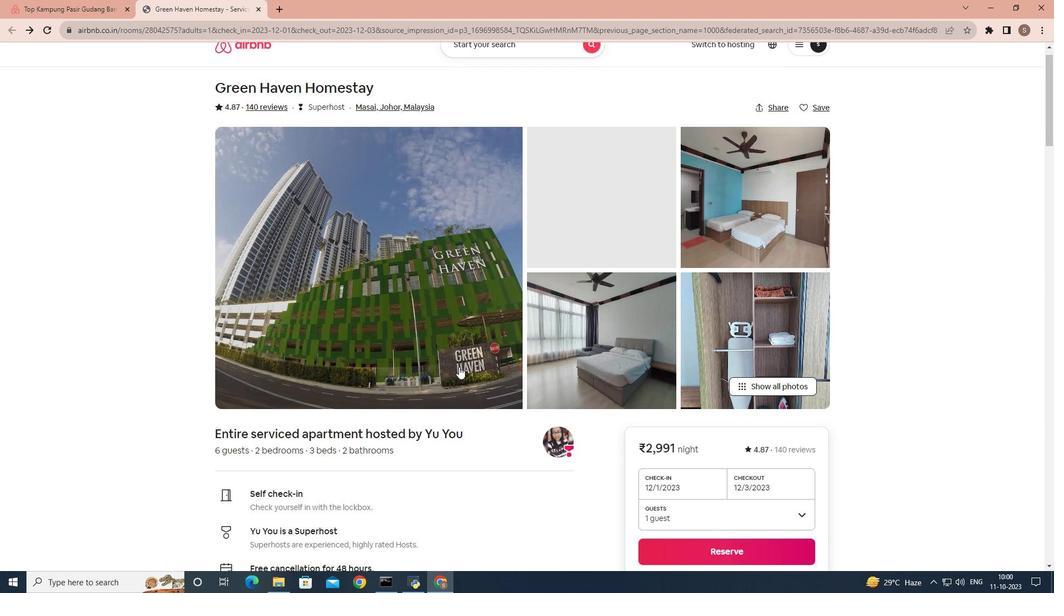 
Action: Mouse scrolled (459, 366) with delta (0, 0)
Screenshot: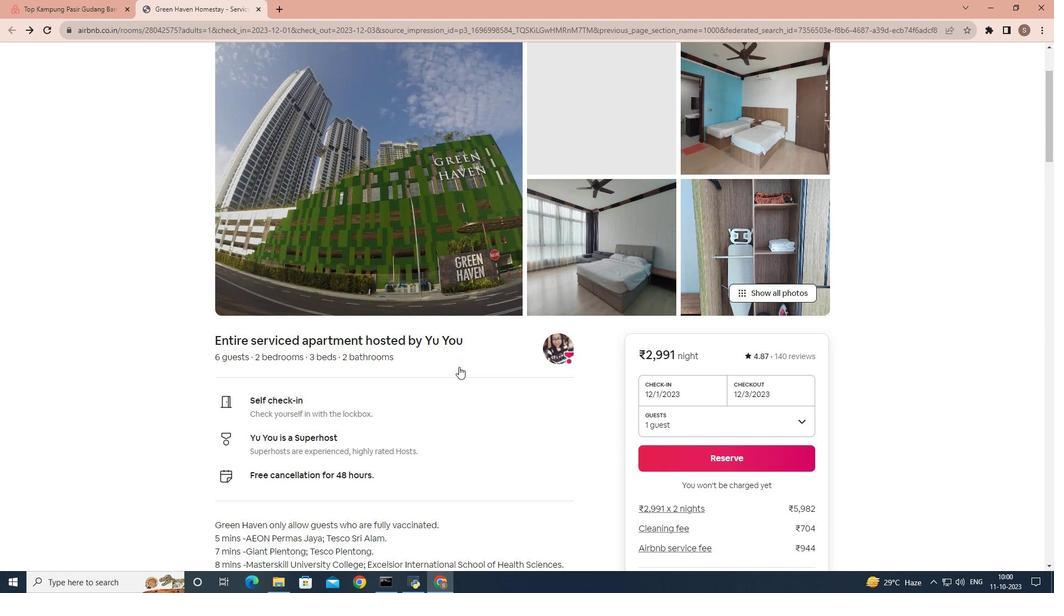 
Action: Mouse scrolled (459, 366) with delta (0, 0)
Screenshot: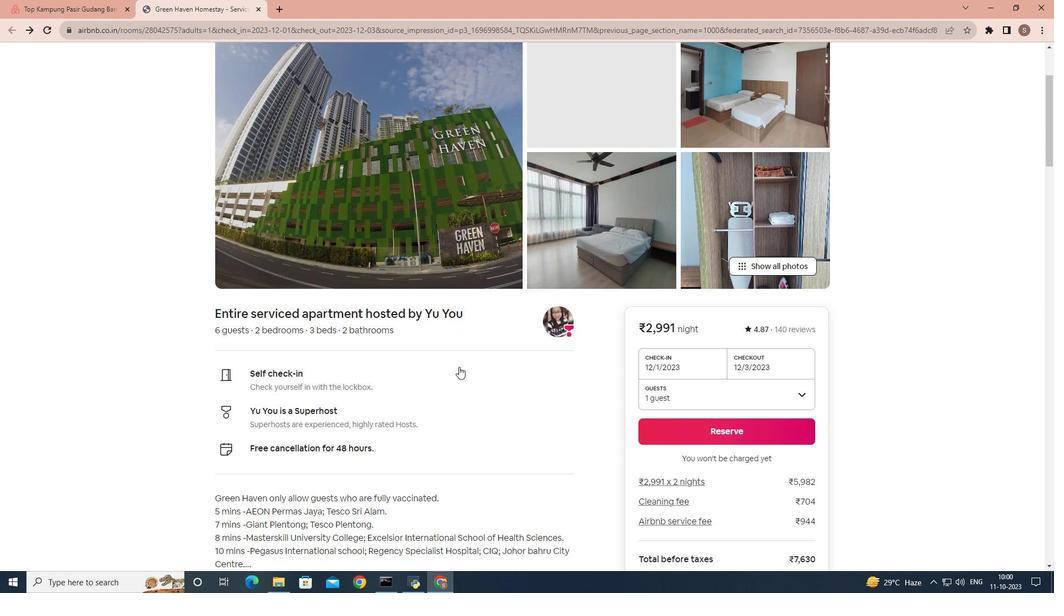 
Action: Mouse scrolled (459, 366) with delta (0, 0)
Screenshot: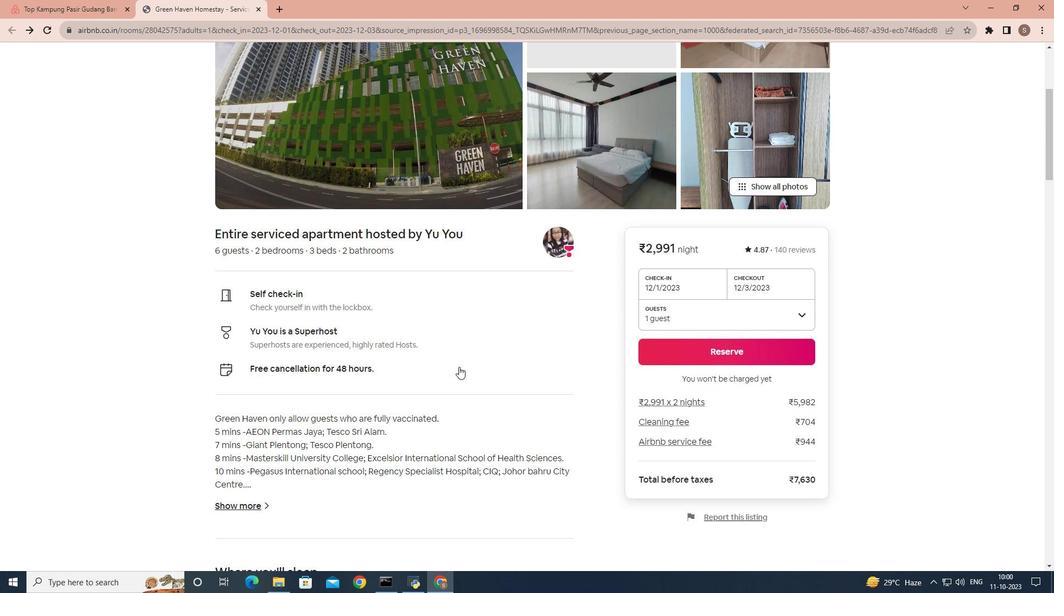 
Action: Mouse scrolled (459, 366) with delta (0, 0)
Screenshot: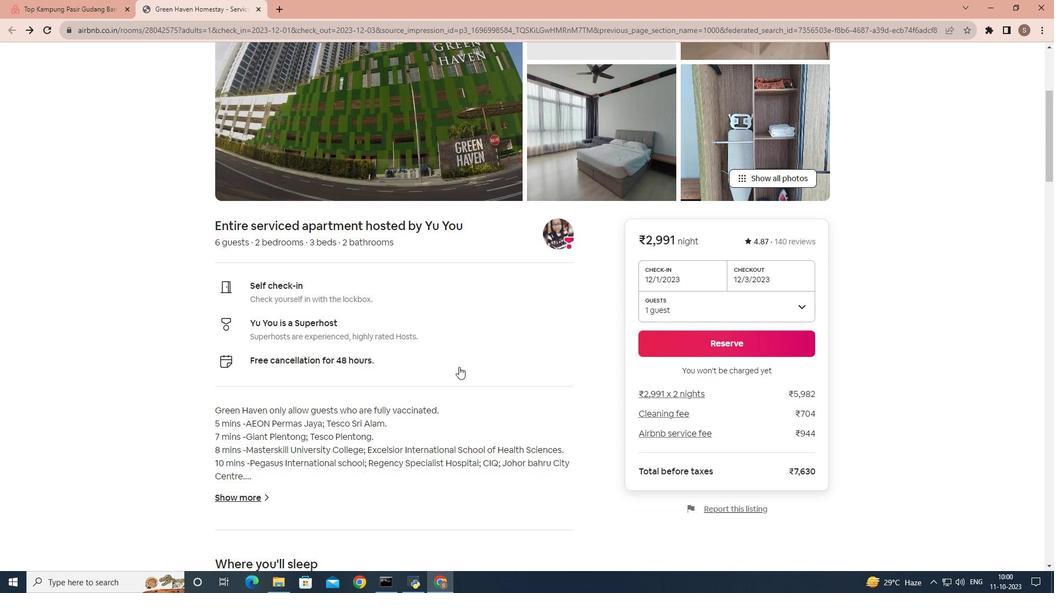 
Action: Mouse scrolled (459, 366) with delta (0, 0)
Screenshot: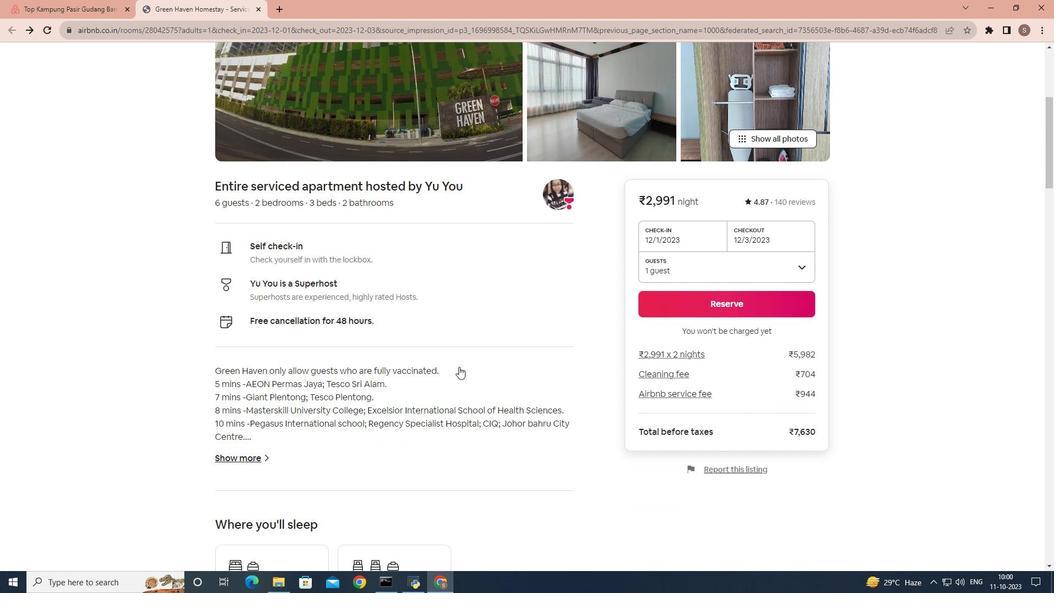 
Action: Mouse moved to (248, 346)
Screenshot: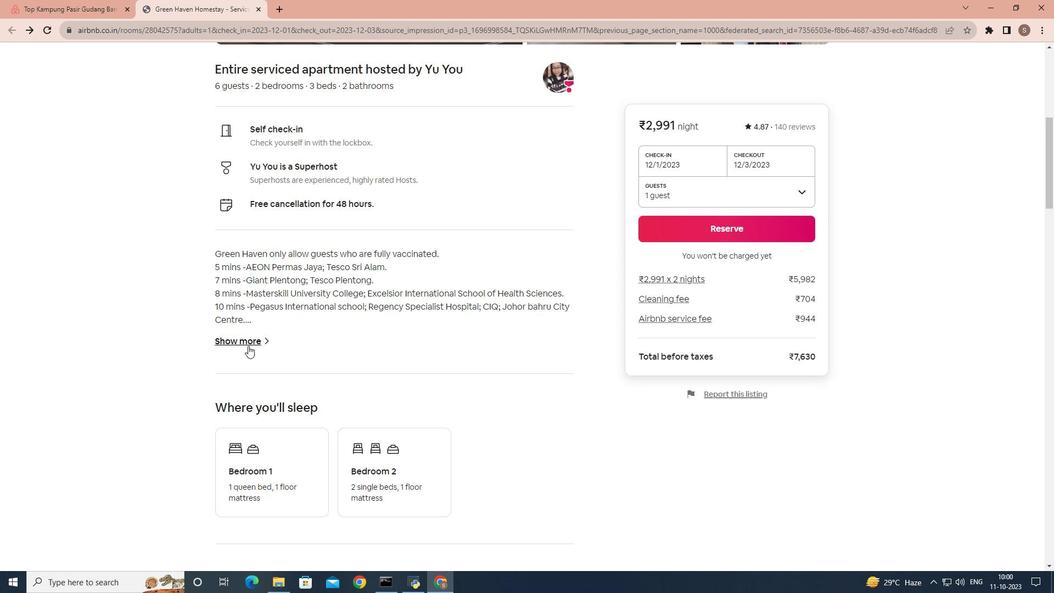 
Action: Mouse pressed left at (248, 346)
Screenshot: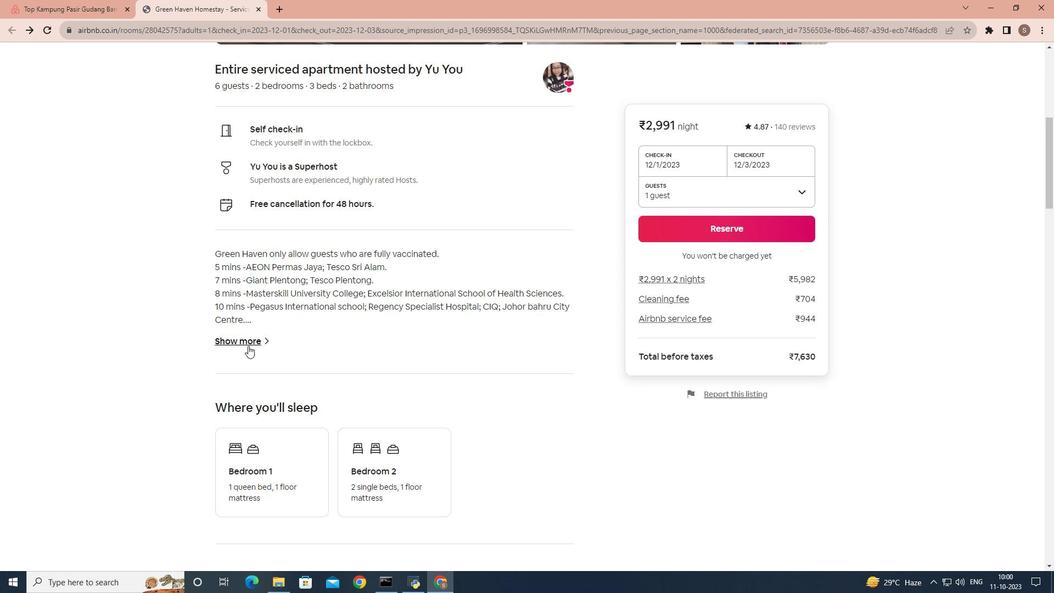 
Action: Mouse moved to (327, 147)
Screenshot: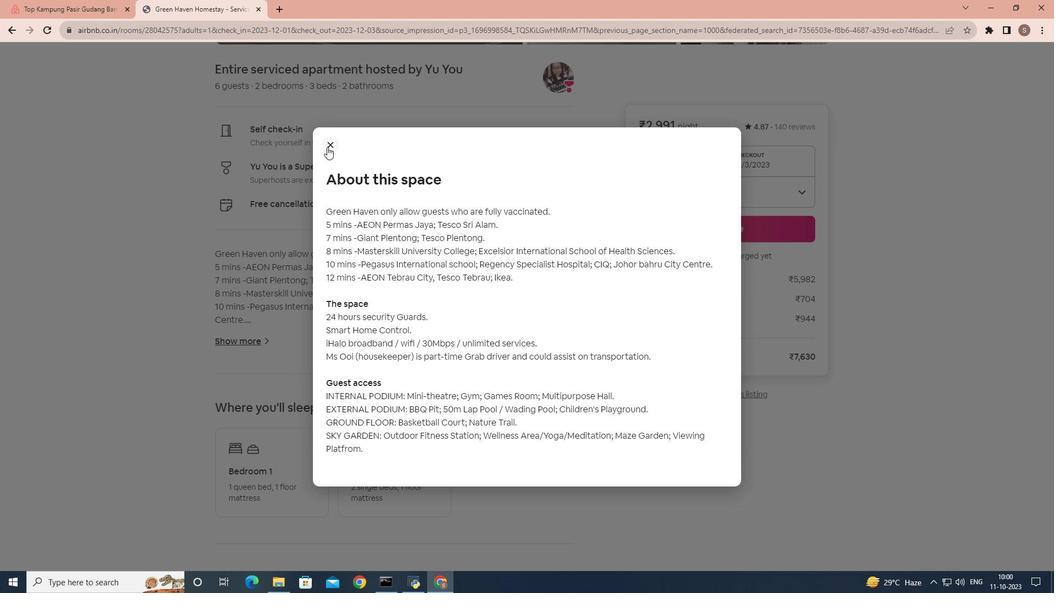 
Action: Mouse pressed left at (327, 147)
Screenshot: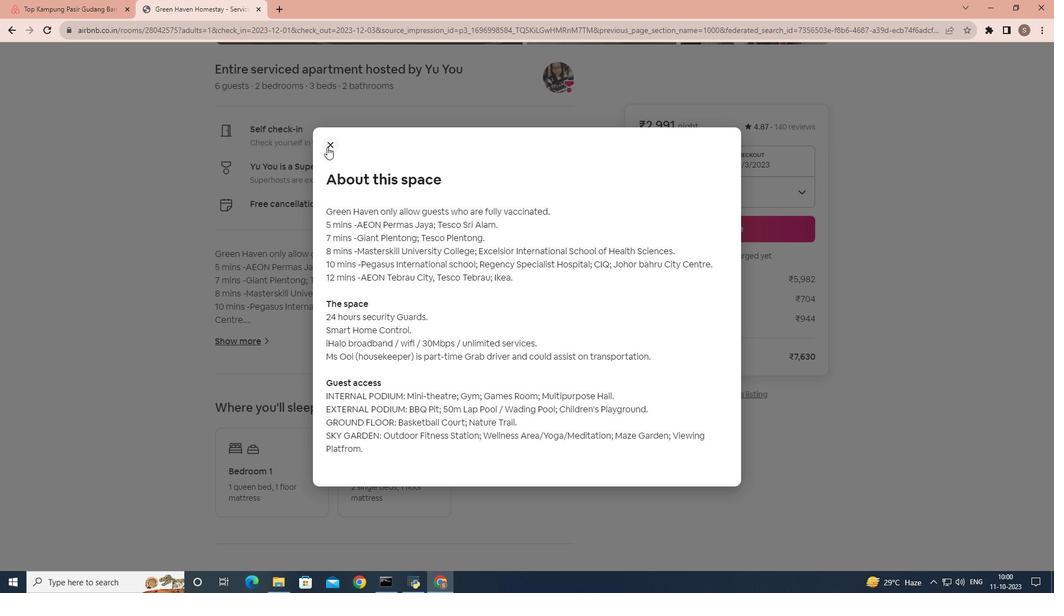 
Action: Mouse moved to (338, 301)
Screenshot: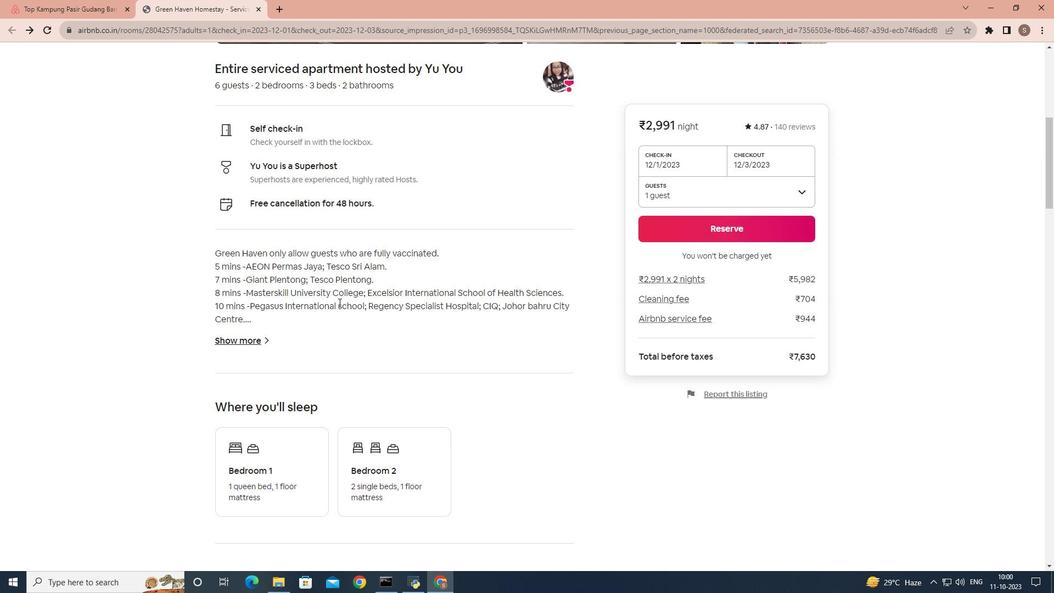 
Action: Mouse scrolled (338, 299) with delta (0, 0)
Screenshot: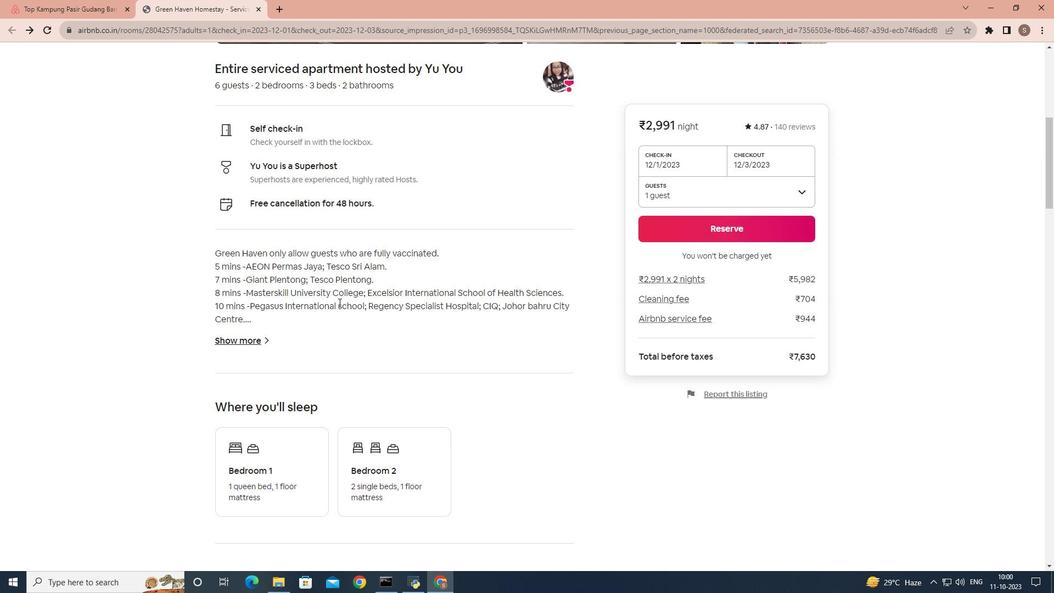 
Action: Mouse moved to (338, 302)
Screenshot: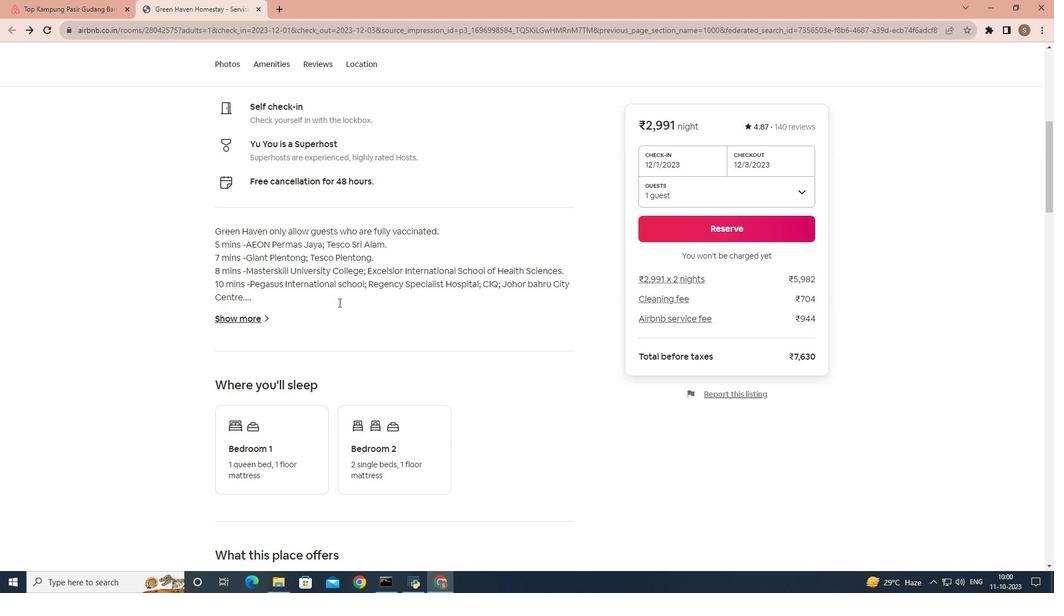 
Action: Mouse scrolled (338, 302) with delta (0, 0)
Screenshot: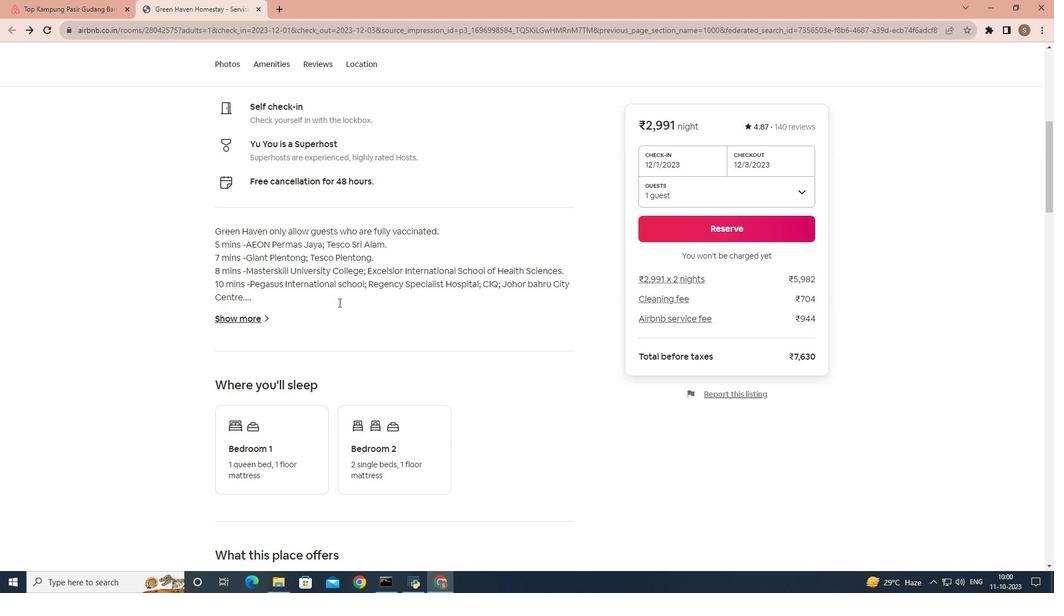 
Action: Mouse scrolled (338, 302) with delta (0, 0)
Screenshot: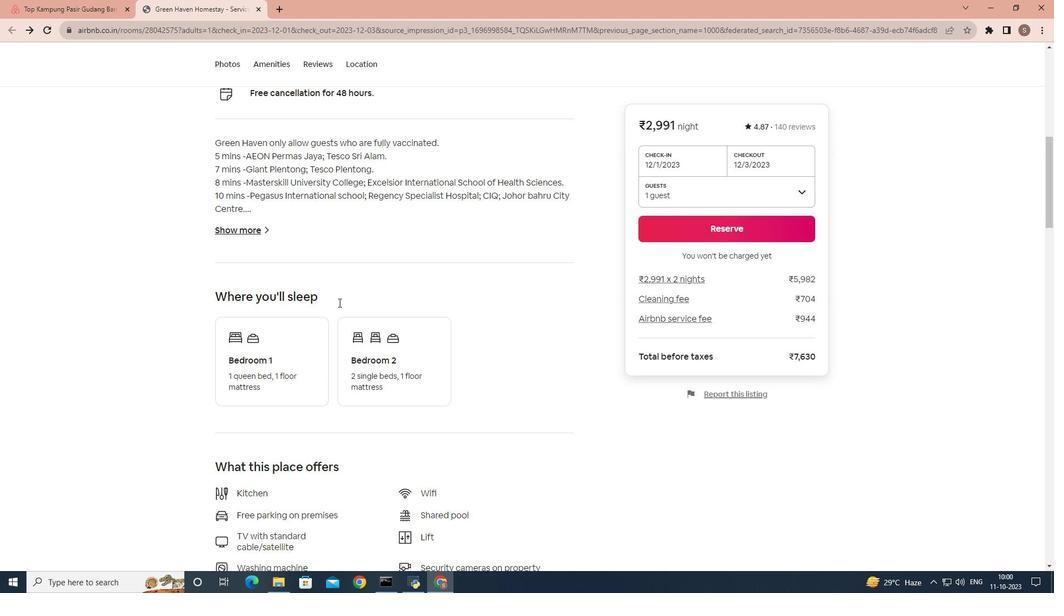 
Action: Mouse scrolled (338, 302) with delta (0, 0)
Screenshot: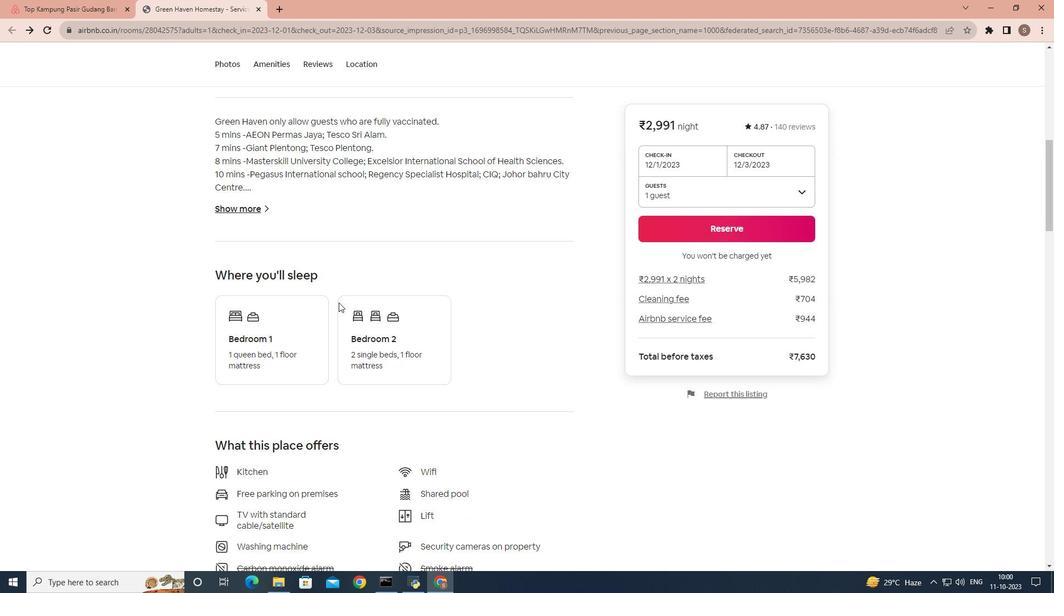 
Action: Mouse scrolled (338, 302) with delta (0, 0)
Screenshot: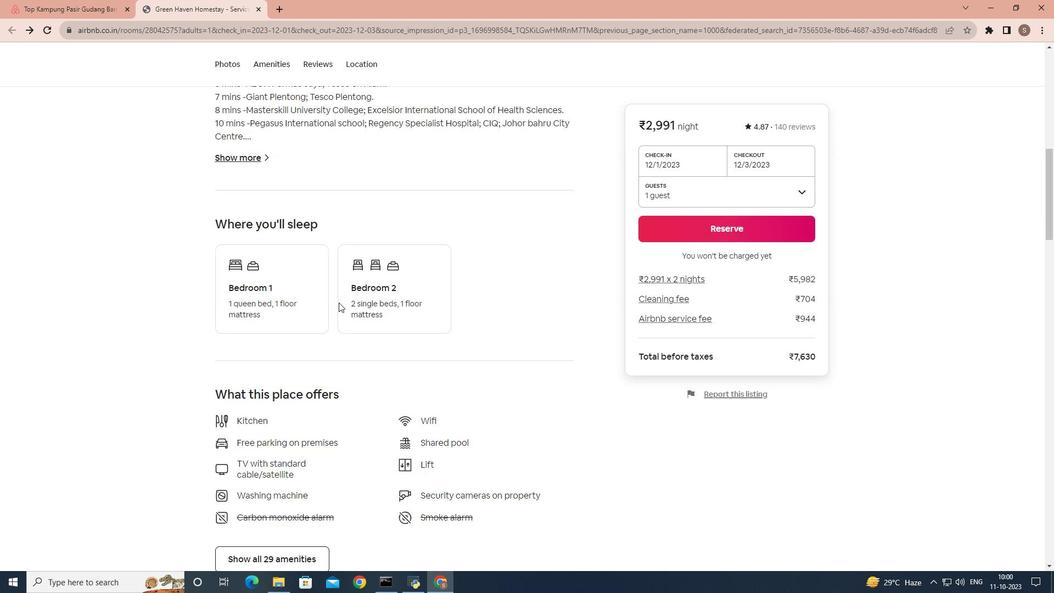 
Action: Mouse scrolled (338, 302) with delta (0, 0)
Screenshot: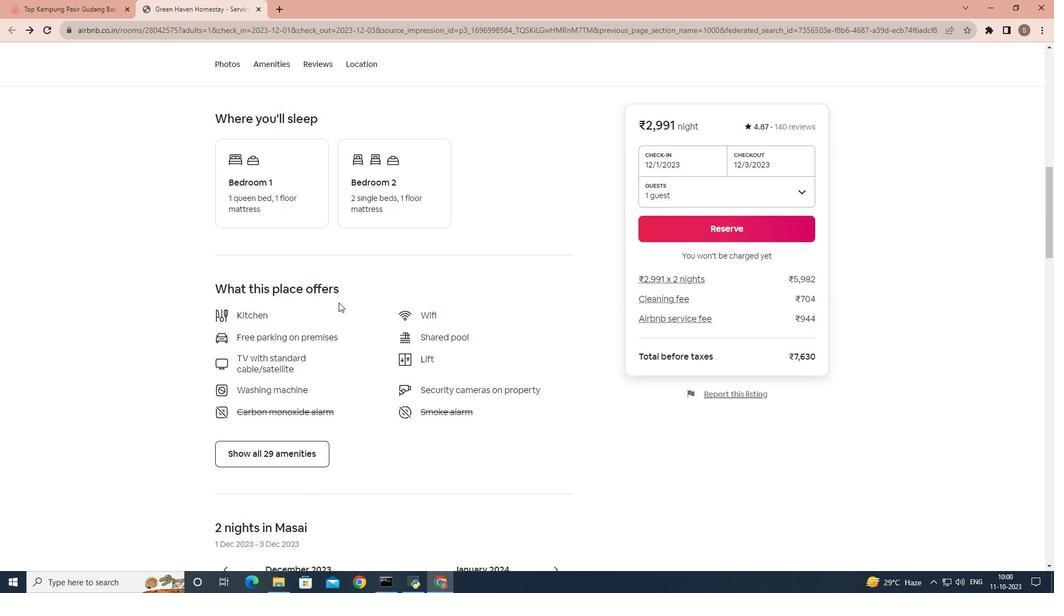 
Action: Mouse scrolled (338, 302) with delta (0, 0)
Screenshot: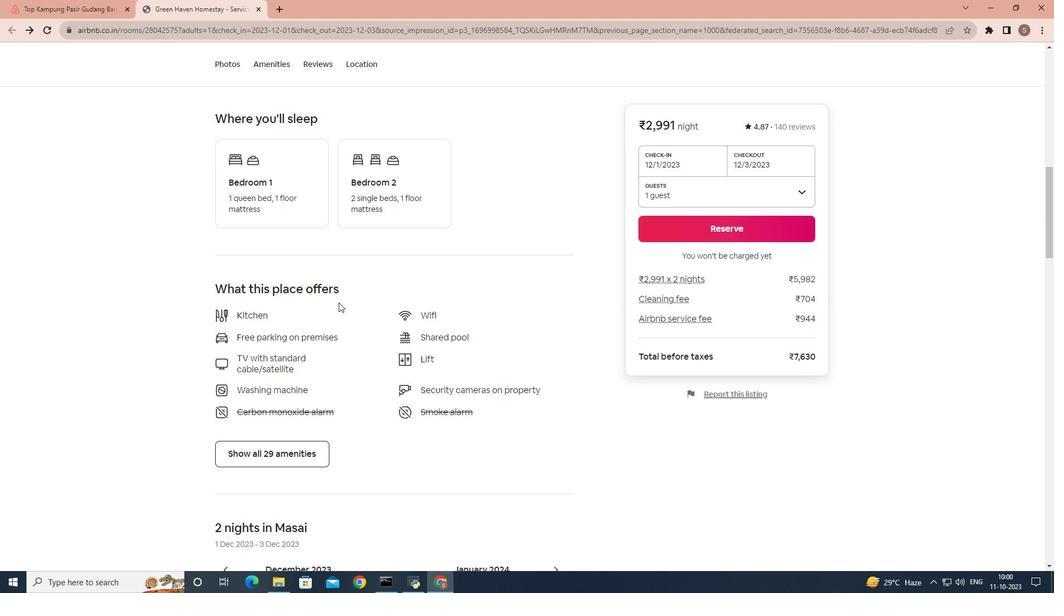 
Action: Mouse moved to (302, 357)
Screenshot: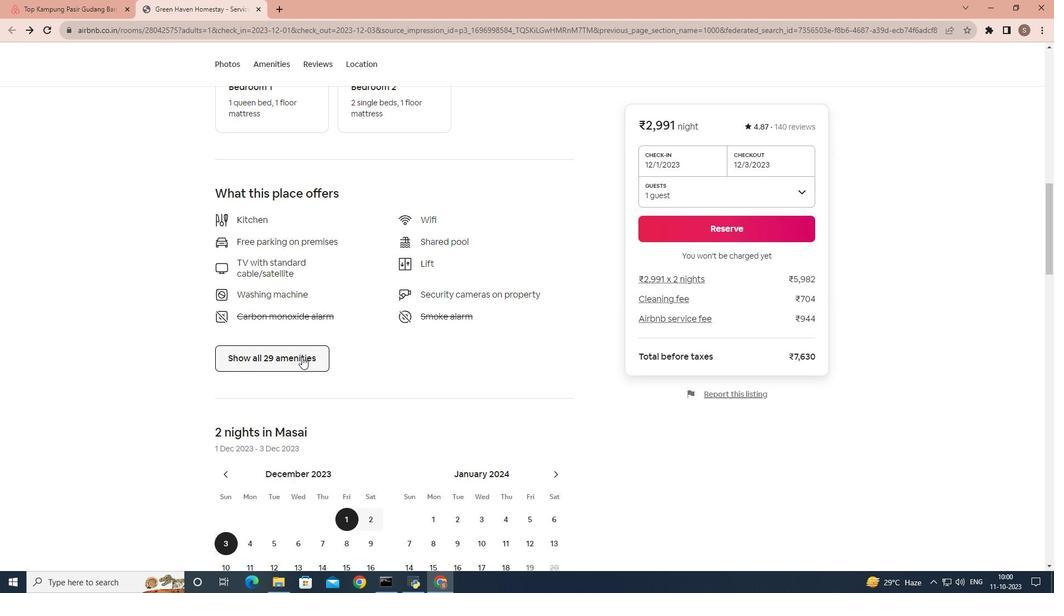 
Action: Mouse pressed left at (302, 357)
Screenshot: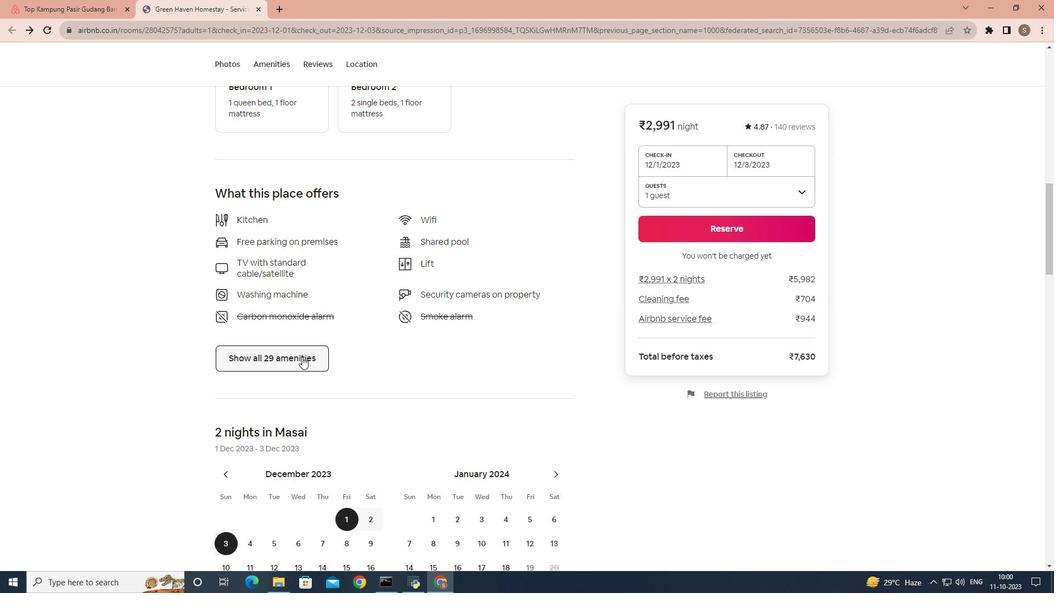 
Action: Mouse moved to (379, 386)
Screenshot: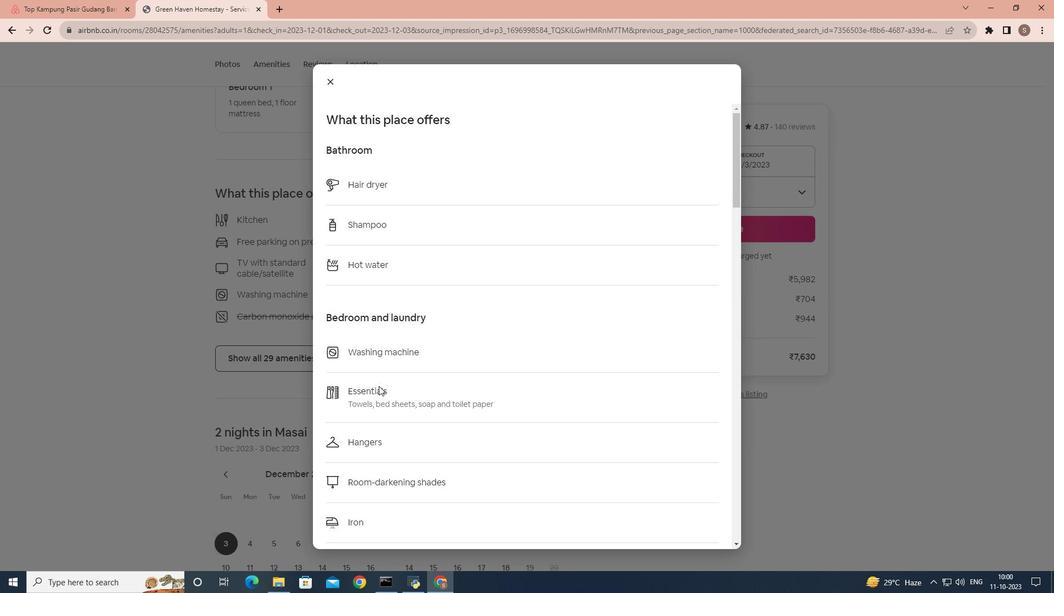 
Action: Mouse scrolled (379, 385) with delta (0, 0)
Screenshot: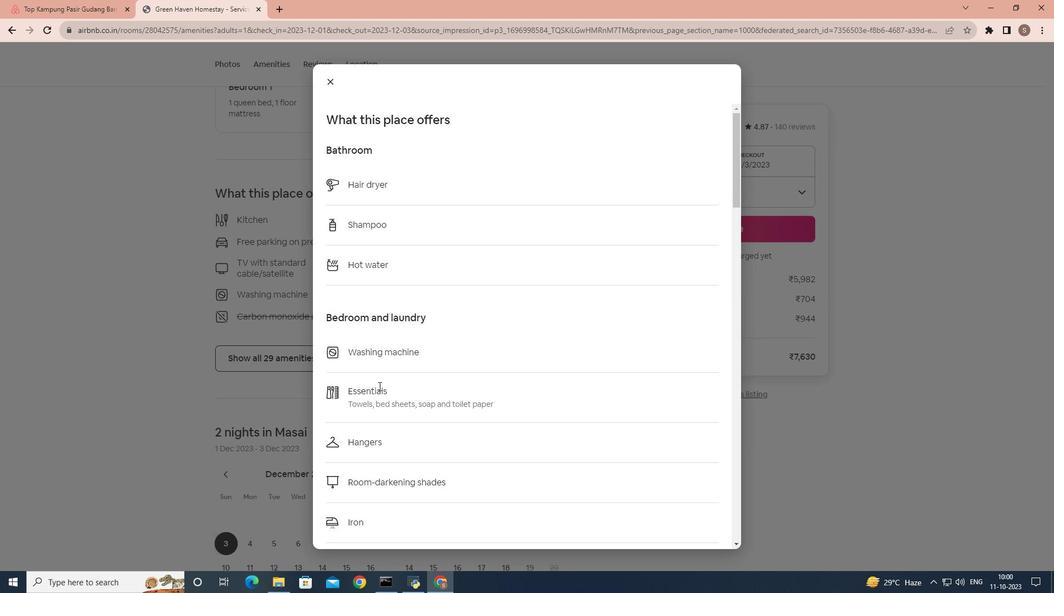 
Action: Mouse scrolled (379, 385) with delta (0, 0)
Screenshot: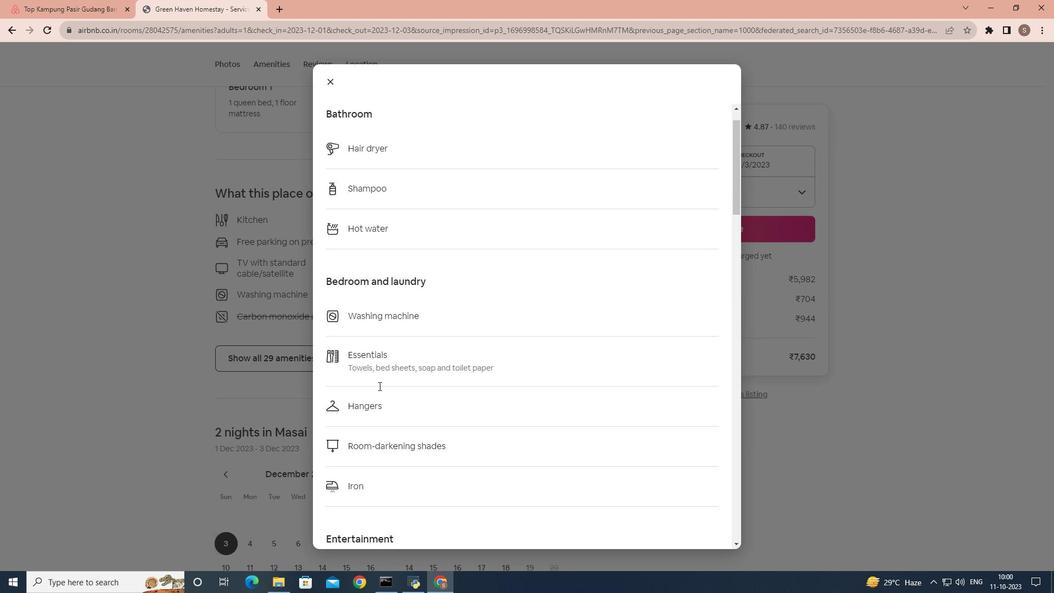 
Action: Mouse scrolled (379, 385) with delta (0, 0)
Screenshot: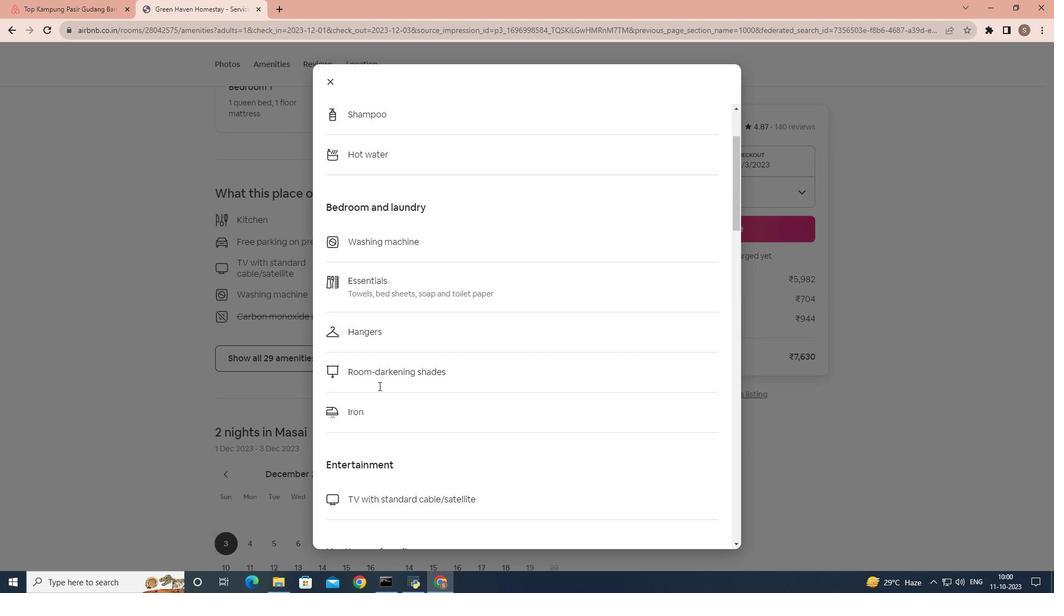 
Action: Mouse scrolled (379, 385) with delta (0, 0)
Screenshot: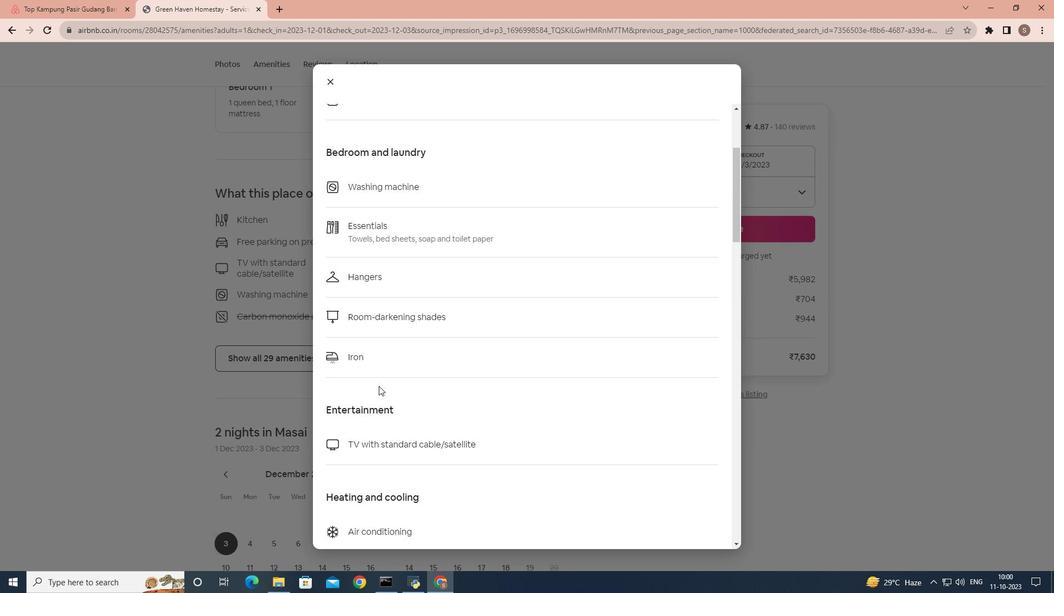 
Action: Mouse scrolled (379, 385) with delta (0, 0)
Screenshot: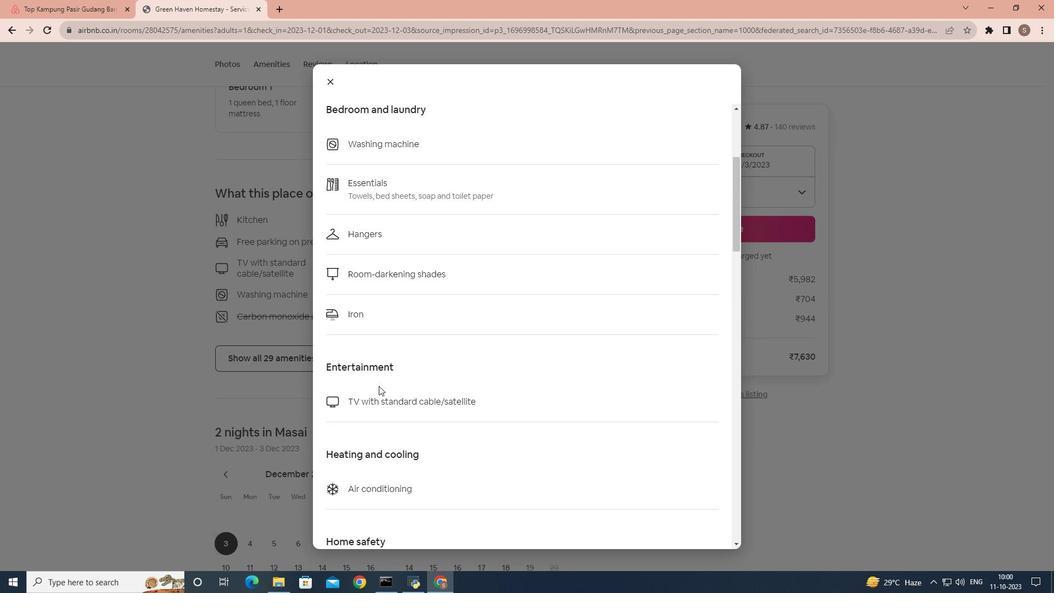 
Action: Mouse scrolled (379, 385) with delta (0, 0)
Screenshot: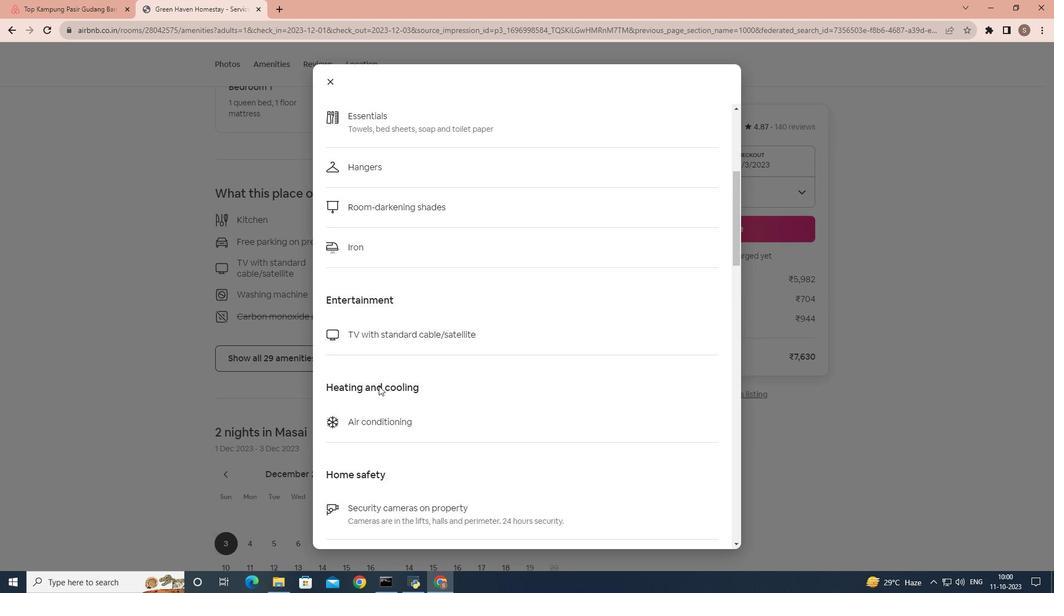 
Action: Mouse scrolled (379, 385) with delta (0, 0)
Screenshot: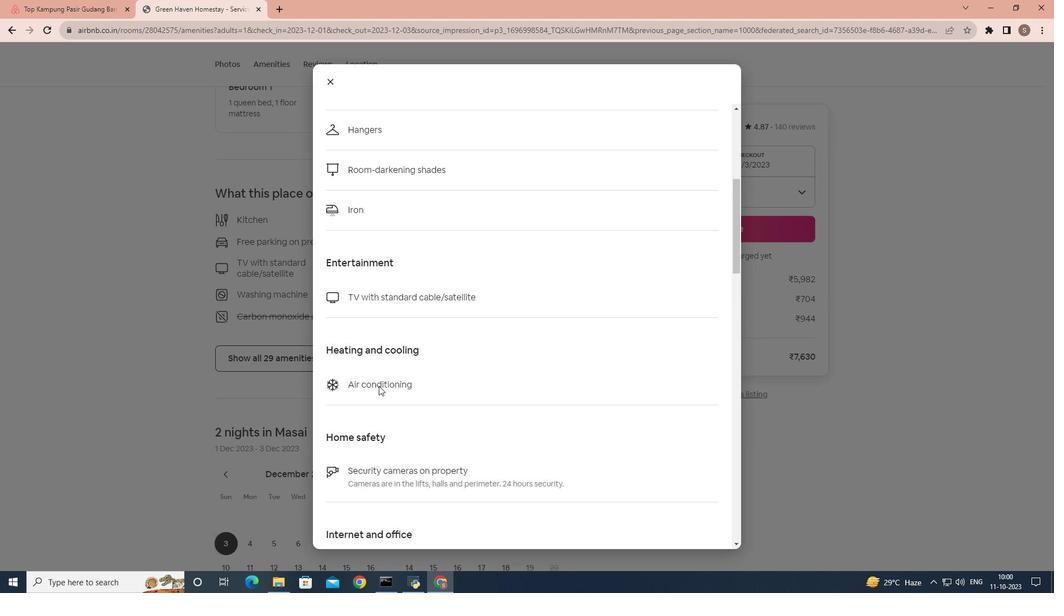 
Action: Mouse scrolled (379, 385) with delta (0, 0)
Screenshot: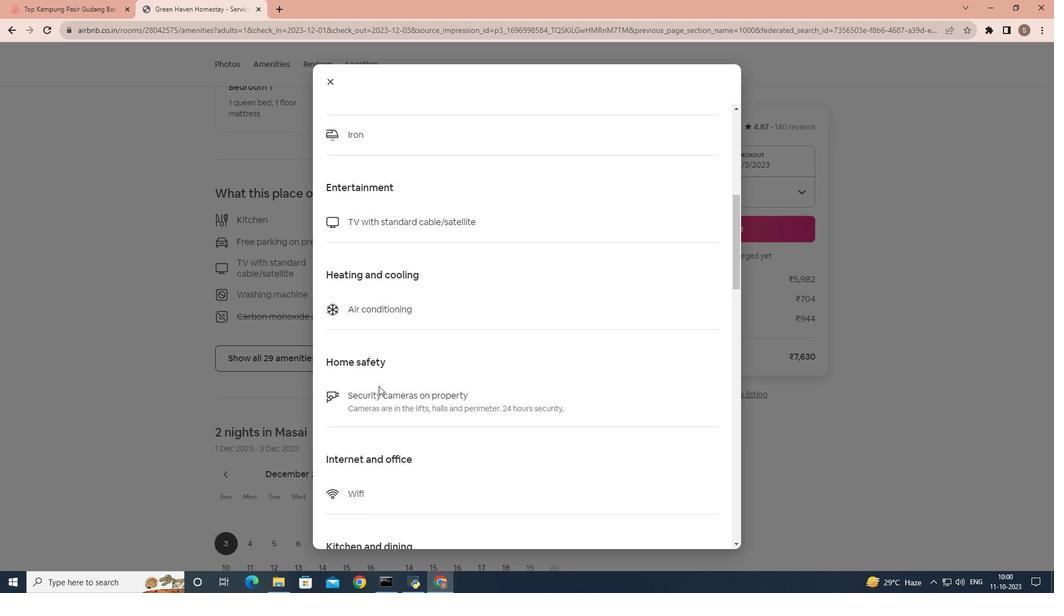 
Action: Mouse scrolled (379, 385) with delta (0, 0)
Screenshot: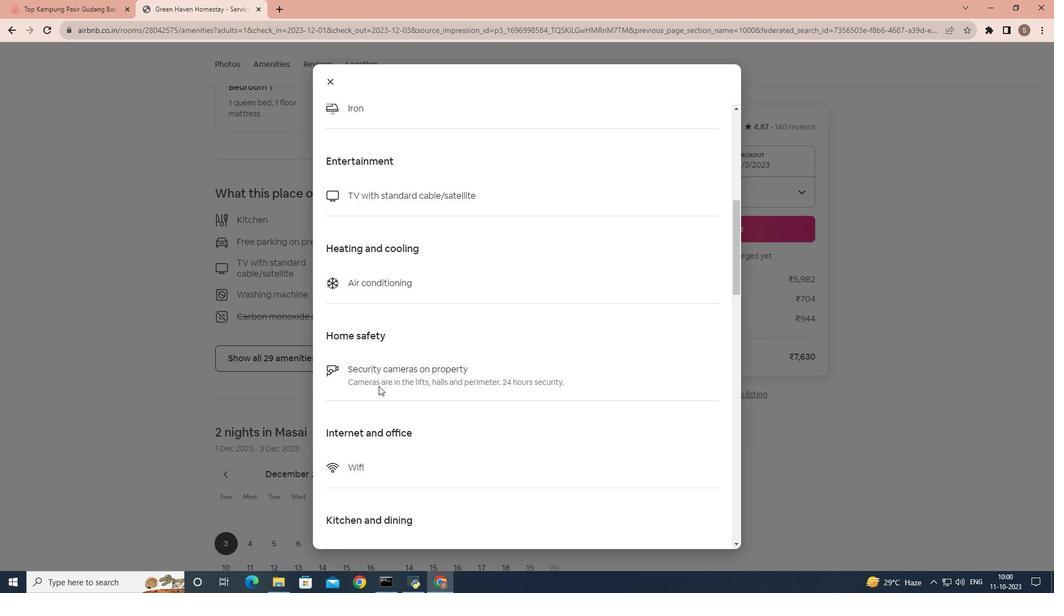 
Action: Mouse scrolled (379, 385) with delta (0, 0)
Screenshot: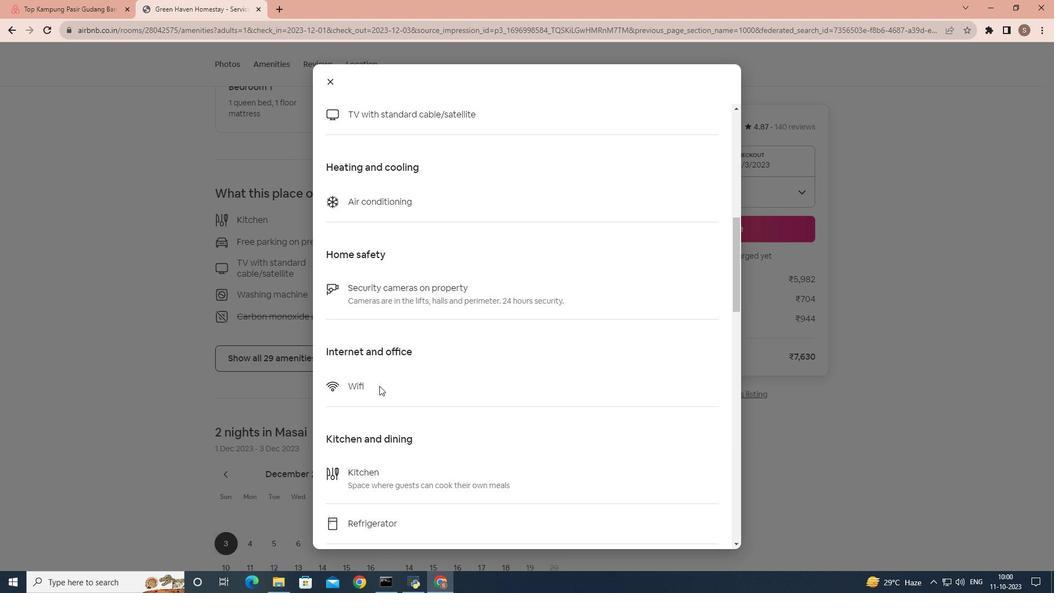 
Action: Mouse moved to (379, 386)
Screenshot: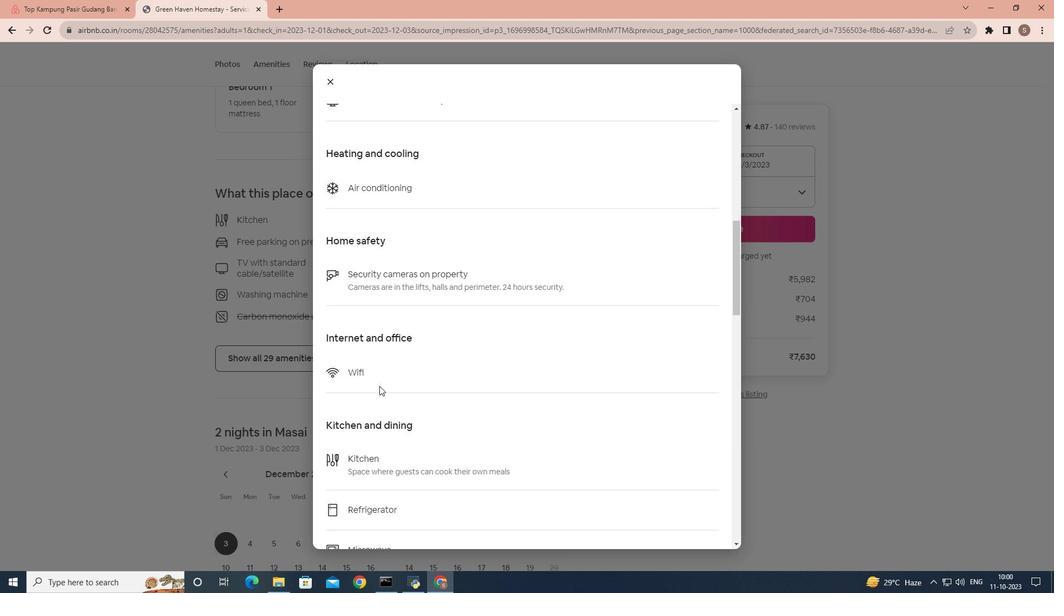 
Action: Mouse scrolled (379, 385) with delta (0, 0)
Screenshot: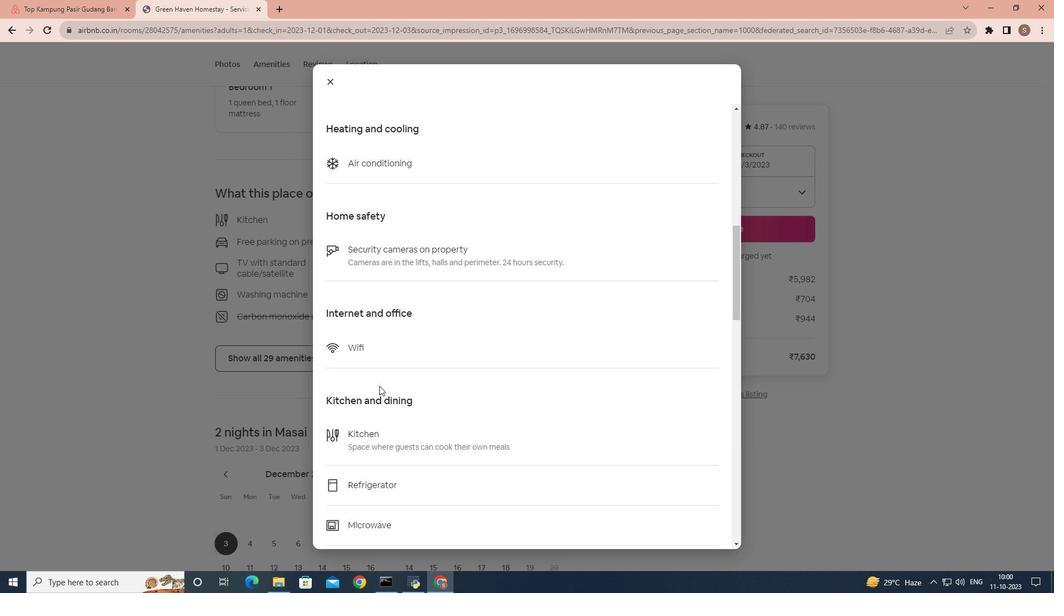 
Action: Mouse scrolled (379, 385) with delta (0, 0)
Screenshot: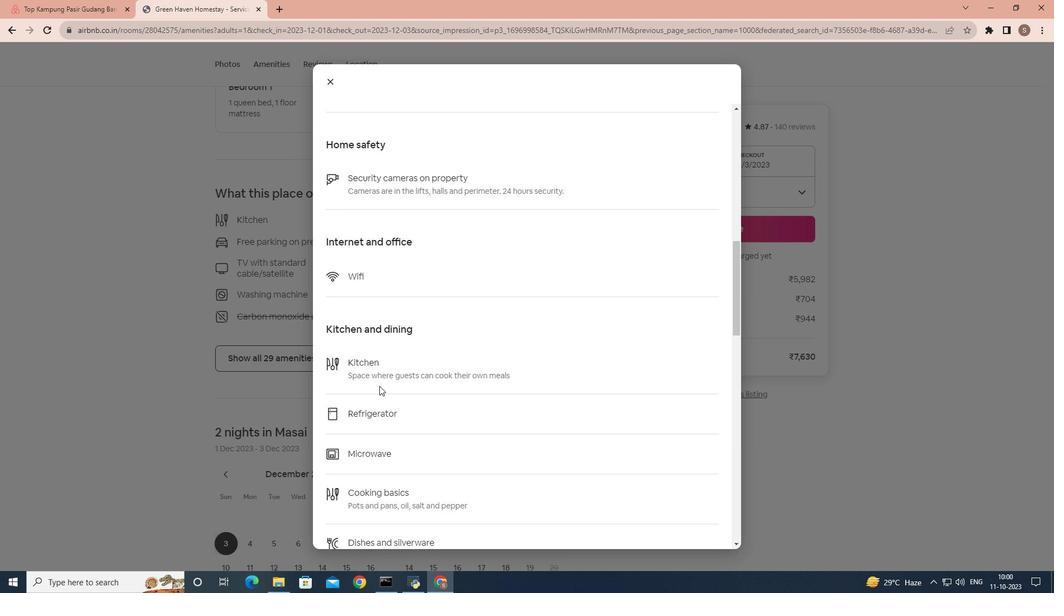 
Action: Mouse scrolled (379, 385) with delta (0, 0)
Screenshot: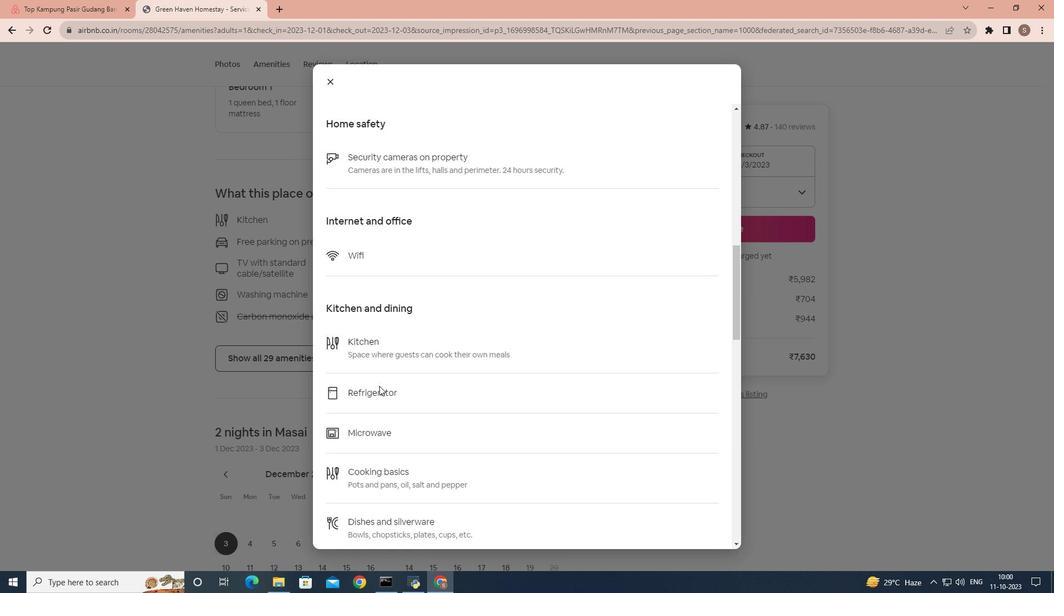 
Action: Mouse scrolled (379, 385) with delta (0, 0)
Screenshot: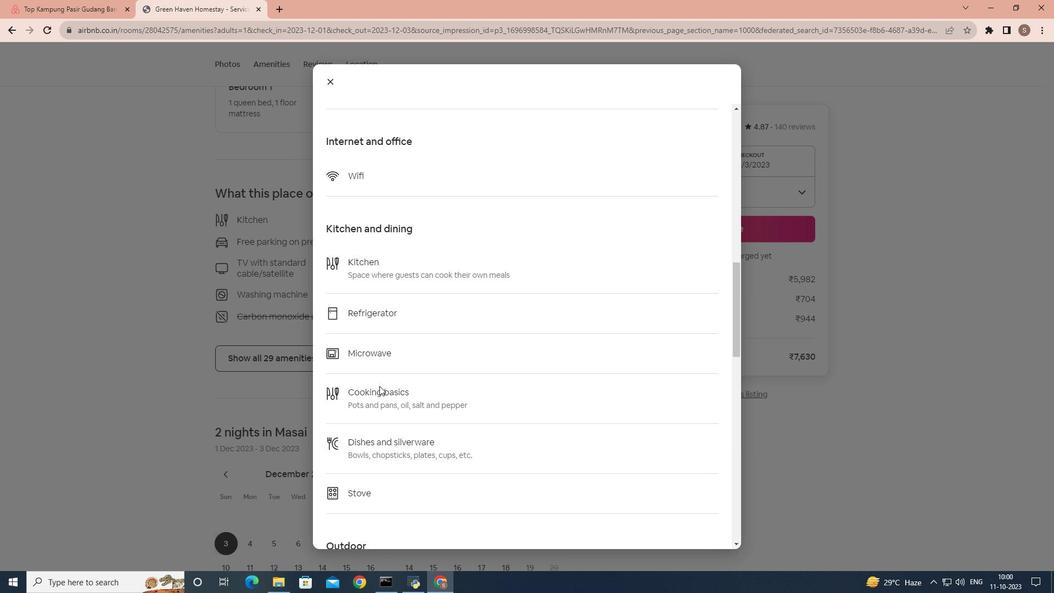 
Action: Mouse scrolled (379, 385) with delta (0, 0)
Screenshot: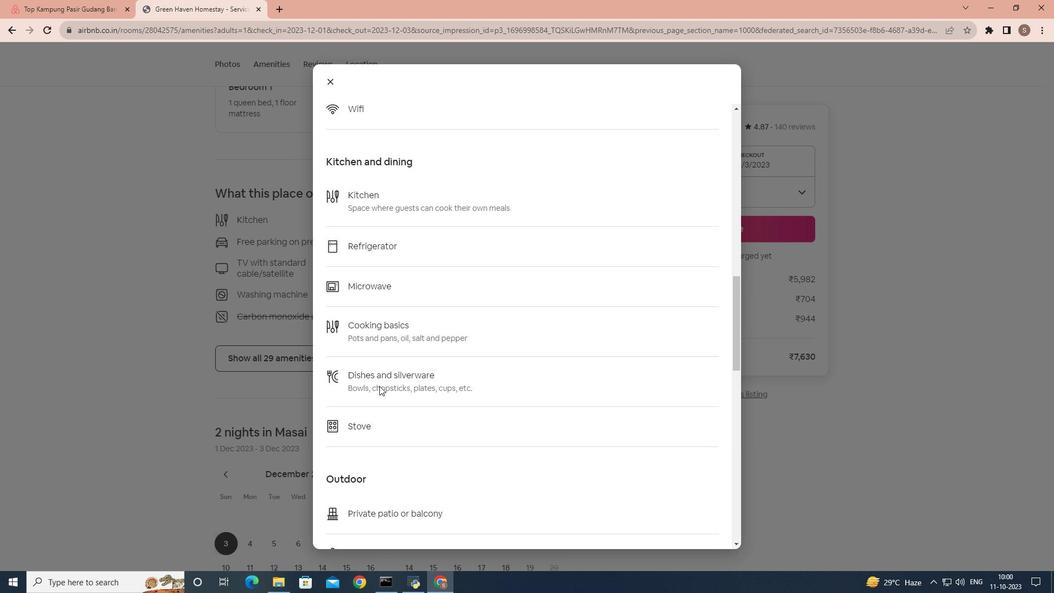 
Action: Mouse scrolled (379, 385) with delta (0, 0)
Screenshot: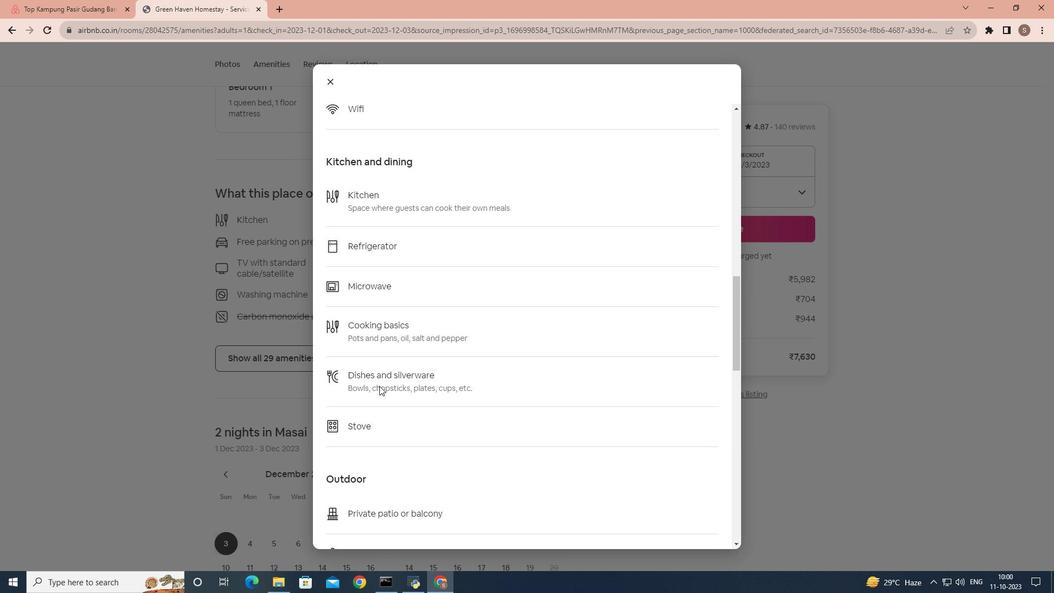 
Action: Mouse scrolled (379, 385) with delta (0, 0)
Screenshot: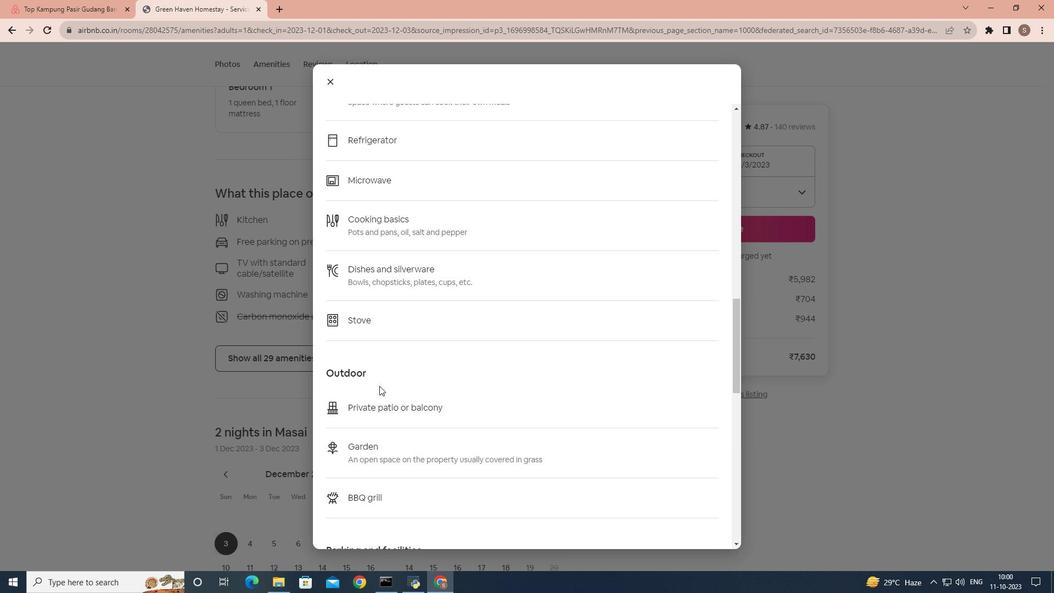 
Action: Mouse scrolled (379, 385) with delta (0, 0)
Screenshot: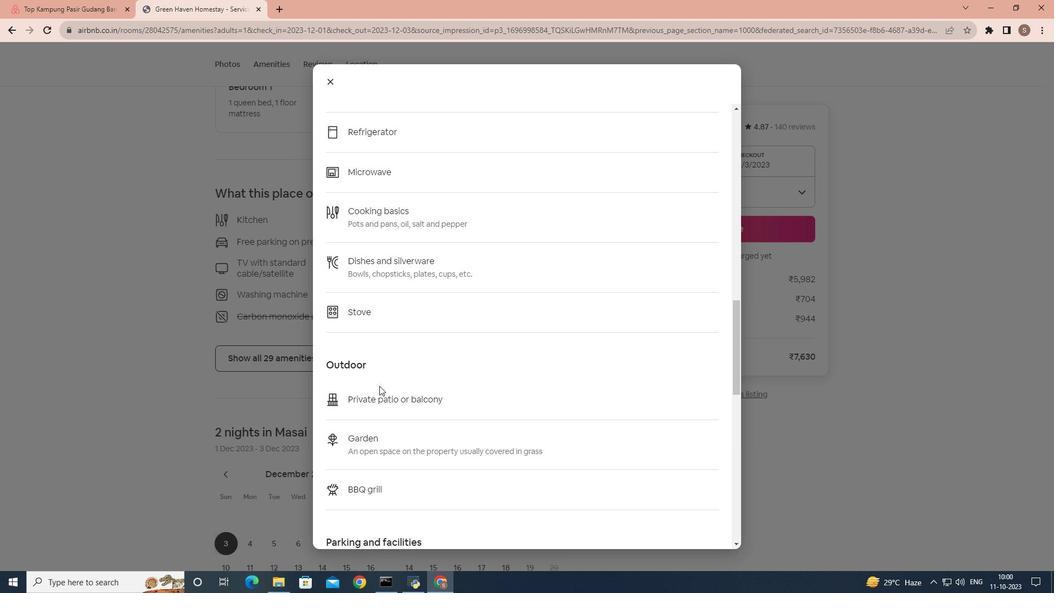 
Action: Mouse scrolled (379, 385) with delta (0, 0)
Screenshot: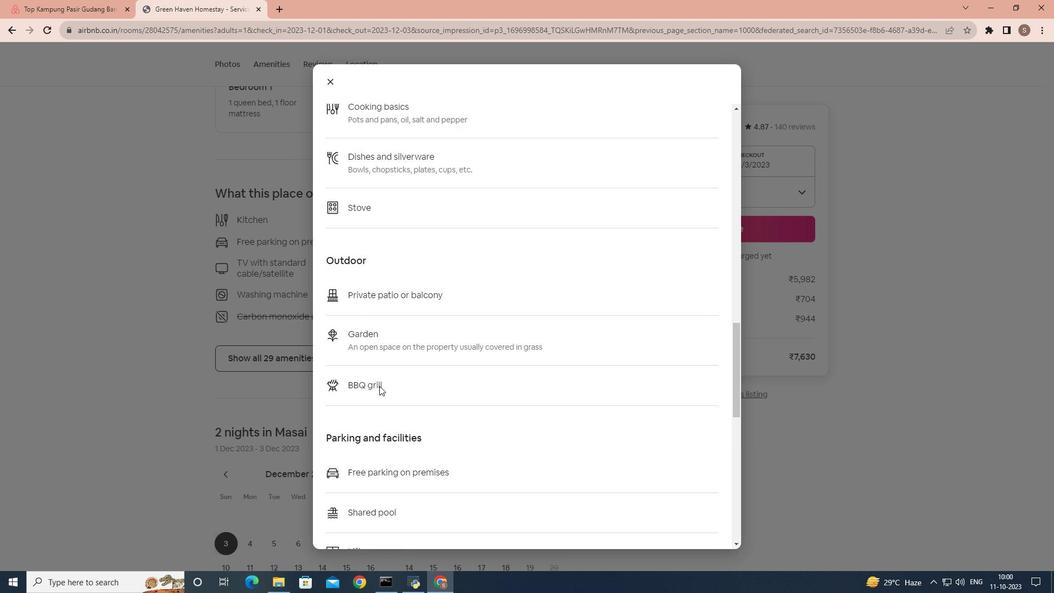 
Action: Mouse scrolled (379, 385) with delta (0, 0)
Screenshot: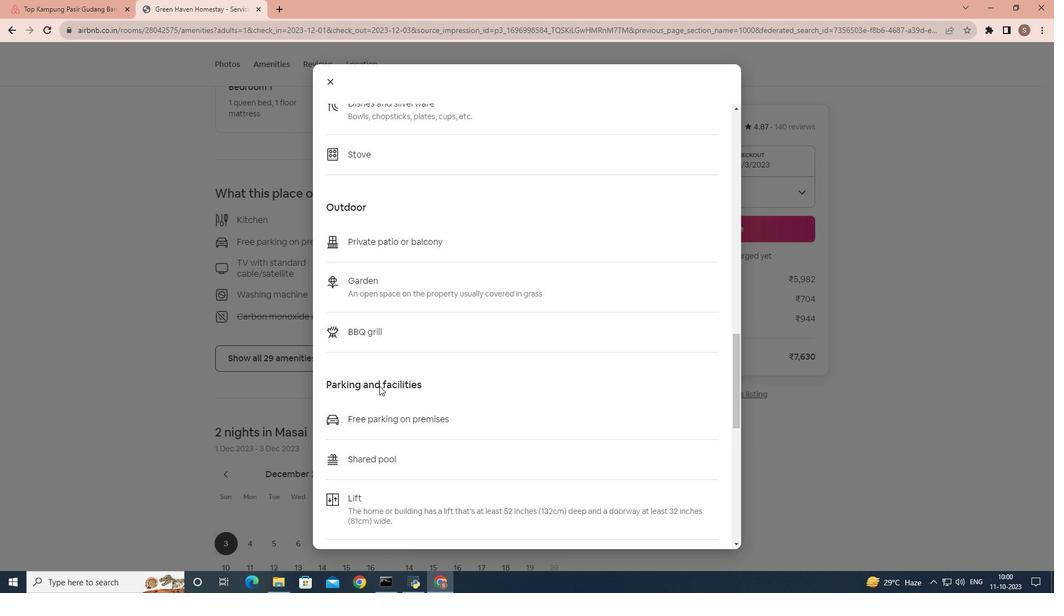 
Action: Mouse scrolled (379, 385) with delta (0, 0)
Screenshot: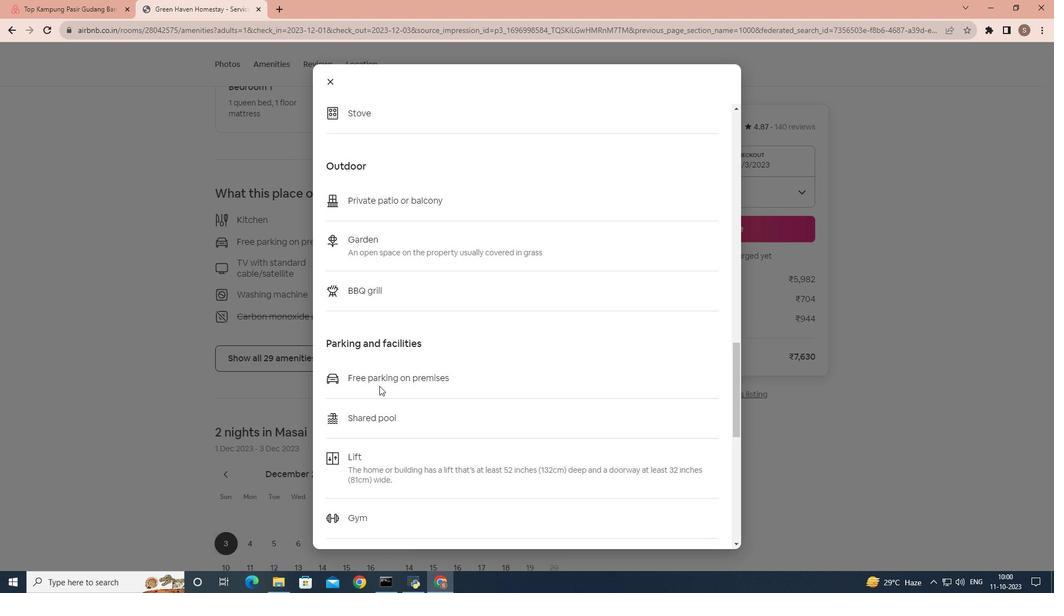 
Action: Mouse moved to (379, 386)
Screenshot: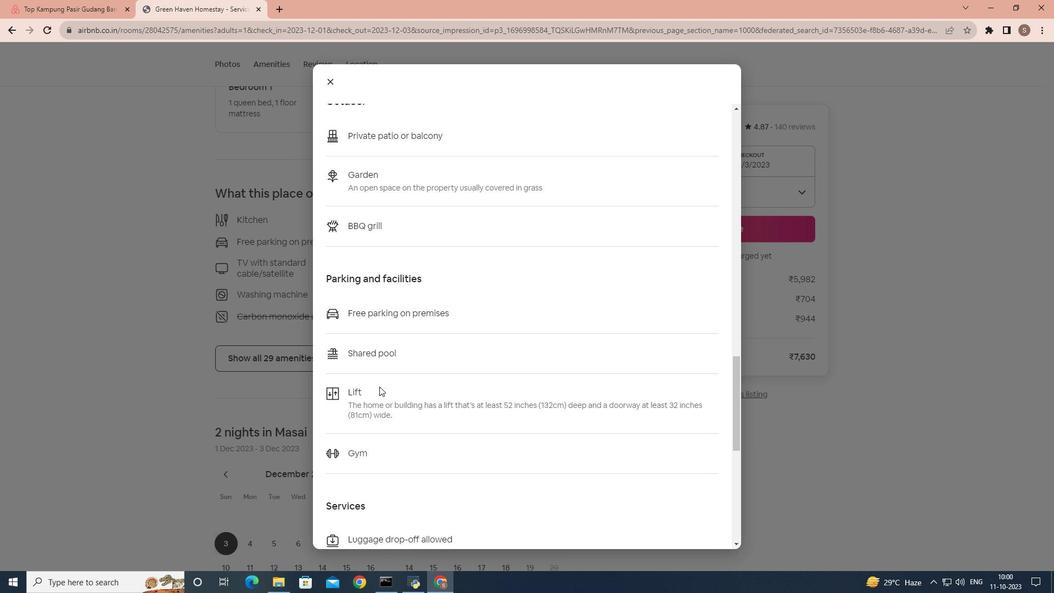 
Action: Mouse scrolled (379, 386) with delta (0, 0)
Screenshot: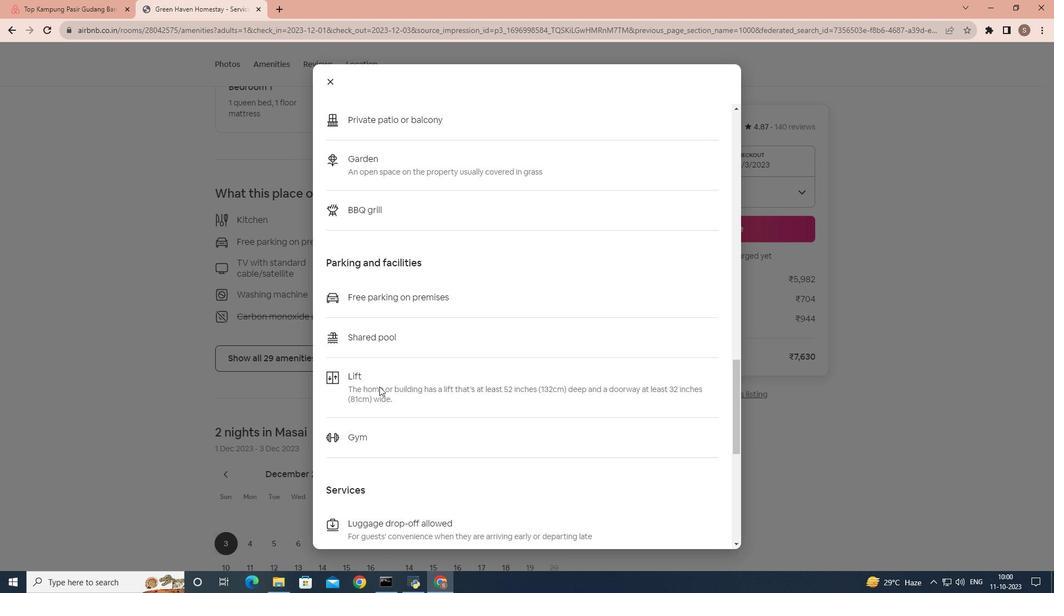 
Action: Mouse scrolled (379, 386) with delta (0, 0)
Screenshot: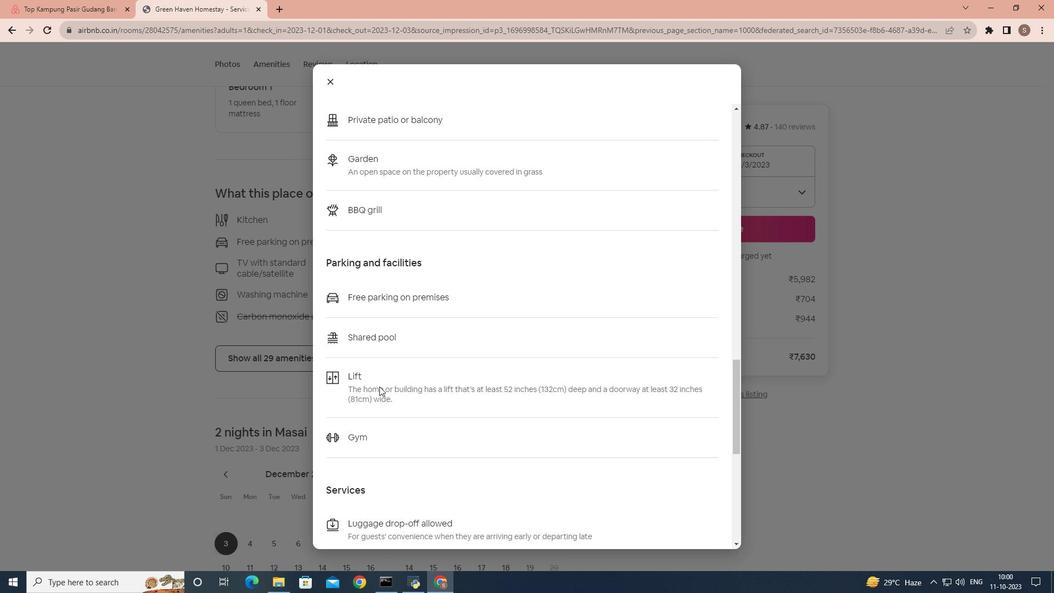 
Action: Mouse moved to (377, 387)
Screenshot: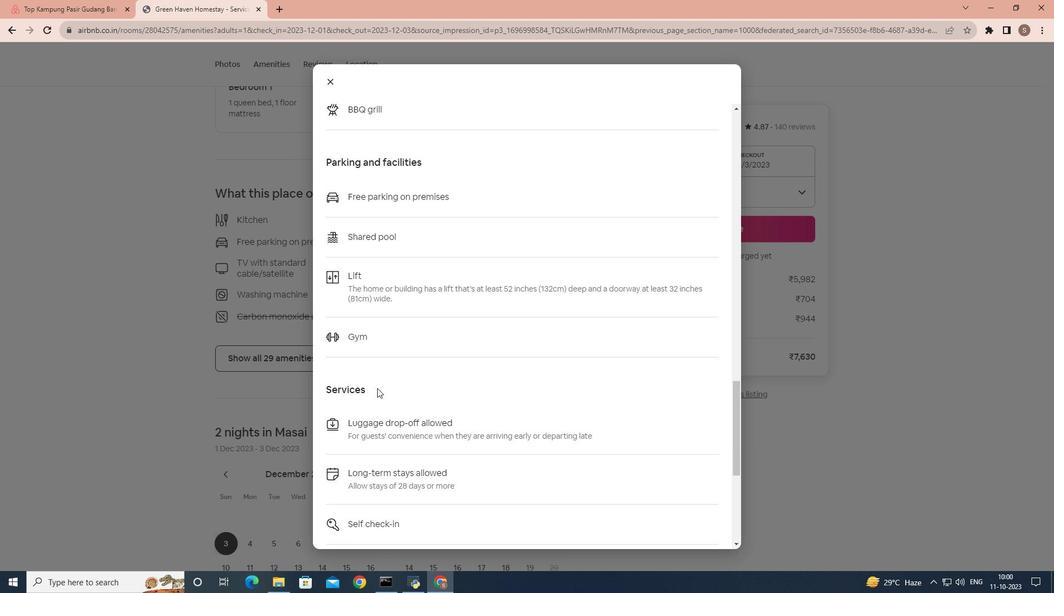 
Action: Mouse scrolled (377, 387) with delta (0, 0)
Screenshot: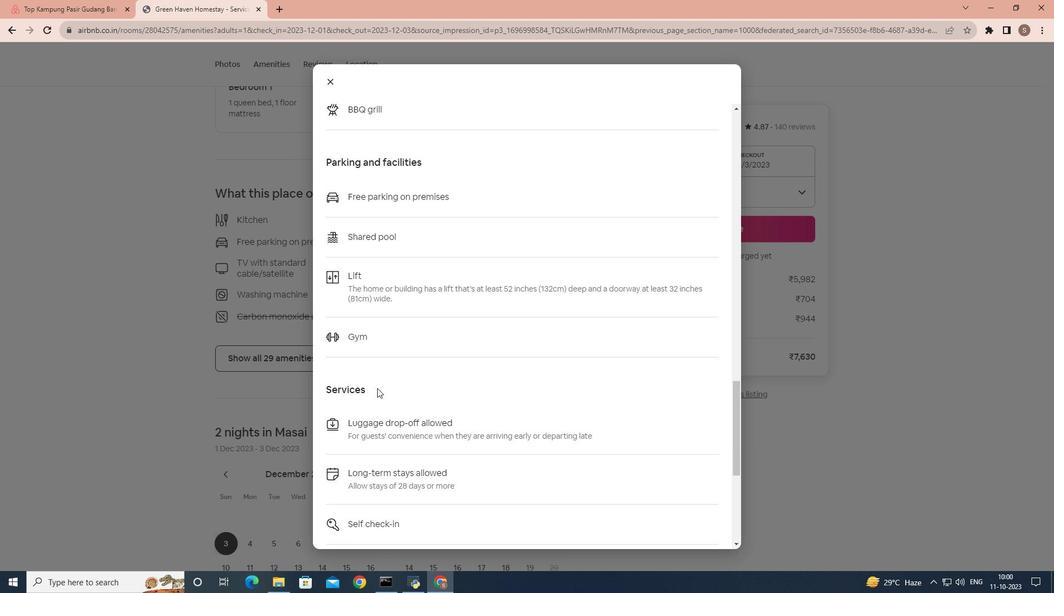 
Action: Mouse moved to (377, 390)
Screenshot: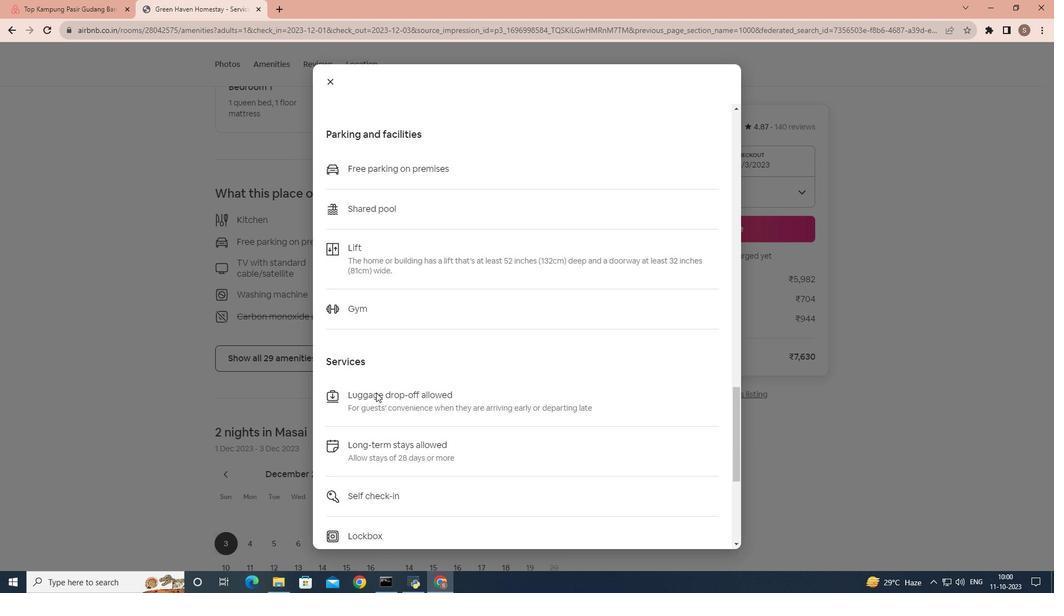 
Action: Mouse scrolled (377, 389) with delta (0, 0)
Screenshot: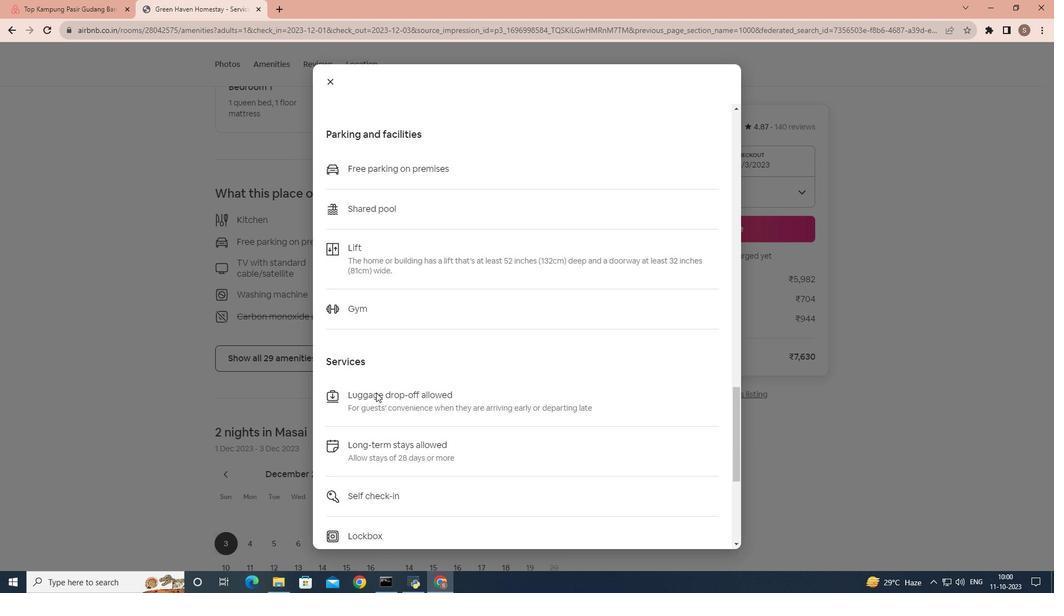 
Action: Mouse moved to (376, 392)
